 Task: Look for space in La Victoria, Venezuela from 8th August, 2023 to 15th August, 2023 for 9 adults in price range Rs.10000 to Rs.14000. Place can be shared room with 5 bedrooms having 9 beds and 5 bathrooms. Property type can be house, flat, guest house. Amenities needed are: wifi, TV, free parkinig on premises, gym, breakfast. Booking option can be shelf check-in. Required host language is English.
Action: Mouse moved to (612, 157)
Screenshot: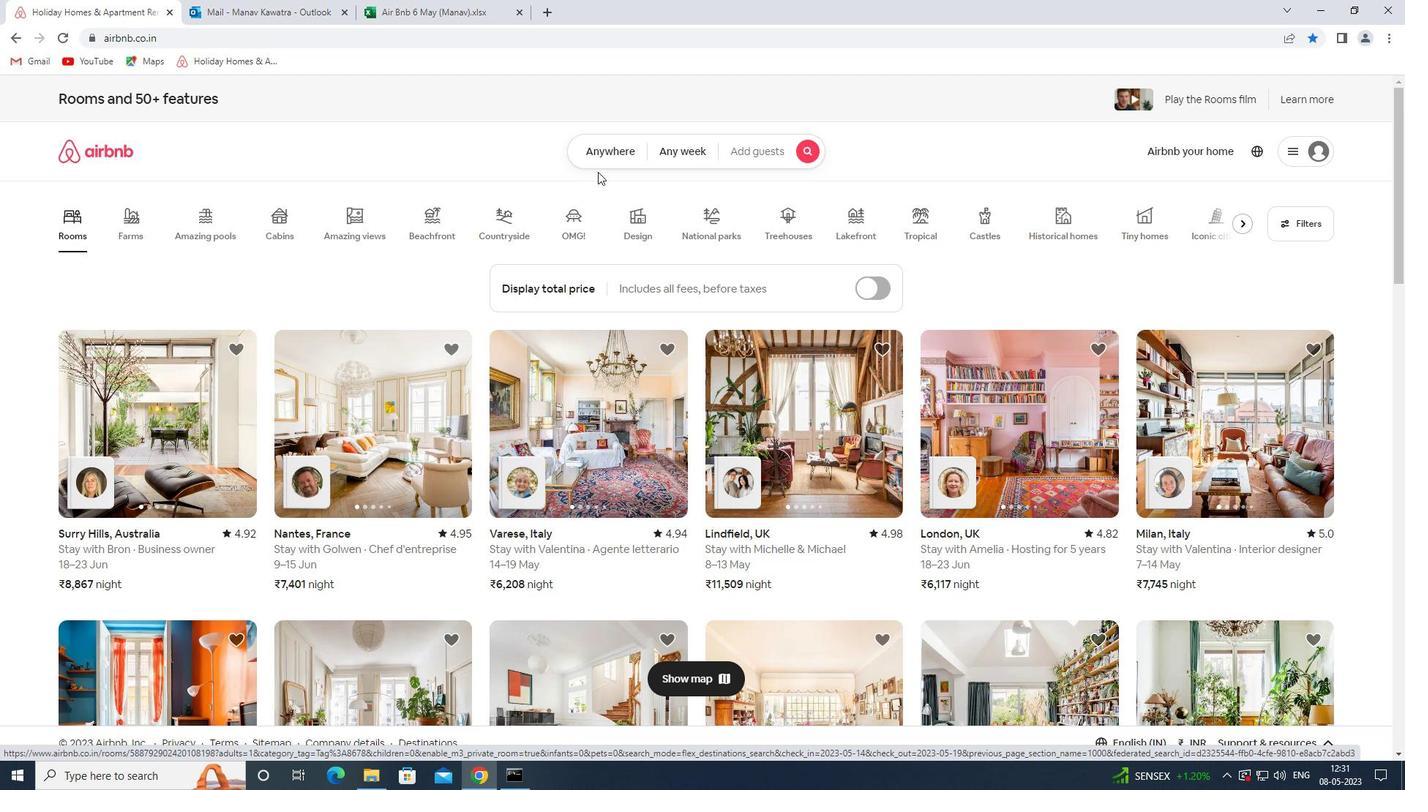 
Action: Mouse pressed left at (612, 157)
Screenshot: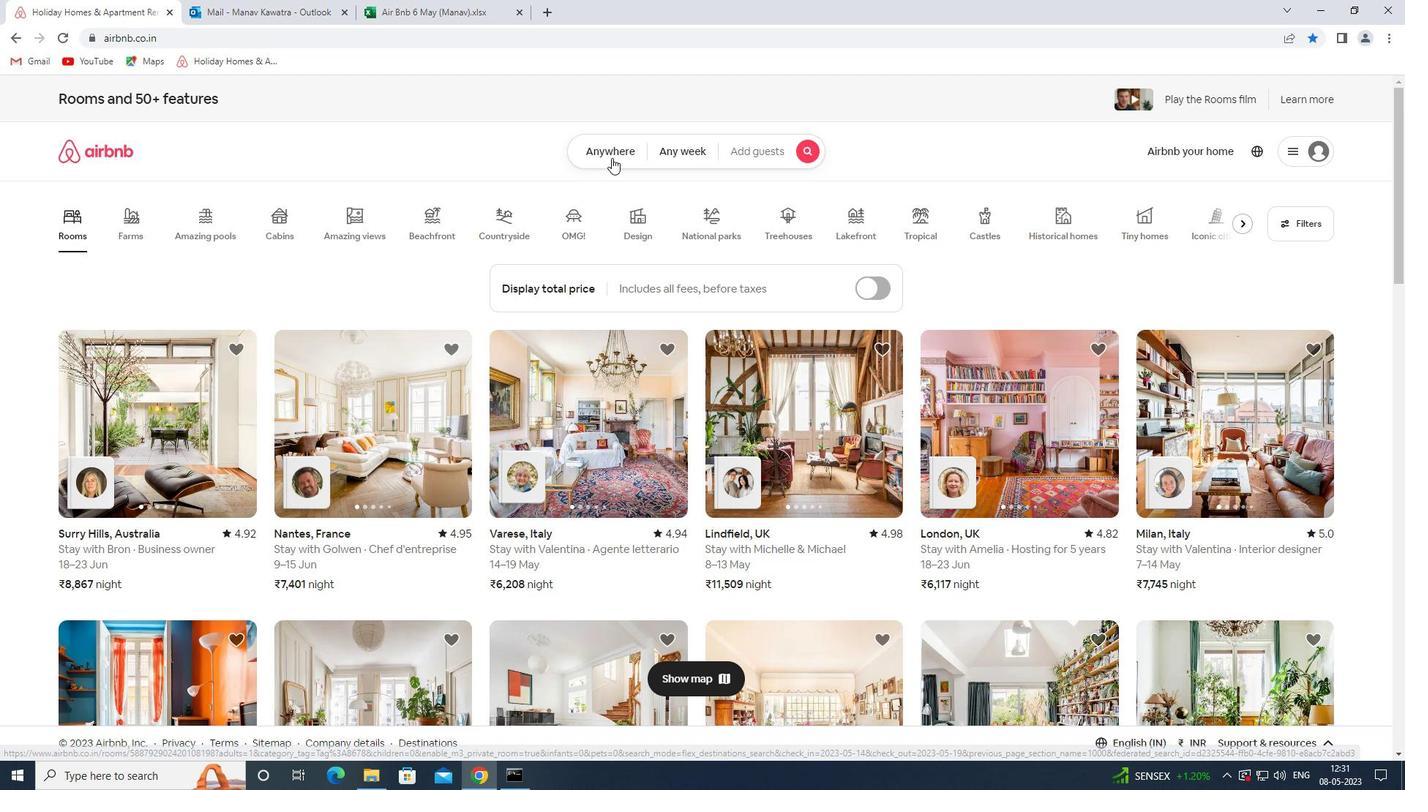 
Action: Mouse moved to (558, 210)
Screenshot: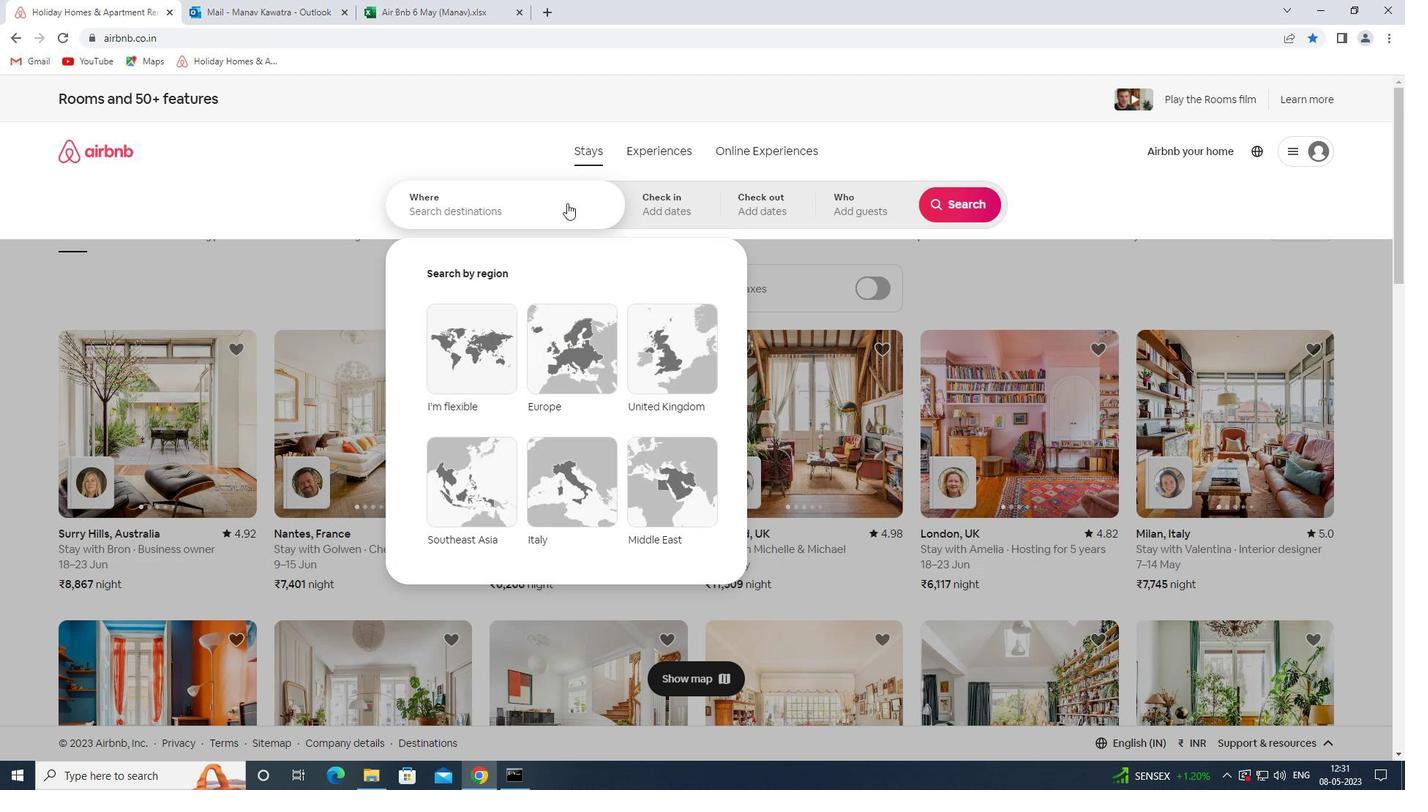 
Action: Mouse pressed left at (558, 210)
Screenshot: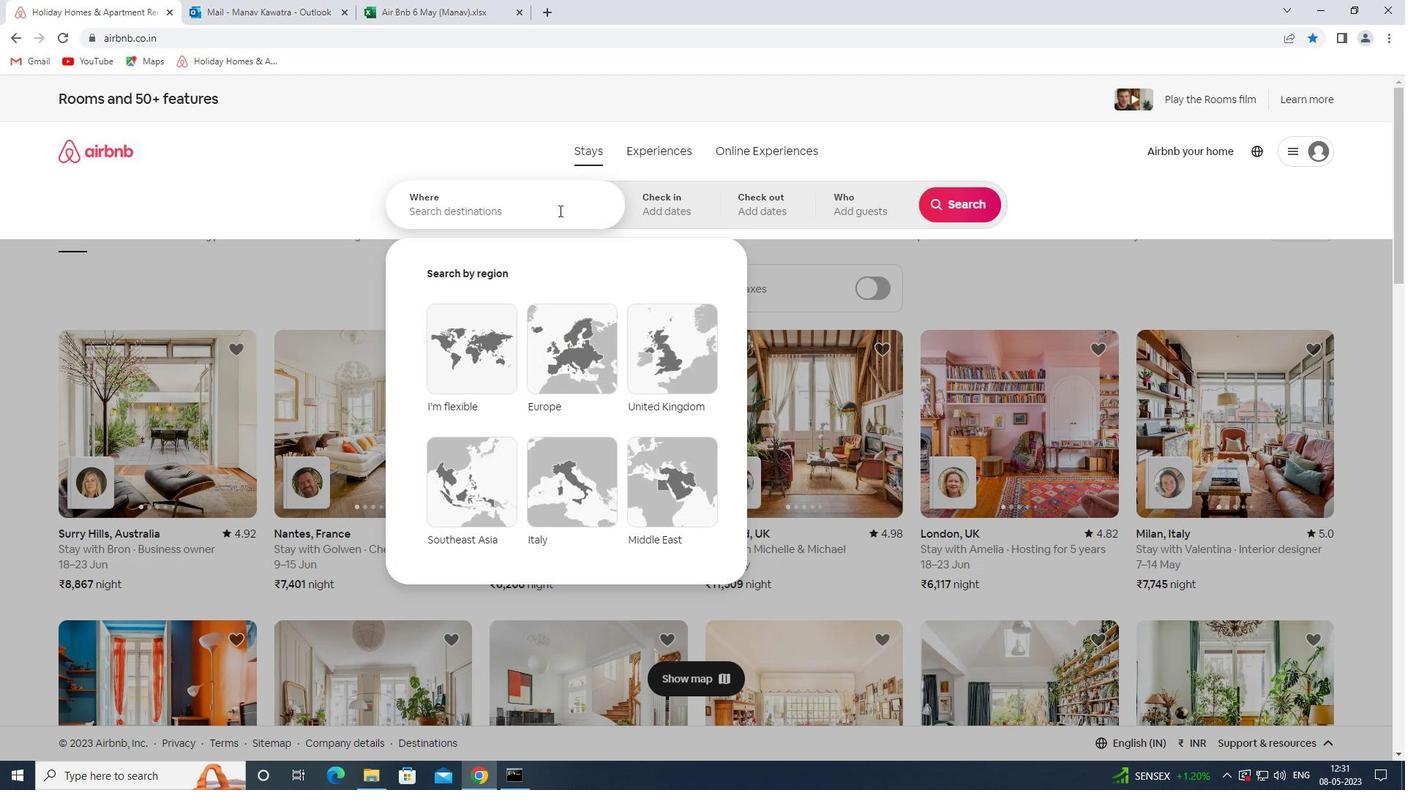
Action: Key pressed <Key.shift>LAS<Key.backspace><Key.space><Key.shift><Key.shift><Key.shift><Key.shift>VICTORIA<Key.space><Key.shift>VENEZUELA<Key.space><Key.enter>
Screenshot: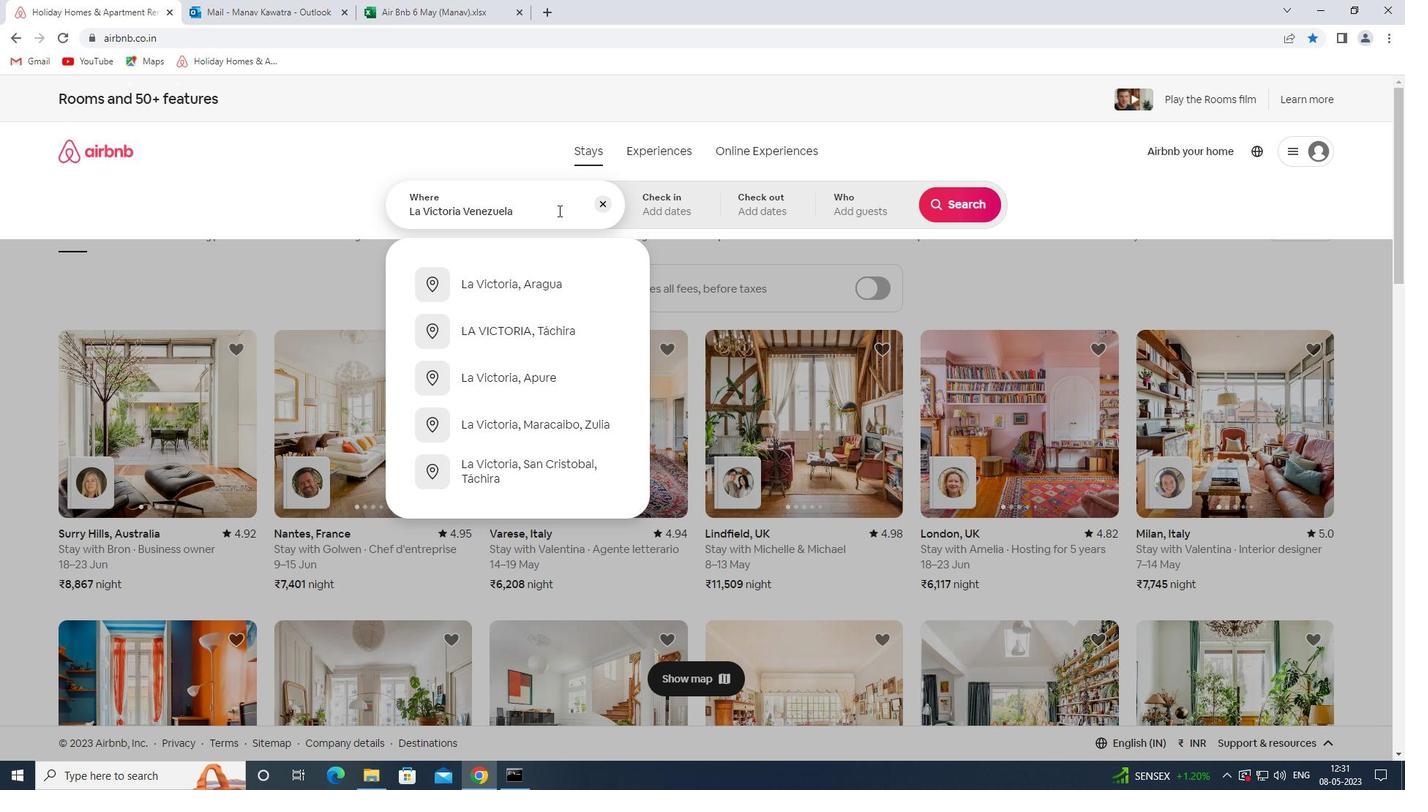 
Action: Mouse moved to (955, 319)
Screenshot: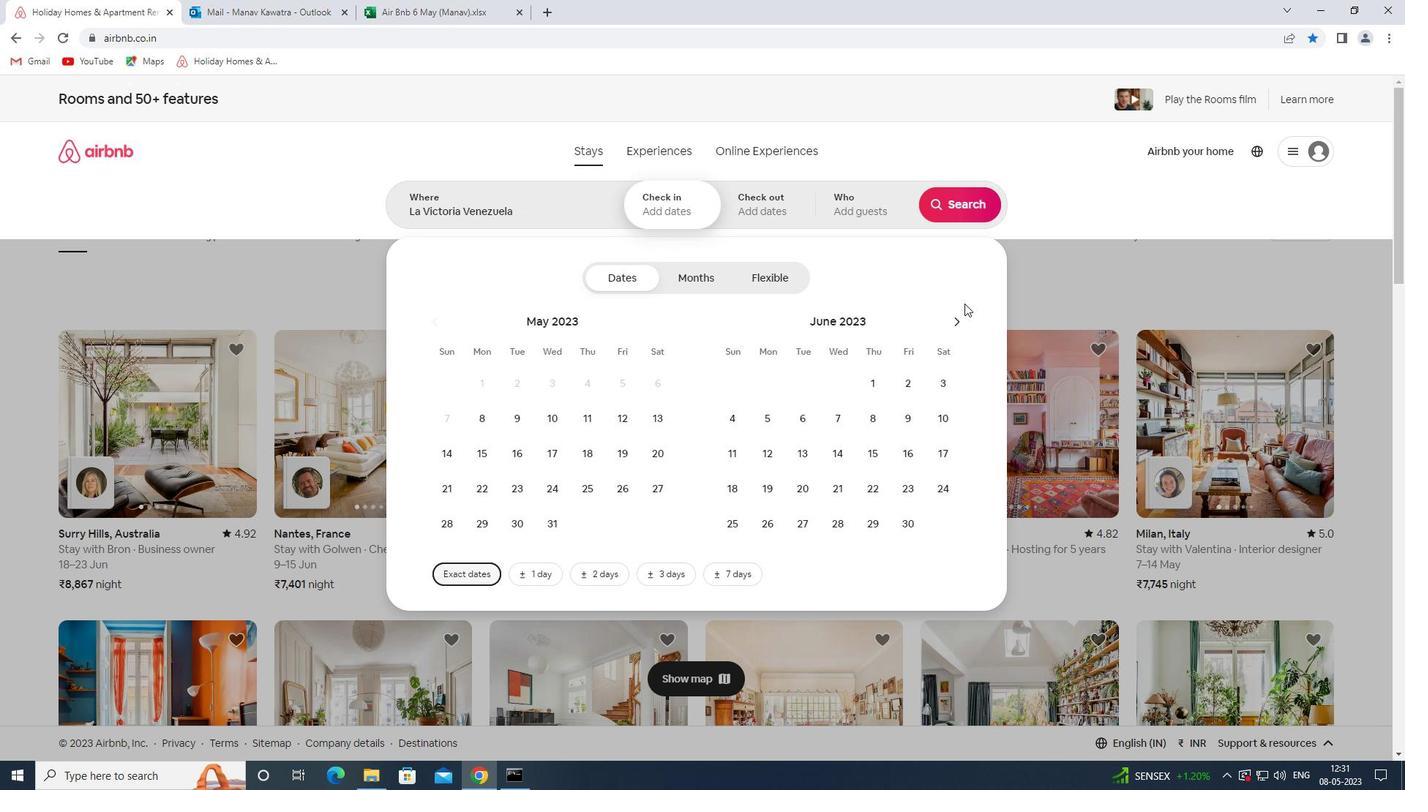 
Action: Mouse pressed left at (955, 319)
Screenshot: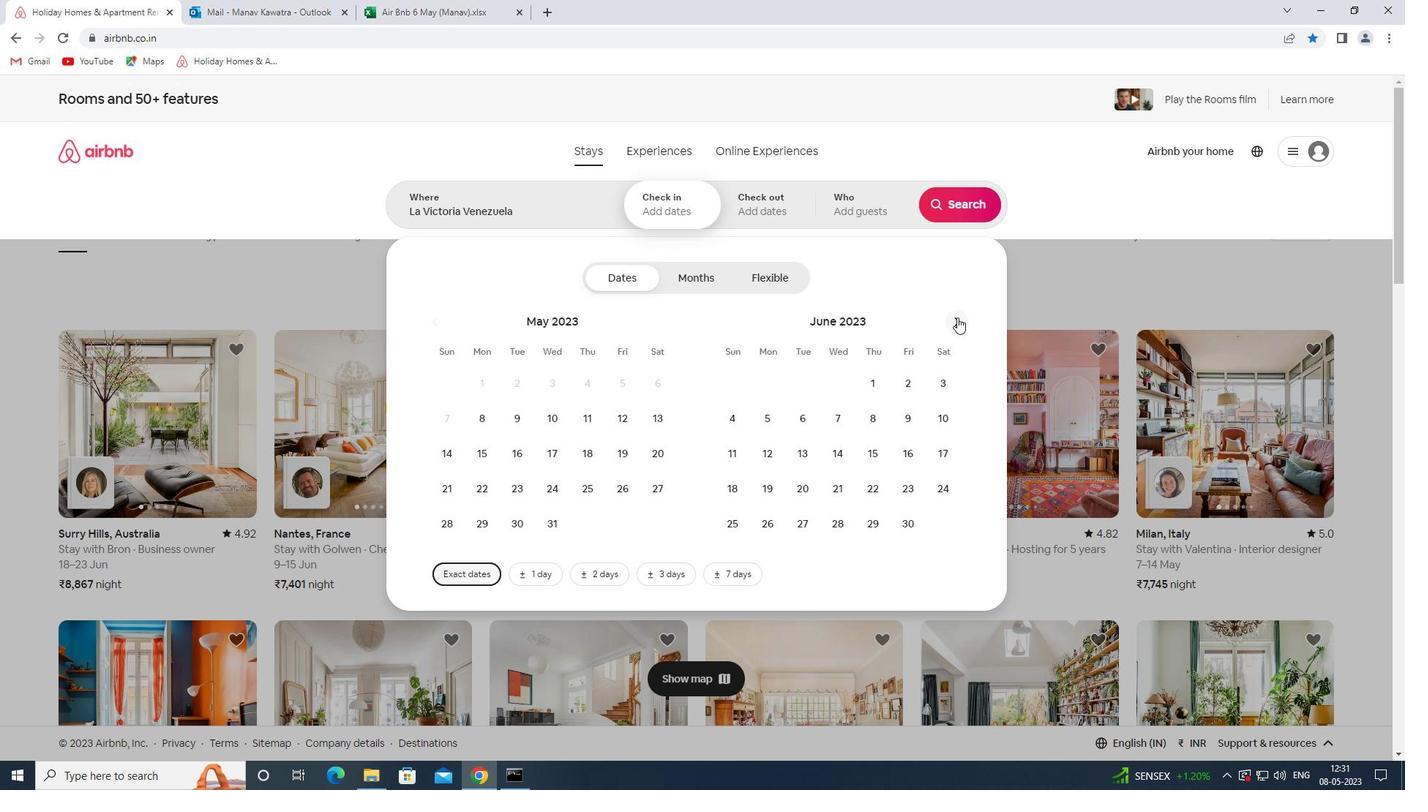 
Action: Mouse pressed left at (955, 319)
Screenshot: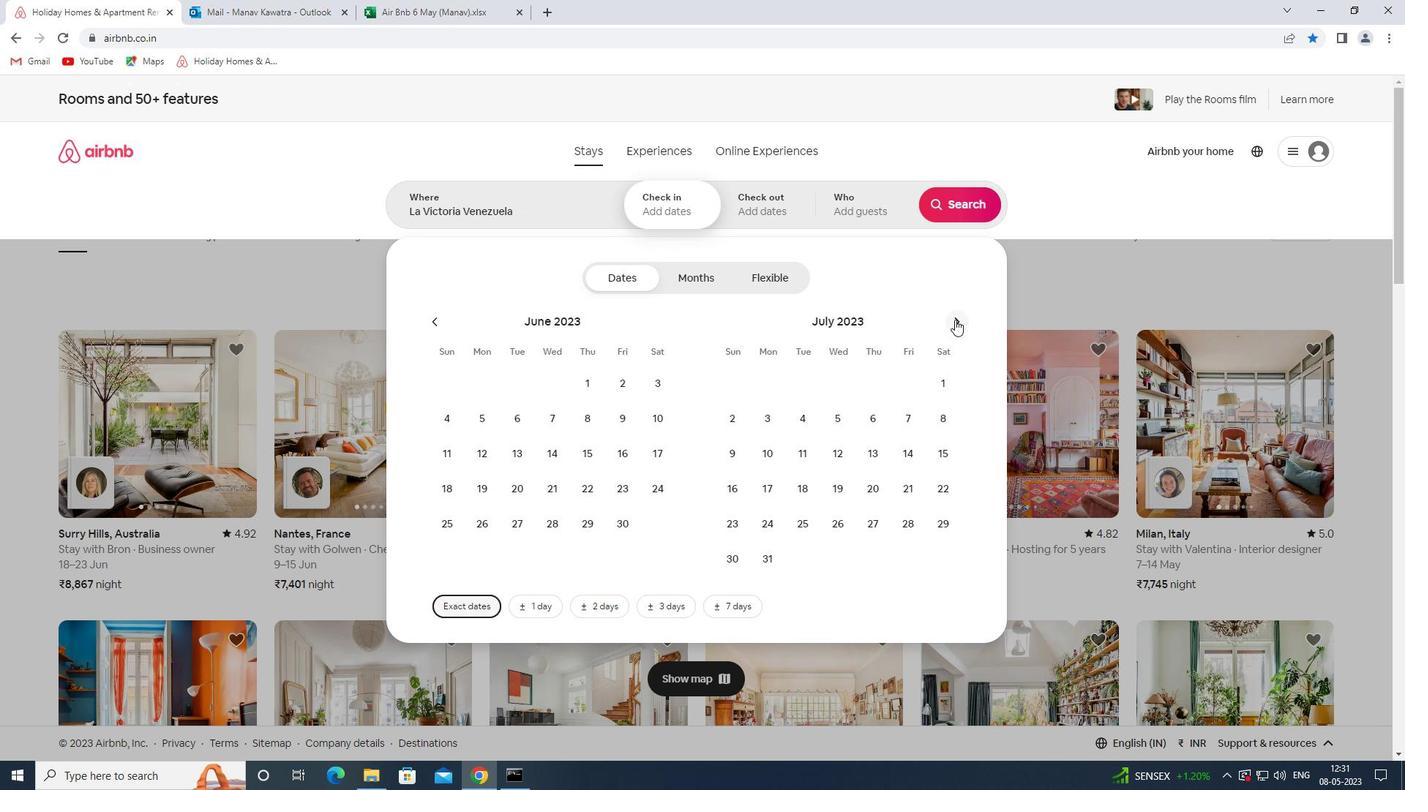 
Action: Mouse moved to (811, 419)
Screenshot: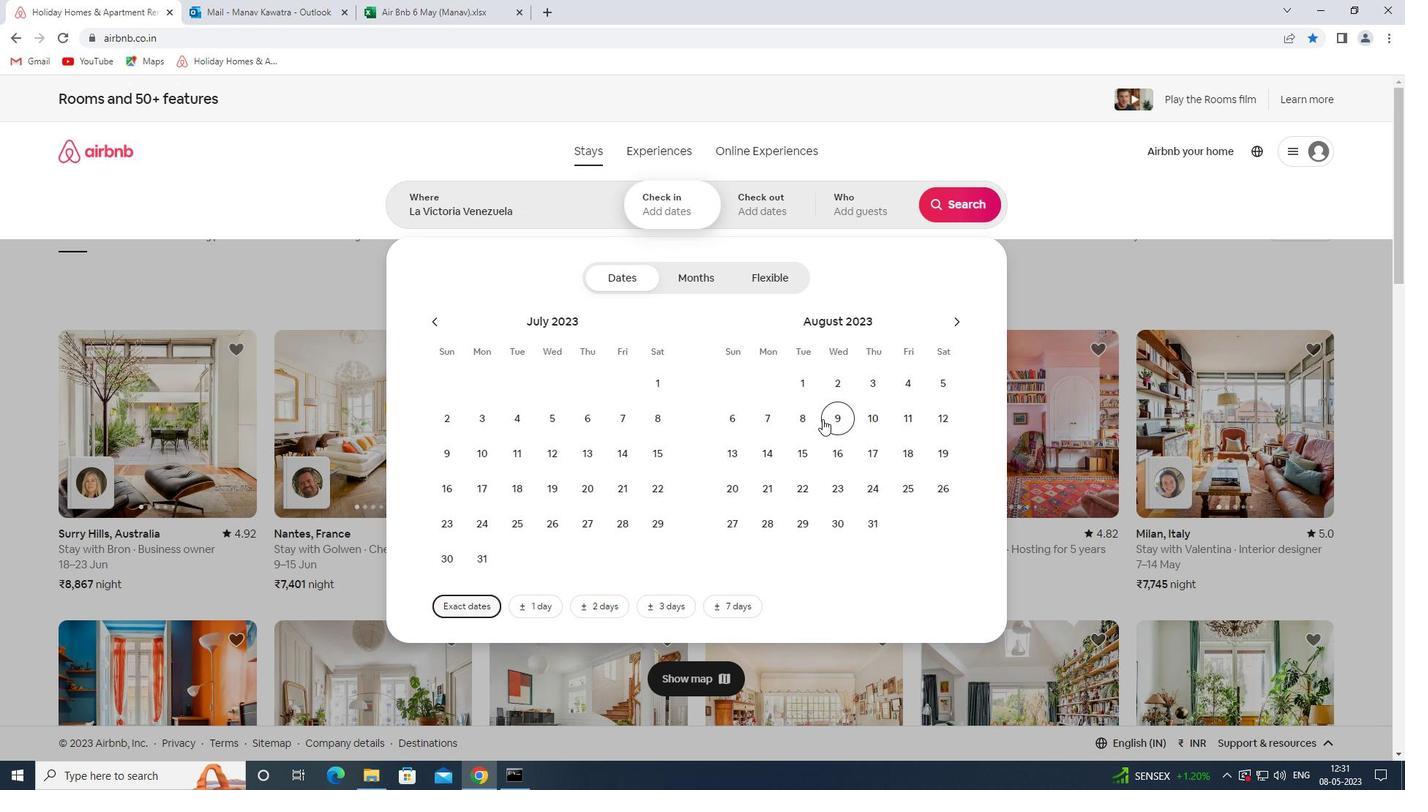 
Action: Mouse pressed left at (811, 419)
Screenshot: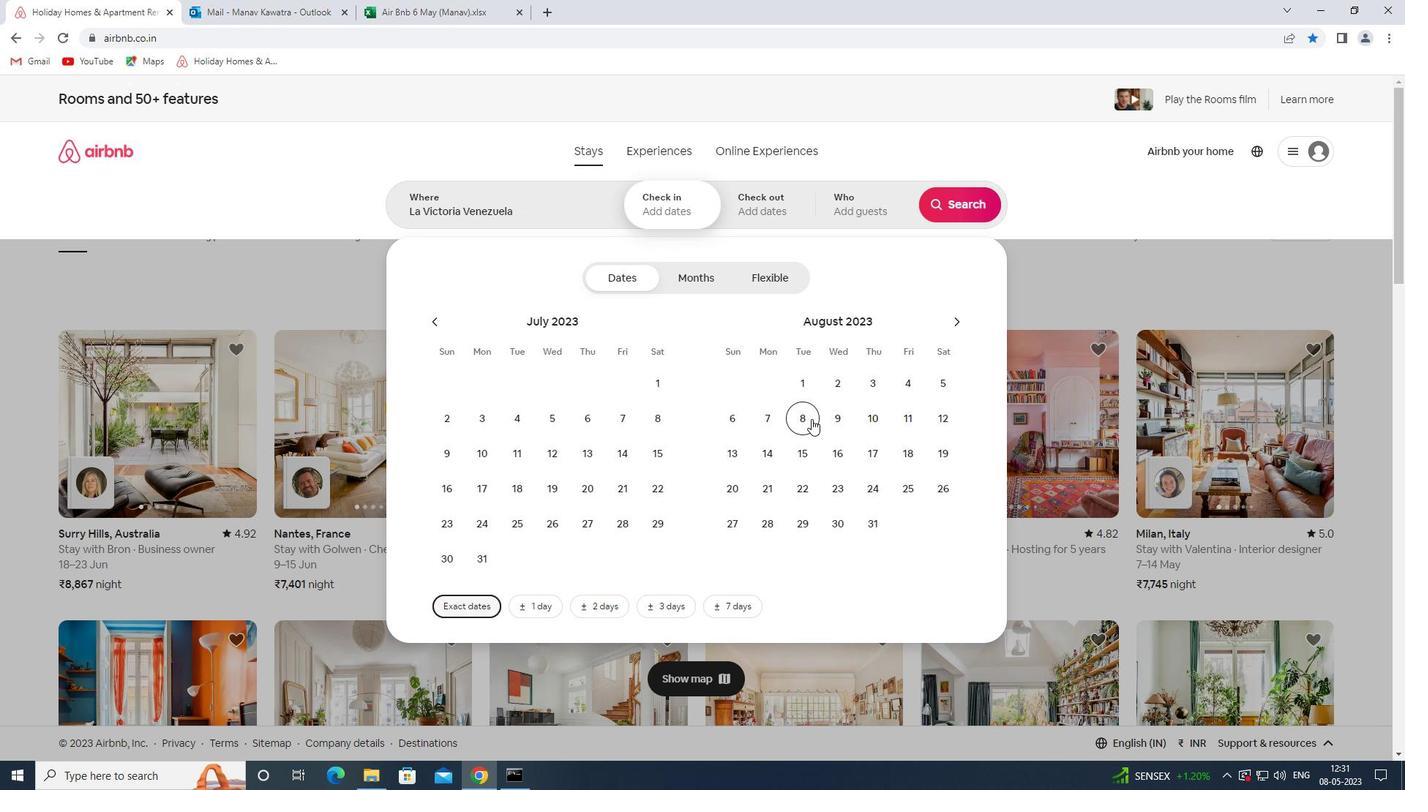 
Action: Mouse moved to (813, 456)
Screenshot: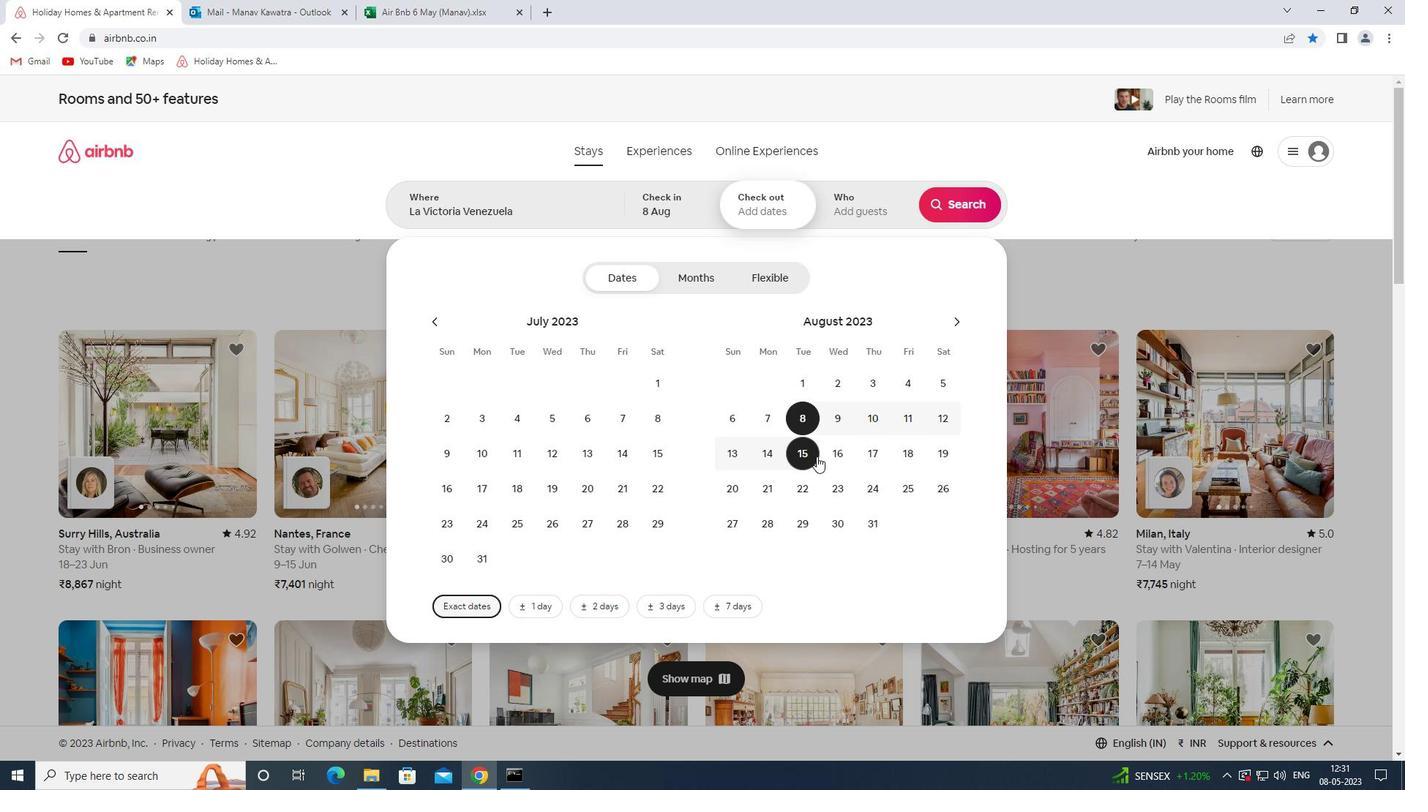 
Action: Mouse pressed left at (813, 456)
Screenshot: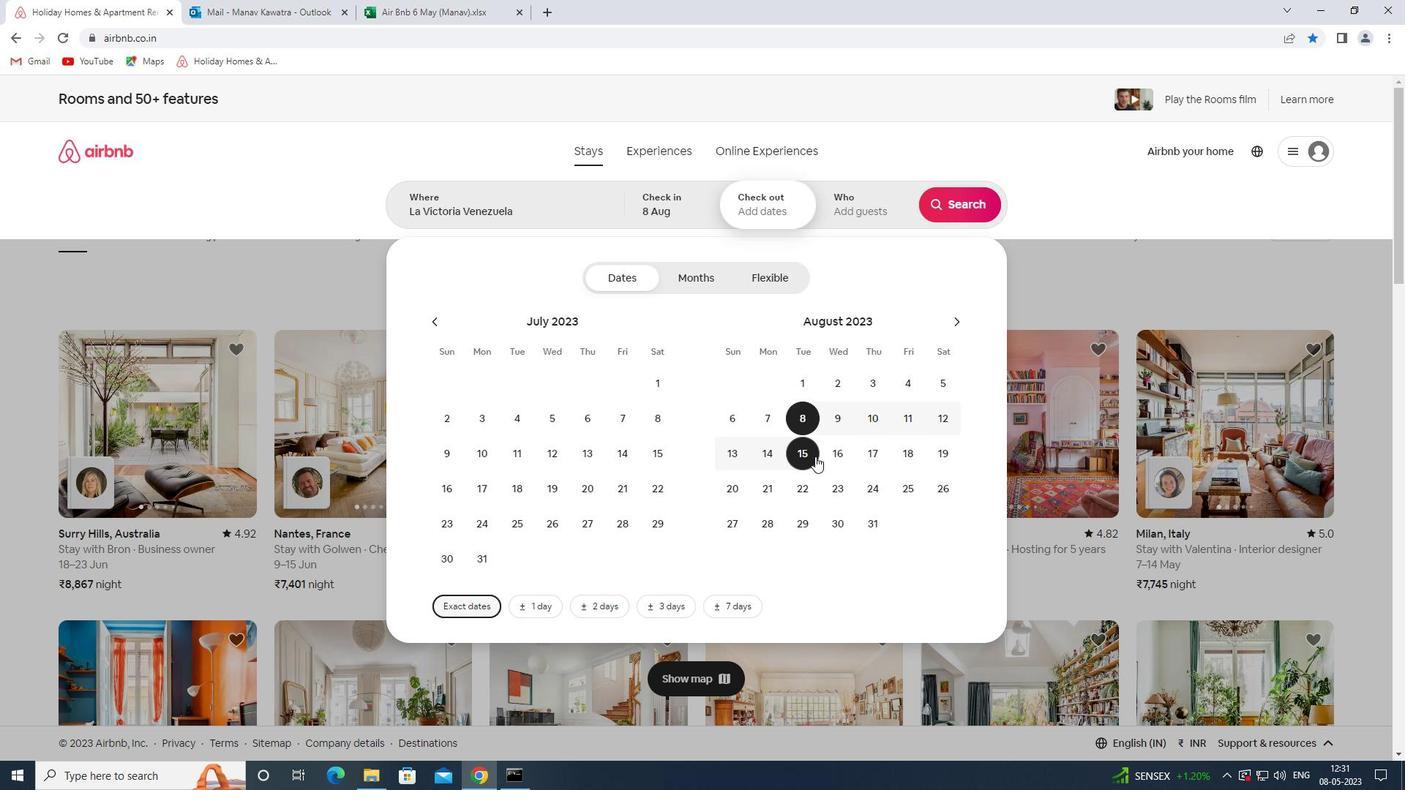 
Action: Mouse moved to (862, 199)
Screenshot: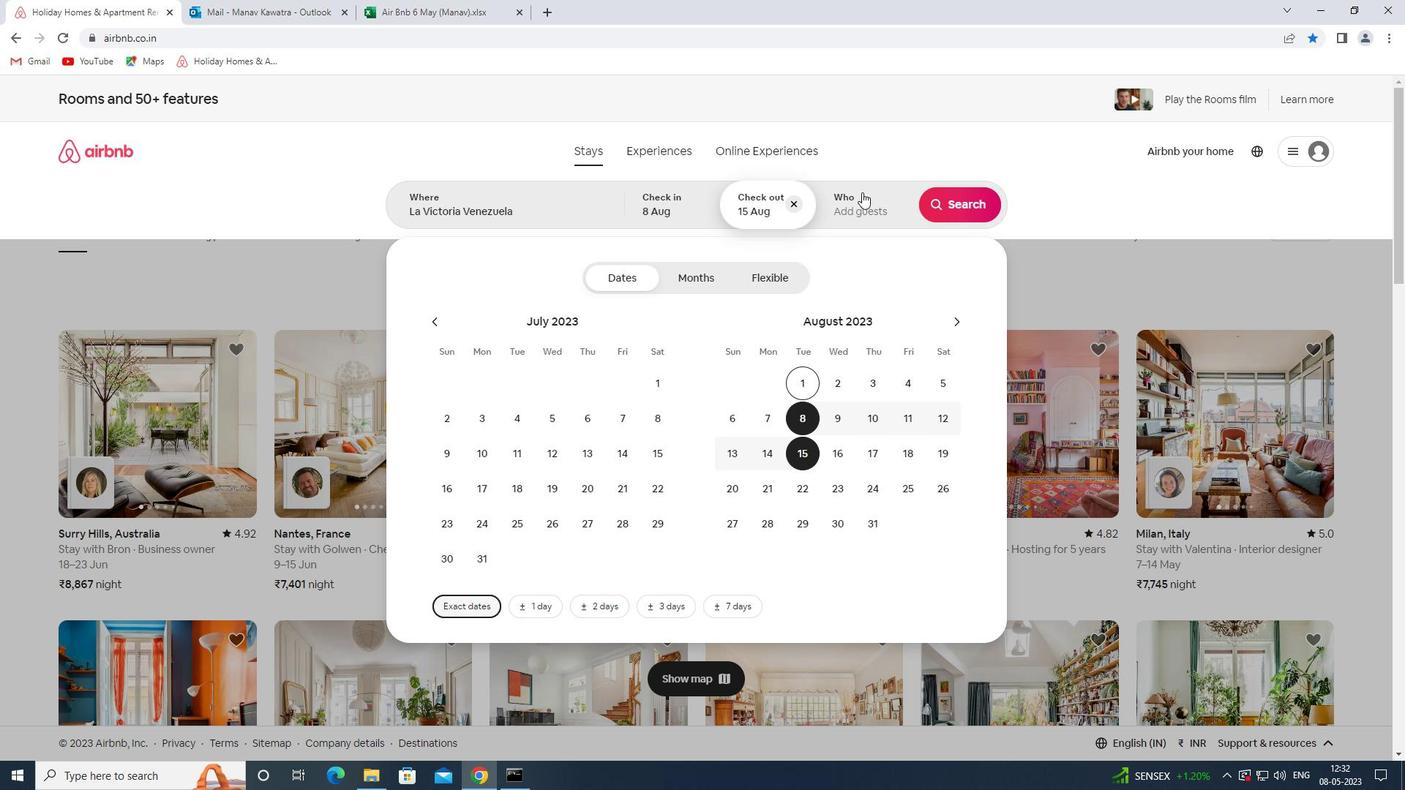 
Action: Mouse pressed left at (862, 199)
Screenshot: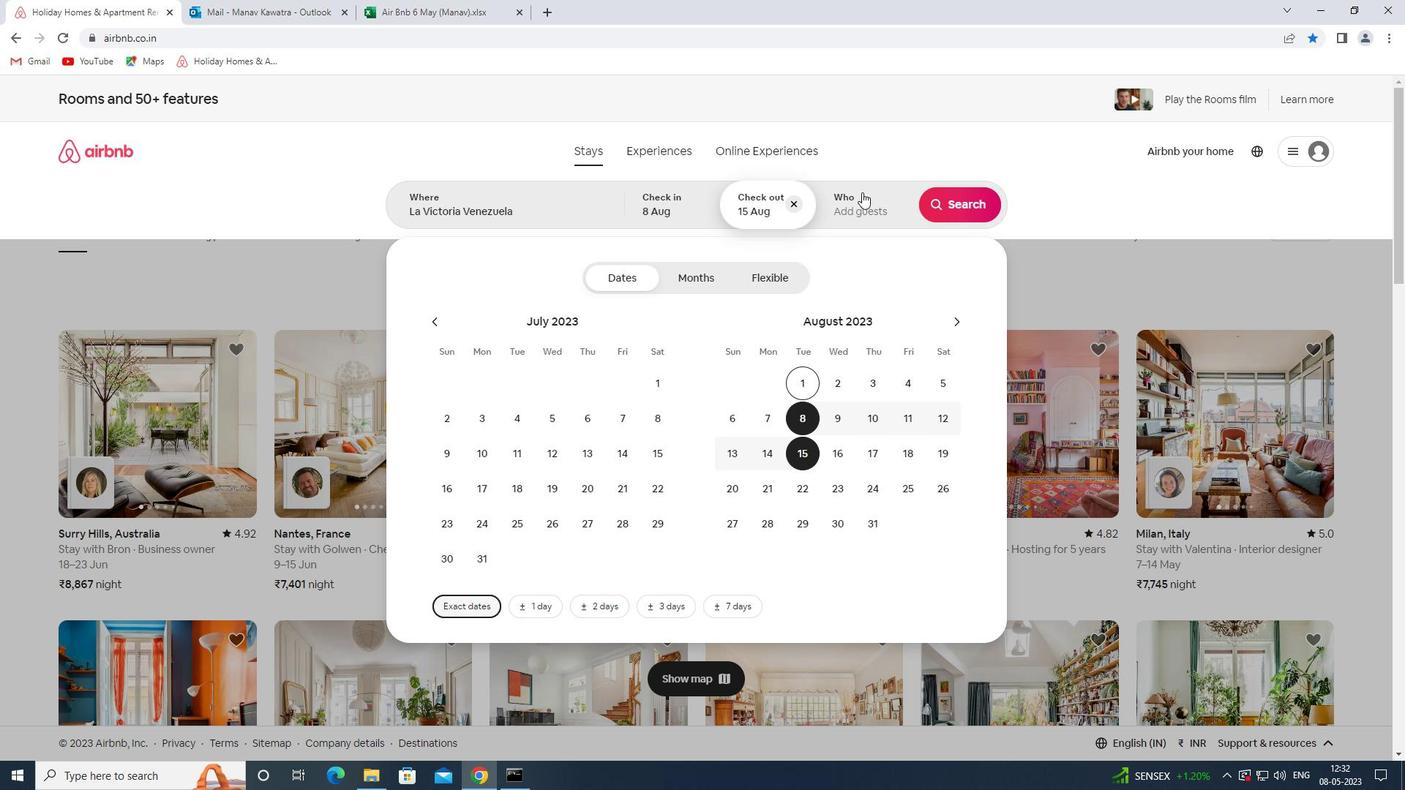 
Action: Mouse moved to (873, 212)
Screenshot: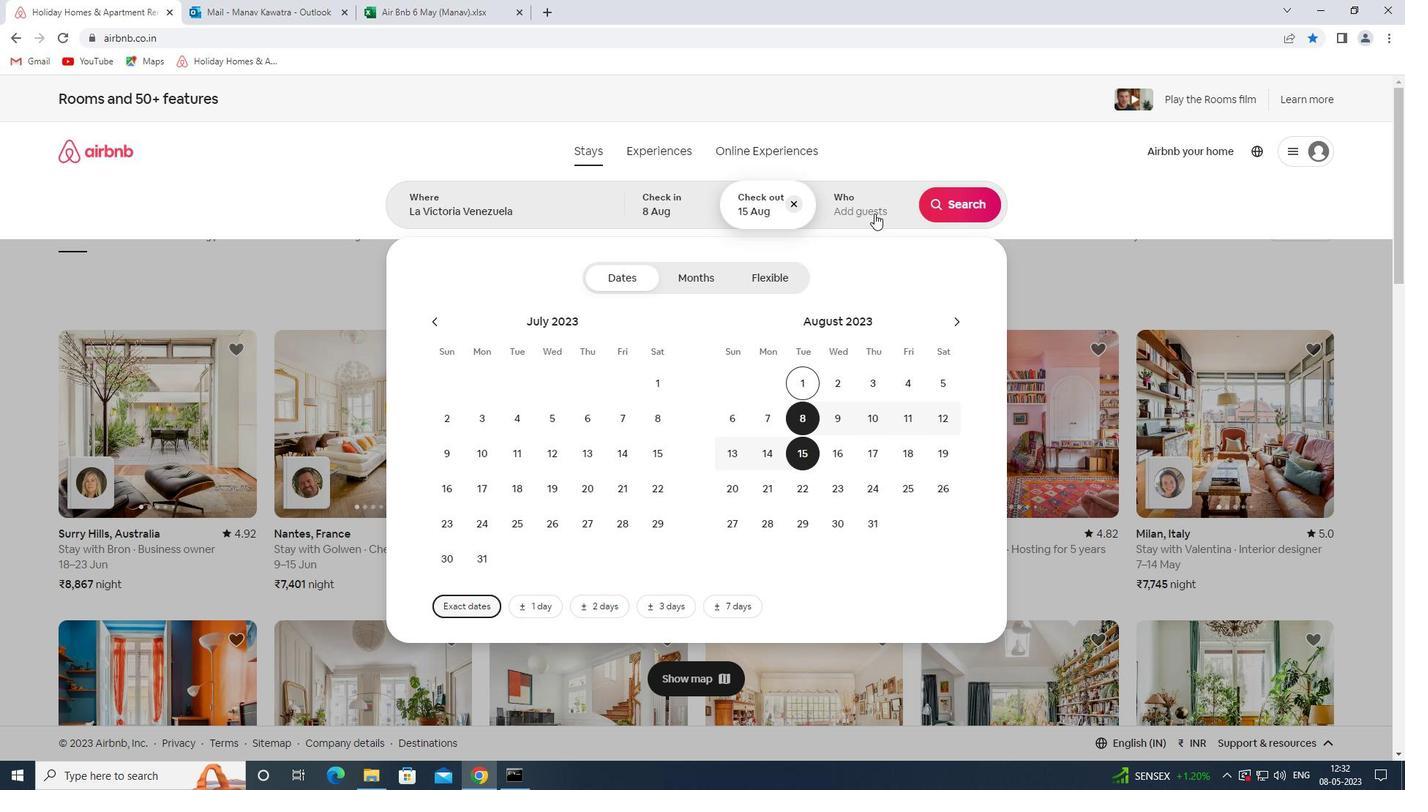
Action: Mouse pressed left at (873, 212)
Screenshot: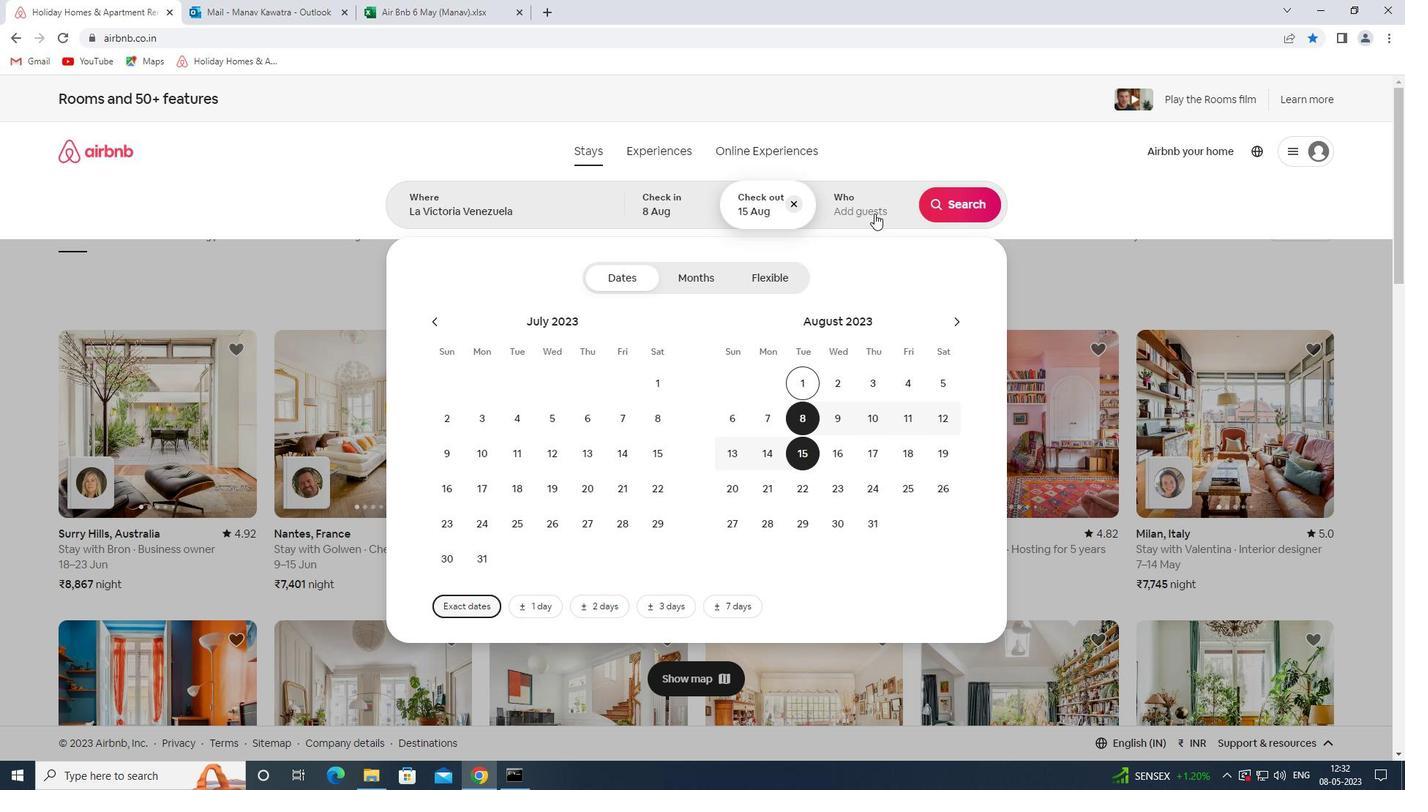 
Action: Mouse moved to (843, 186)
Screenshot: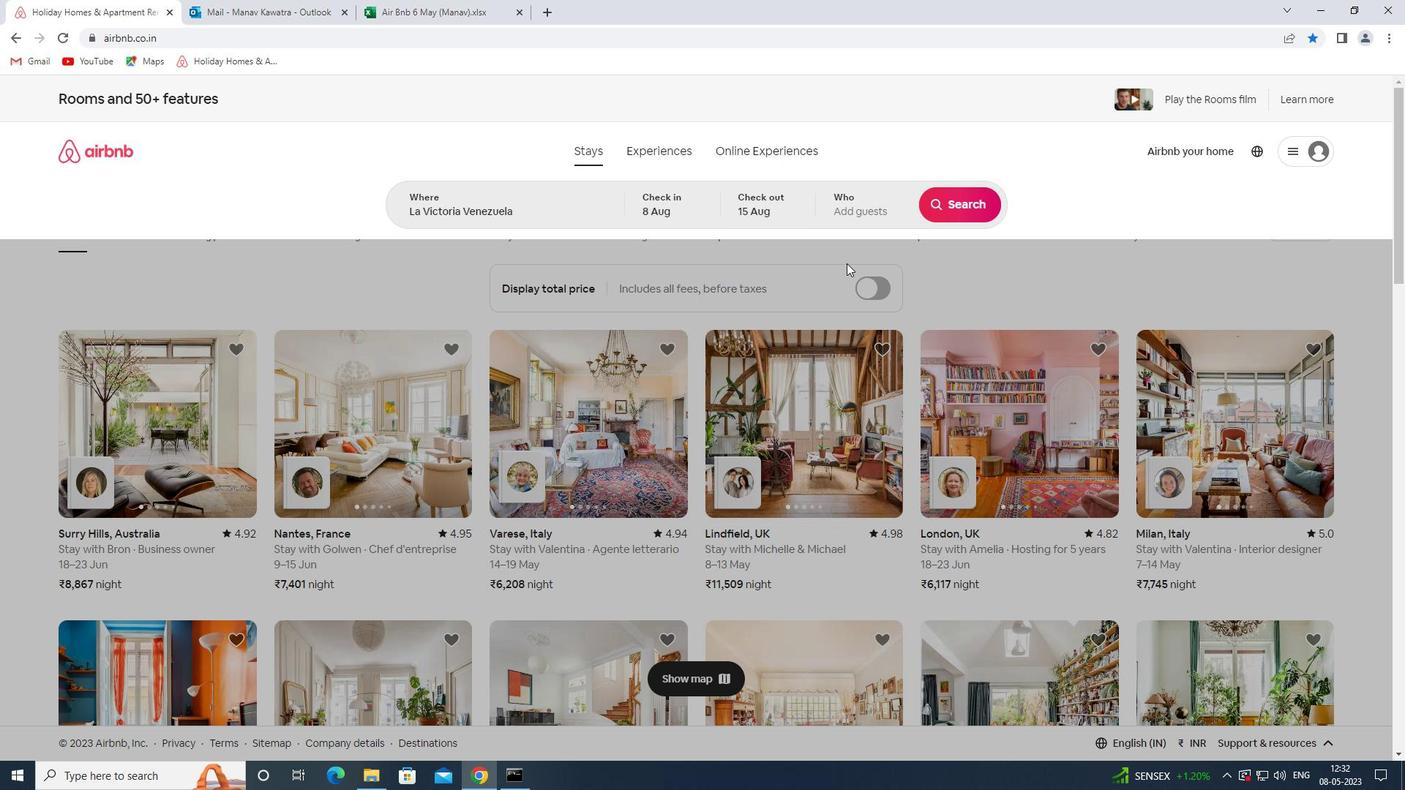 
Action: Mouse pressed left at (843, 186)
Screenshot: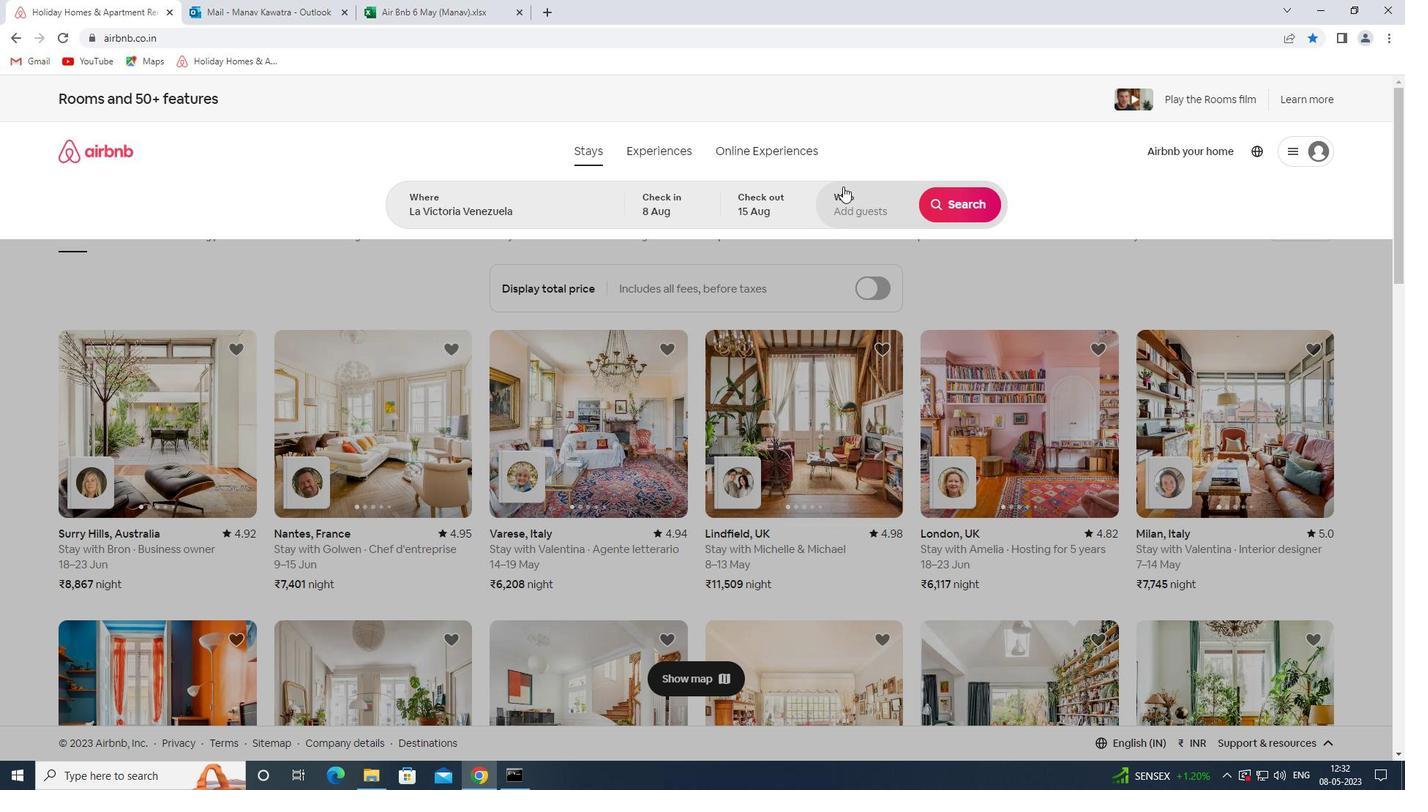 
Action: Mouse moved to (967, 274)
Screenshot: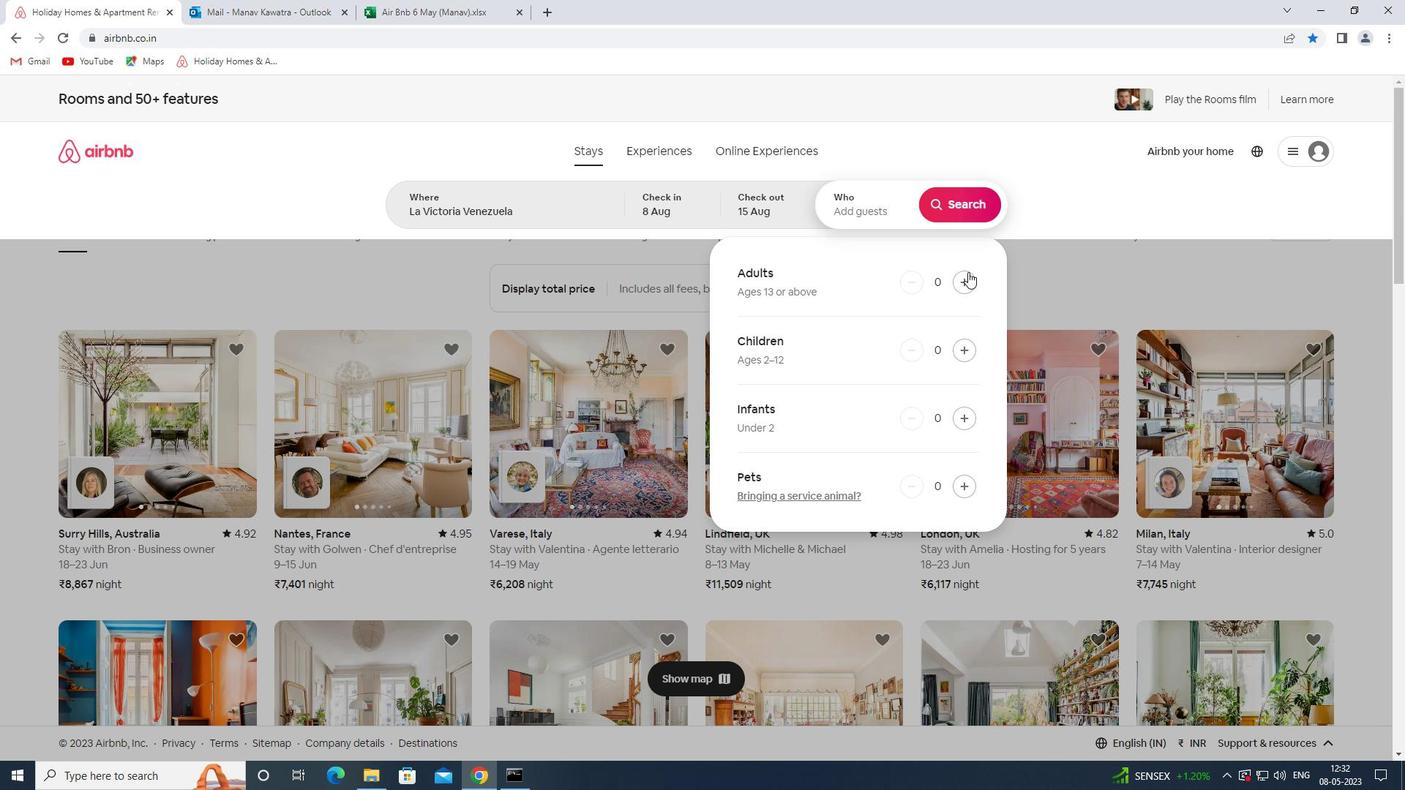 
Action: Mouse pressed left at (967, 274)
Screenshot: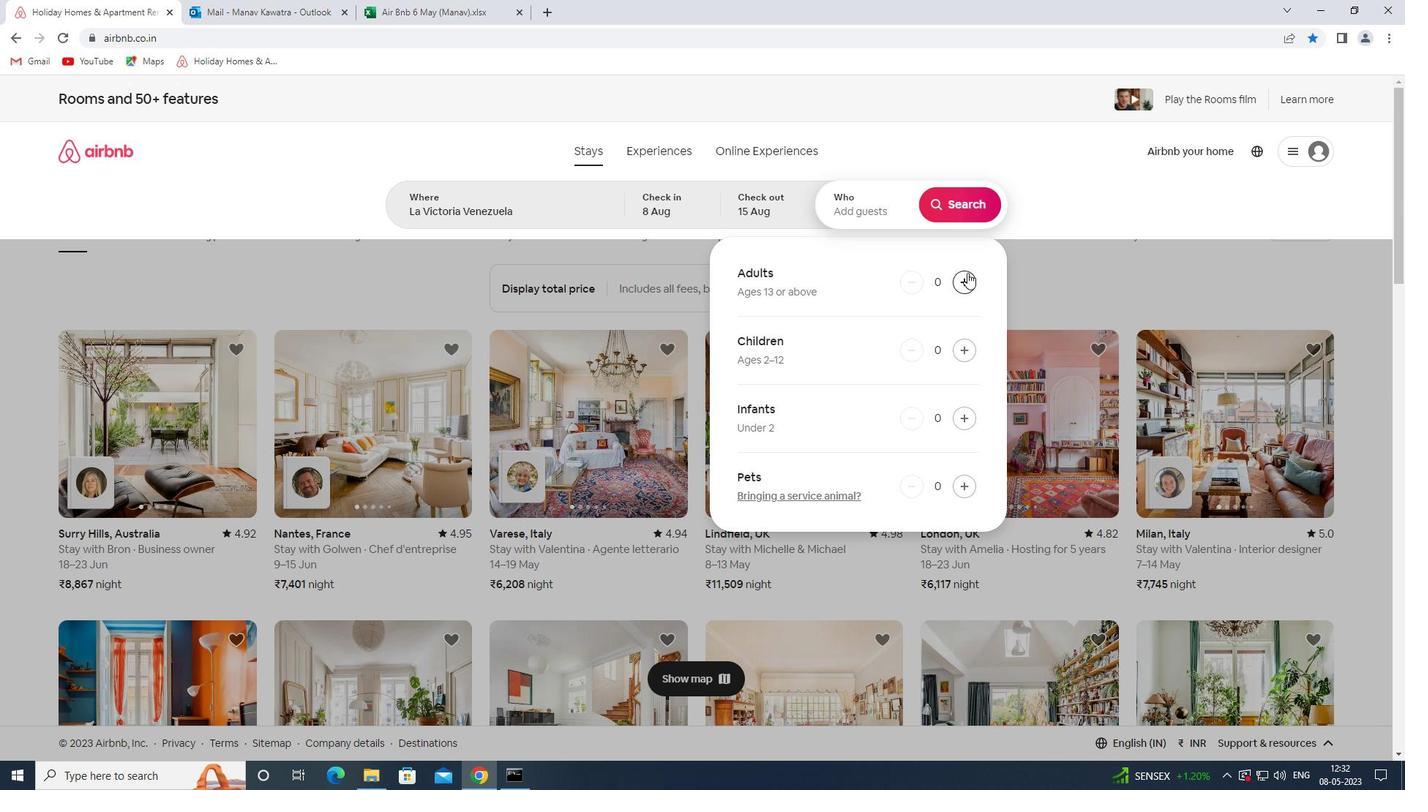 
Action: Mouse pressed left at (967, 274)
Screenshot: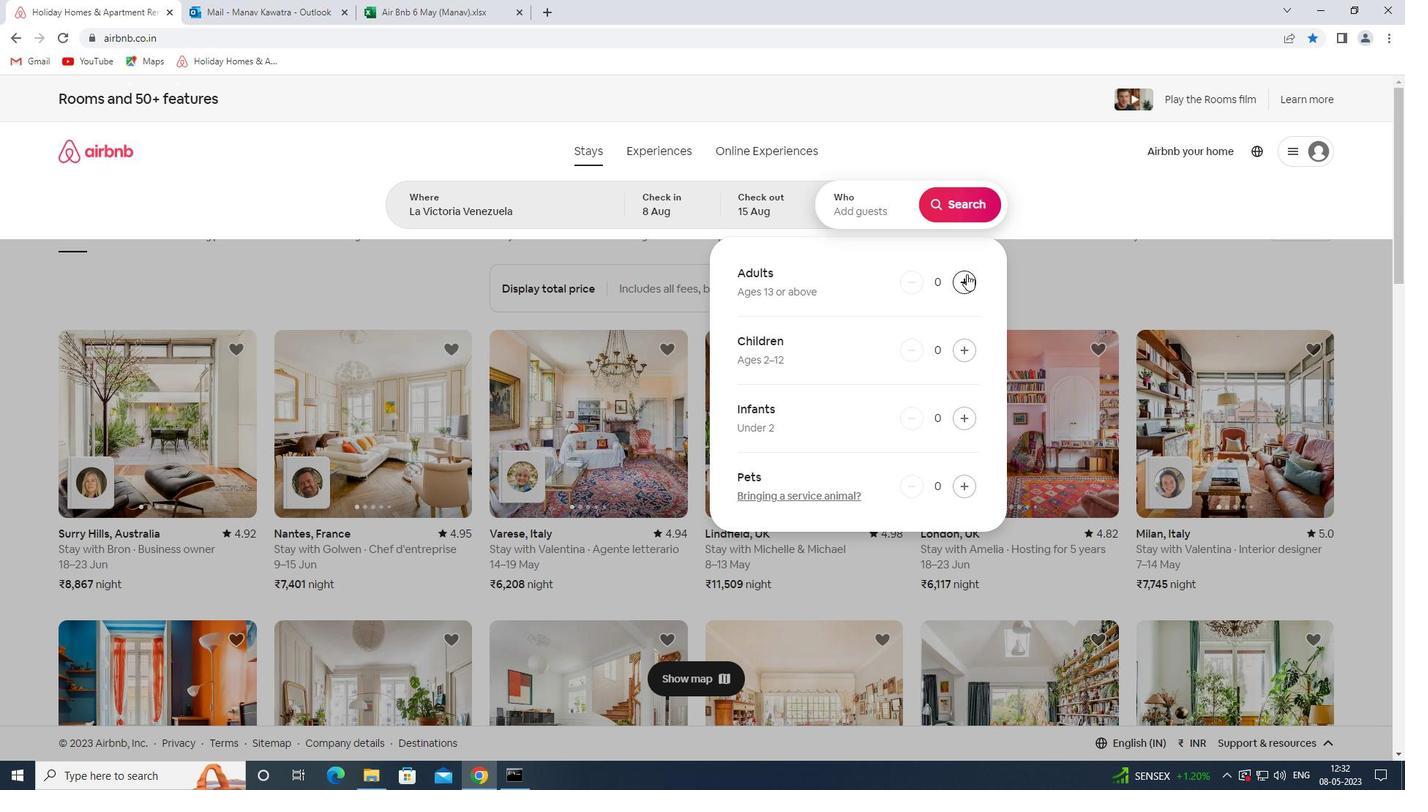 
Action: Mouse pressed left at (967, 274)
Screenshot: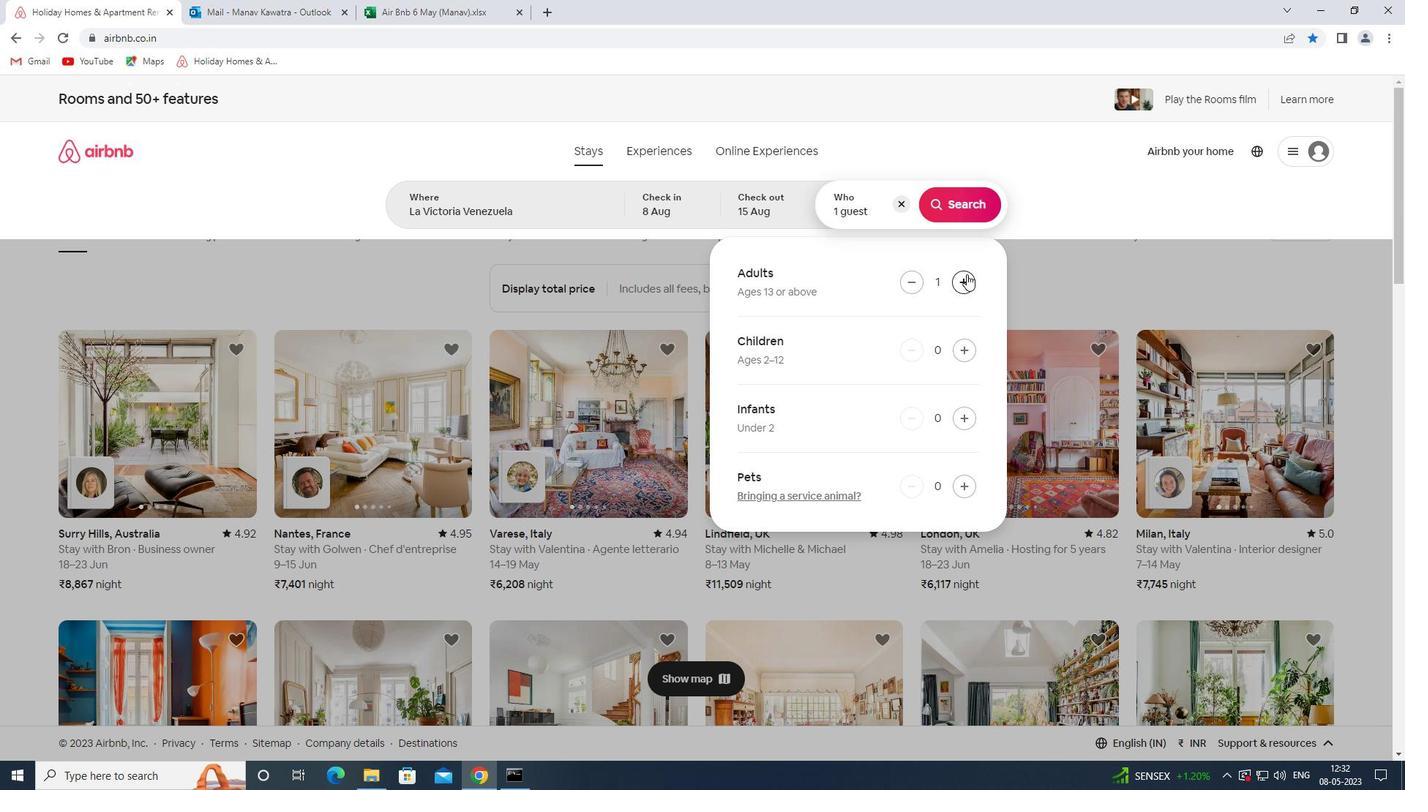 
Action: Mouse moved to (967, 274)
Screenshot: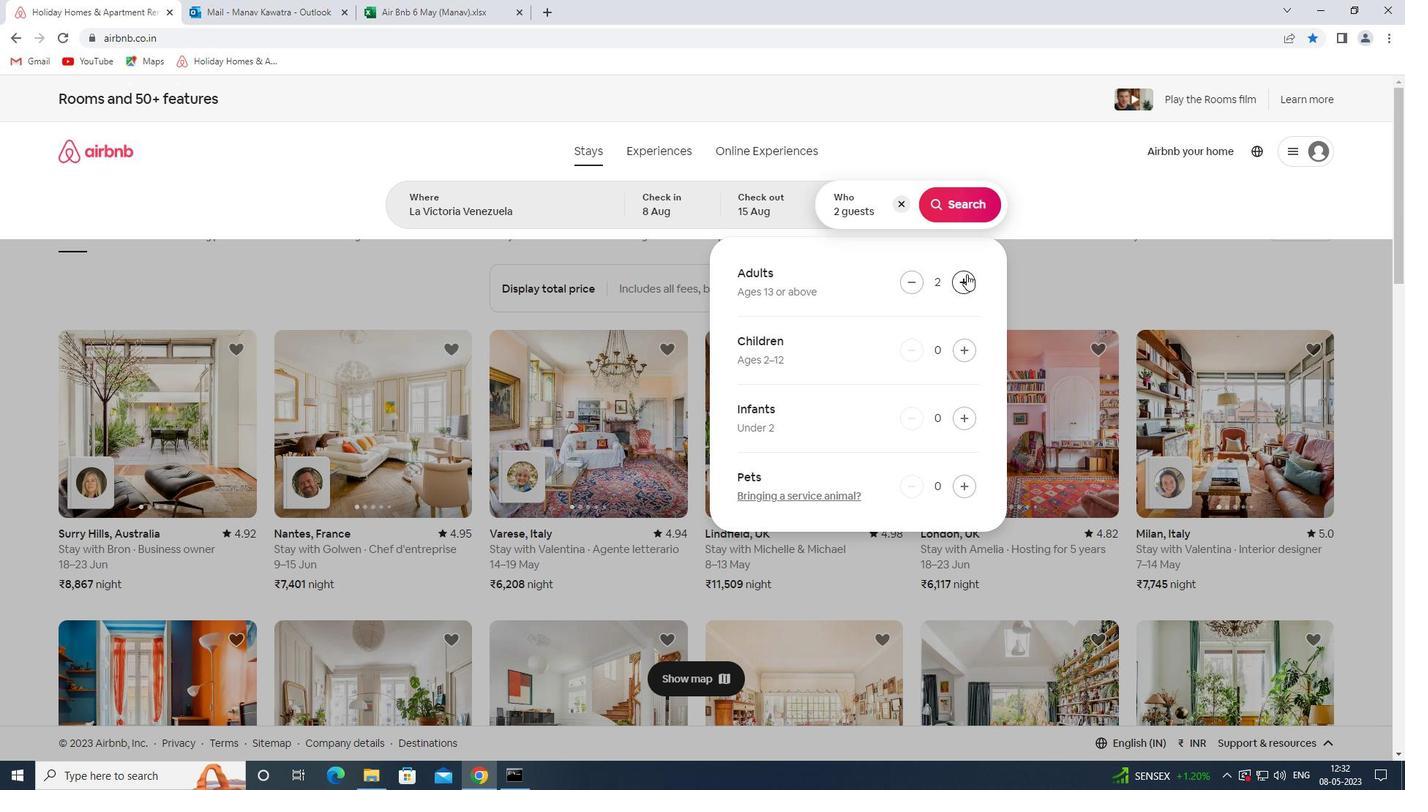 
Action: Mouse pressed left at (967, 274)
Screenshot: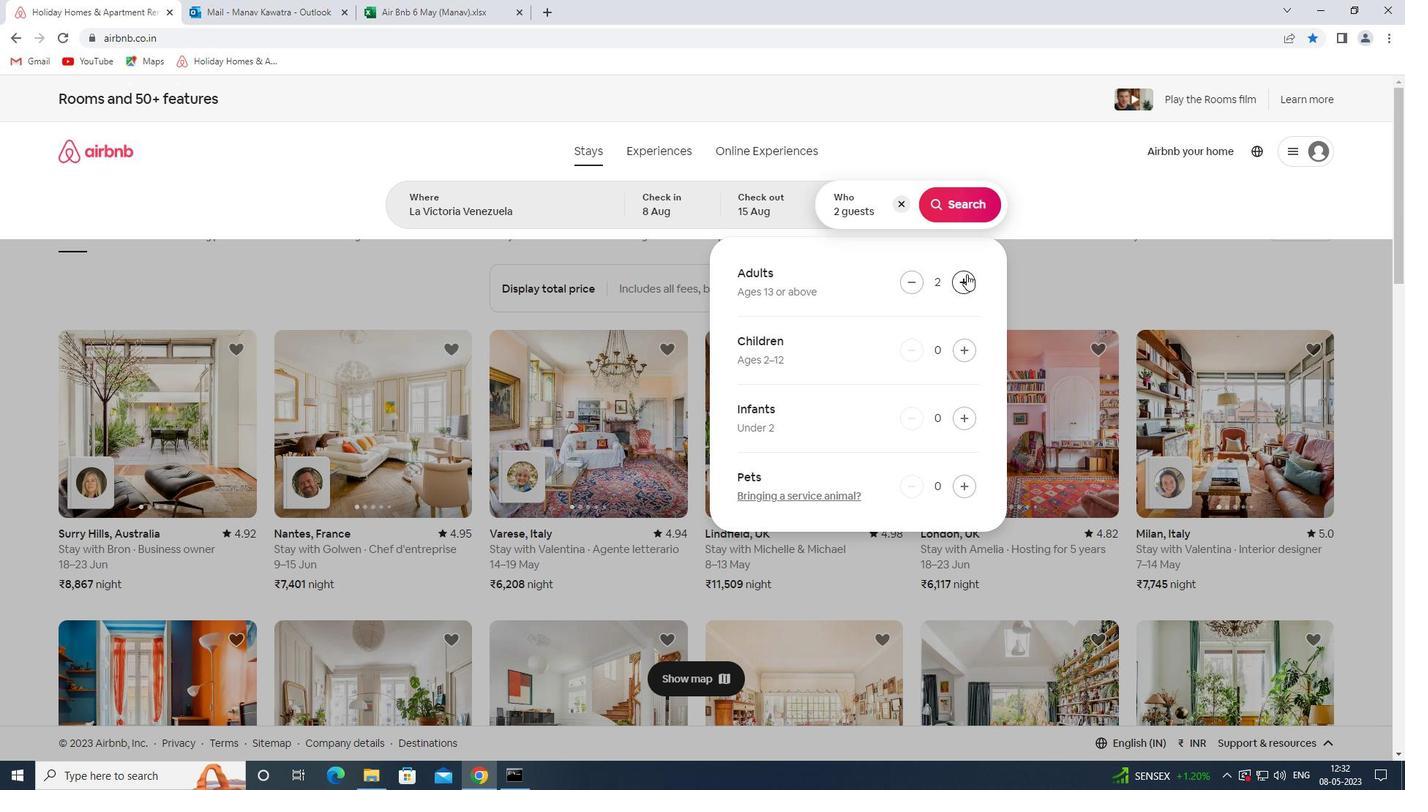 
Action: Mouse pressed left at (967, 274)
Screenshot: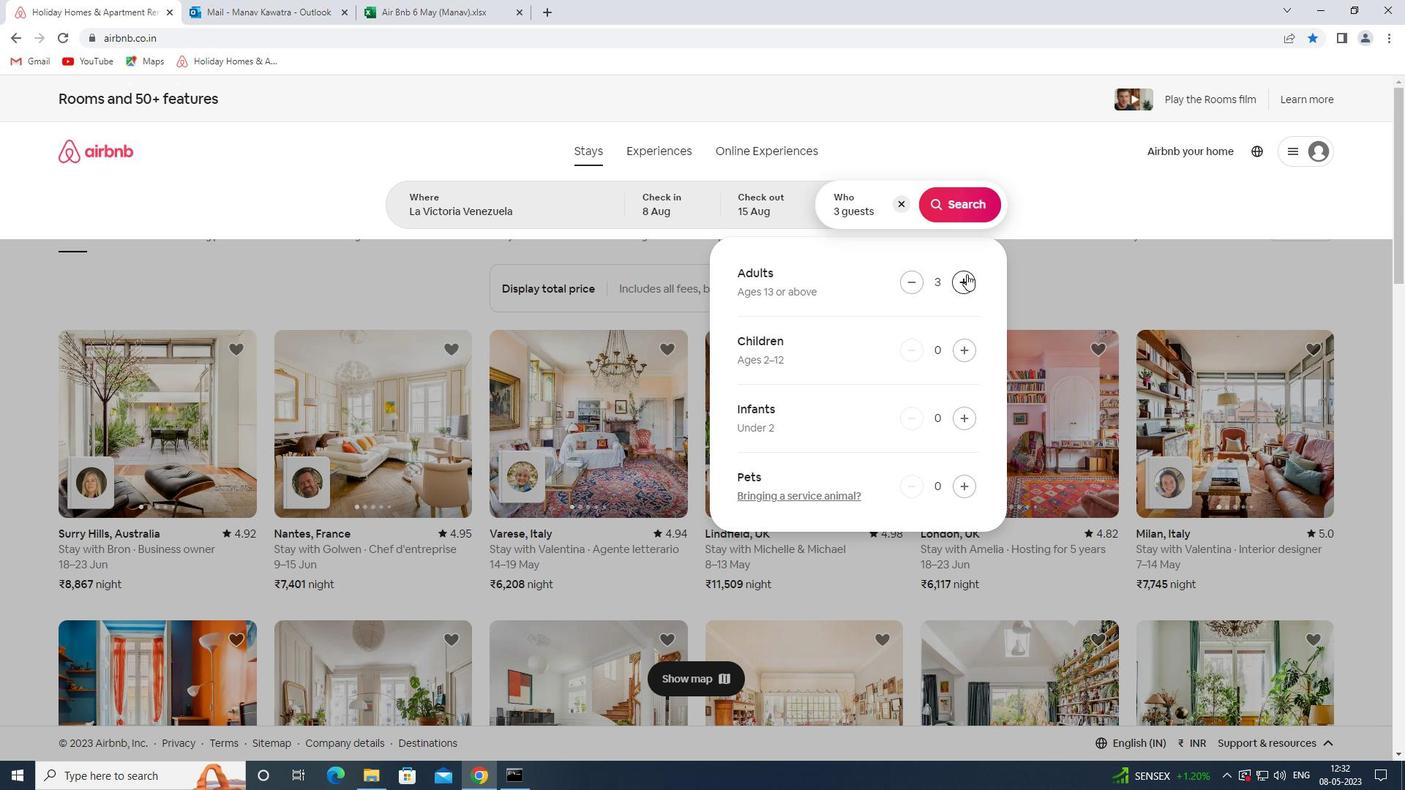 
Action: Mouse pressed left at (967, 274)
Screenshot: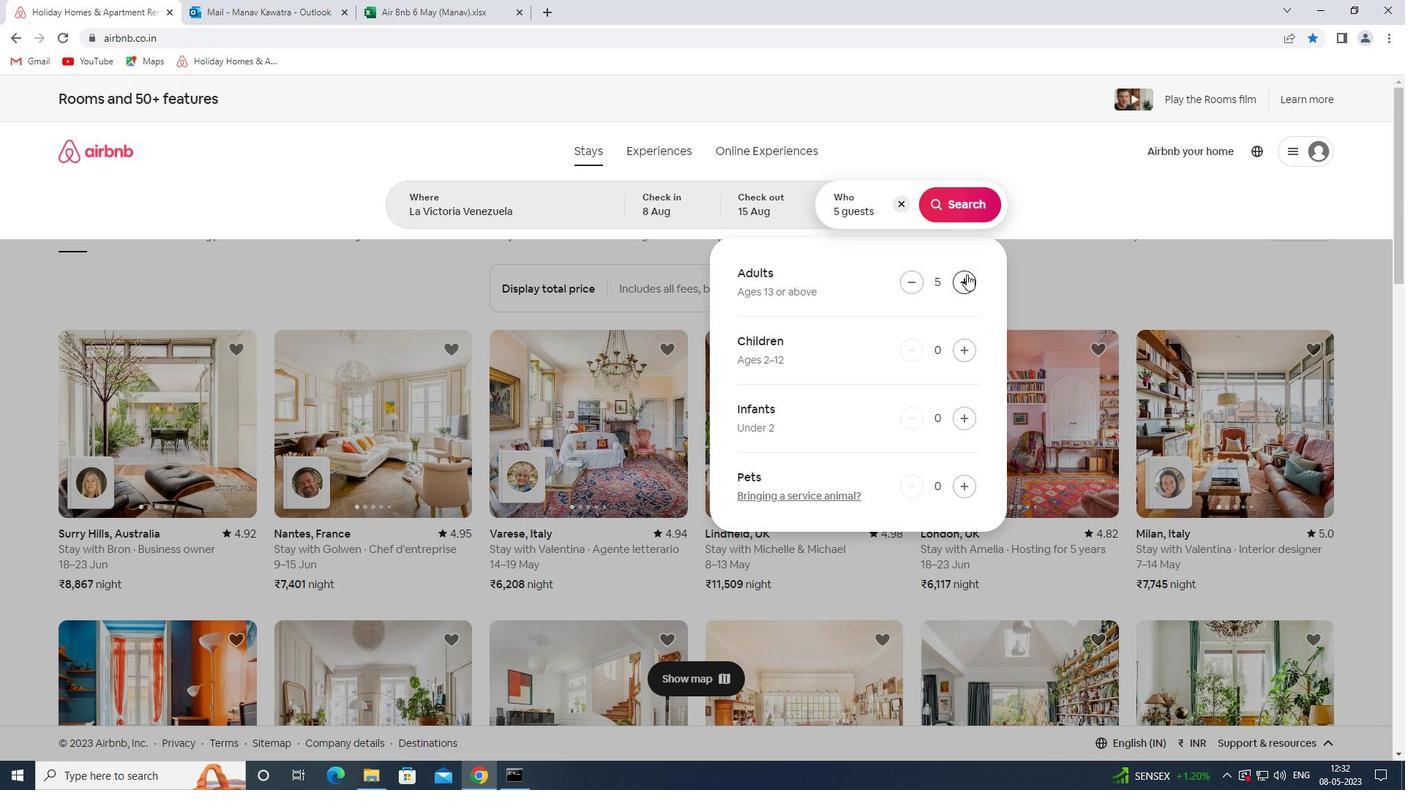 
Action: Mouse pressed left at (967, 274)
Screenshot: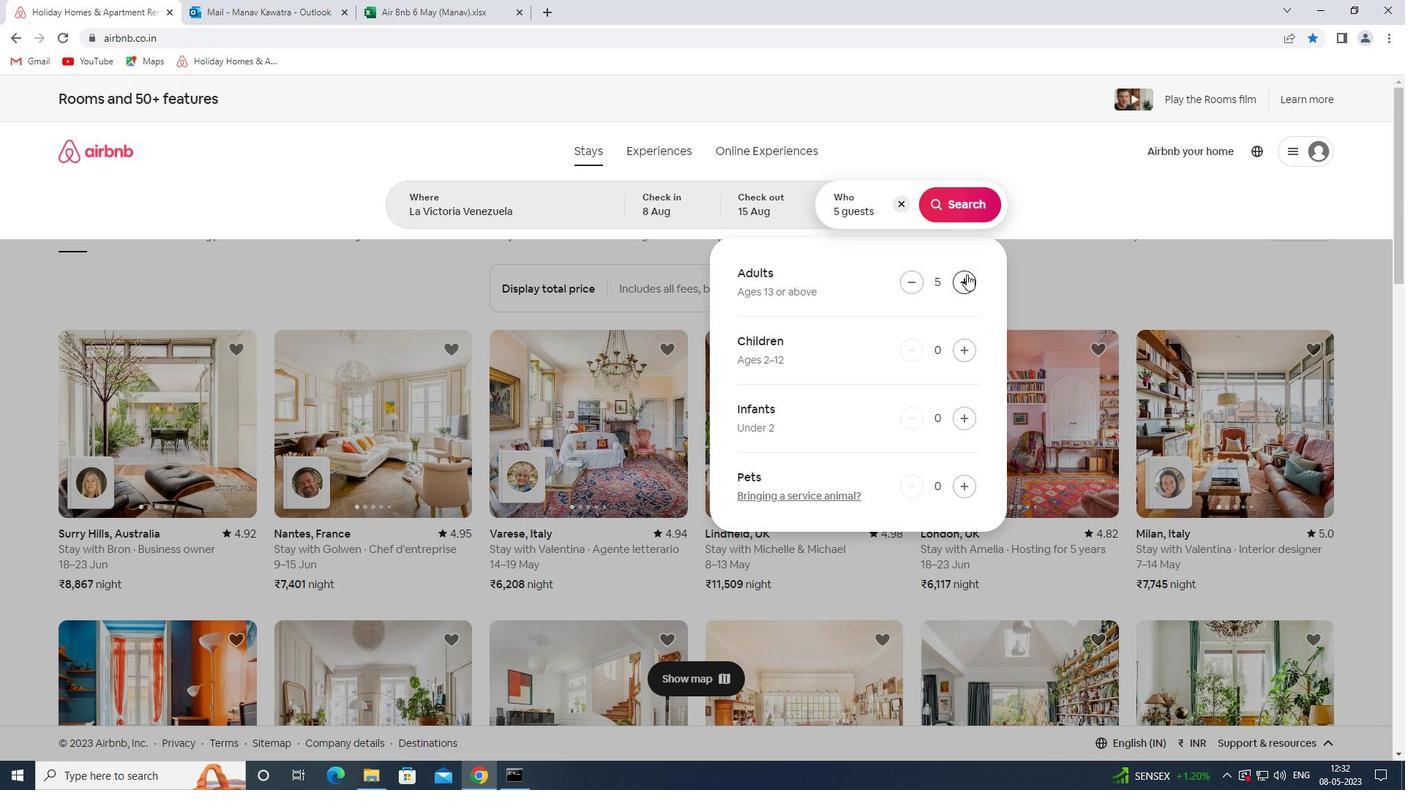 
Action: Mouse pressed left at (967, 274)
Screenshot: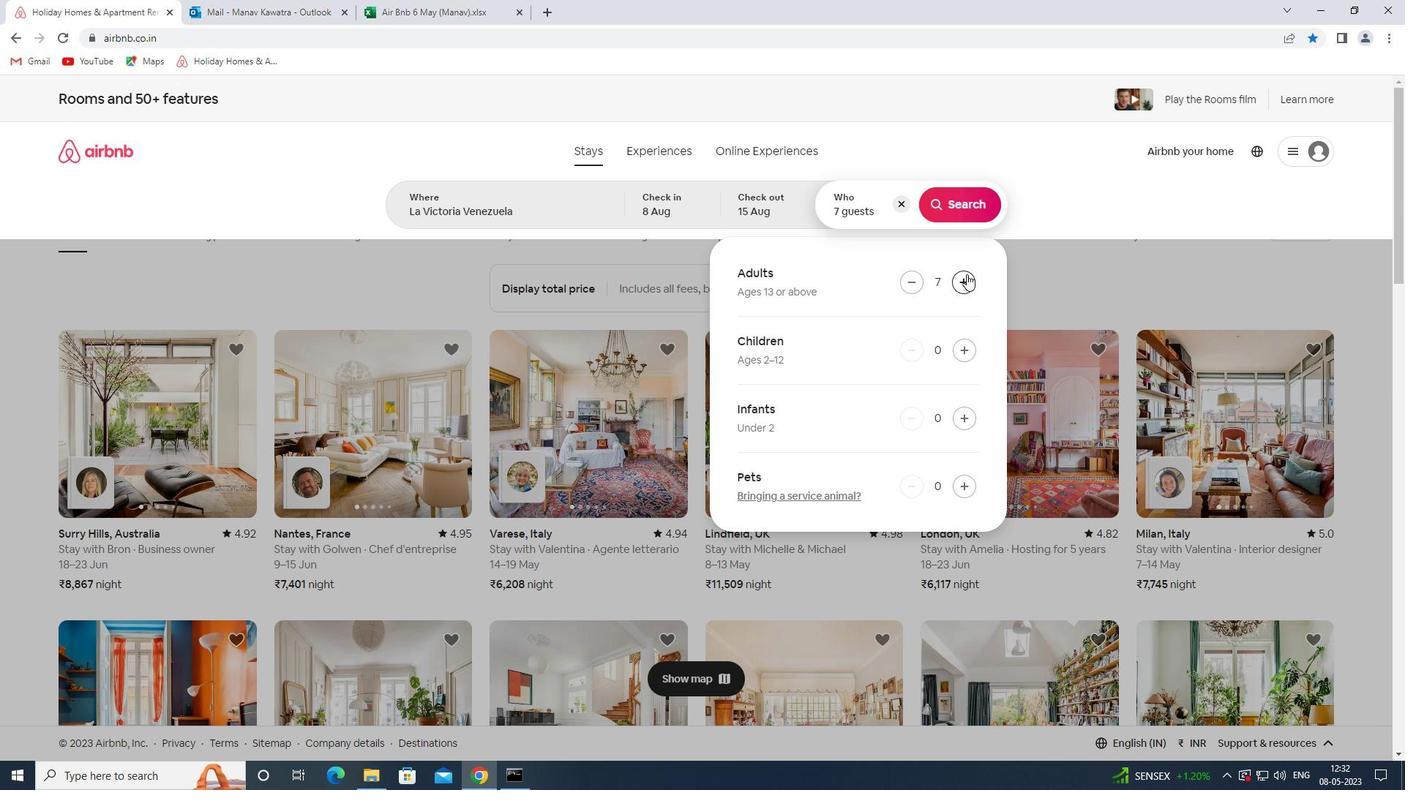 
Action: Mouse pressed left at (967, 274)
Screenshot: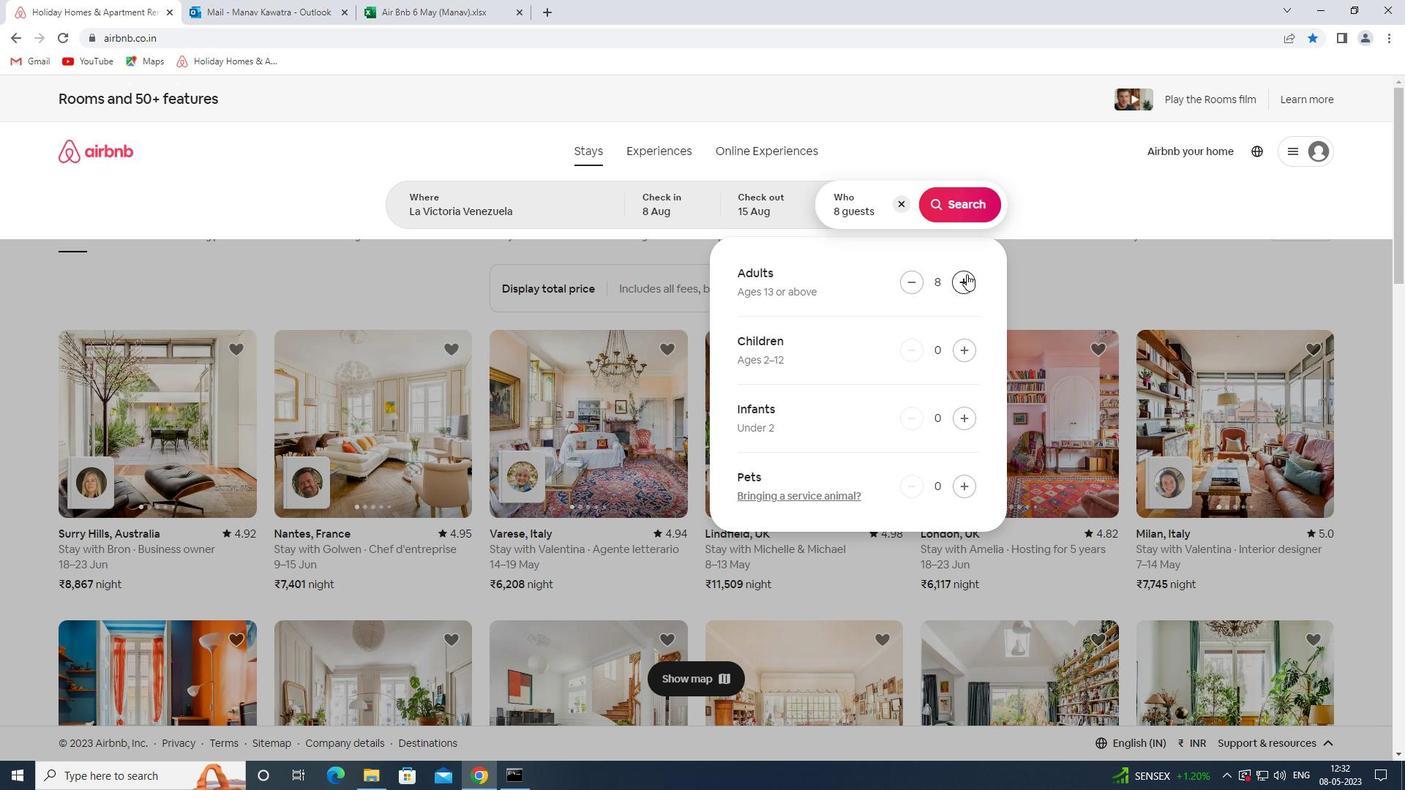 
Action: Mouse moved to (973, 196)
Screenshot: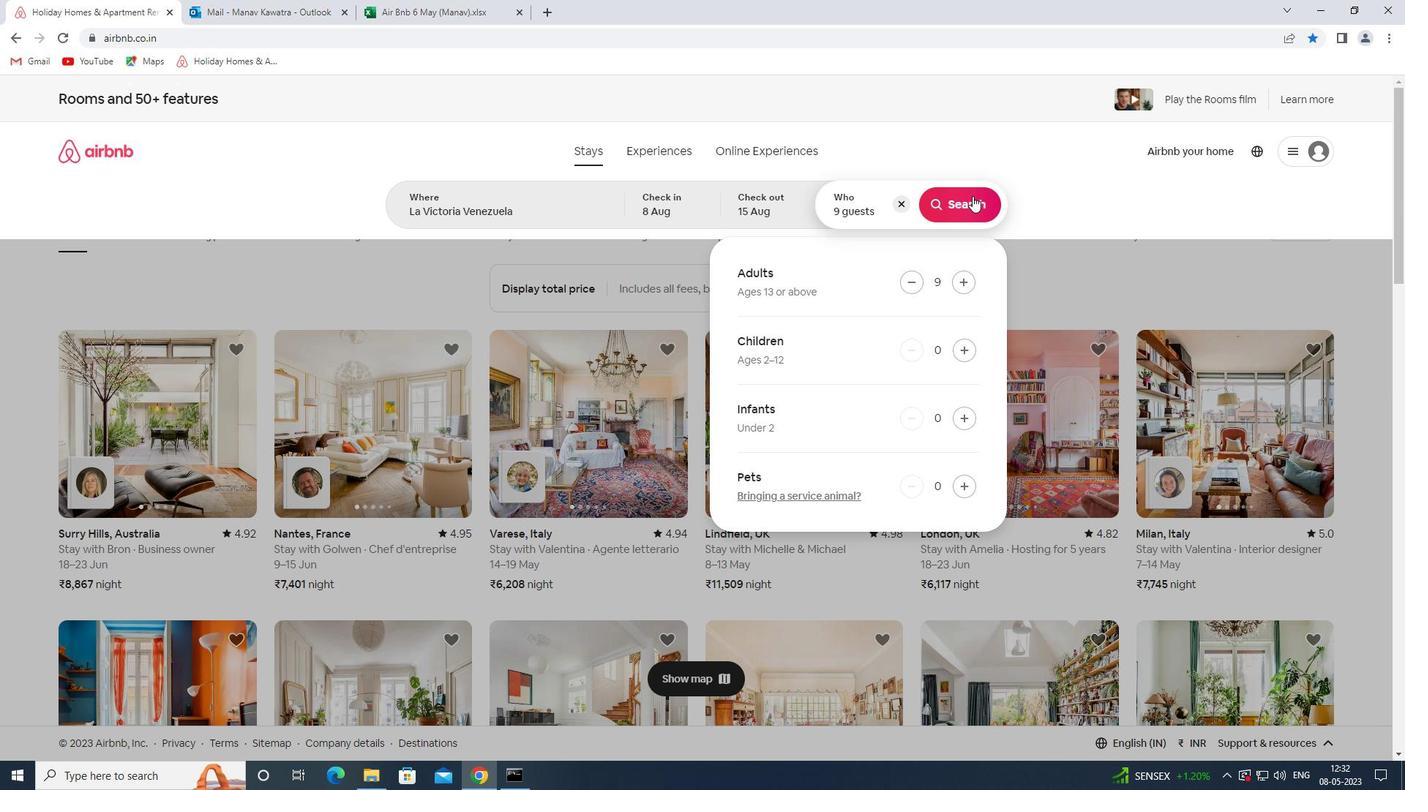 
Action: Mouse pressed left at (973, 196)
Screenshot: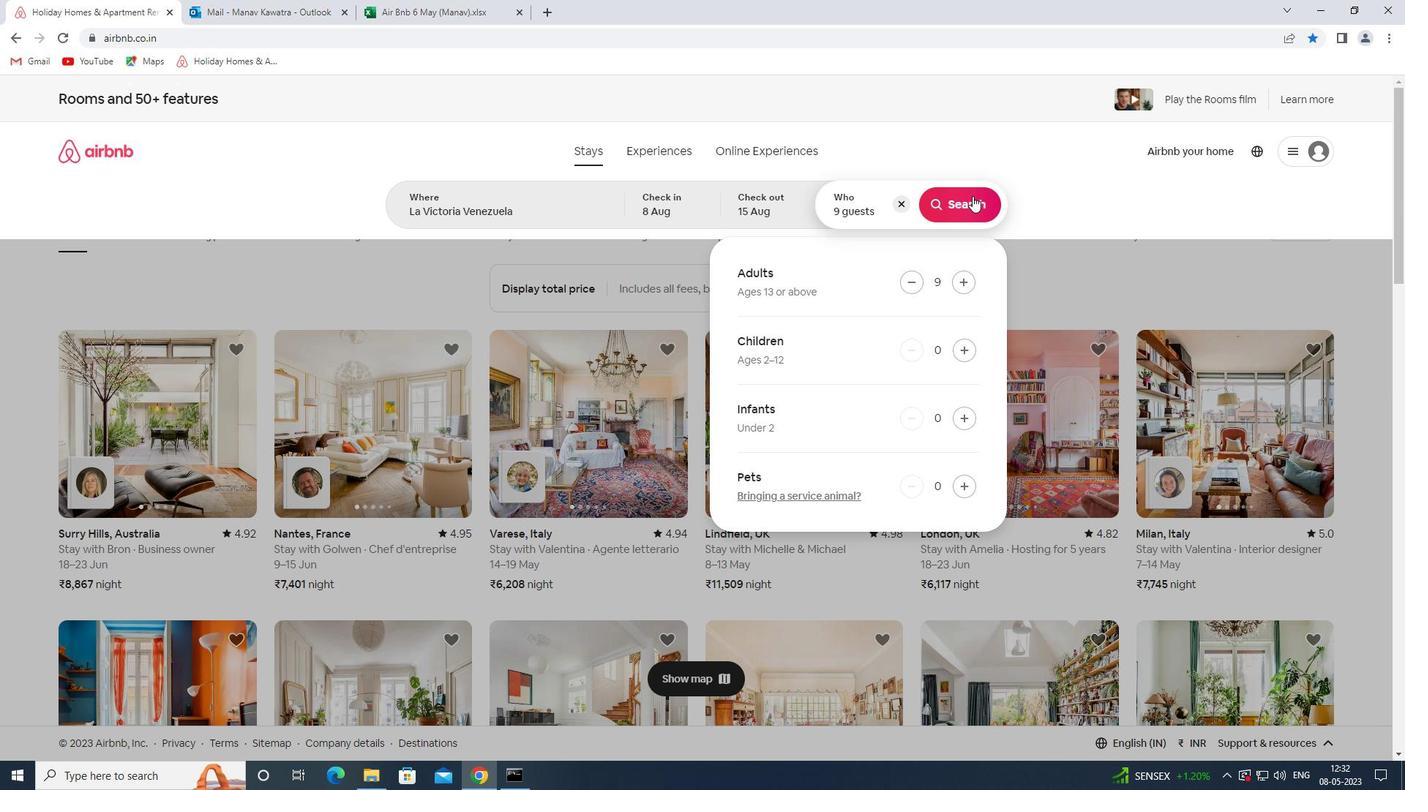 
Action: Mouse moved to (1329, 150)
Screenshot: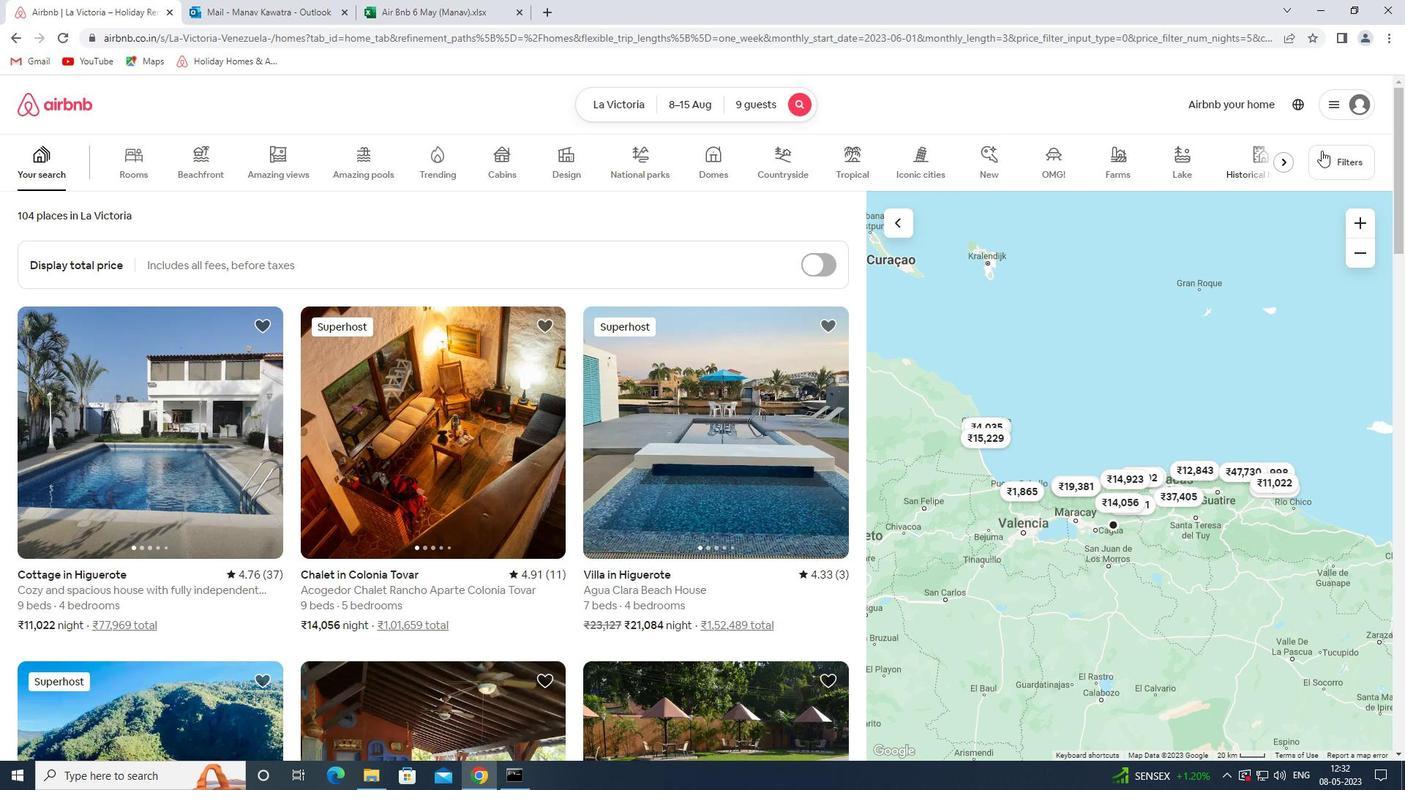 
Action: Mouse pressed left at (1329, 150)
Screenshot: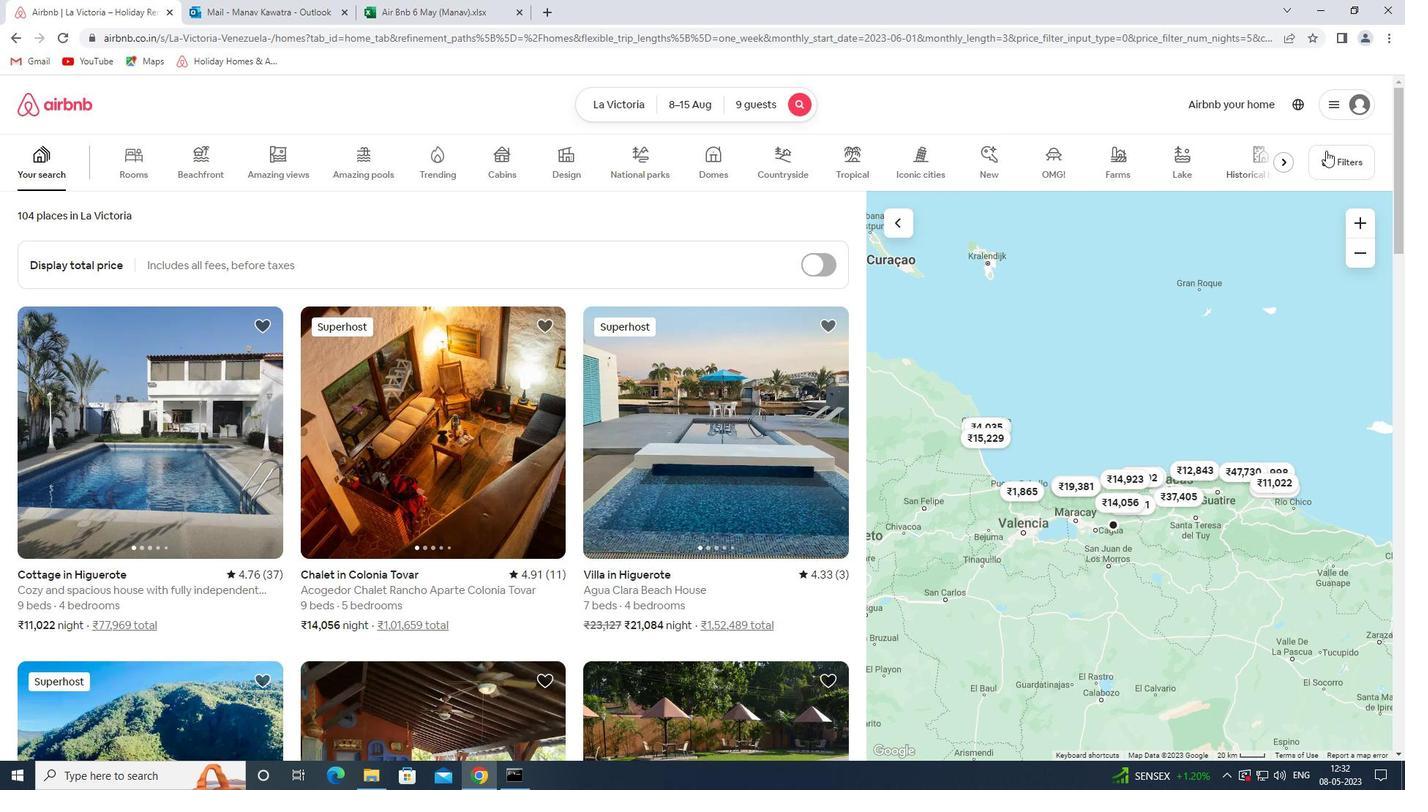
Action: Mouse moved to (598, 530)
Screenshot: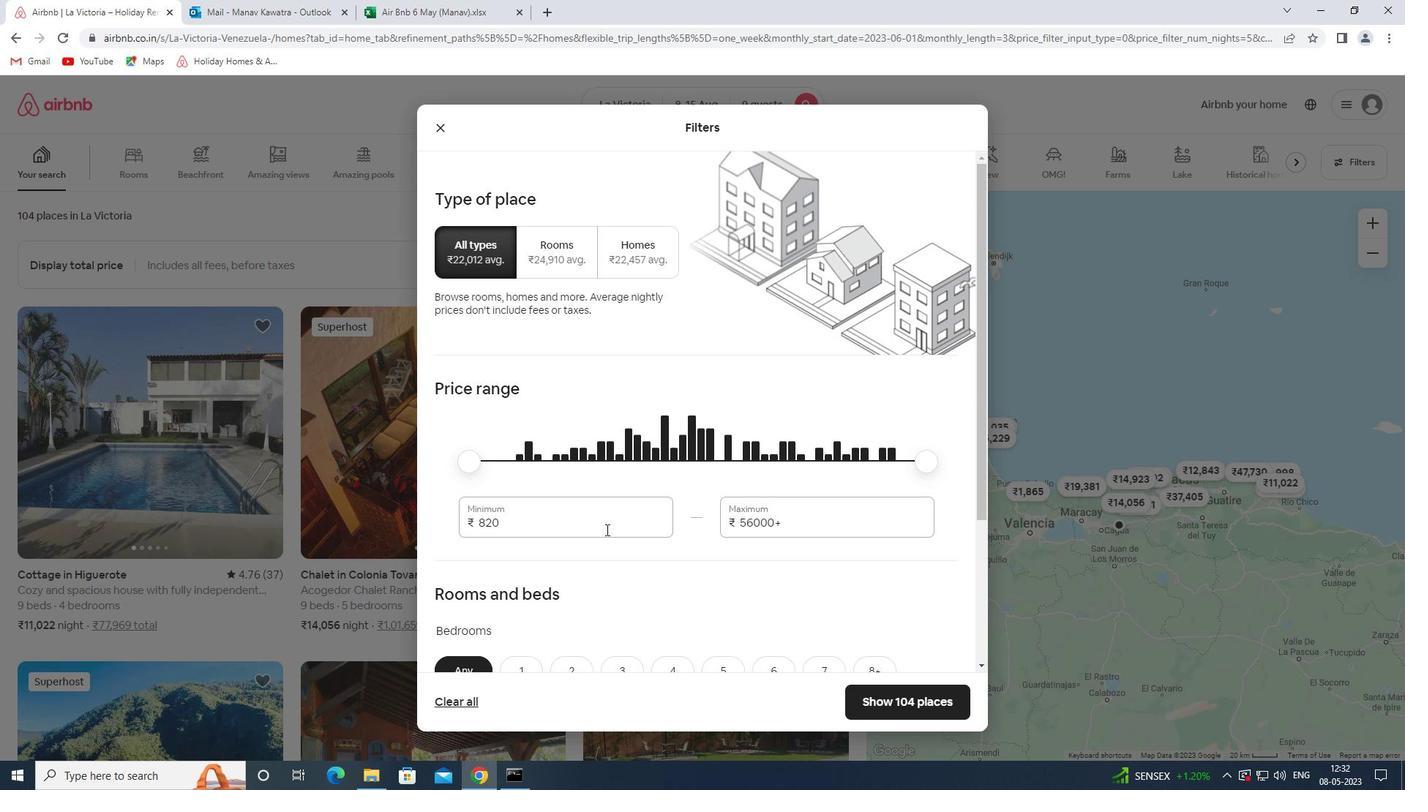 
Action: Mouse pressed left at (598, 530)
Screenshot: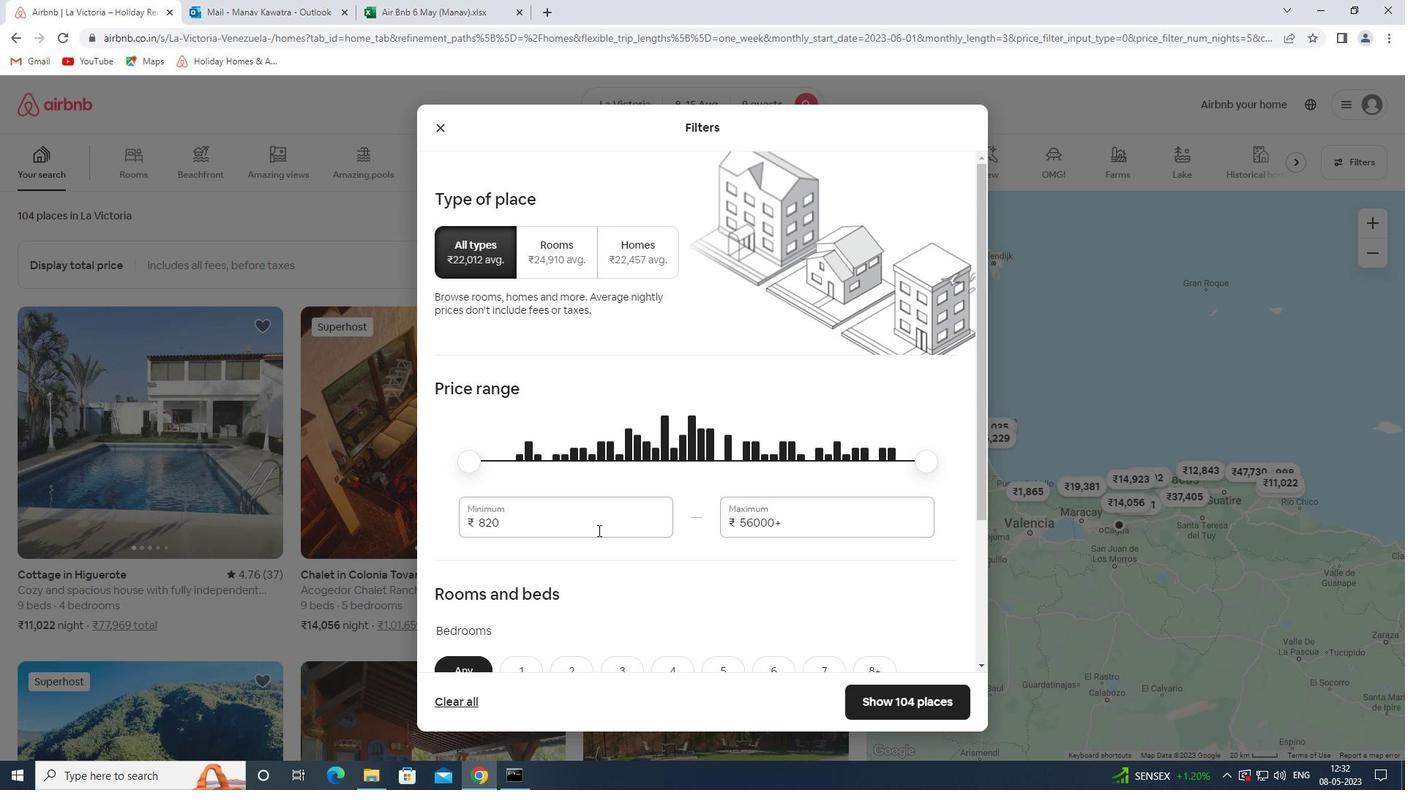 
Action: Mouse pressed left at (598, 530)
Screenshot: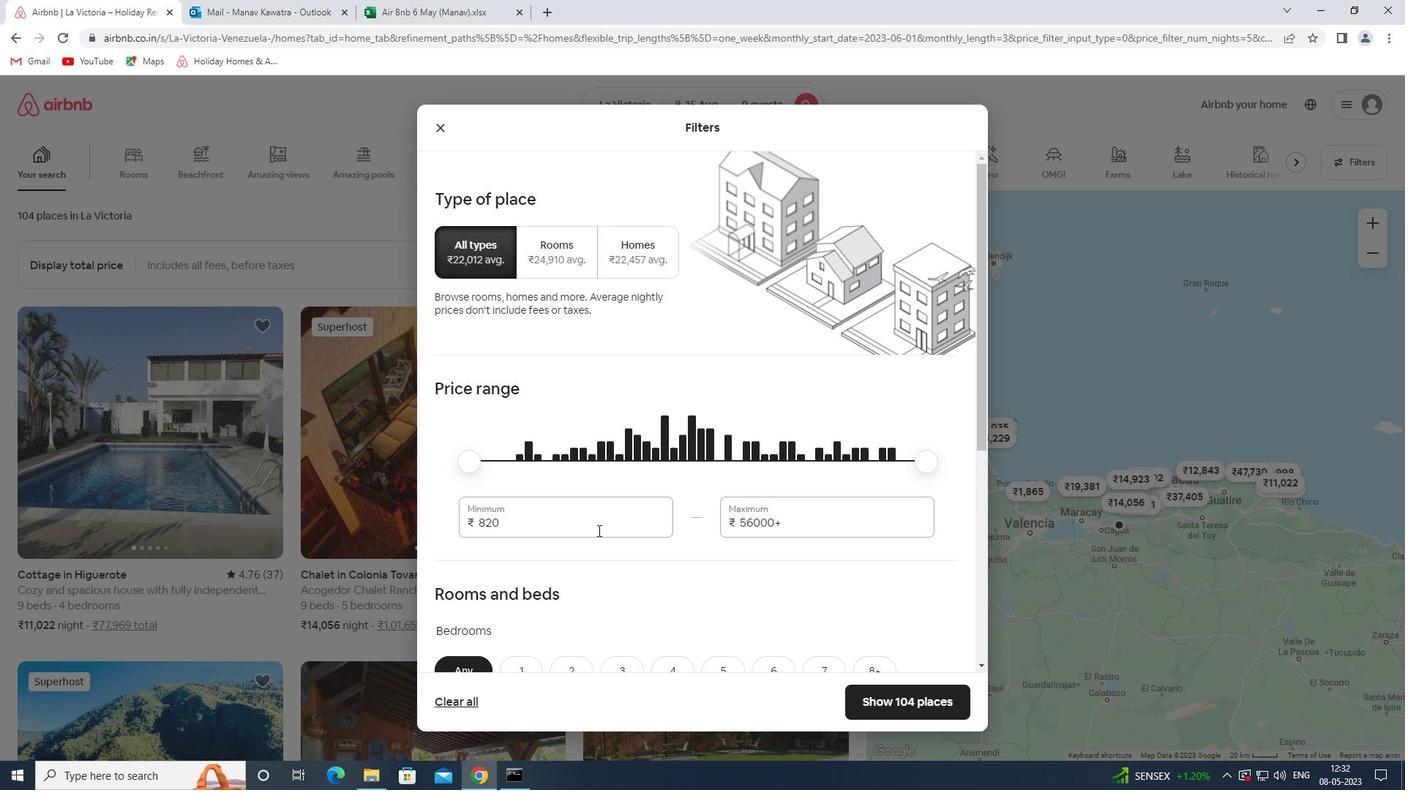 
Action: Key pressed 10000<Key.tab>15
Screenshot: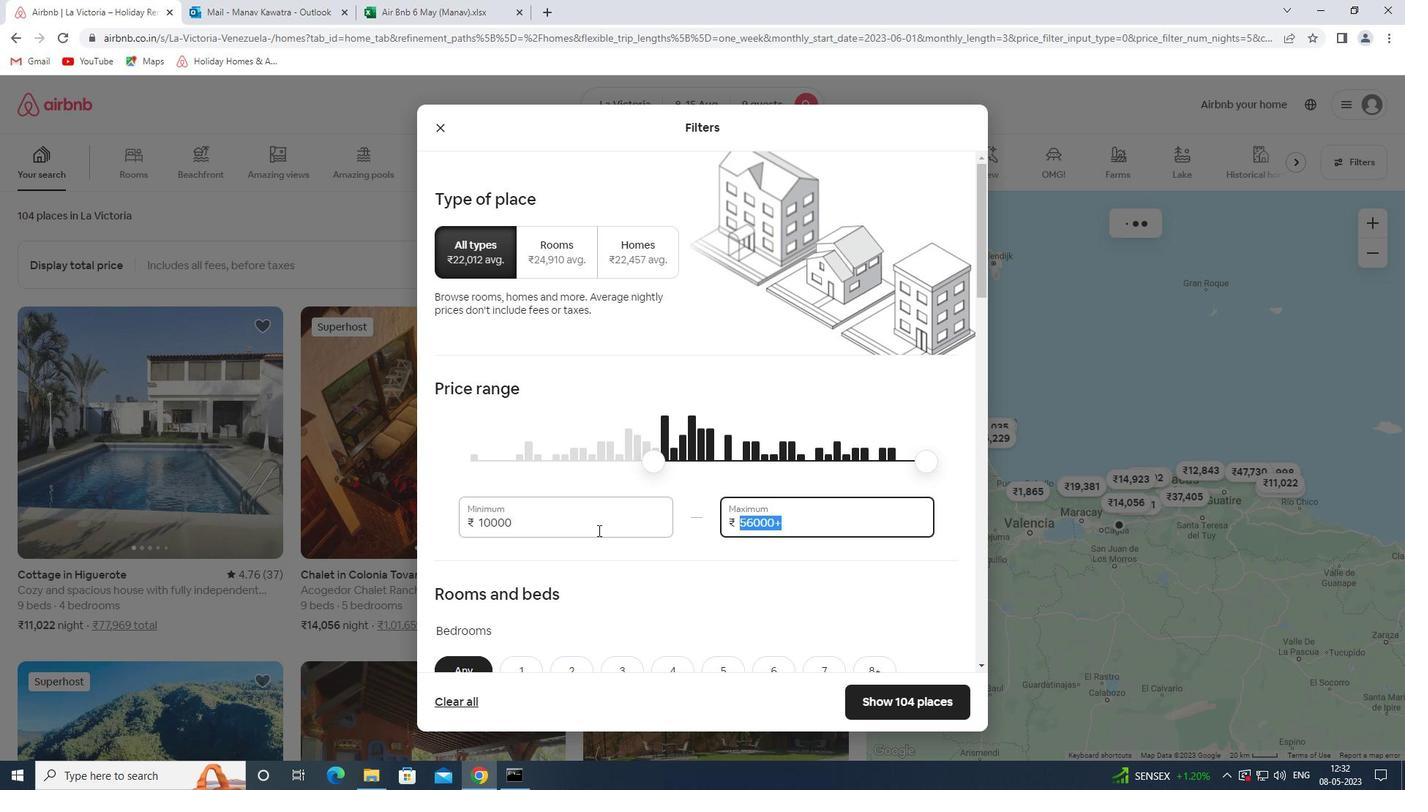 
Action: Mouse moved to (601, 530)
Screenshot: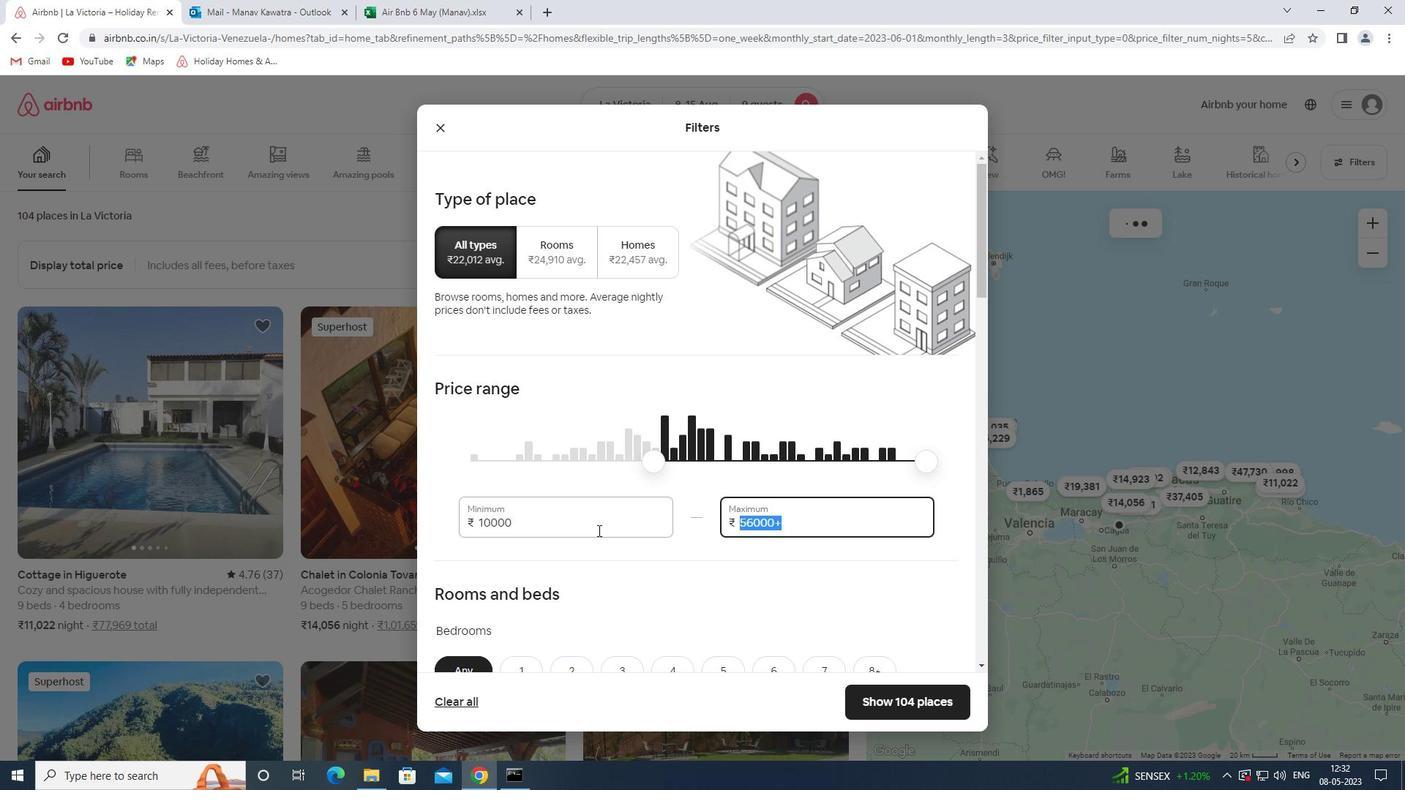 
Action: Key pressed 0
Screenshot: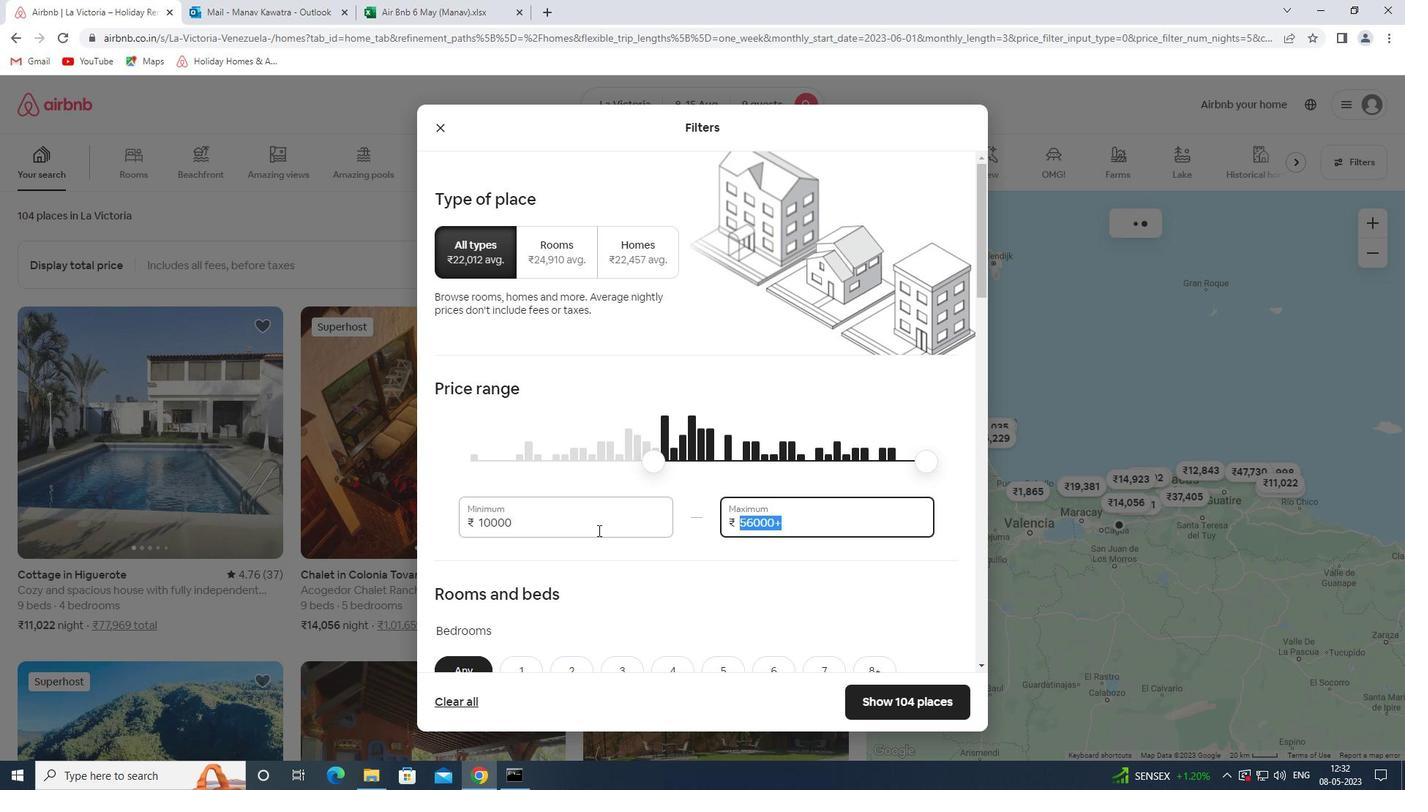 
Action: Mouse moved to (602, 530)
Screenshot: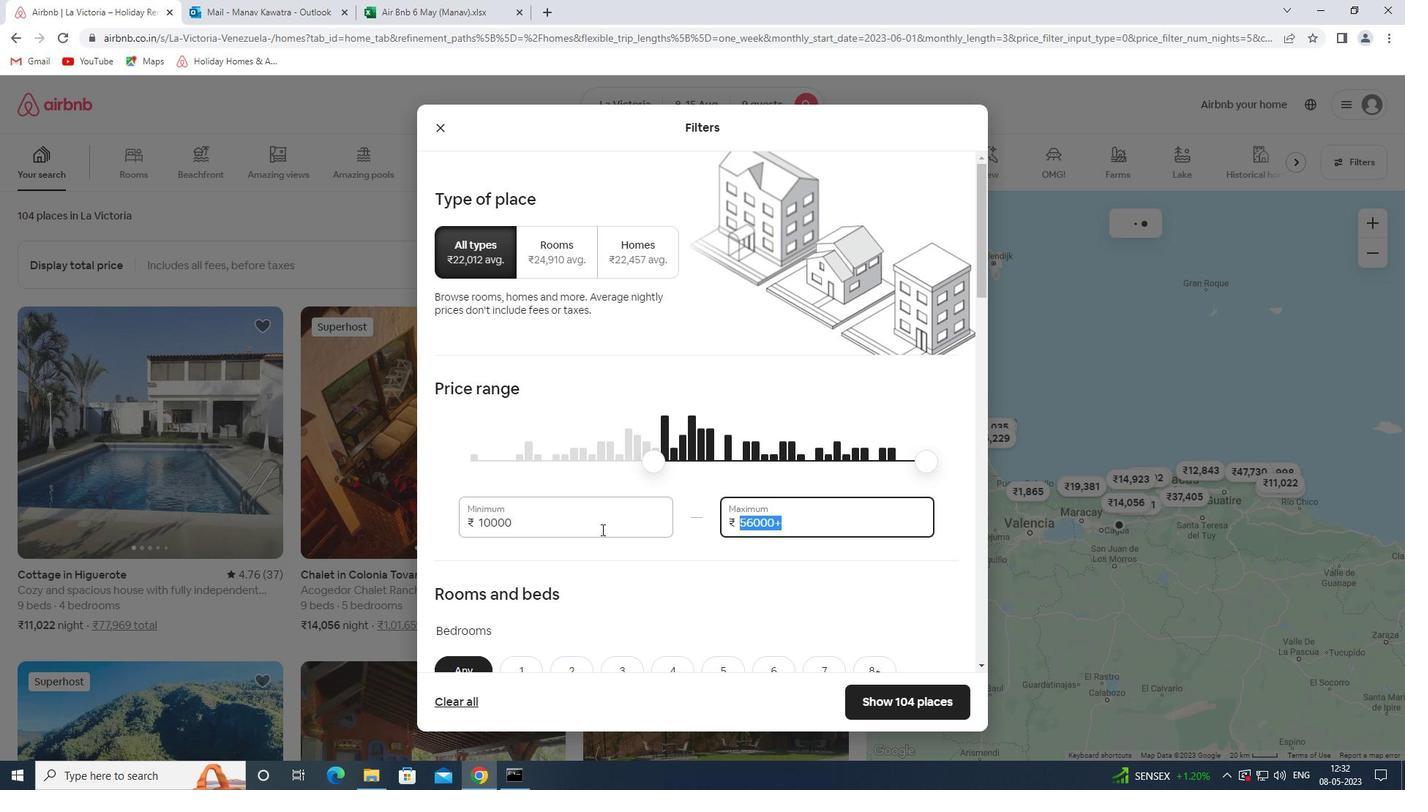 
Action: Key pressed 00
Screenshot: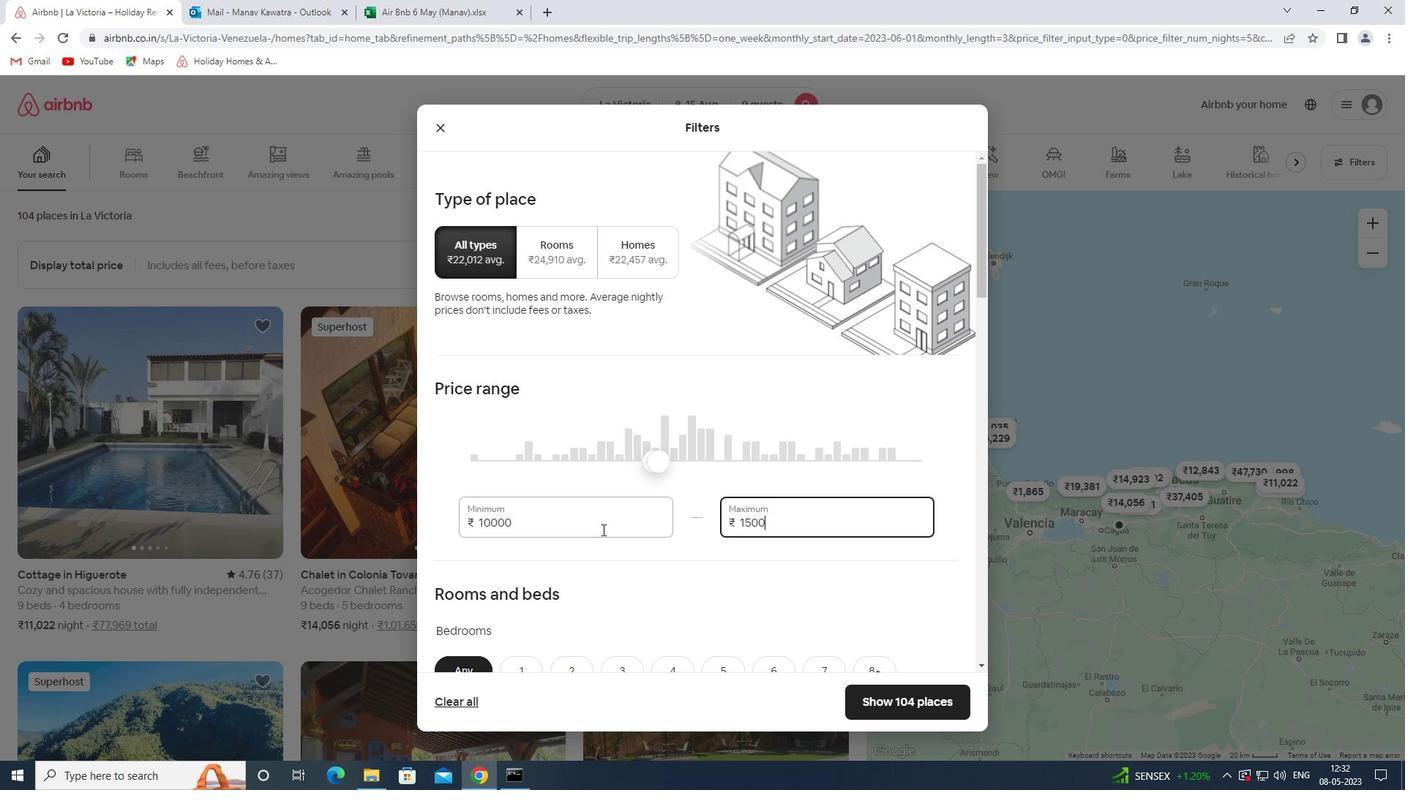 
Action: Mouse moved to (619, 525)
Screenshot: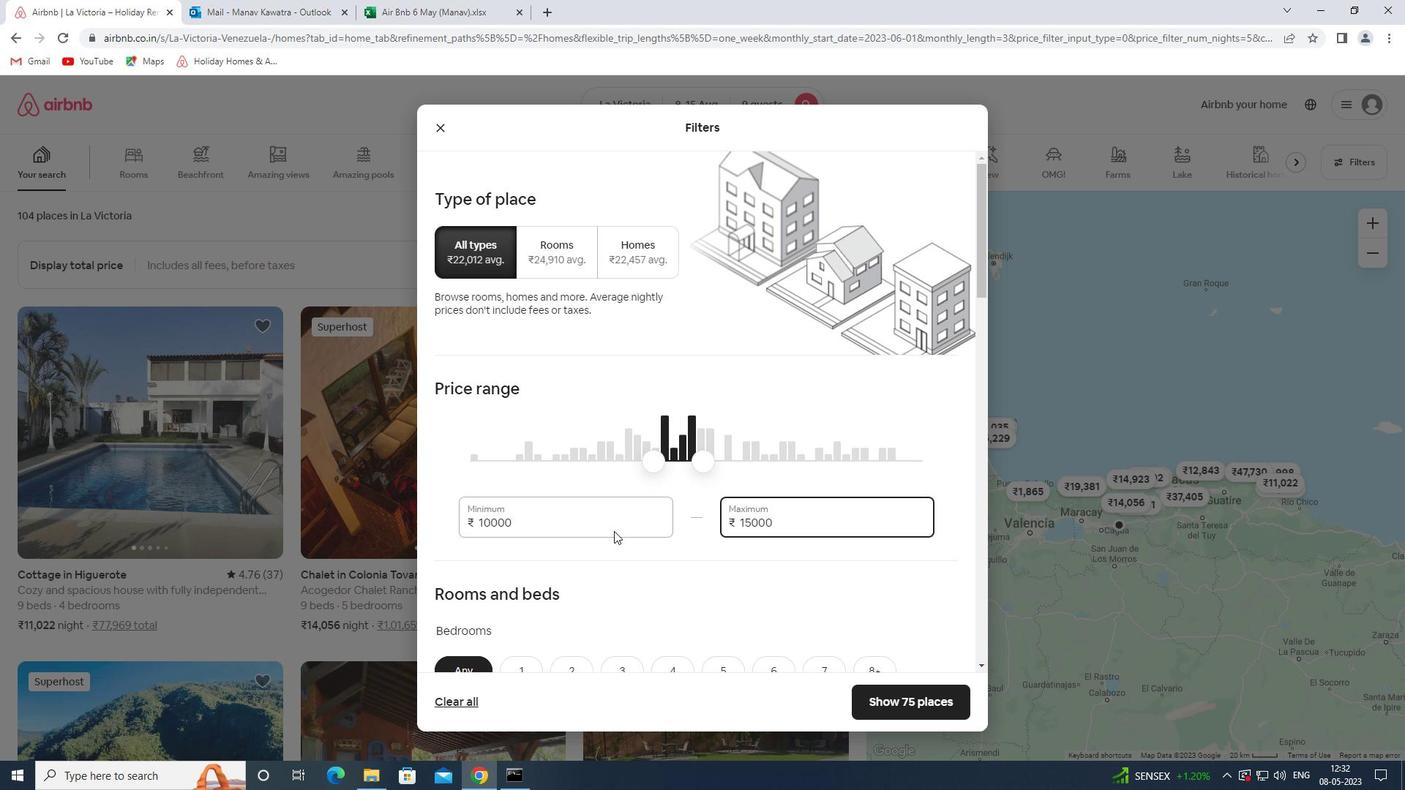 
Action: Key pressed <Key.backspace><Key.backspace><Key.backspace><Key.backspace>2<Key.backspace>4000
Screenshot: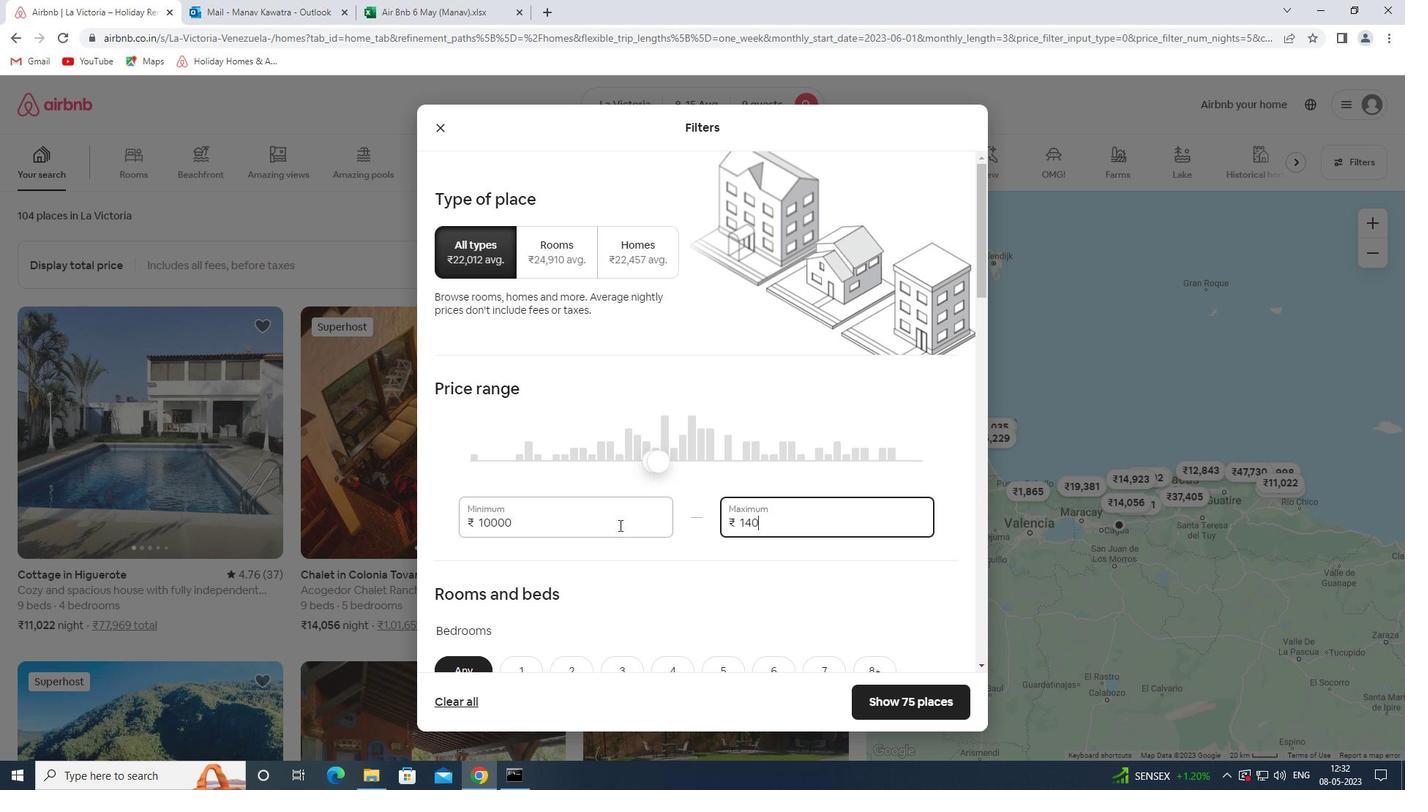 
Action: Mouse moved to (548, 483)
Screenshot: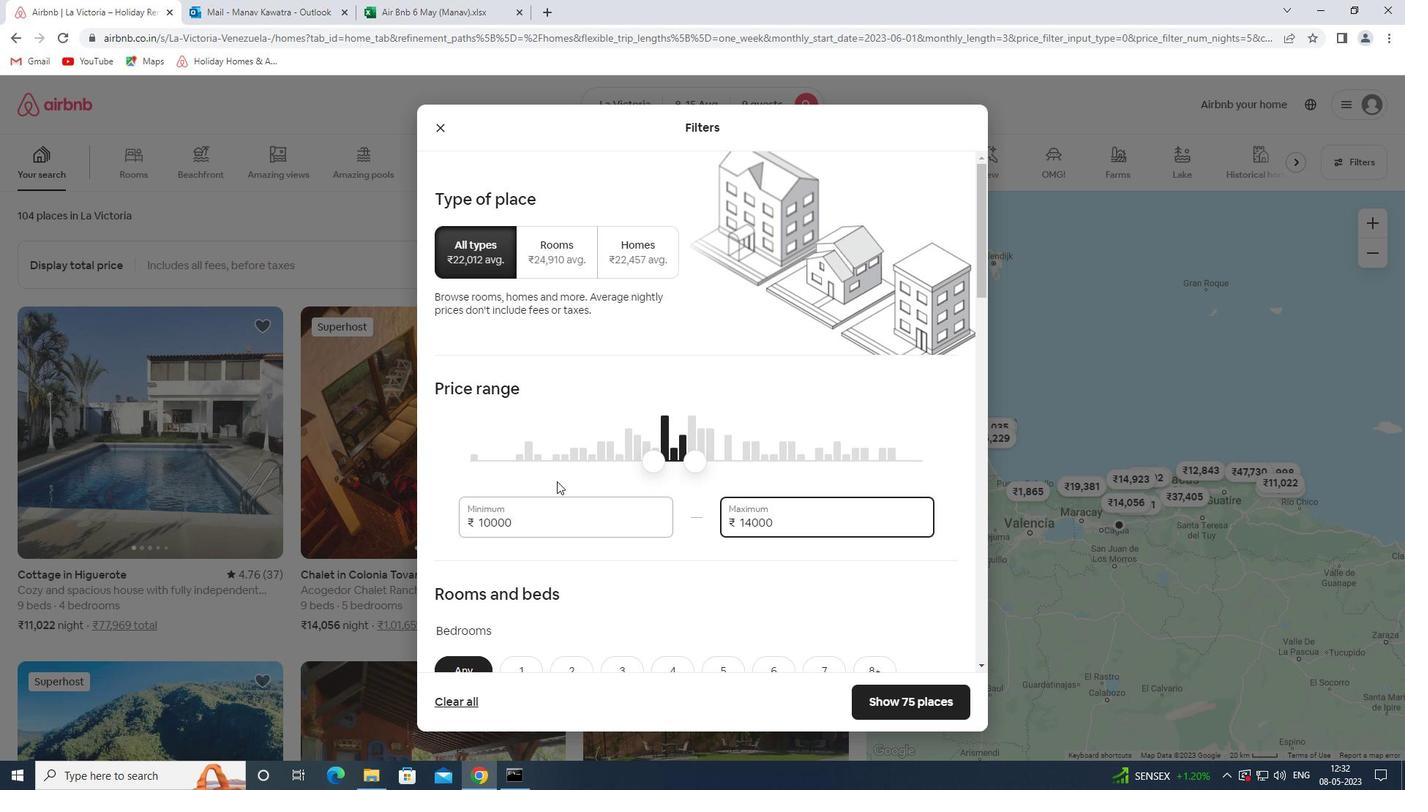 
Action: Mouse scrolled (548, 482) with delta (0, 0)
Screenshot: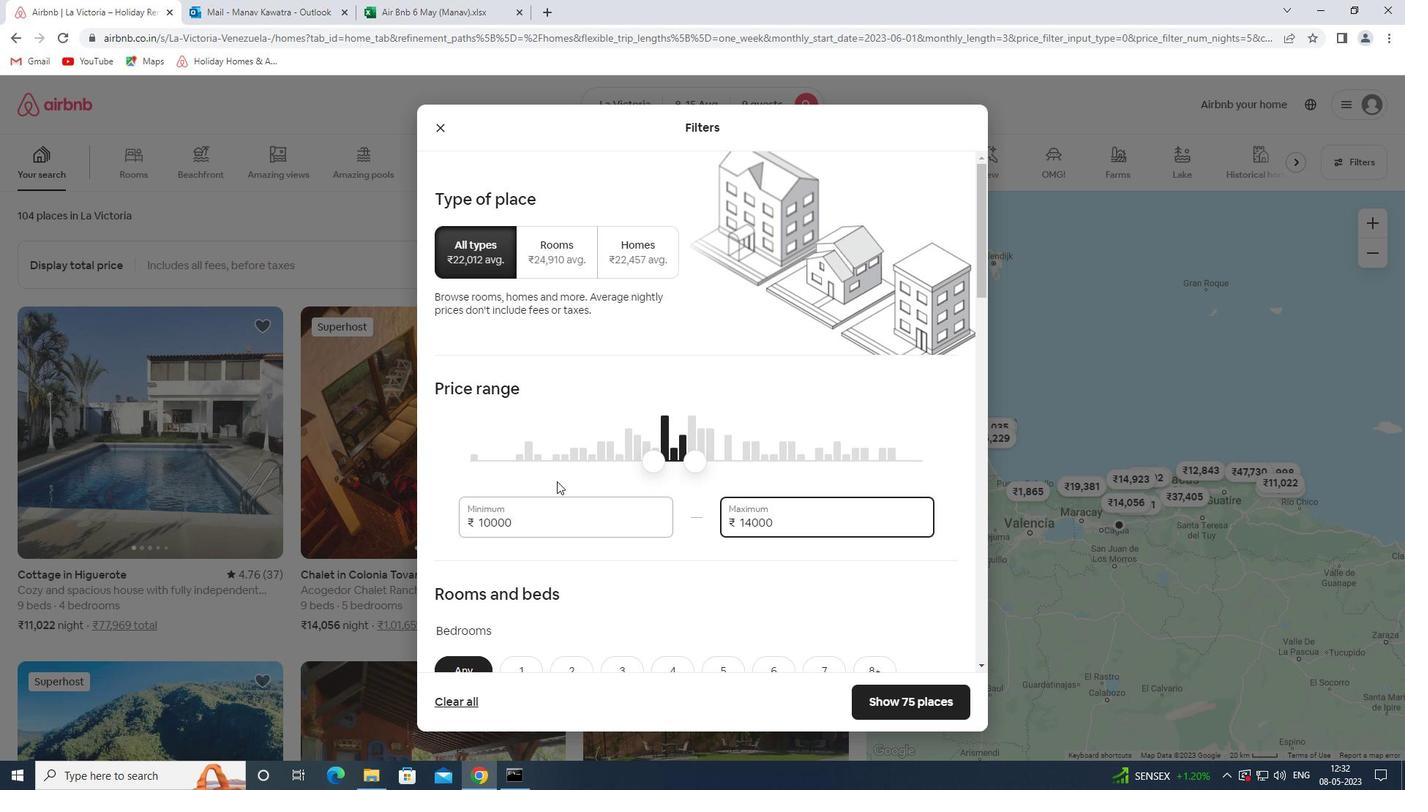 
Action: Mouse moved to (547, 483)
Screenshot: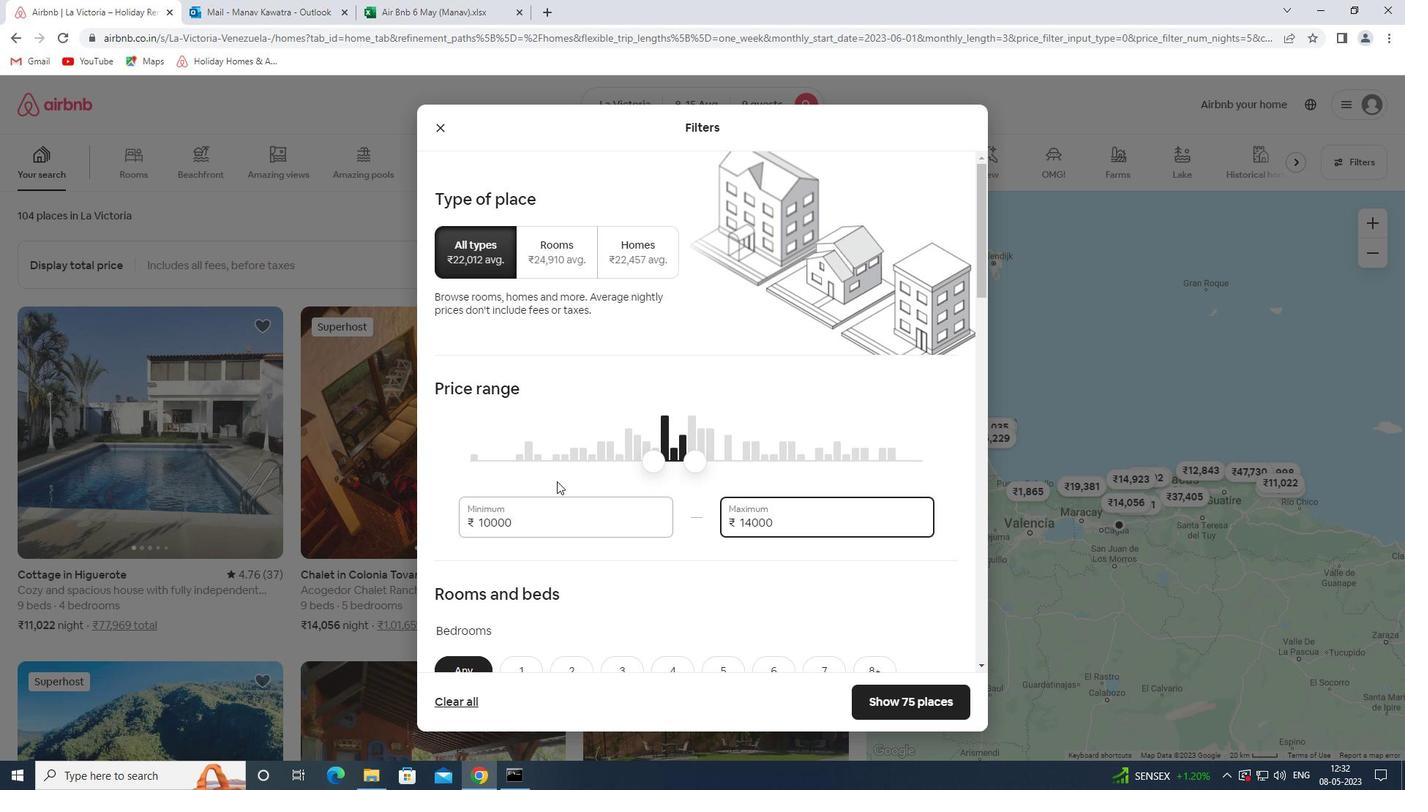 
Action: Mouse scrolled (547, 483) with delta (0, 0)
Screenshot: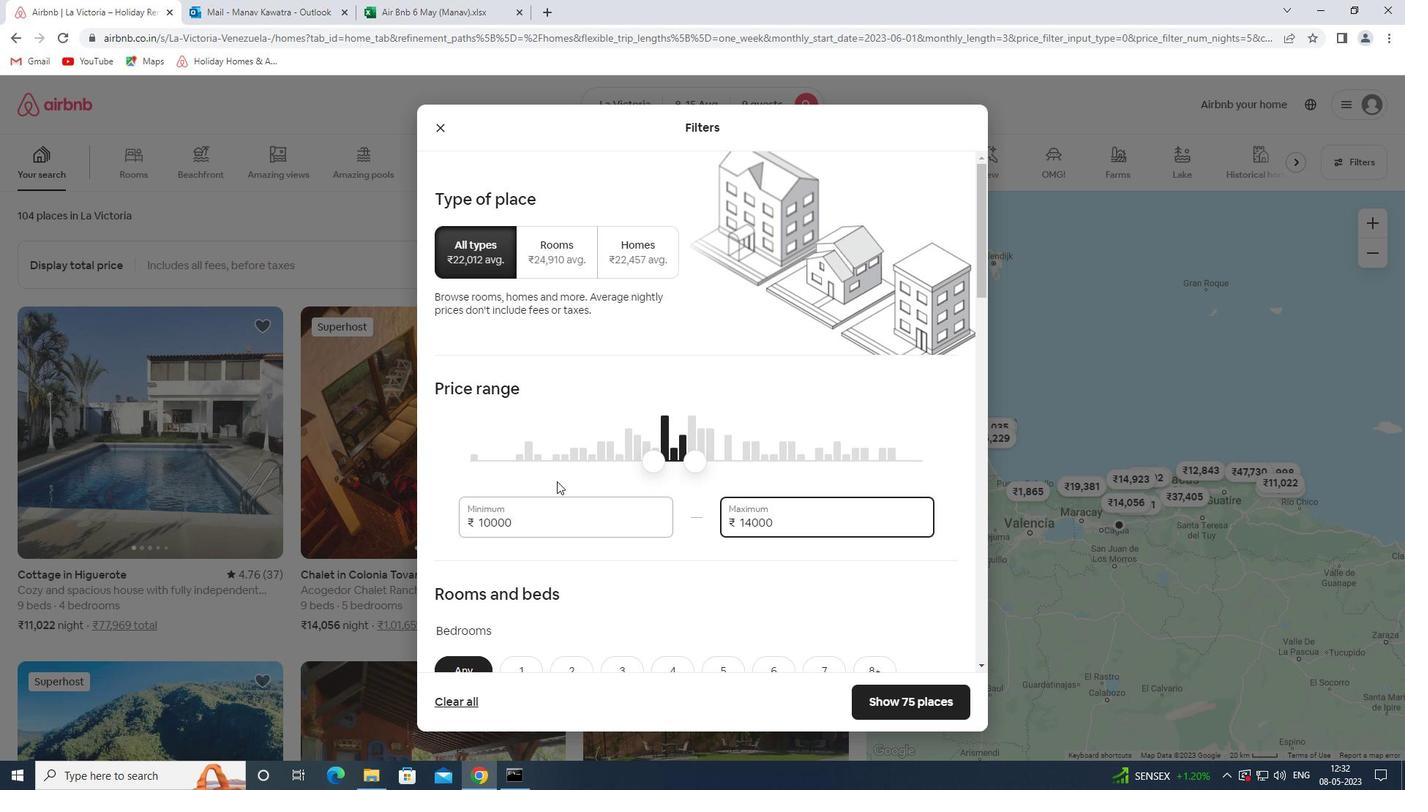 
Action: Mouse scrolled (547, 483) with delta (0, 0)
Screenshot: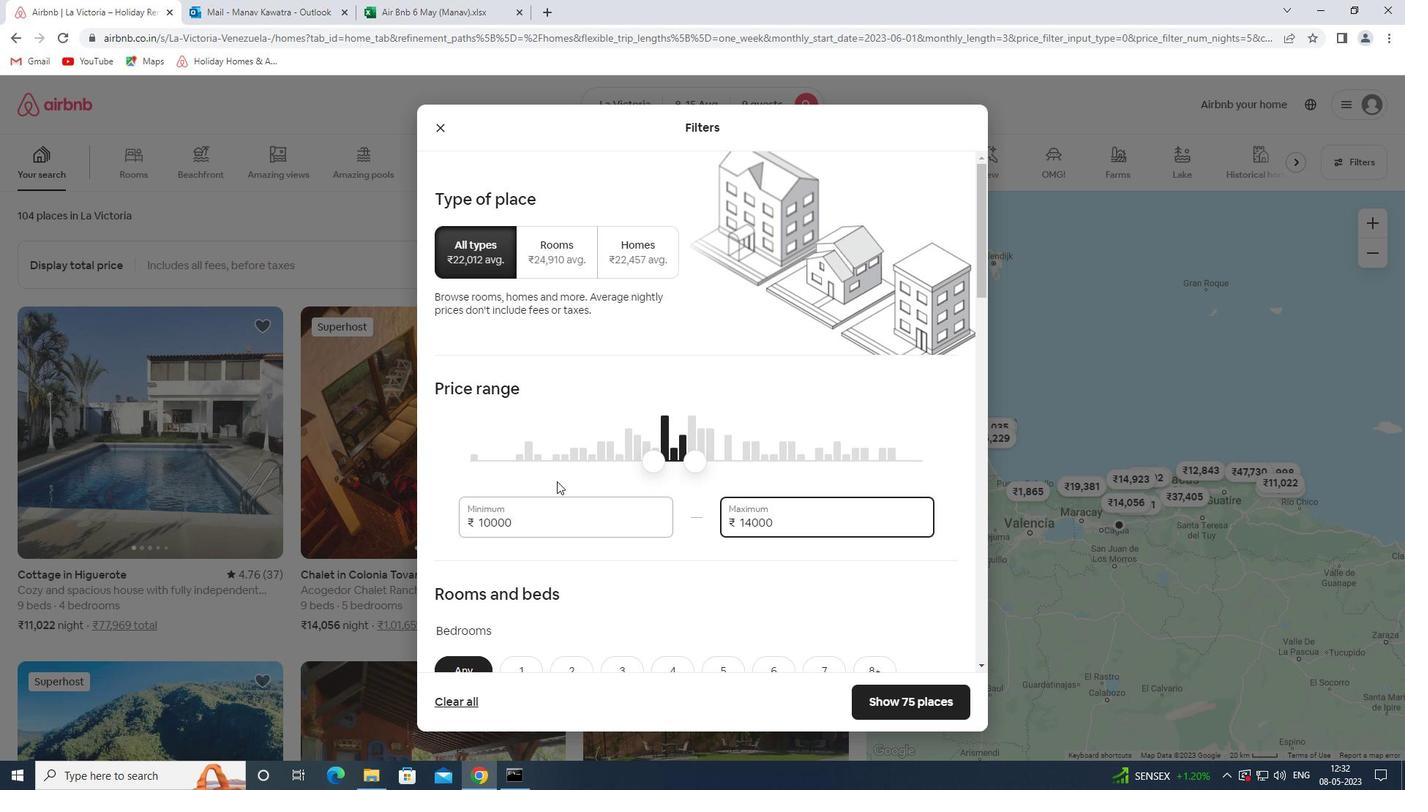 
Action: Mouse scrolled (547, 483) with delta (0, 0)
Screenshot: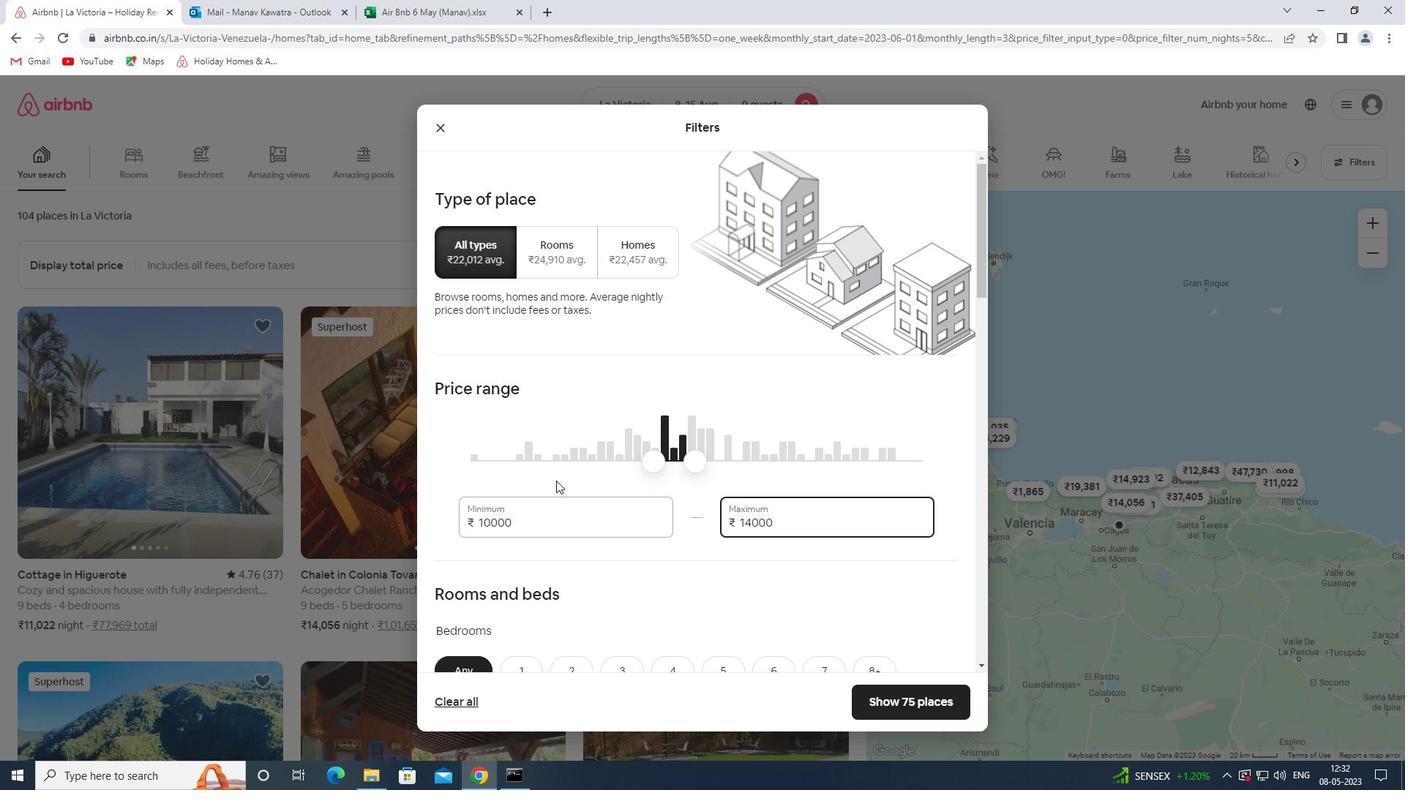 
Action: Mouse moved to (718, 381)
Screenshot: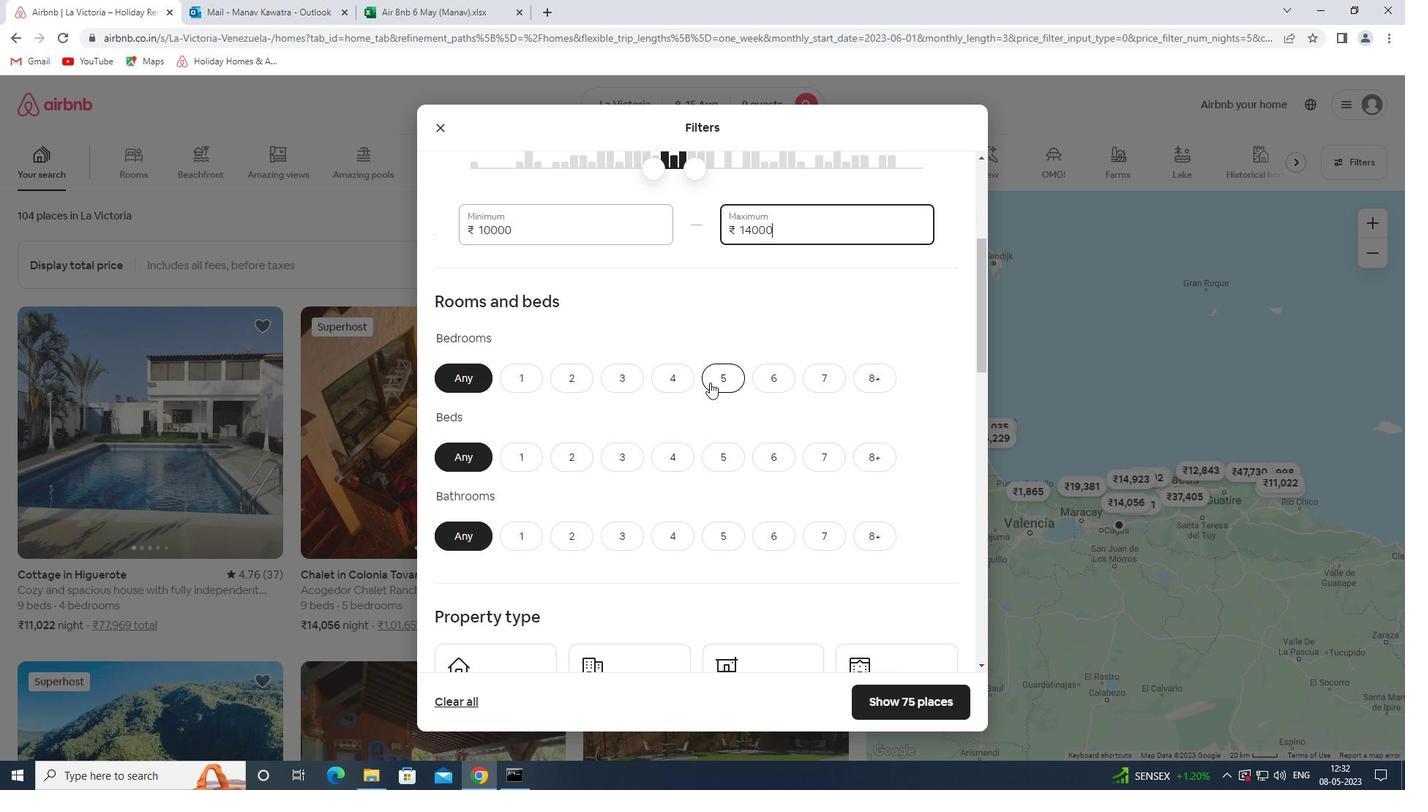 
Action: Mouse pressed left at (718, 381)
Screenshot: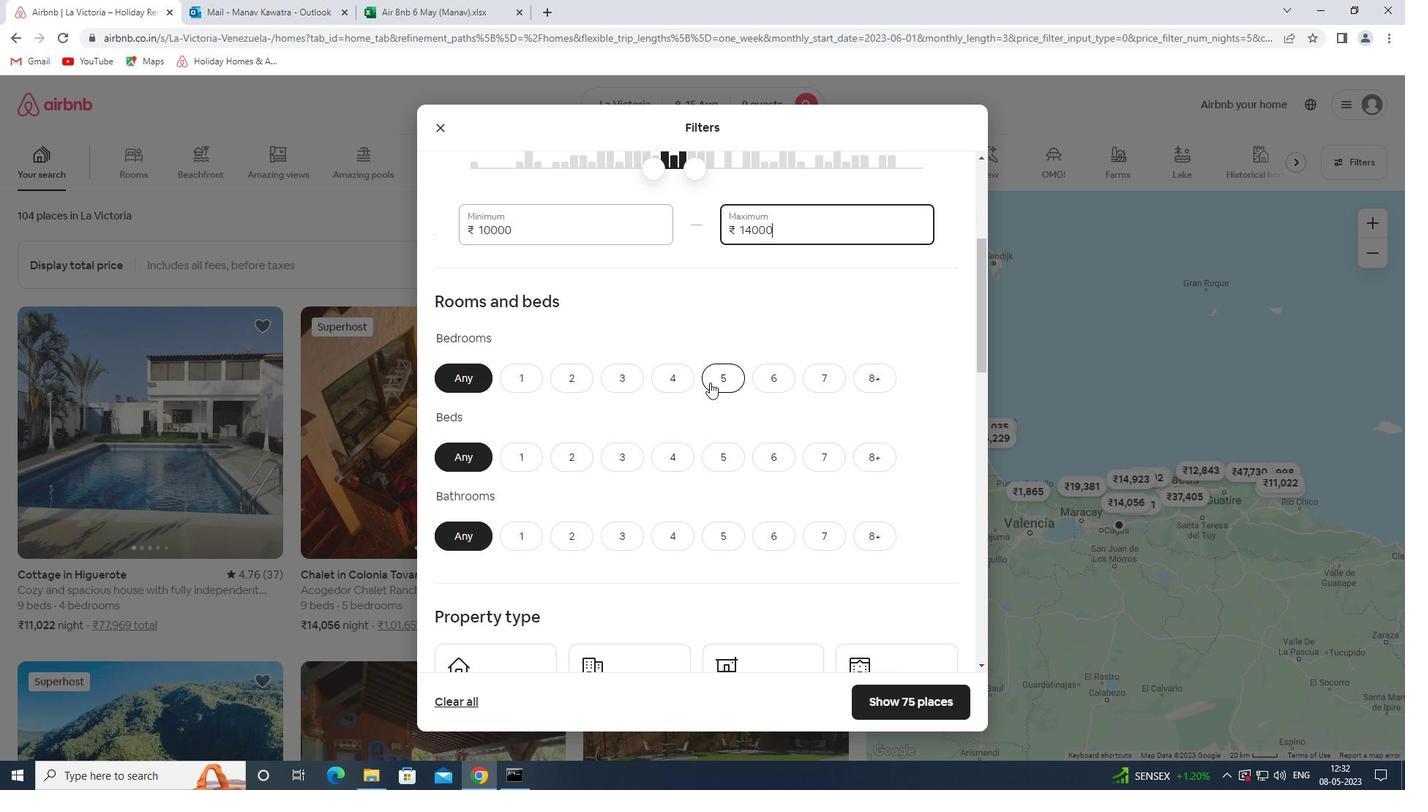 
Action: Mouse moved to (885, 459)
Screenshot: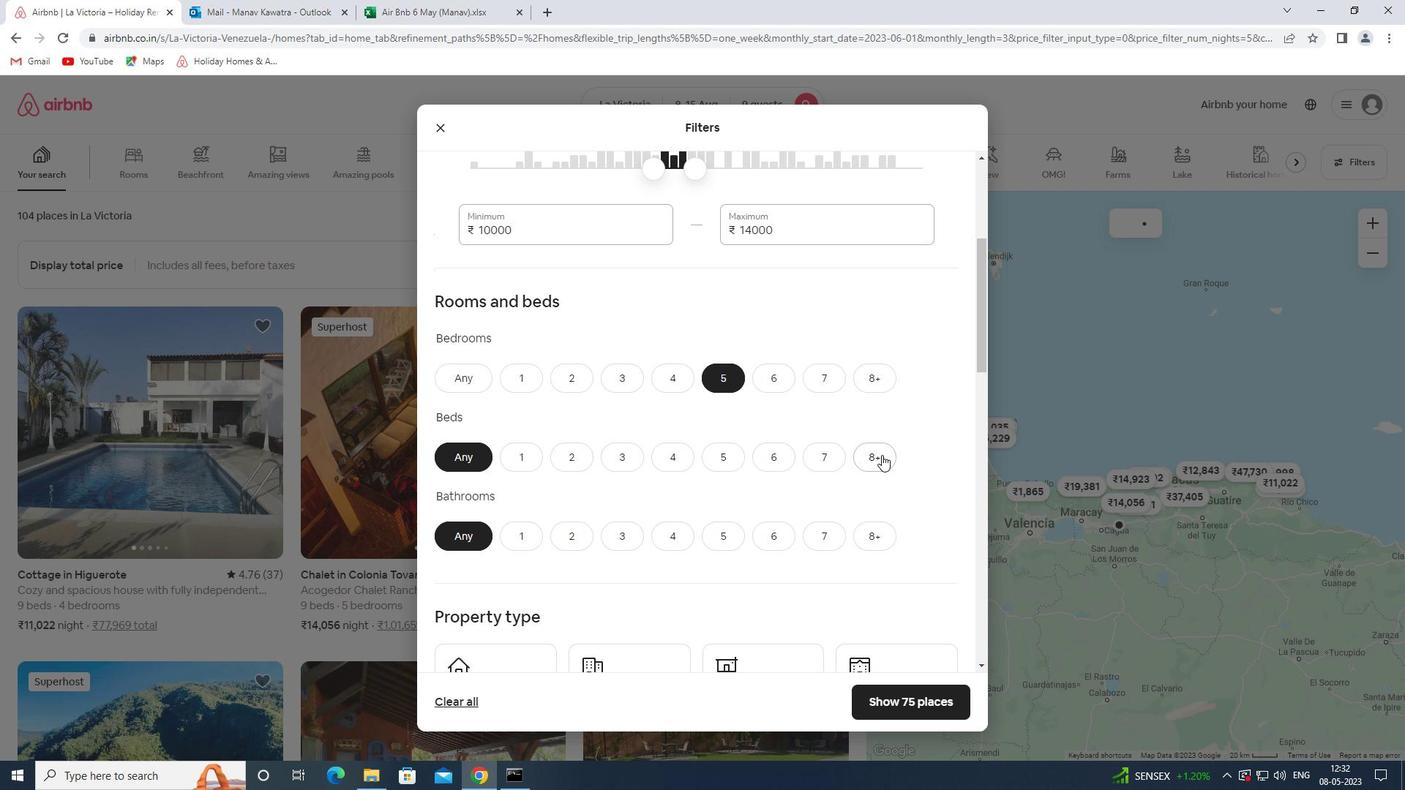 
Action: Mouse pressed left at (885, 459)
Screenshot: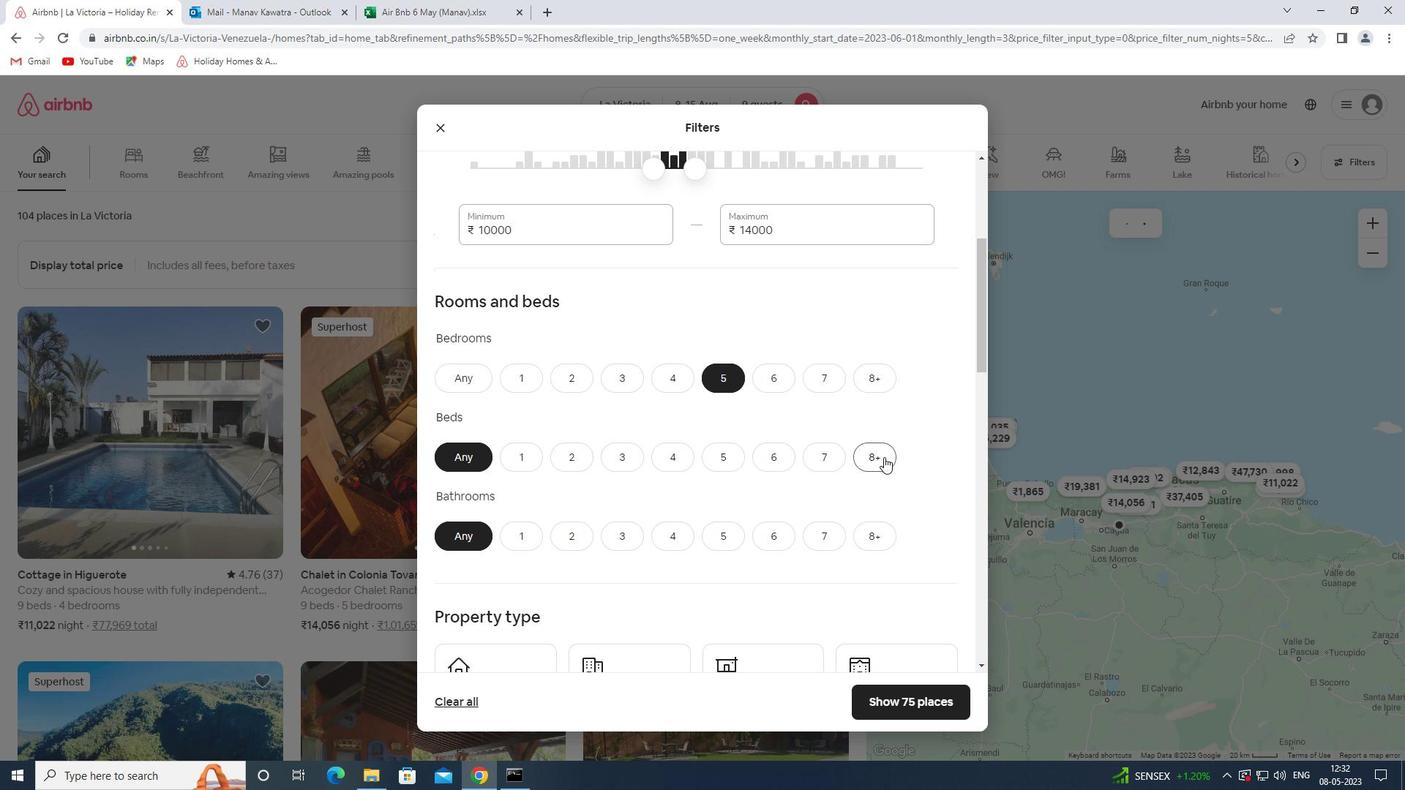
Action: Mouse moved to (720, 545)
Screenshot: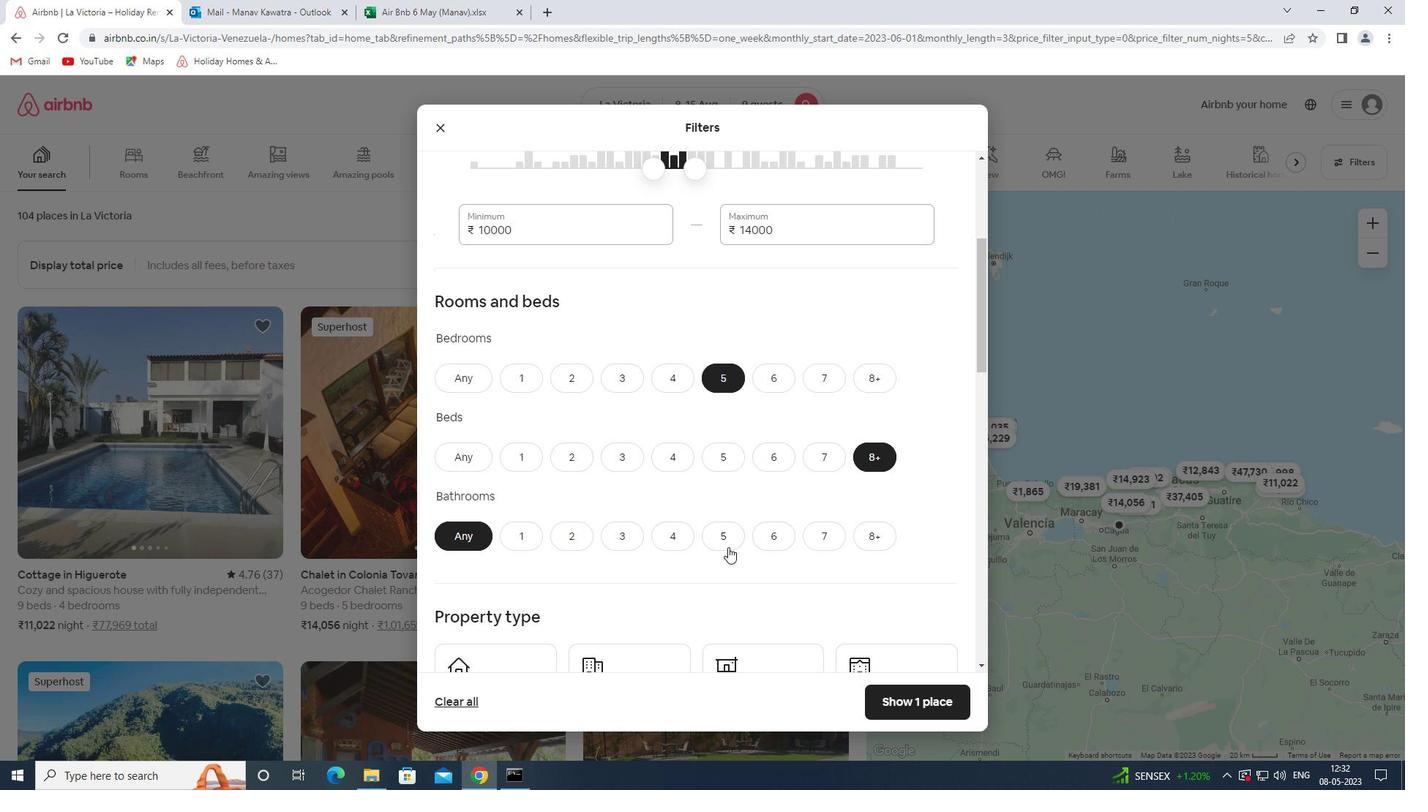 
Action: Mouse pressed left at (720, 545)
Screenshot: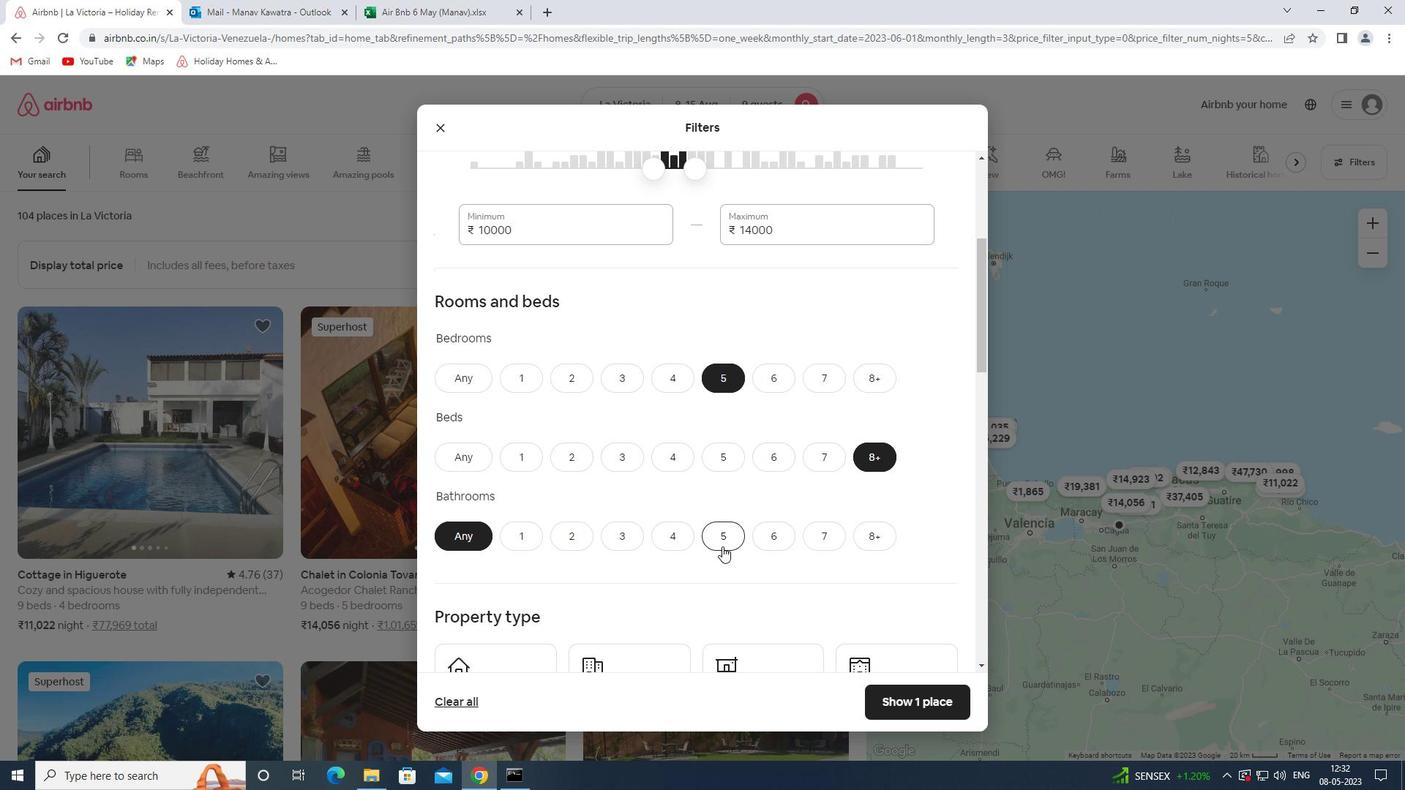 
Action: Mouse moved to (745, 524)
Screenshot: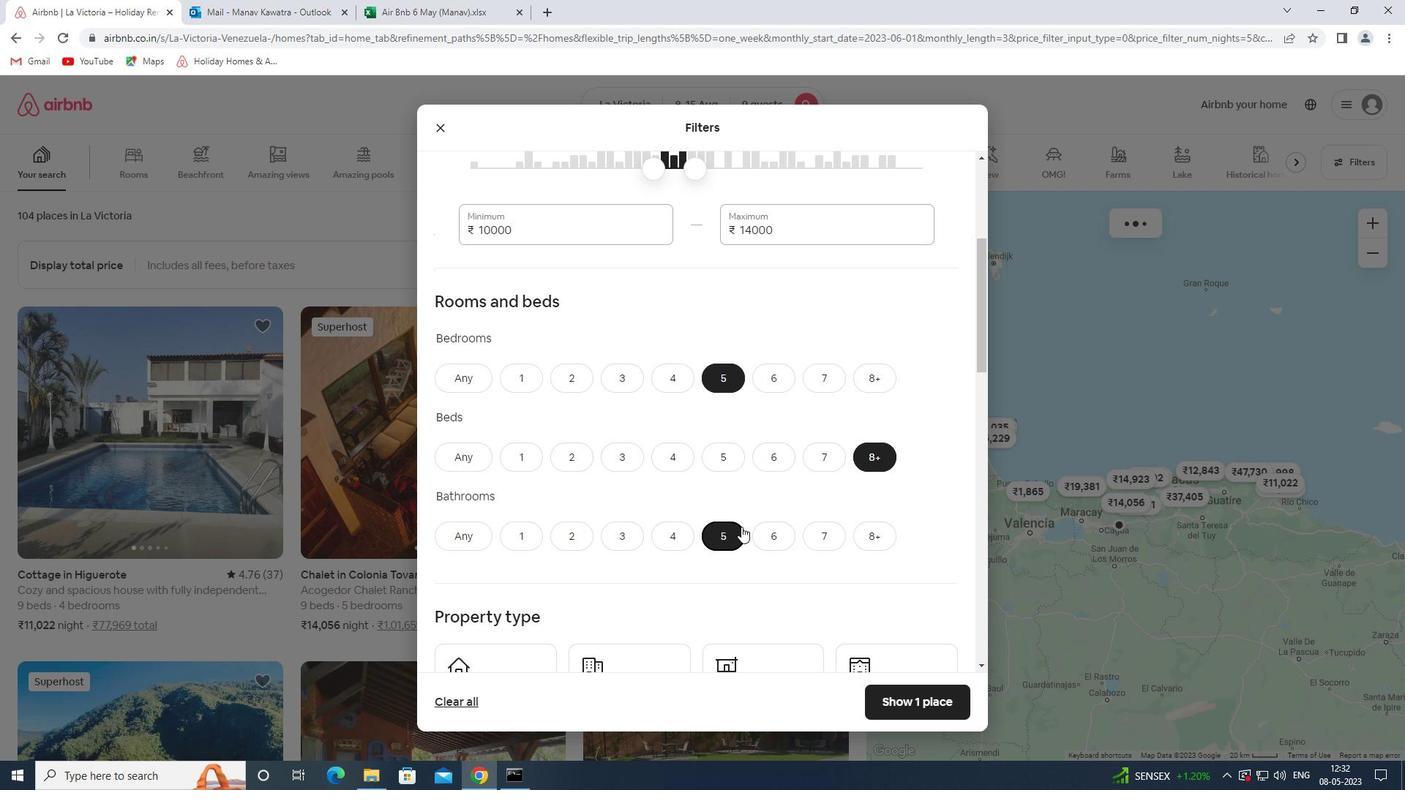 
Action: Mouse scrolled (745, 523) with delta (0, 0)
Screenshot: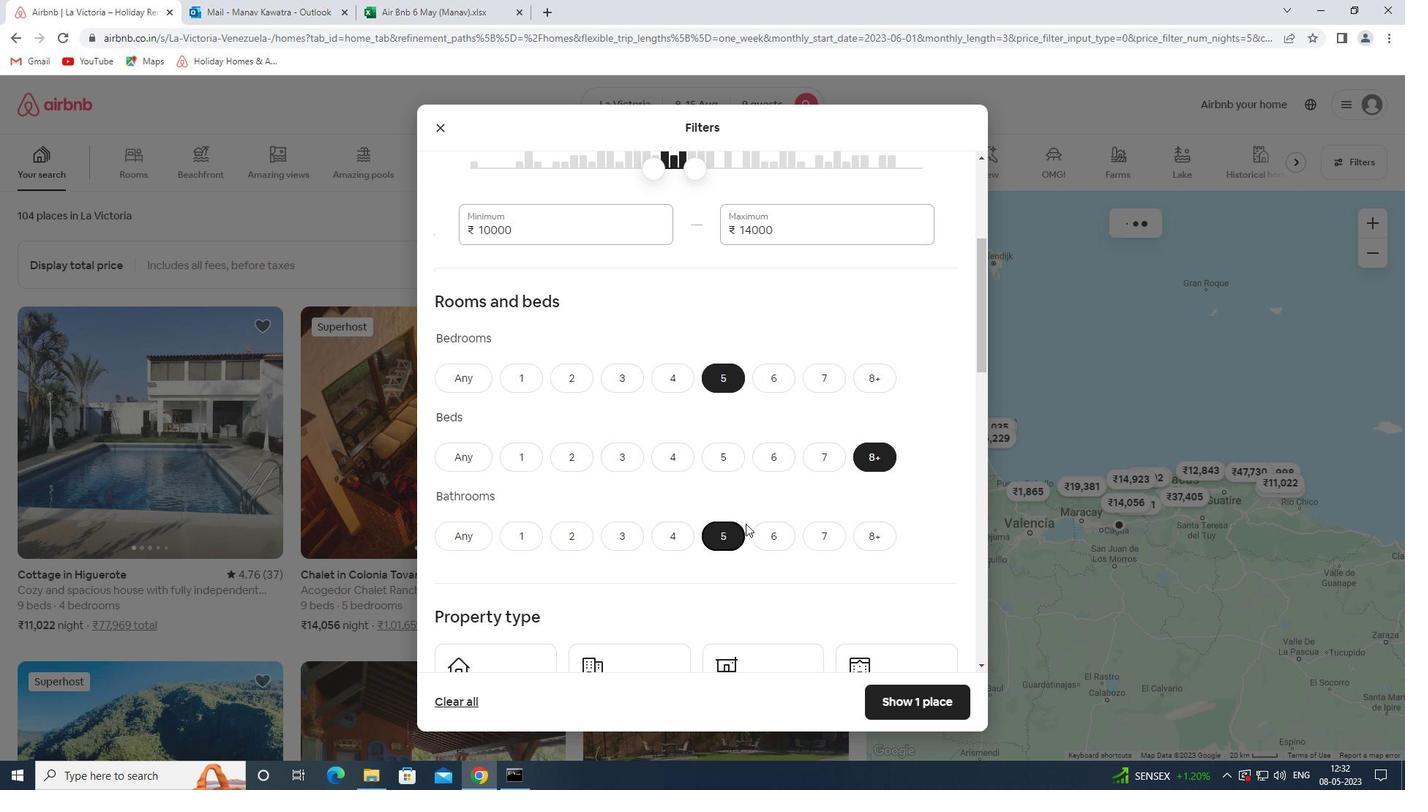 
Action: Mouse scrolled (745, 523) with delta (0, 0)
Screenshot: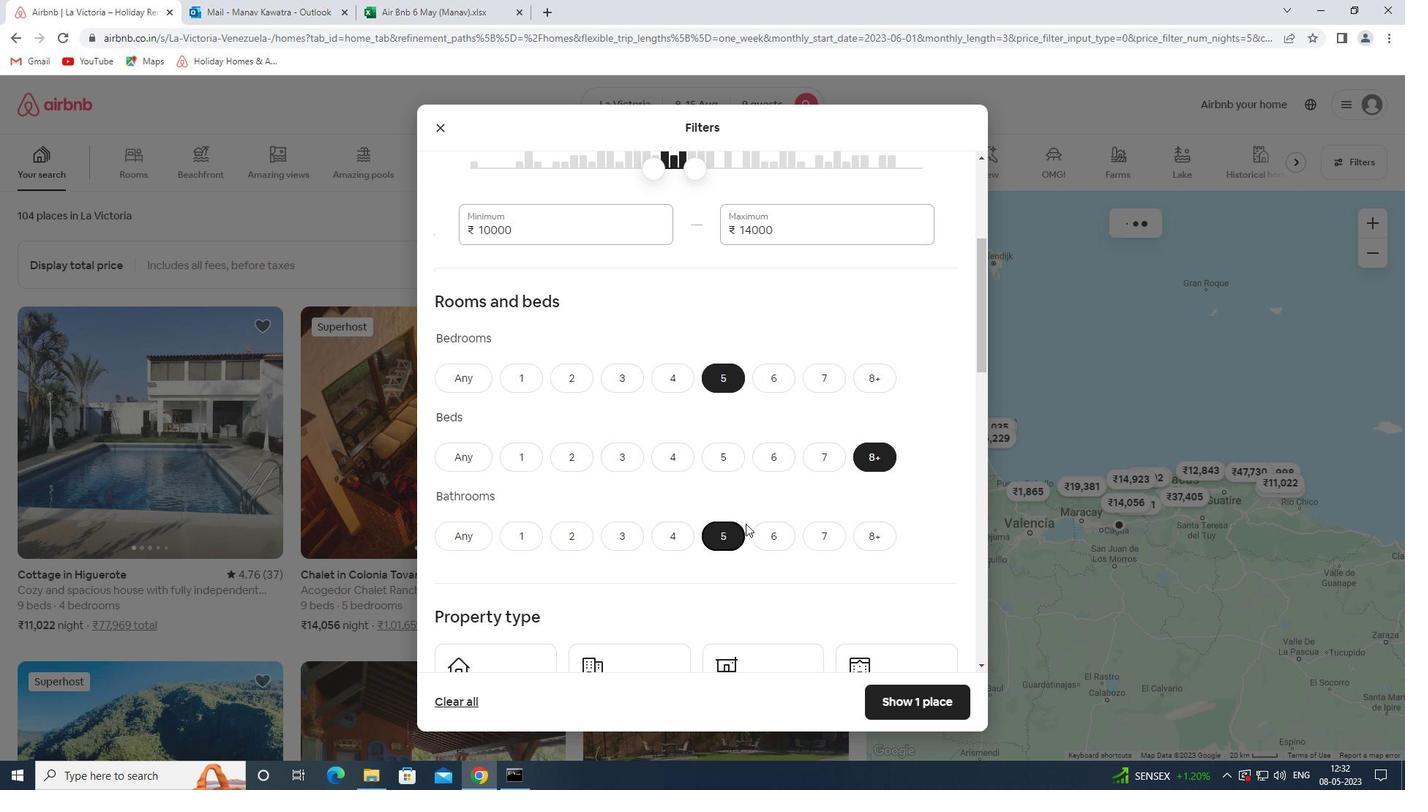 
Action: Mouse moved to (718, 537)
Screenshot: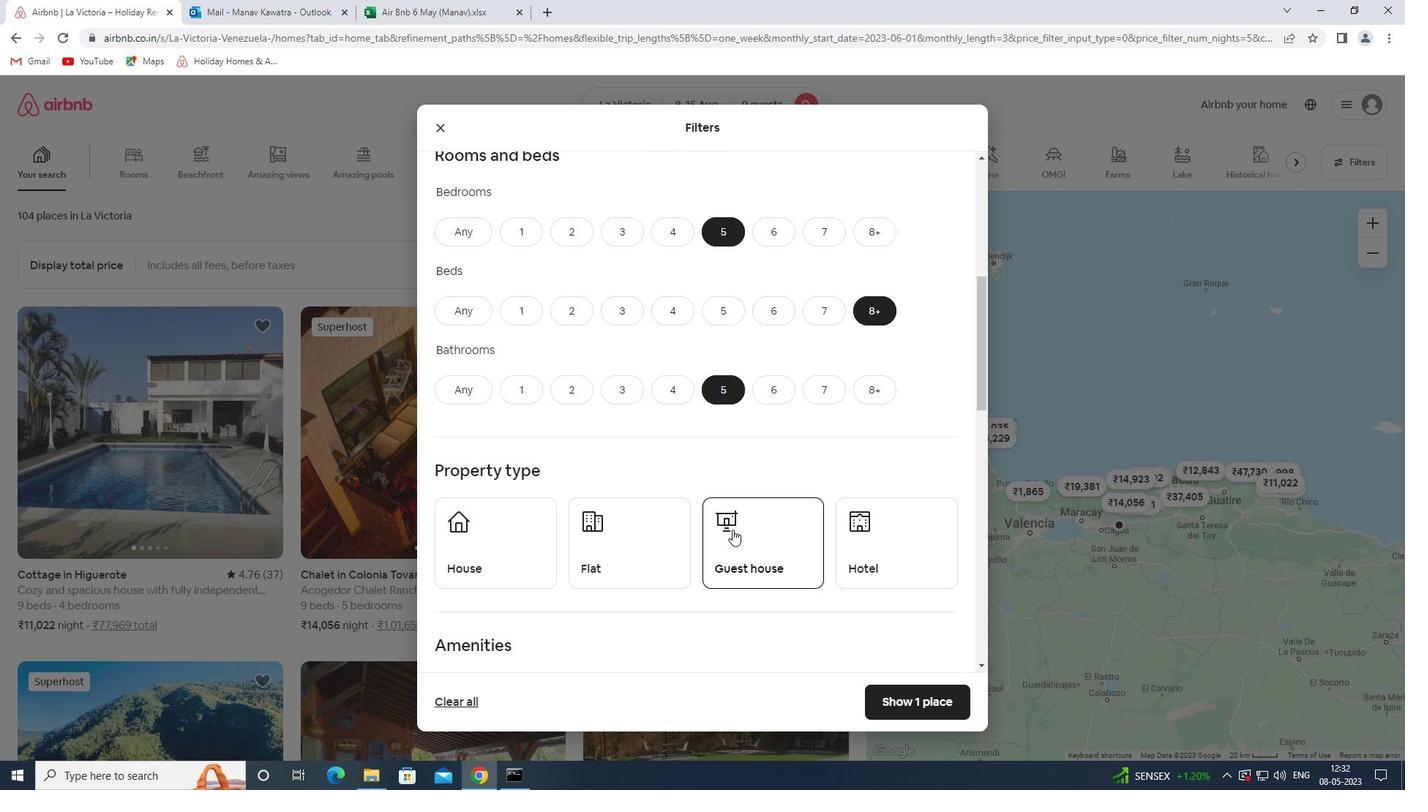 
Action: Mouse scrolled (718, 536) with delta (0, 0)
Screenshot: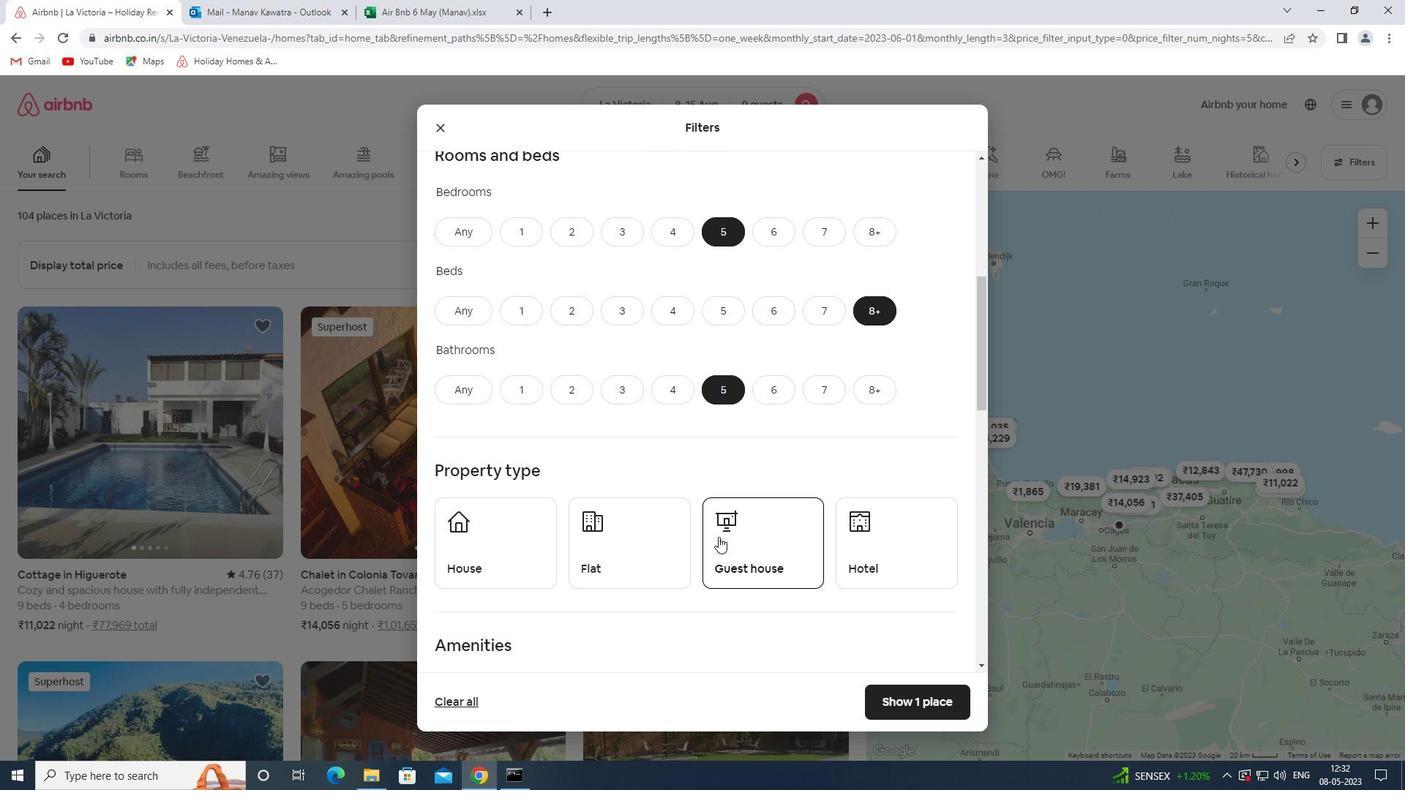 
Action: Mouse moved to (432, 471)
Screenshot: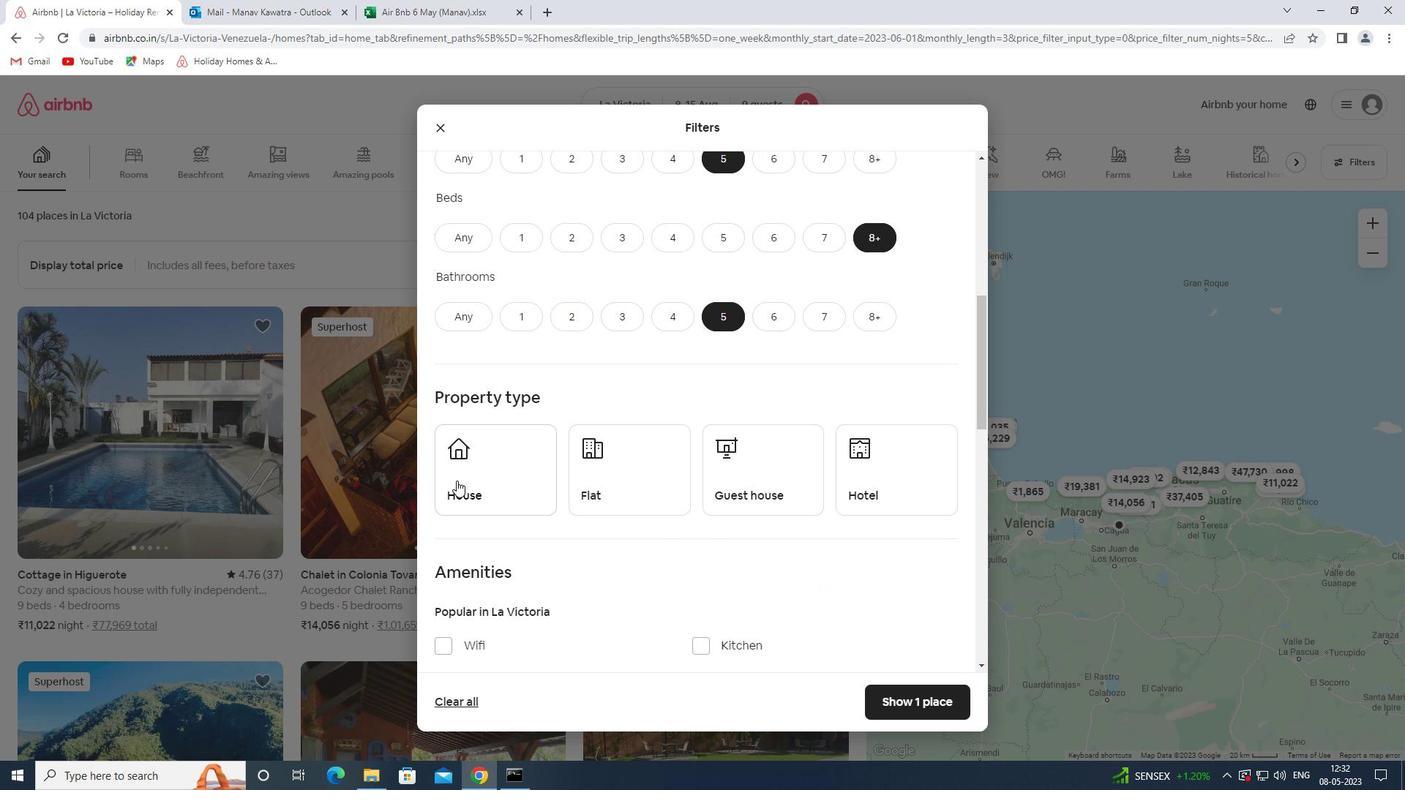 
Action: Mouse pressed left at (432, 471)
Screenshot: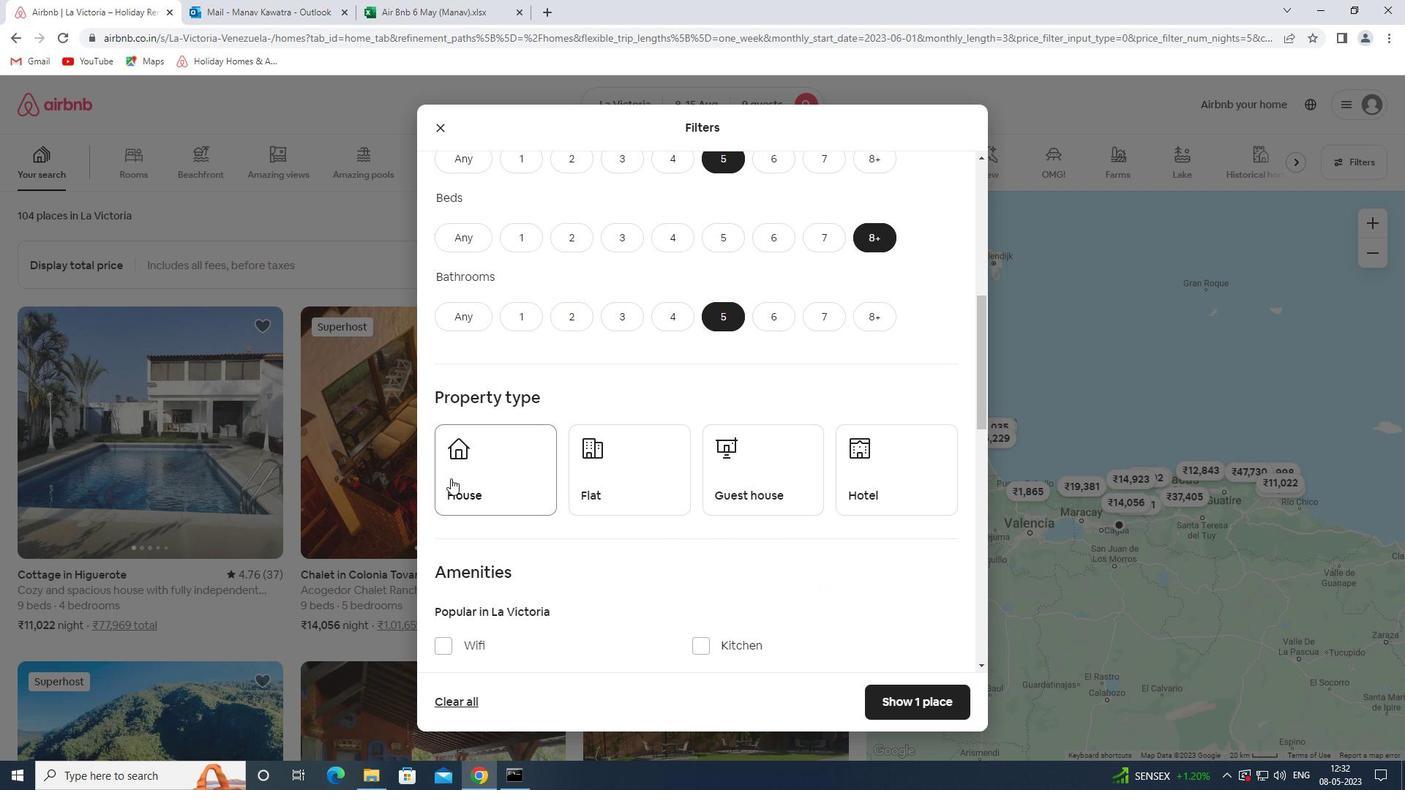 
Action: Mouse moved to (528, 477)
Screenshot: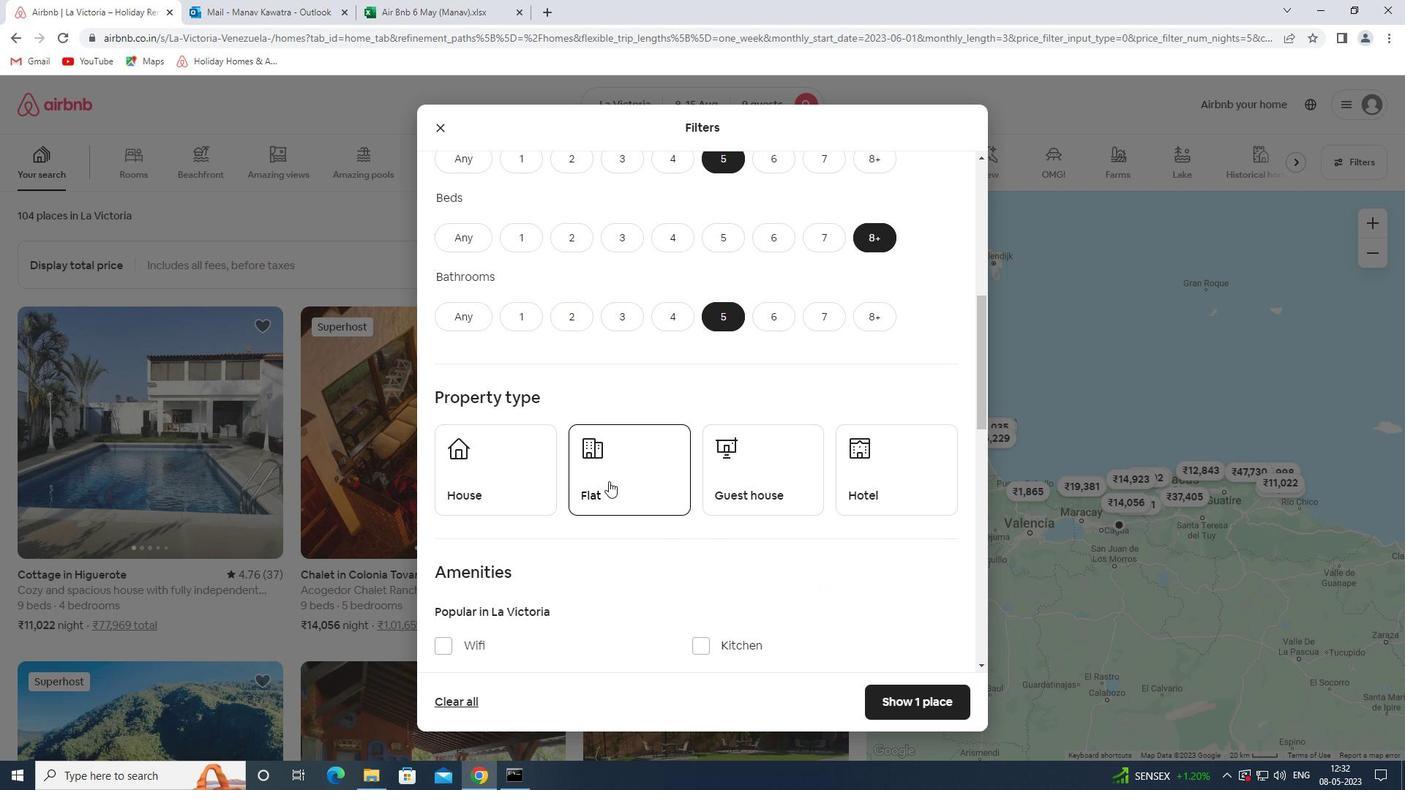 
Action: Mouse pressed left at (528, 477)
Screenshot: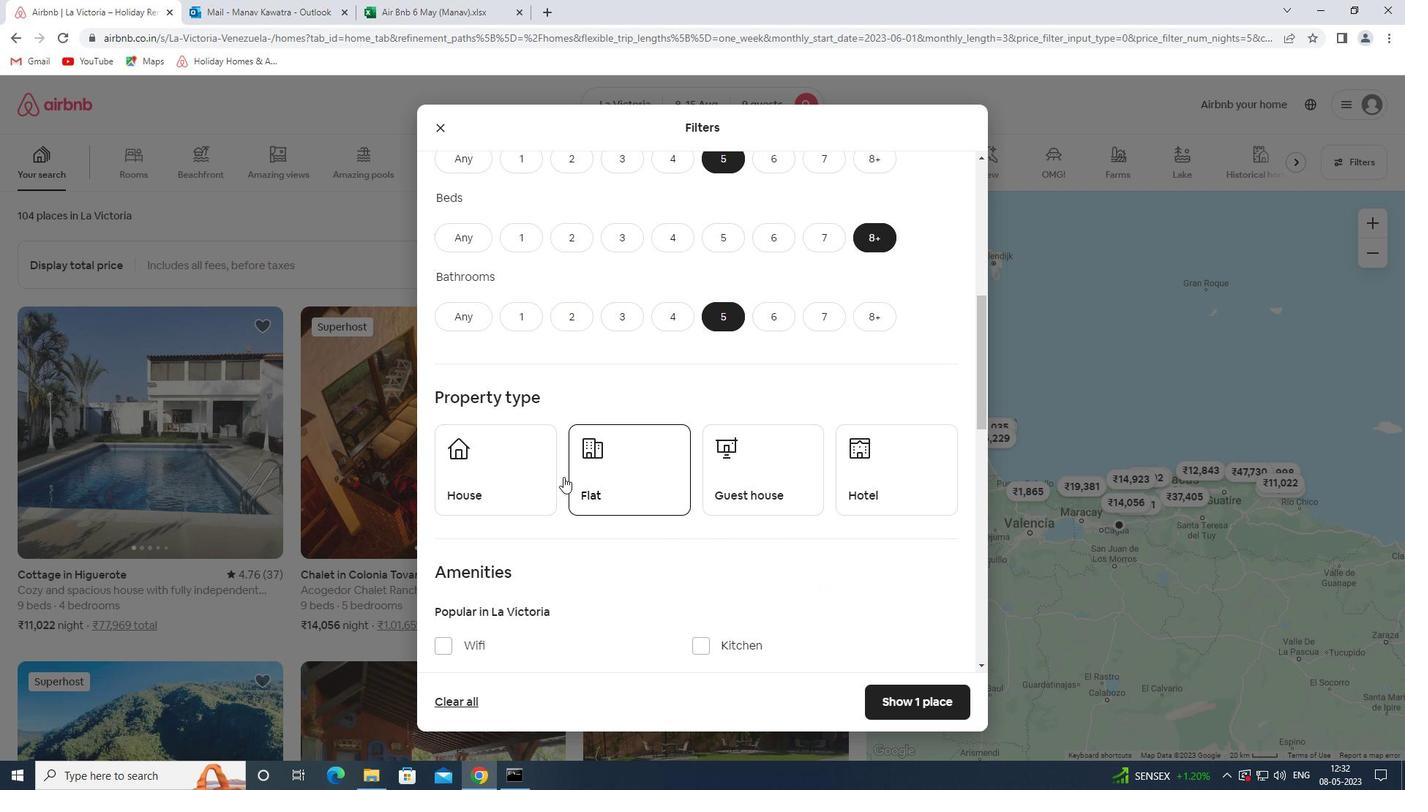 
Action: Mouse moved to (648, 486)
Screenshot: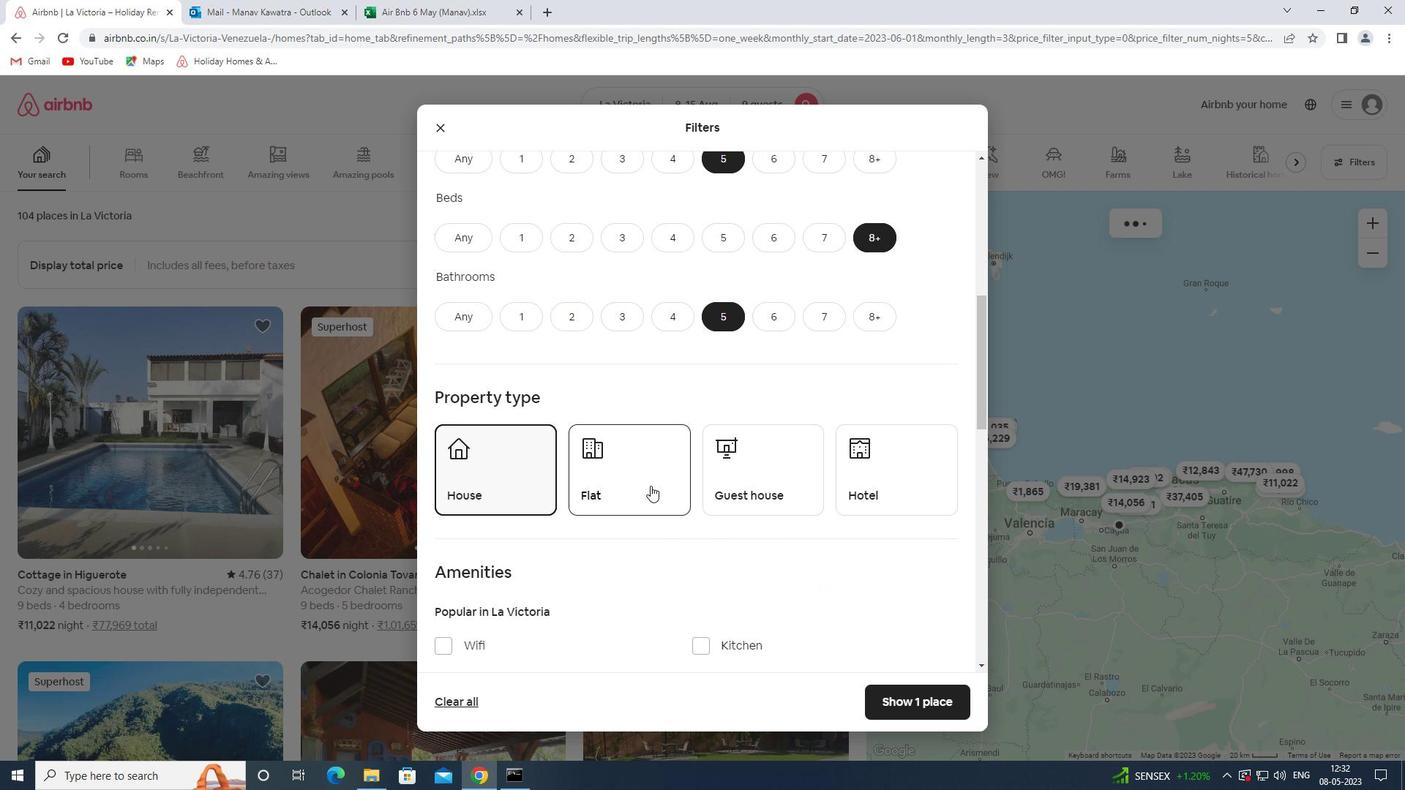
Action: Mouse pressed left at (648, 486)
Screenshot: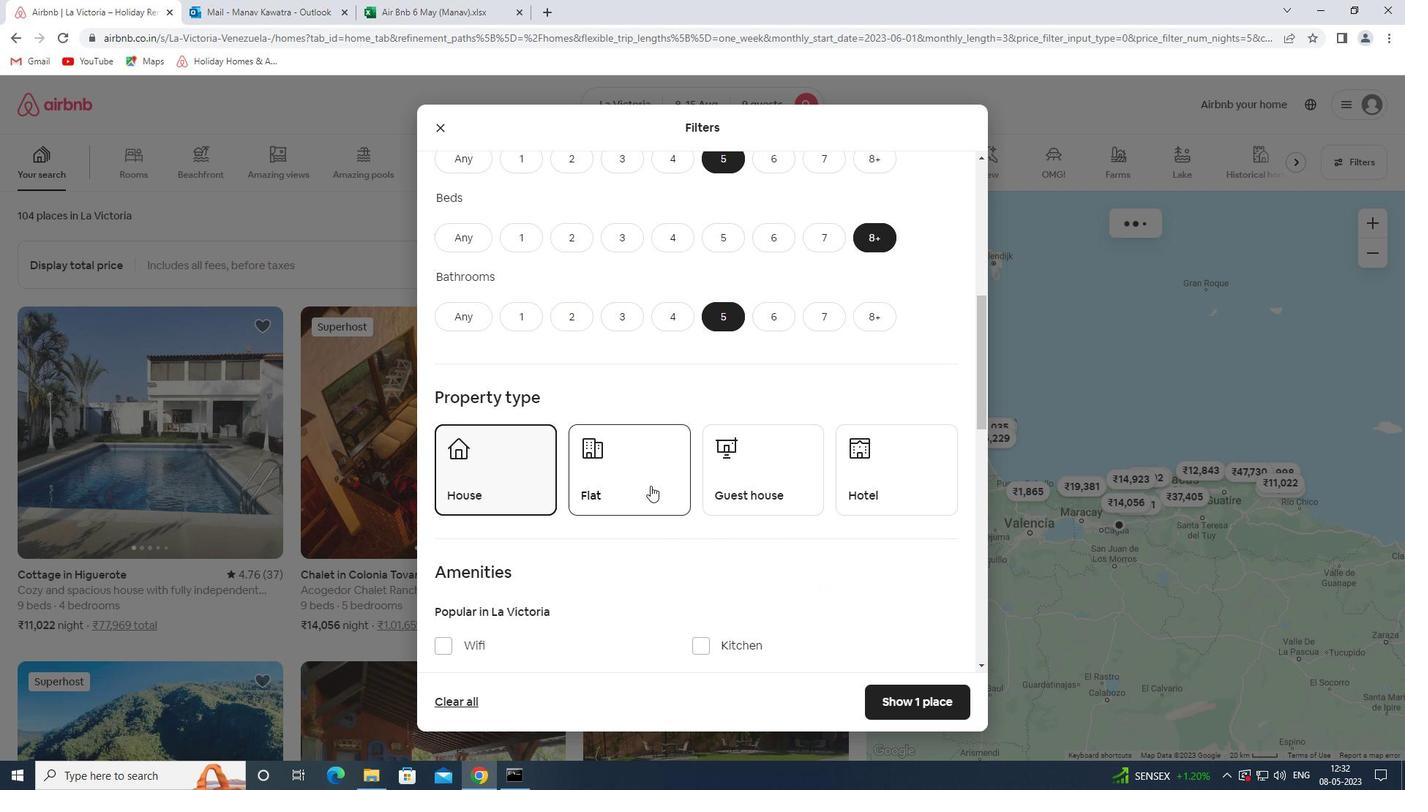 
Action: Mouse moved to (784, 475)
Screenshot: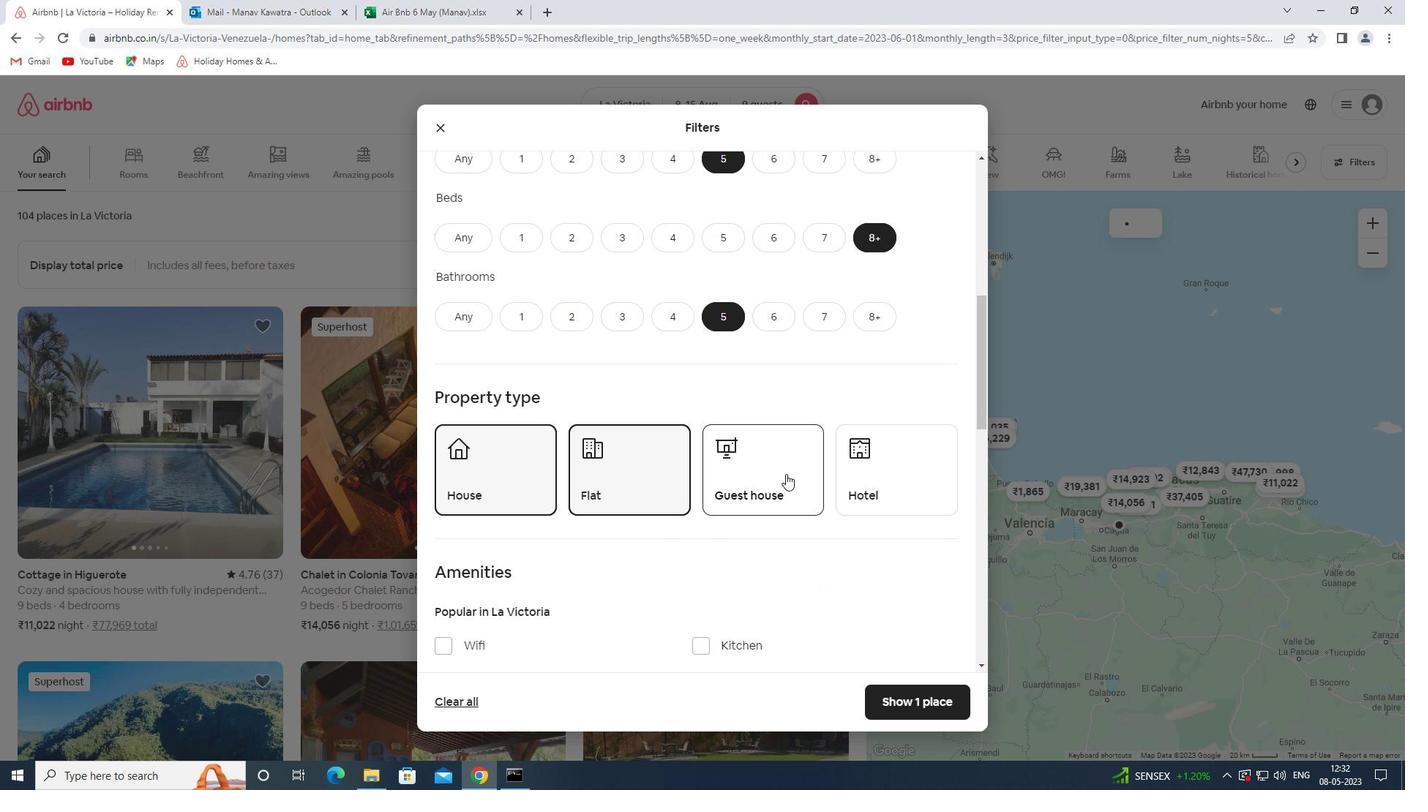 
Action: Mouse pressed left at (784, 475)
Screenshot: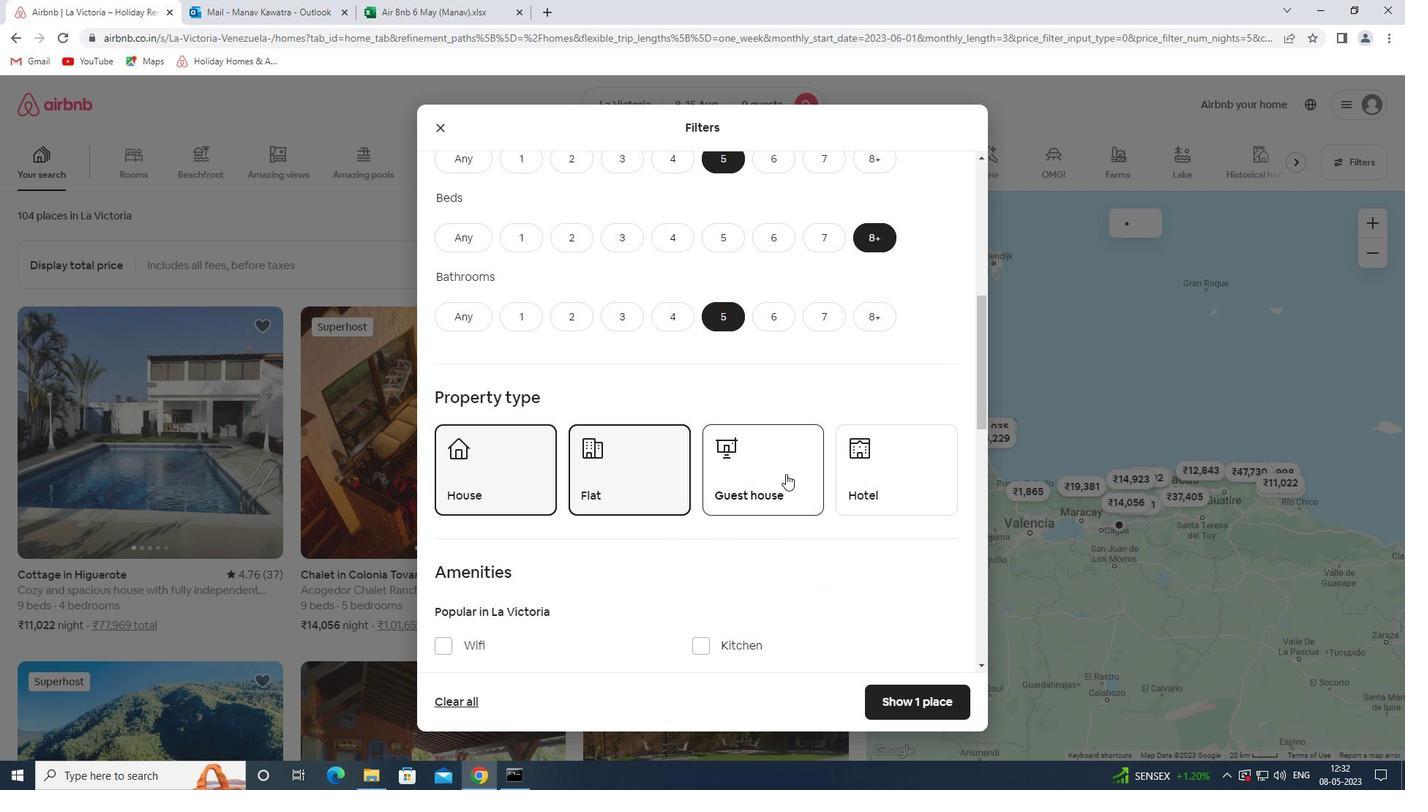 
Action: Mouse moved to (743, 519)
Screenshot: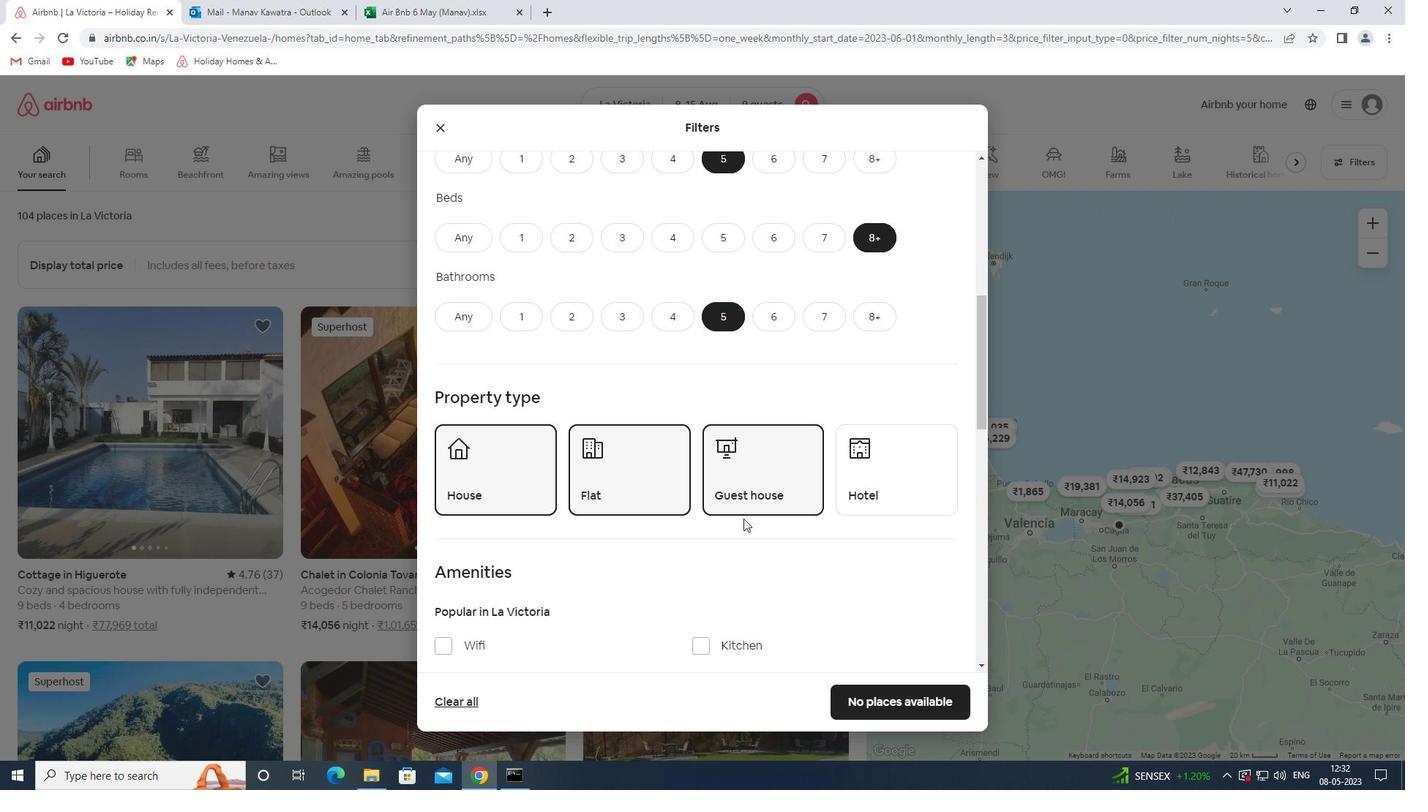 
Action: Mouse scrolled (743, 518) with delta (0, 0)
Screenshot: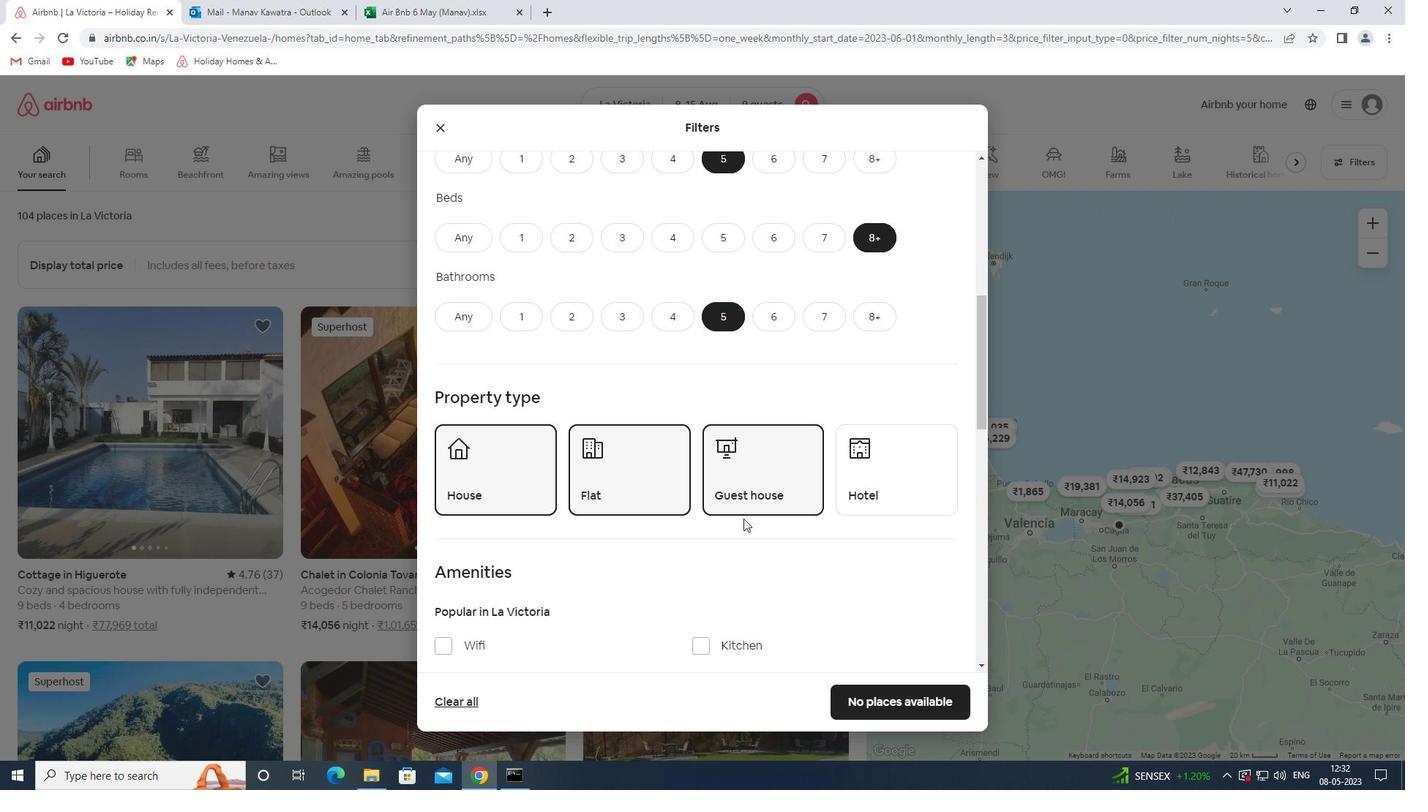 
Action: Mouse moved to (469, 572)
Screenshot: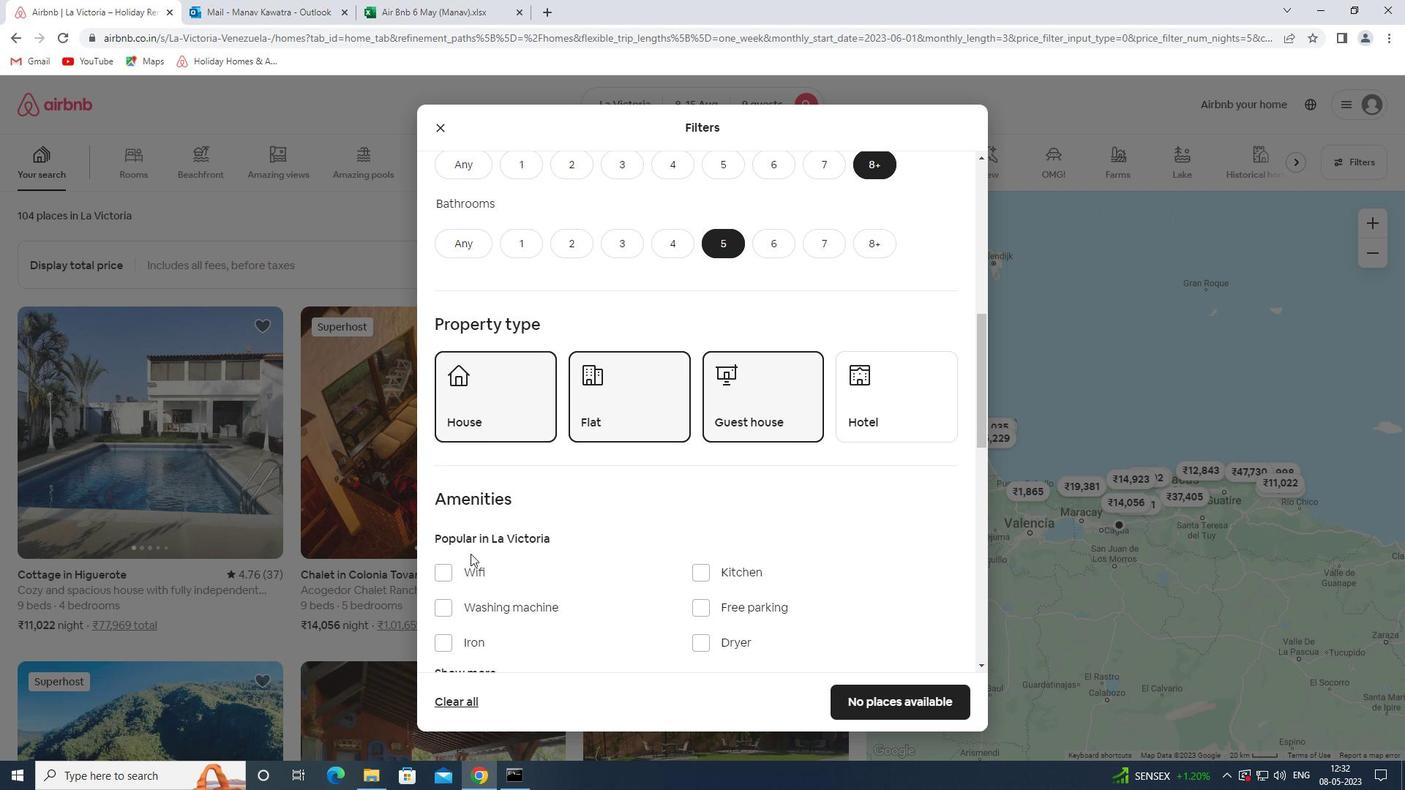 
Action: Mouse pressed left at (469, 572)
Screenshot: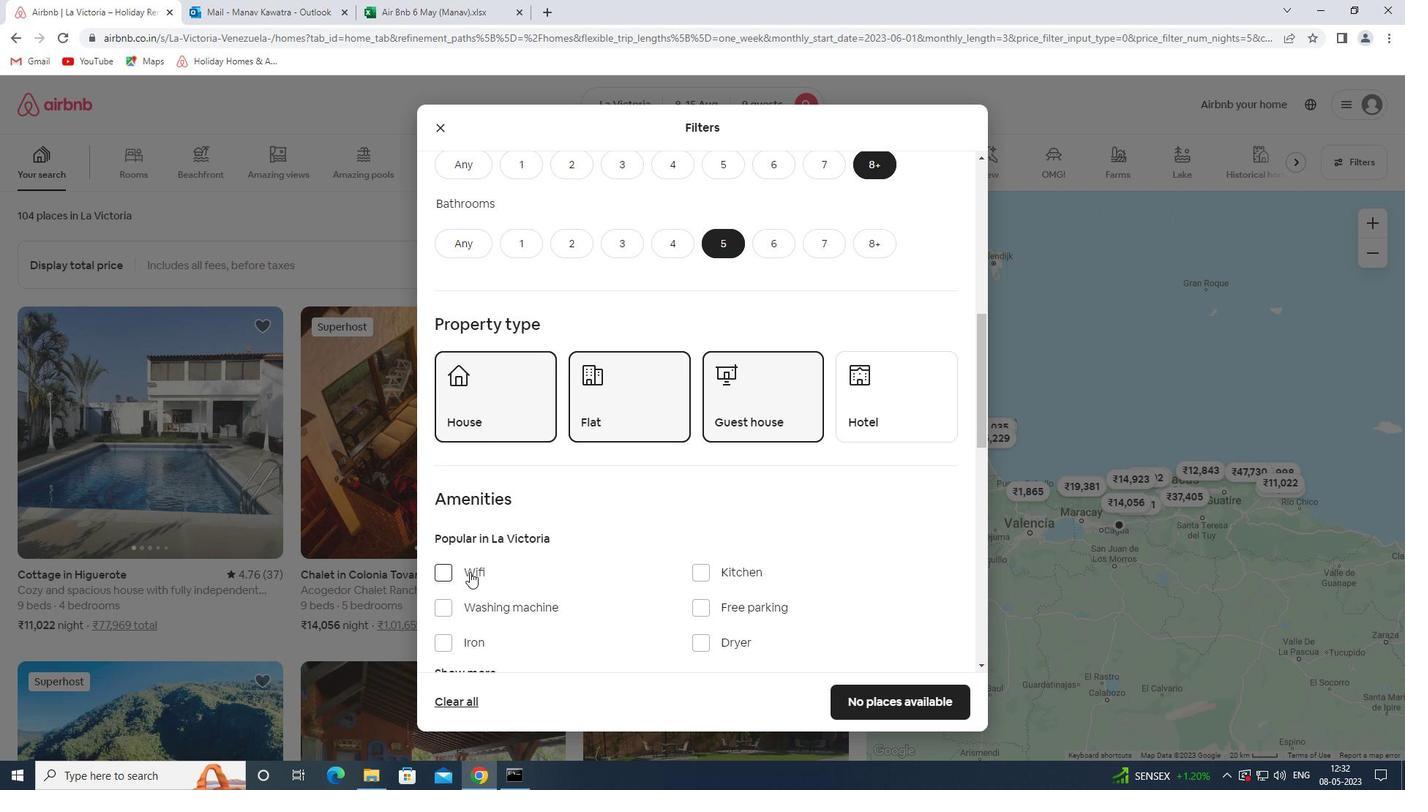 
Action: Mouse moved to (598, 565)
Screenshot: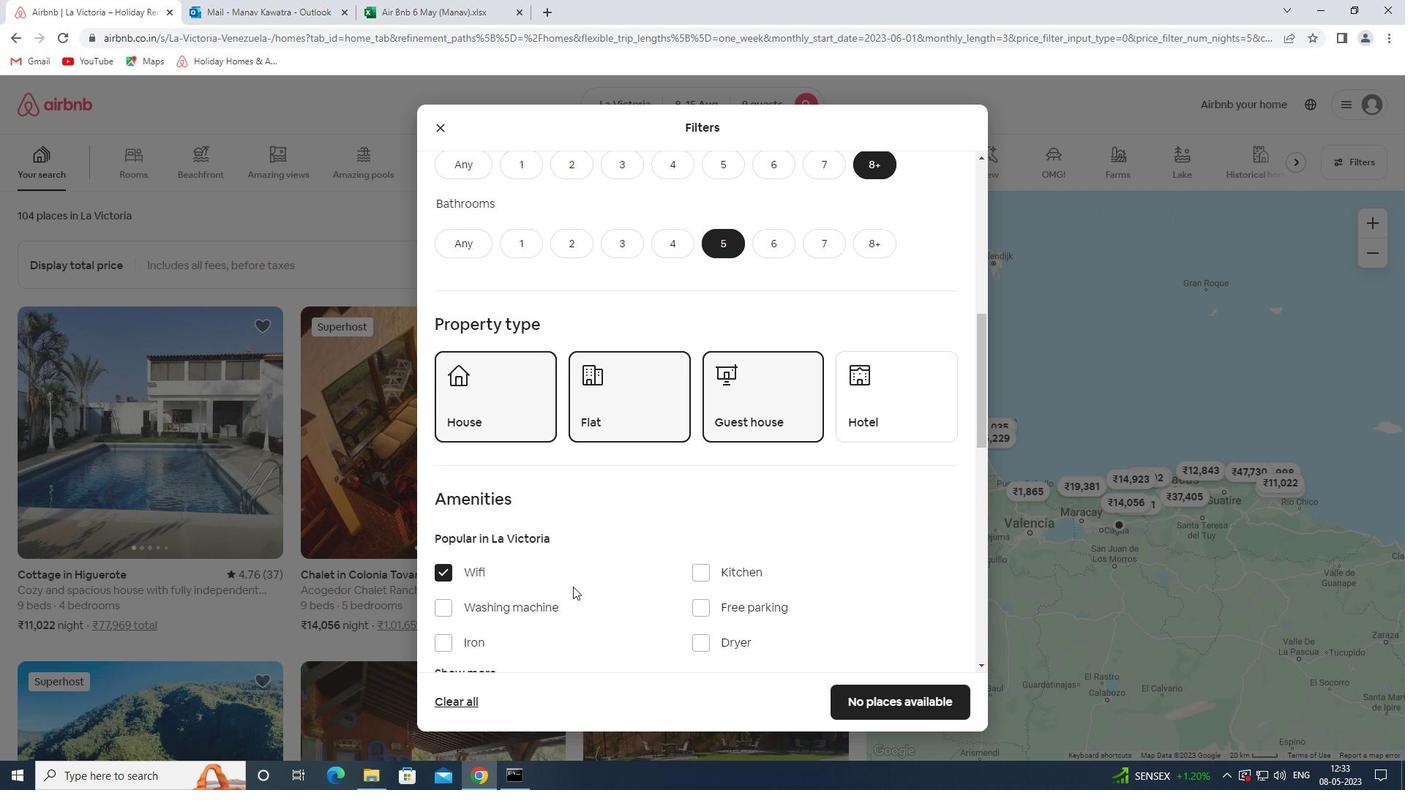 
Action: Mouse scrolled (598, 564) with delta (0, 0)
Screenshot: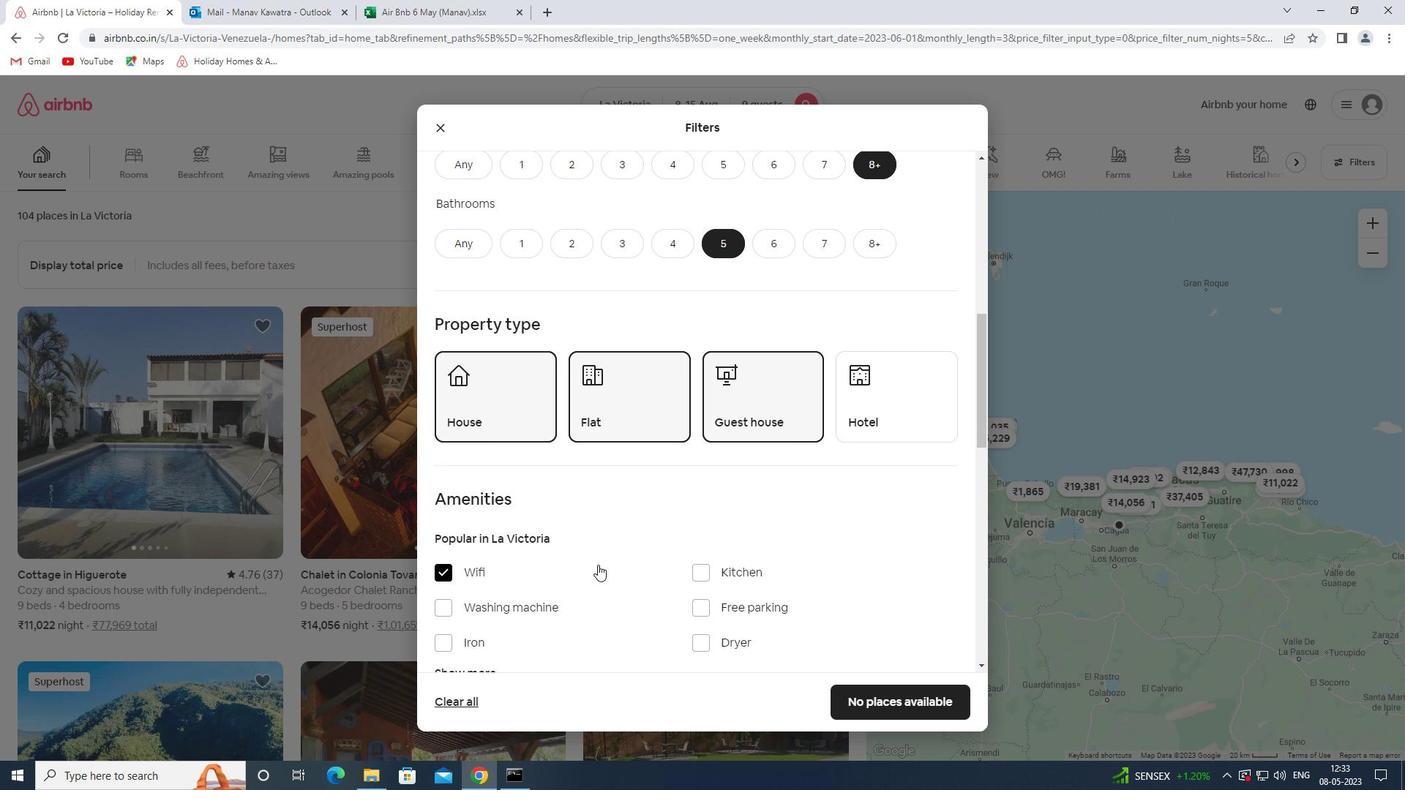 
Action: Mouse scrolled (598, 564) with delta (0, 0)
Screenshot: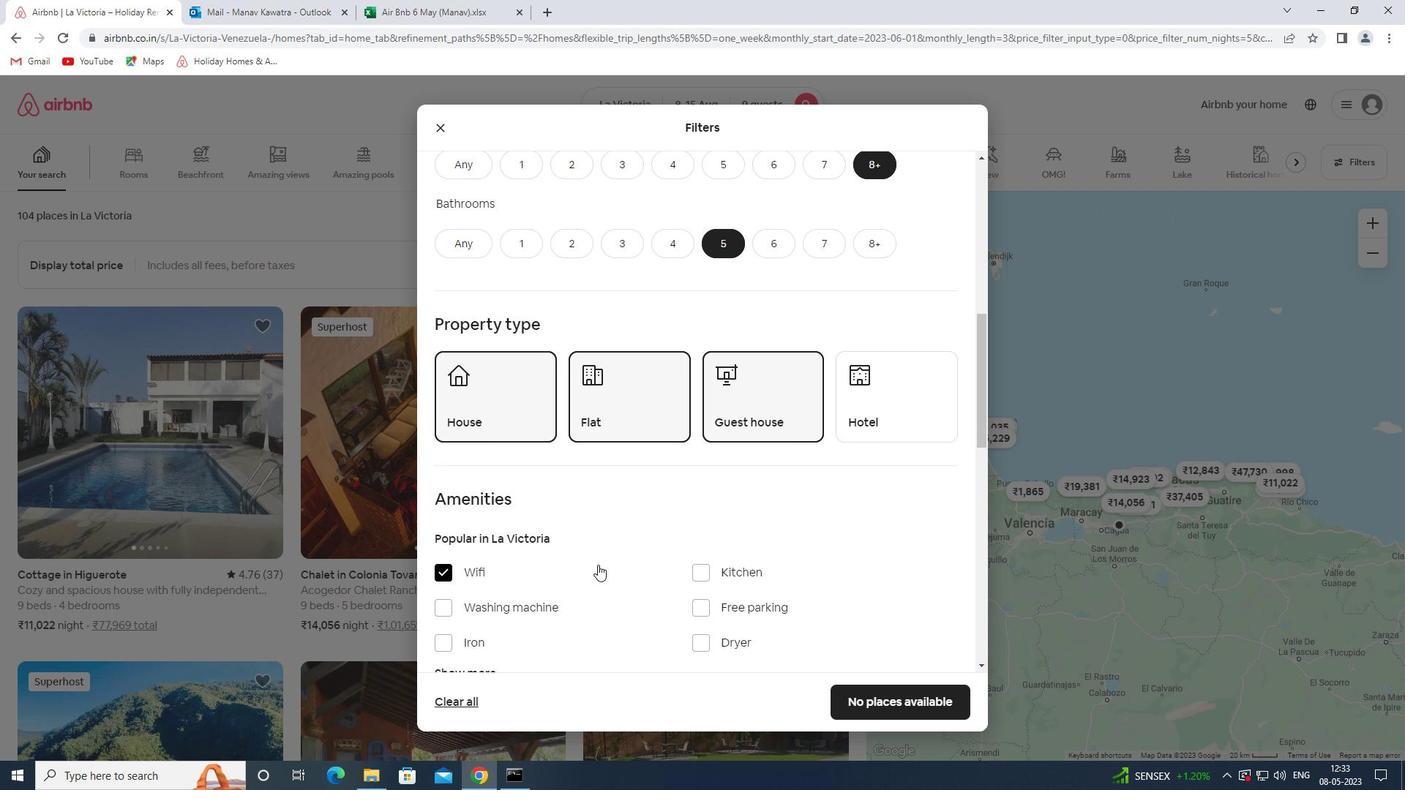 
Action: Mouse moved to (721, 465)
Screenshot: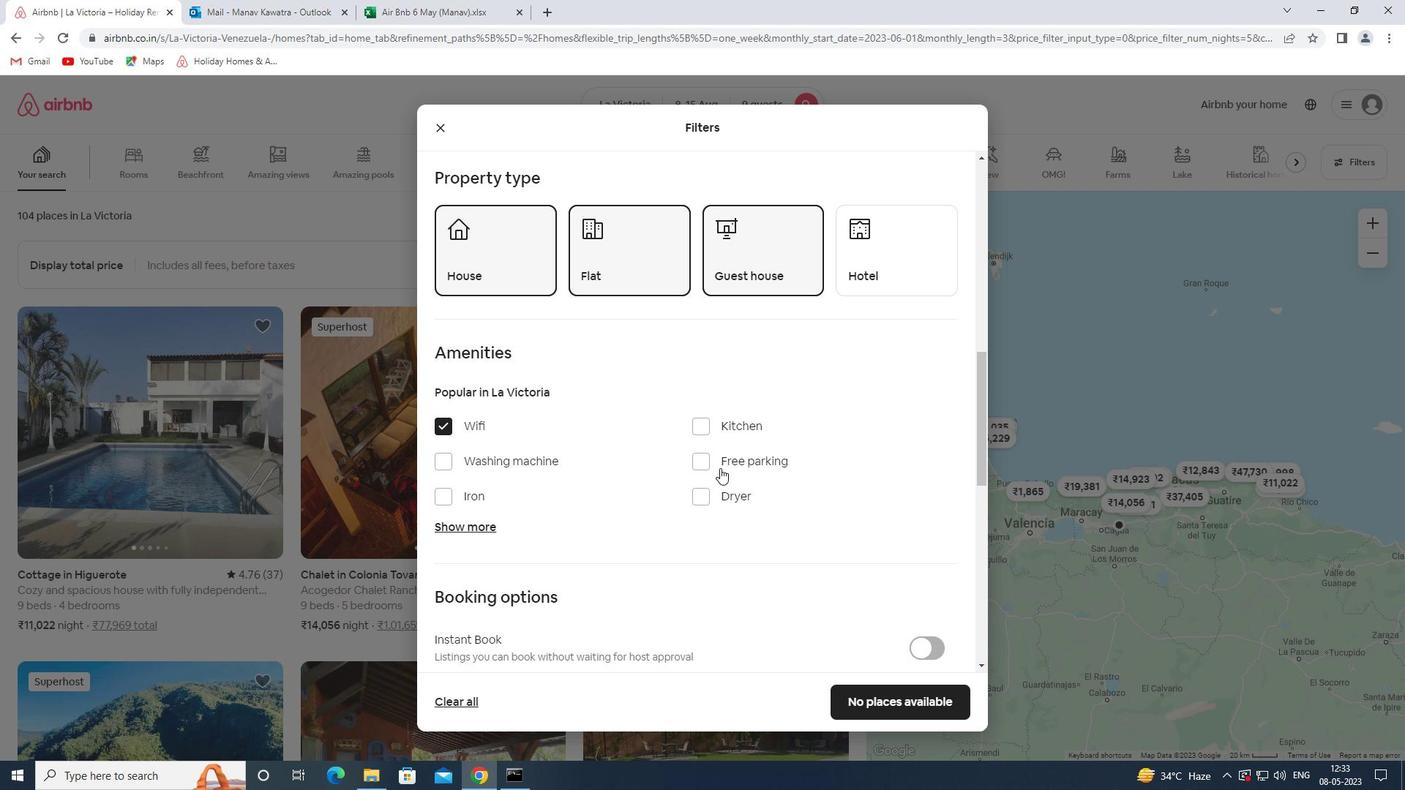 
Action: Mouse pressed left at (721, 465)
Screenshot: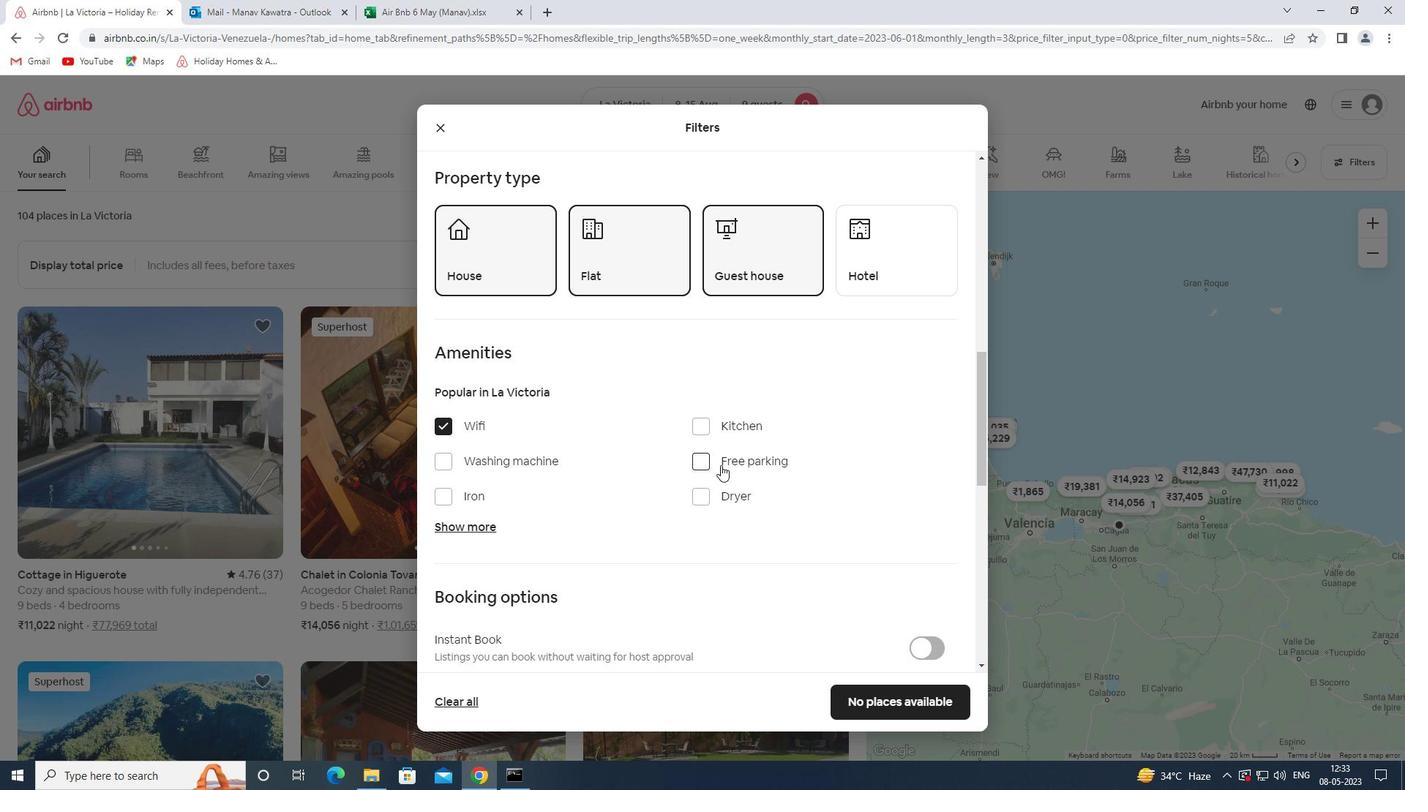 
Action: Mouse moved to (667, 483)
Screenshot: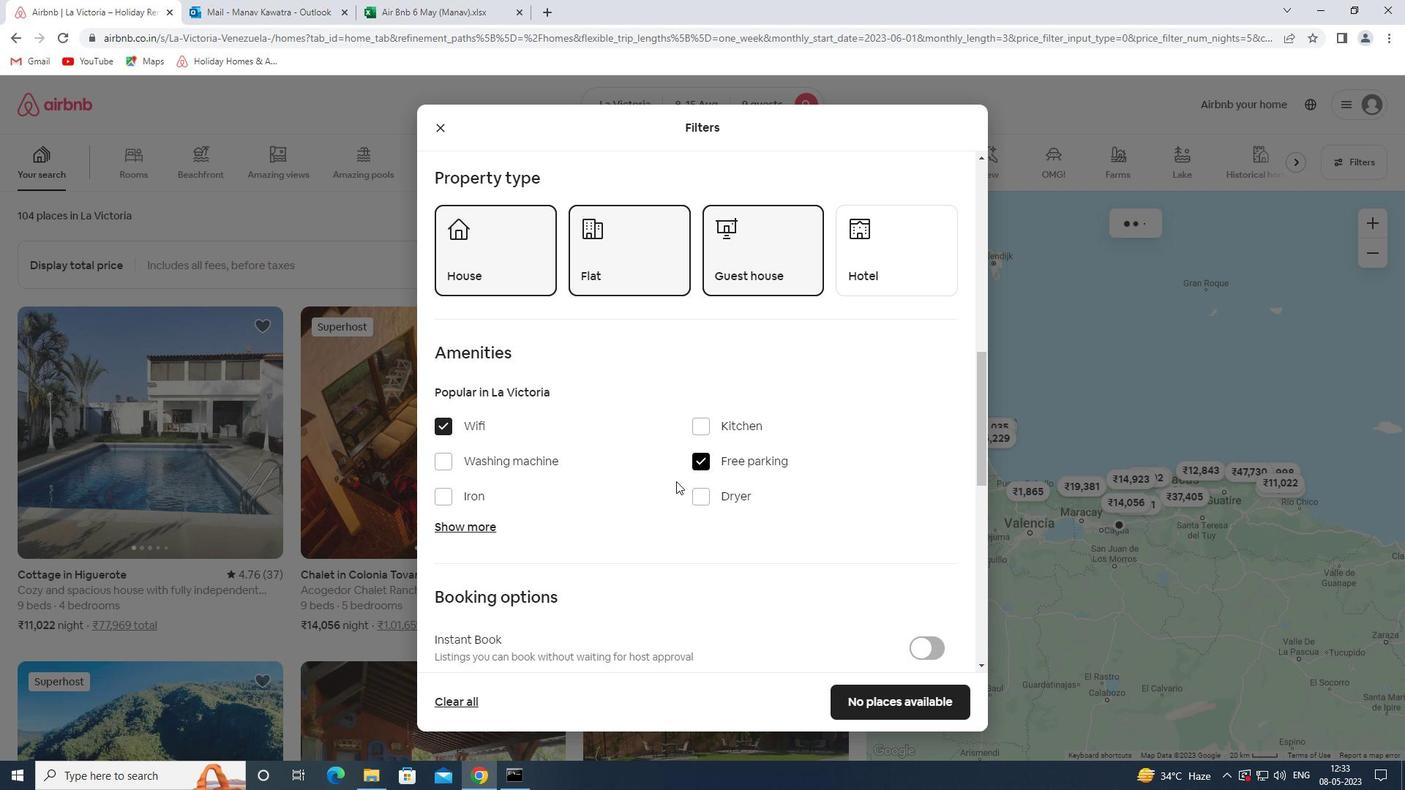 
Action: Mouse scrolled (667, 482) with delta (0, 0)
Screenshot: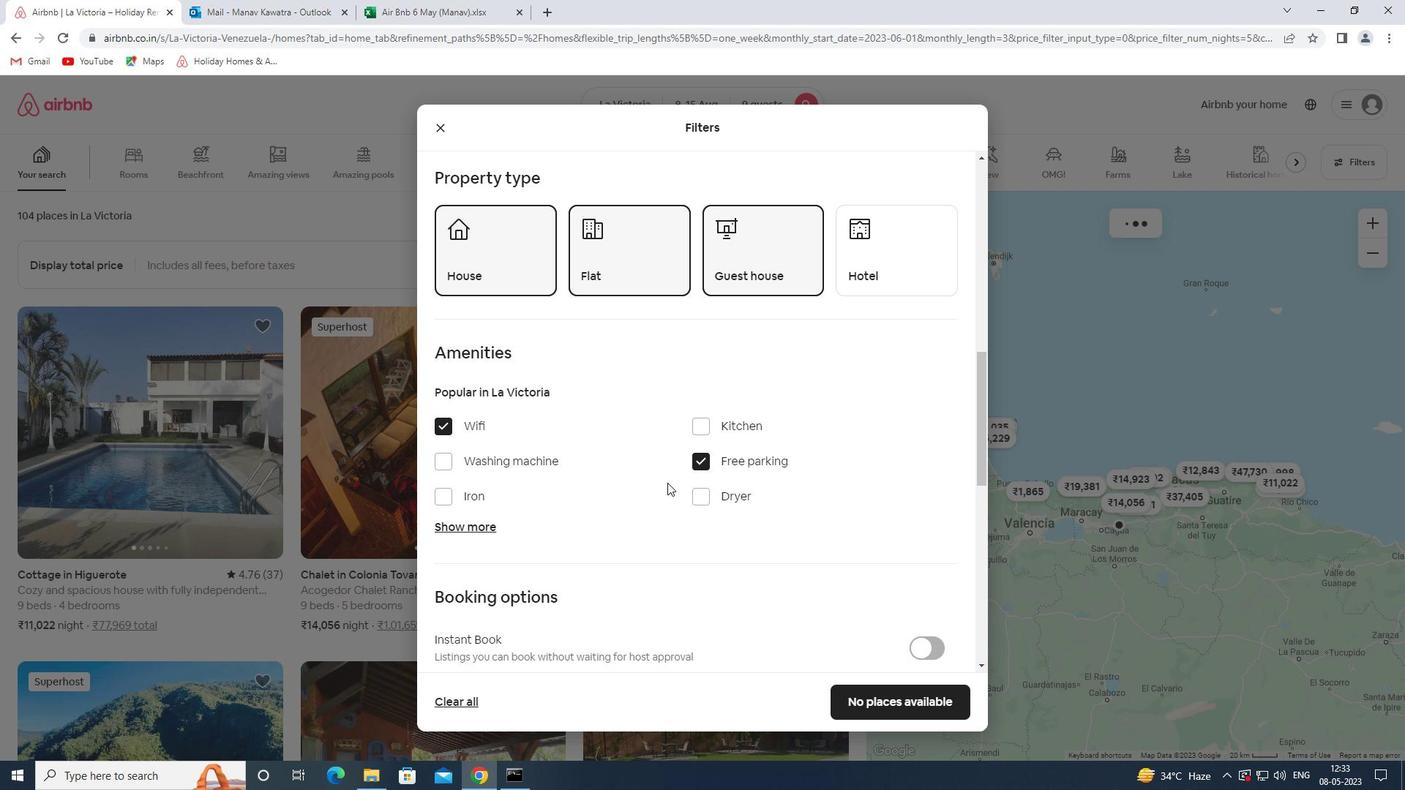 
Action: Mouse scrolled (667, 482) with delta (0, 0)
Screenshot: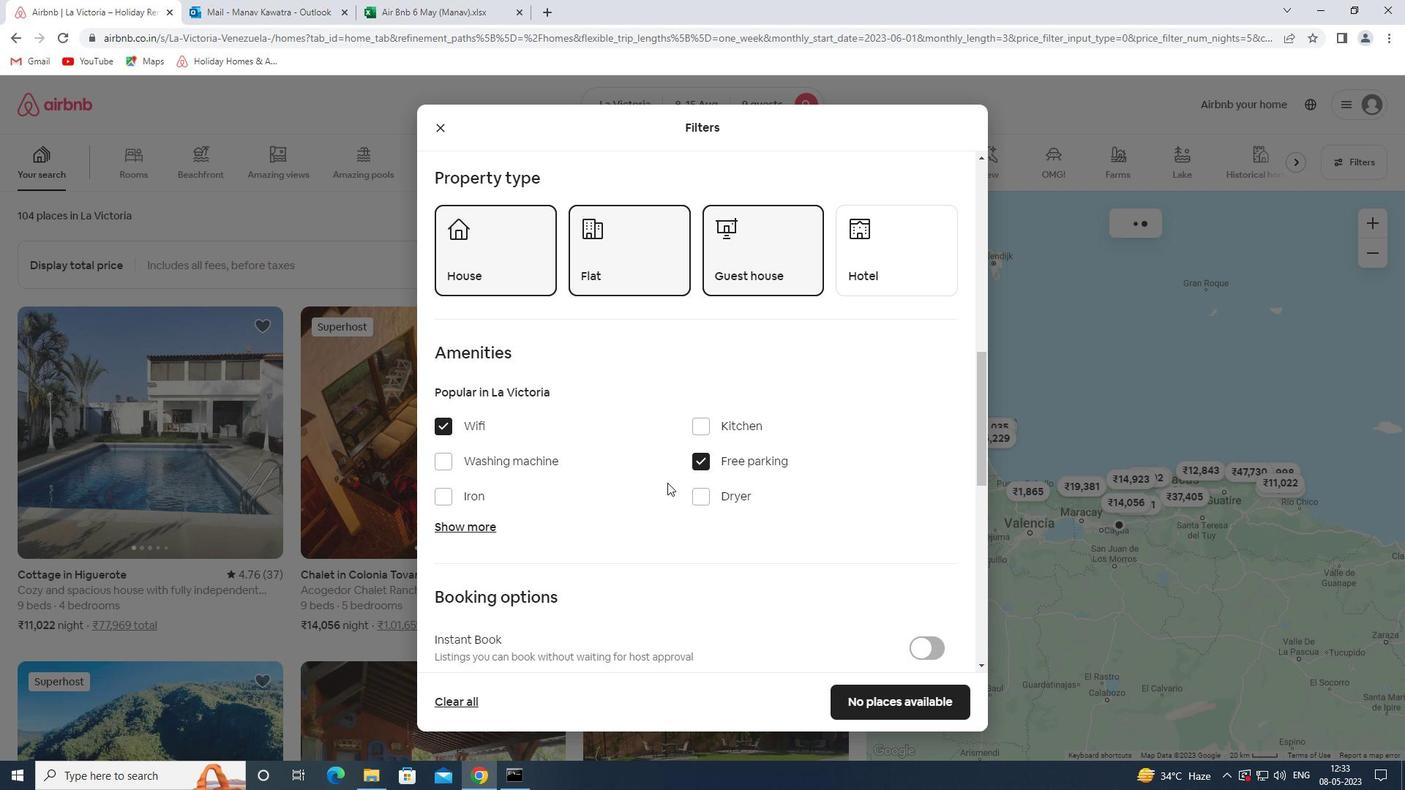 
Action: Mouse scrolled (667, 482) with delta (0, 0)
Screenshot: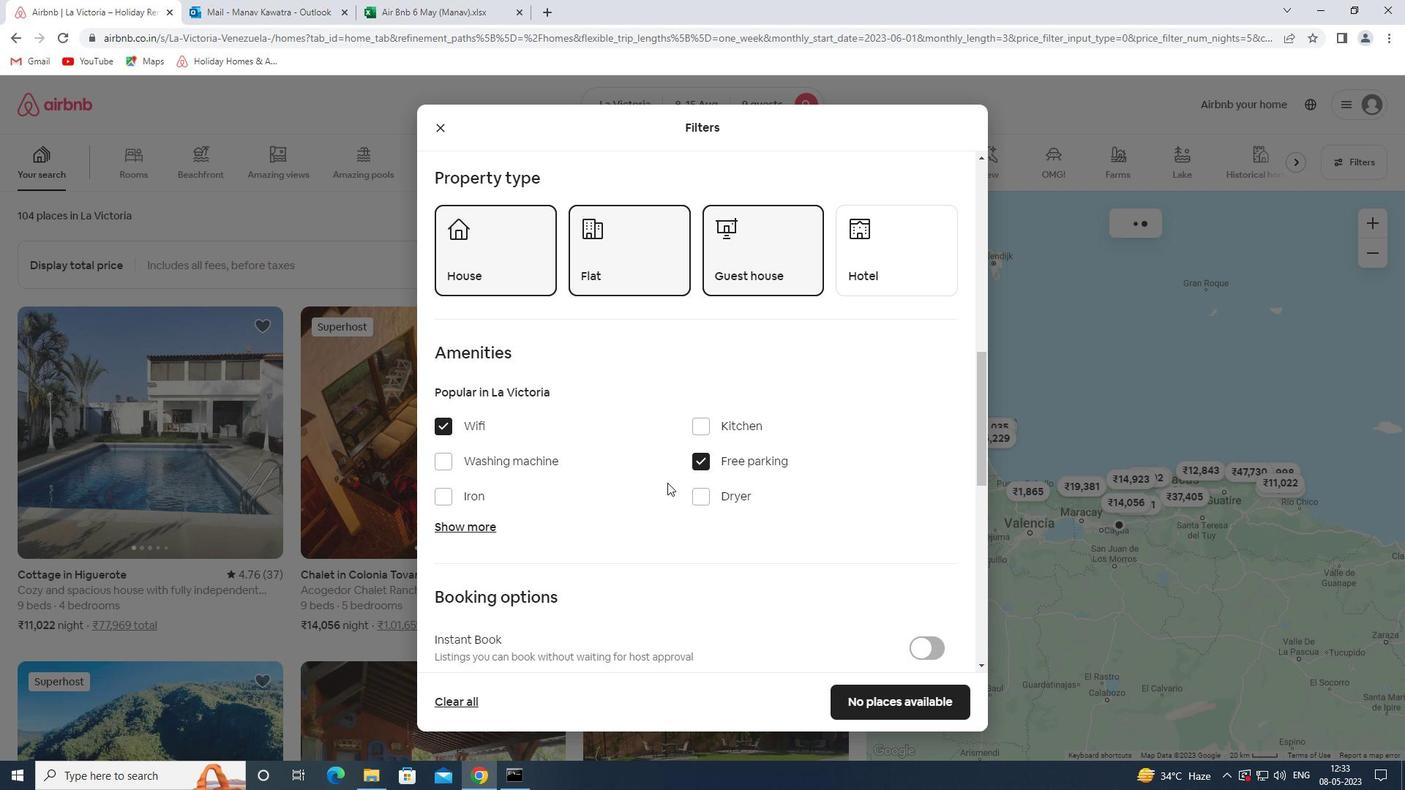 
Action: Mouse moved to (933, 478)
Screenshot: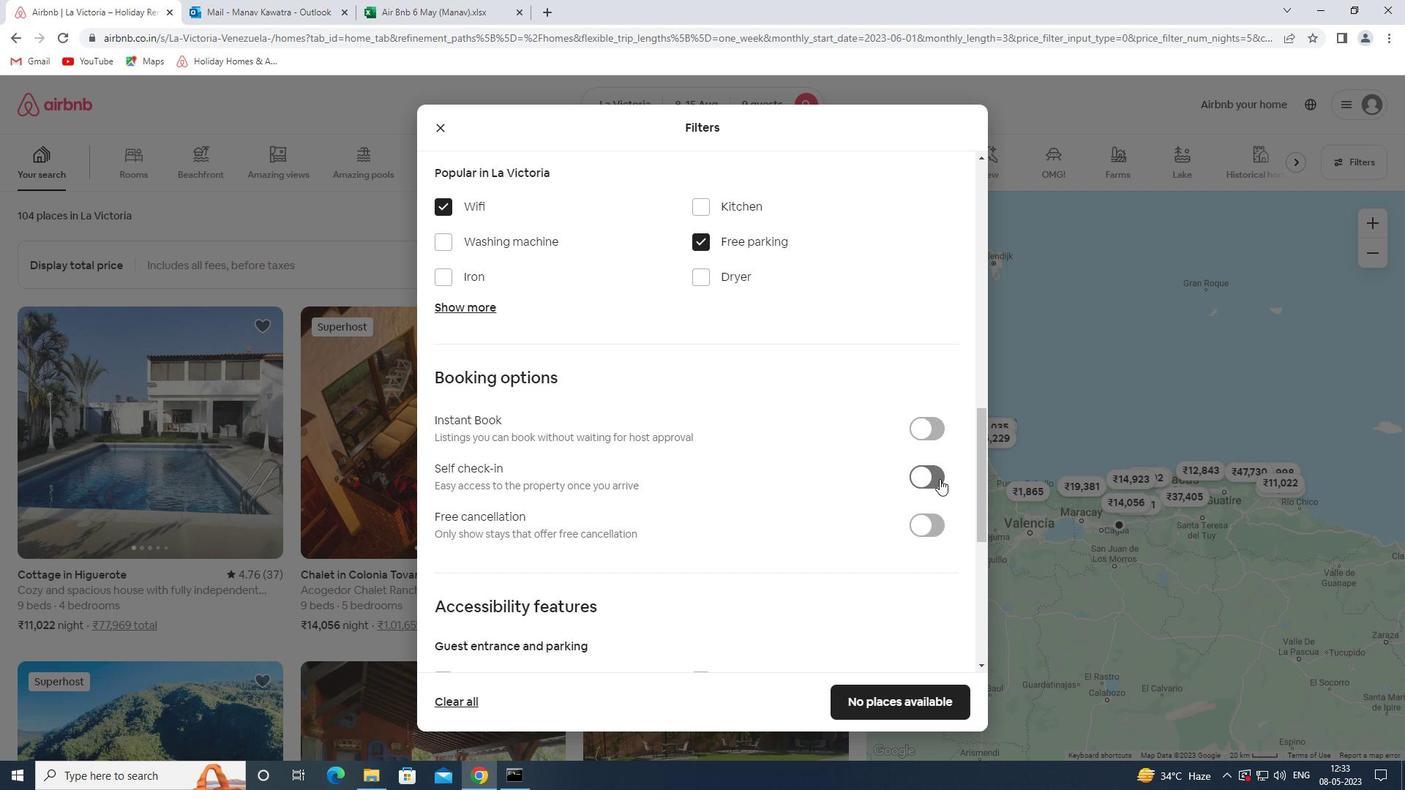 
Action: Mouse pressed left at (933, 478)
Screenshot: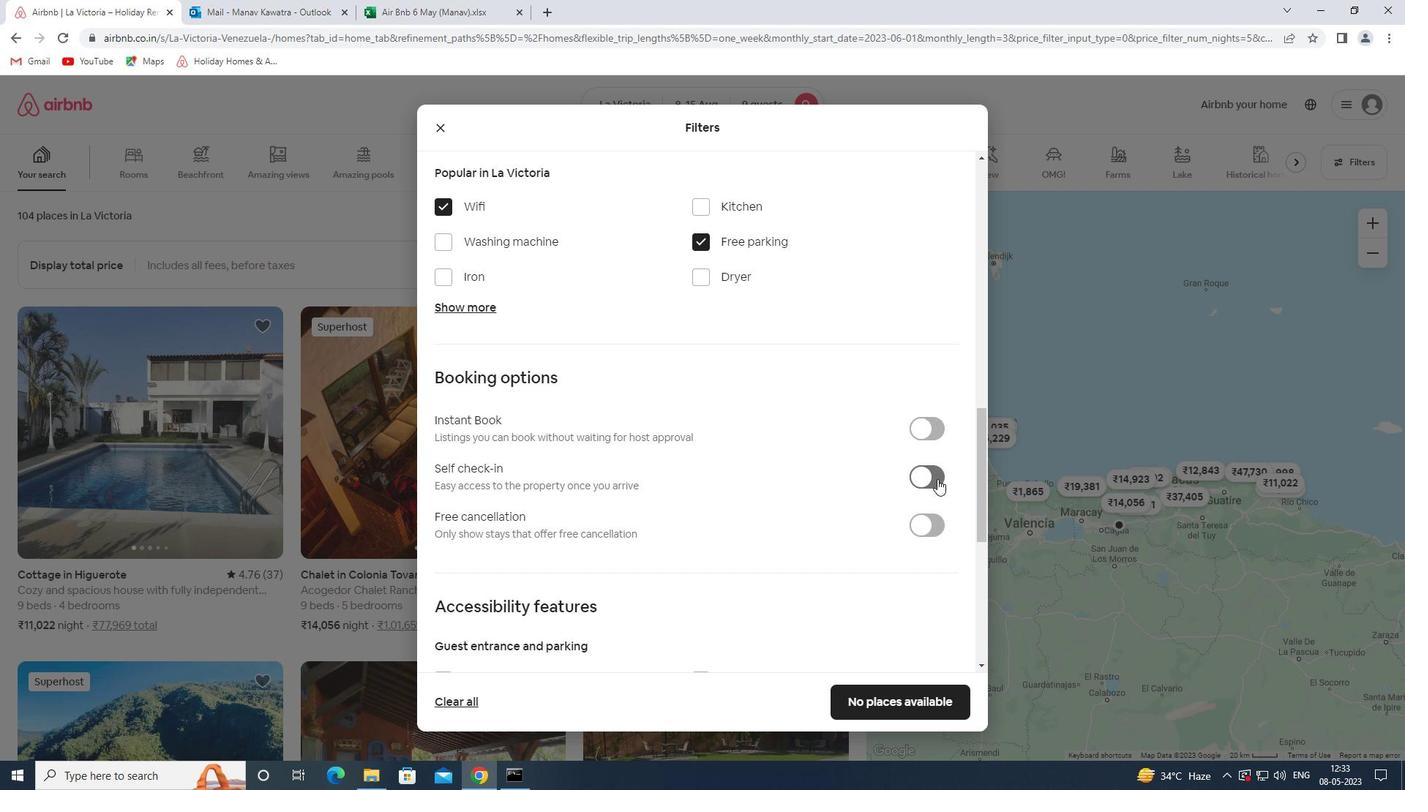 
Action: Mouse moved to (470, 306)
Screenshot: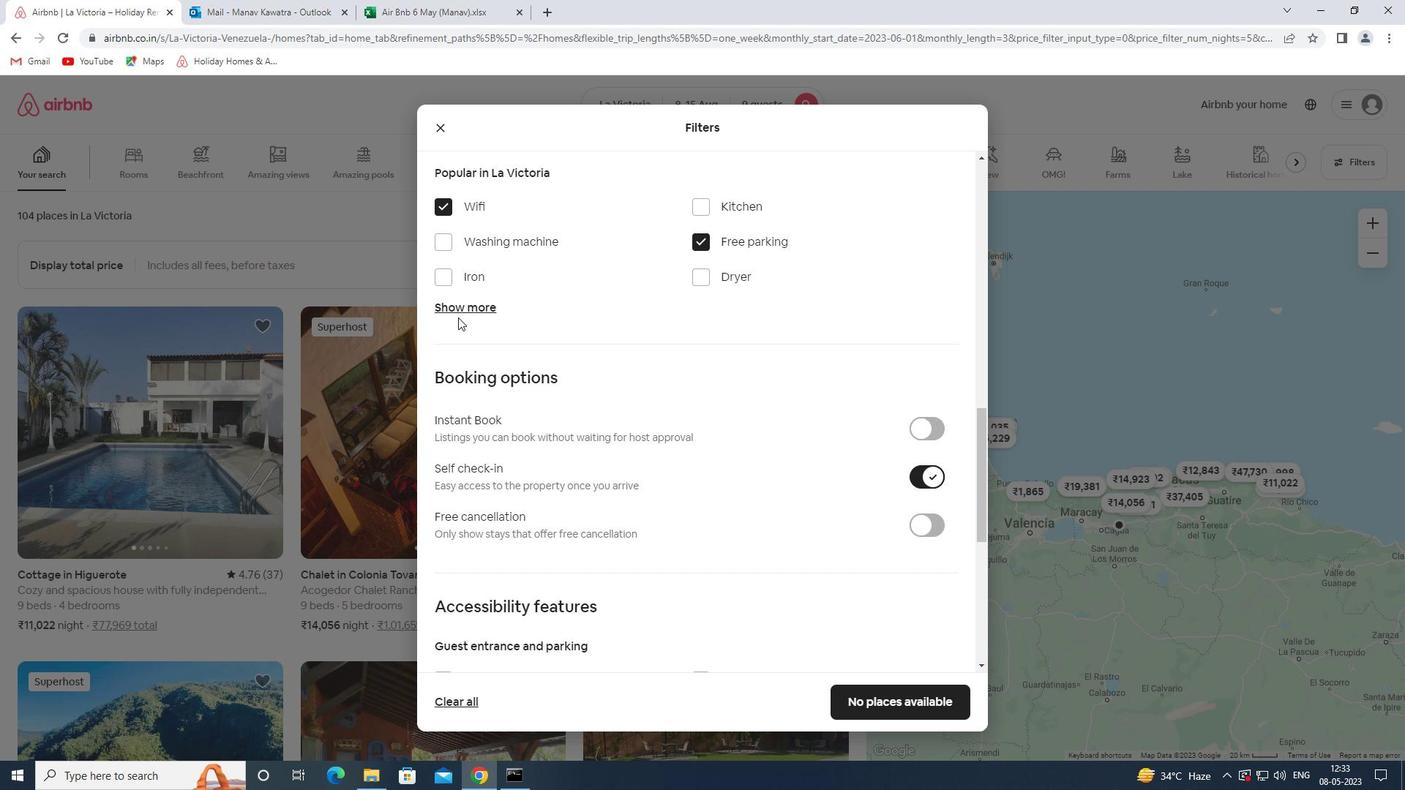 
Action: Mouse pressed left at (470, 306)
Screenshot: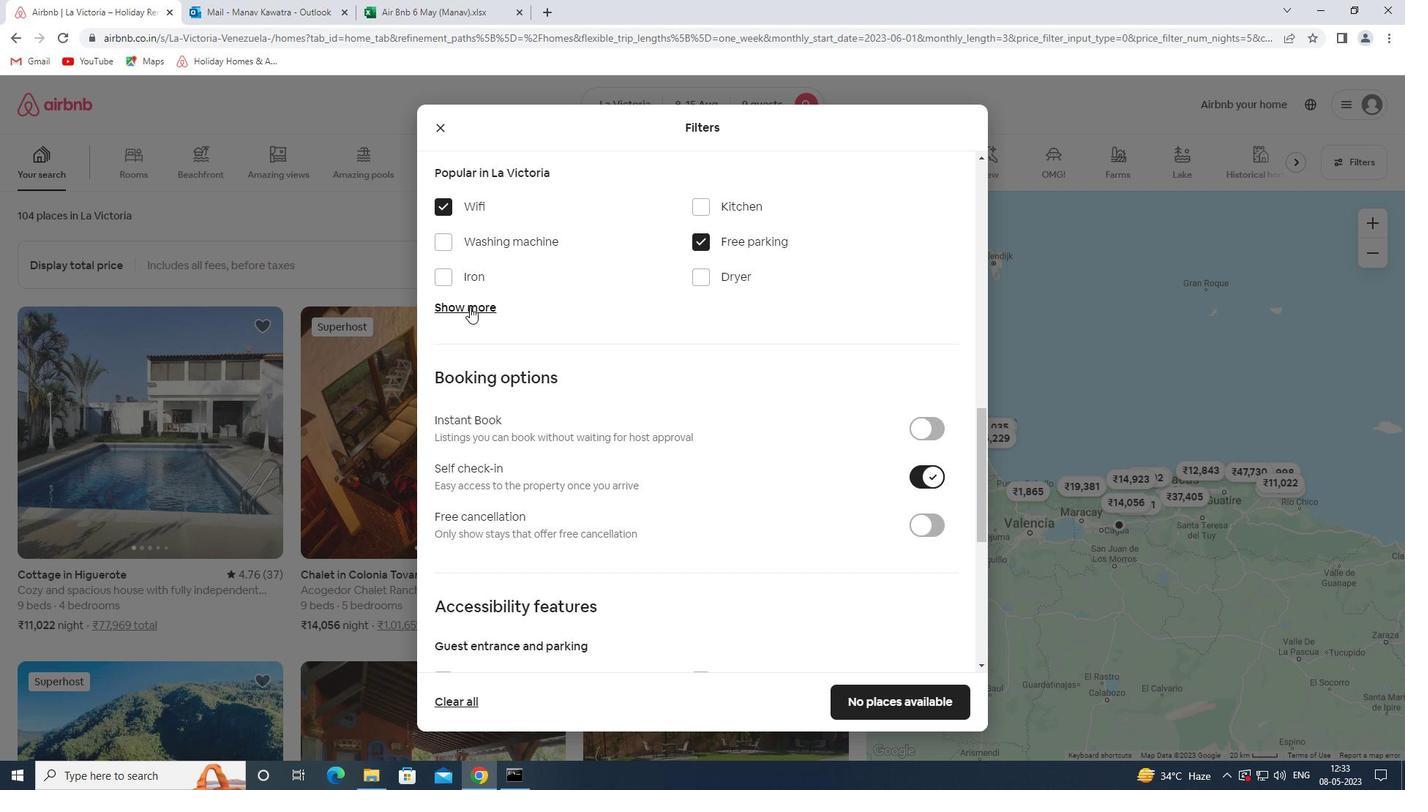 
Action: Mouse moved to (713, 396)
Screenshot: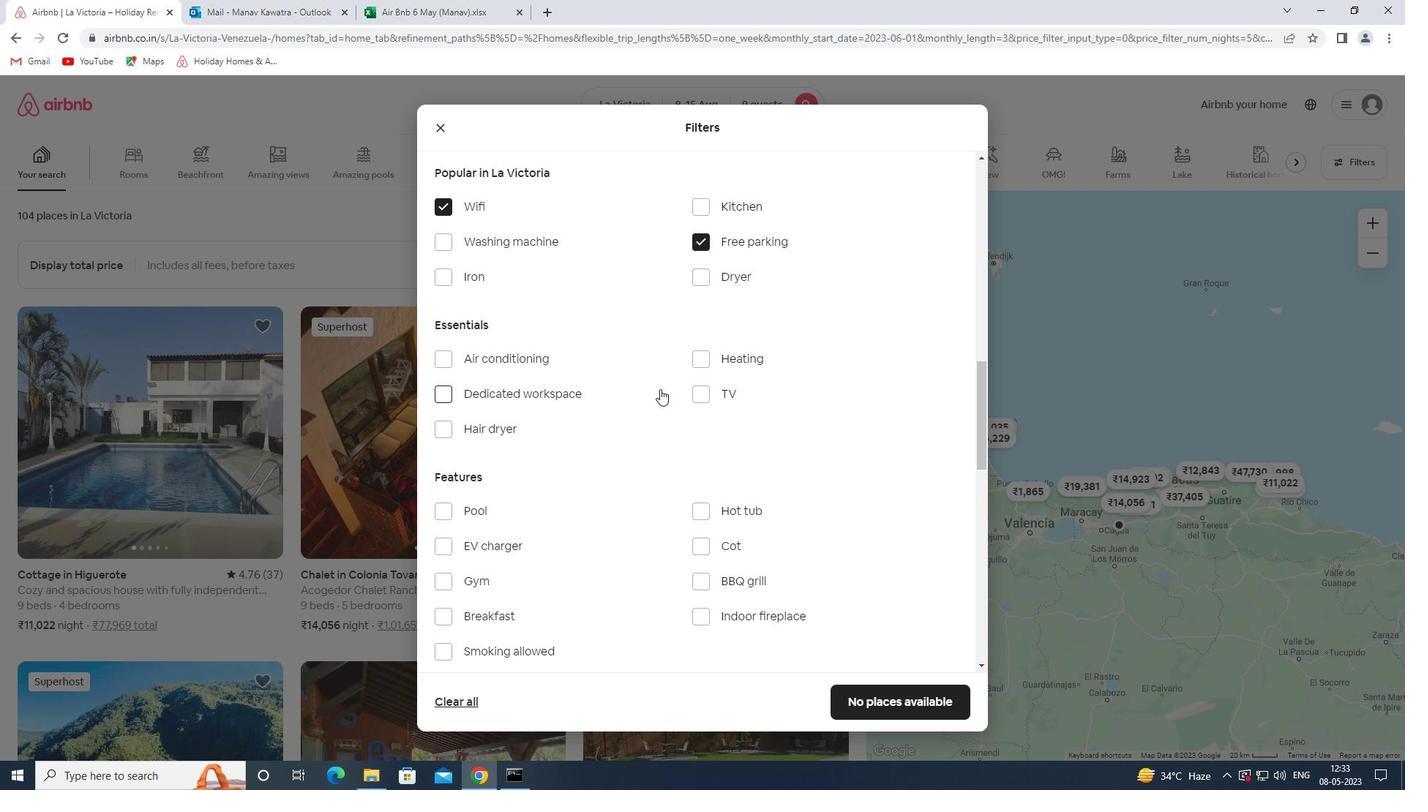 
Action: Mouse pressed left at (713, 396)
Screenshot: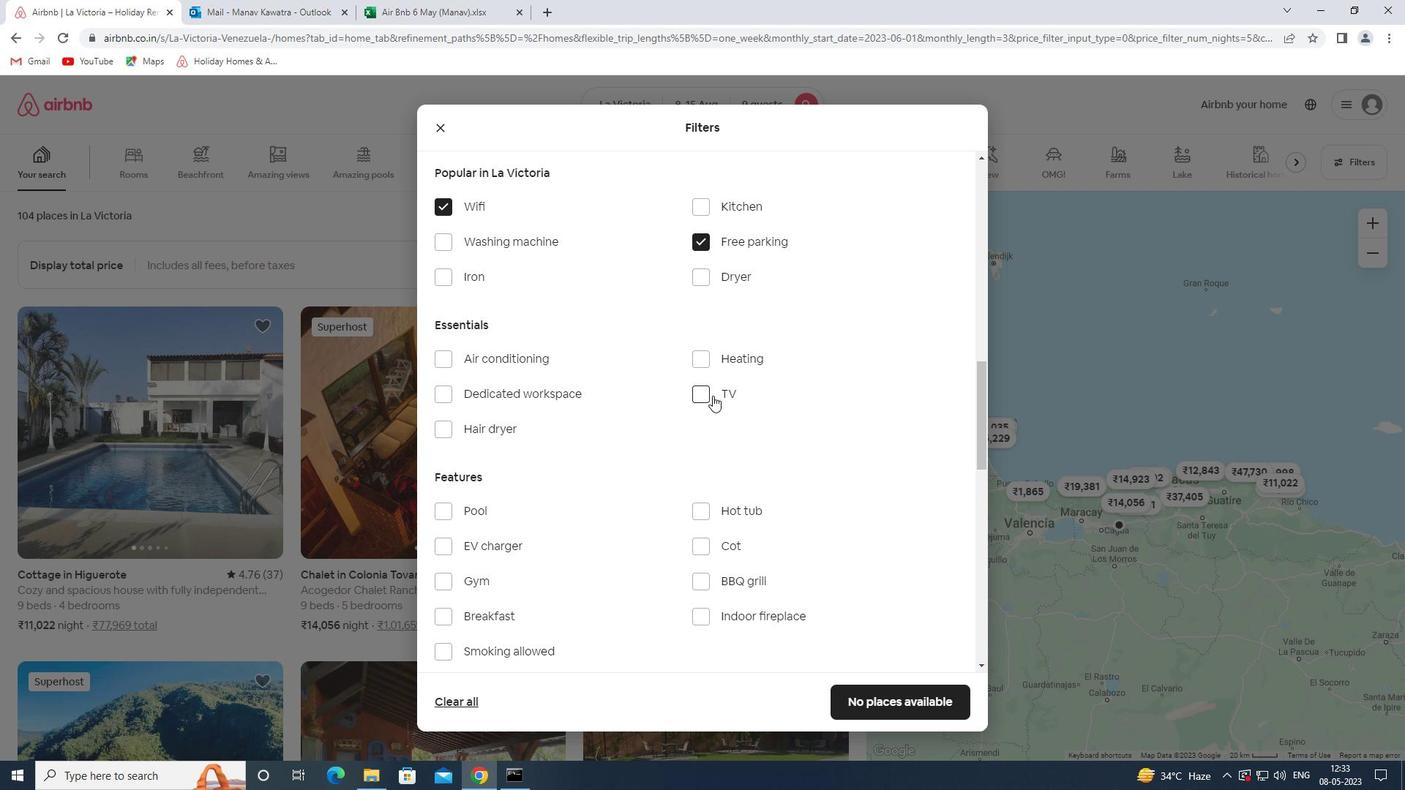 
Action: Mouse moved to (641, 457)
Screenshot: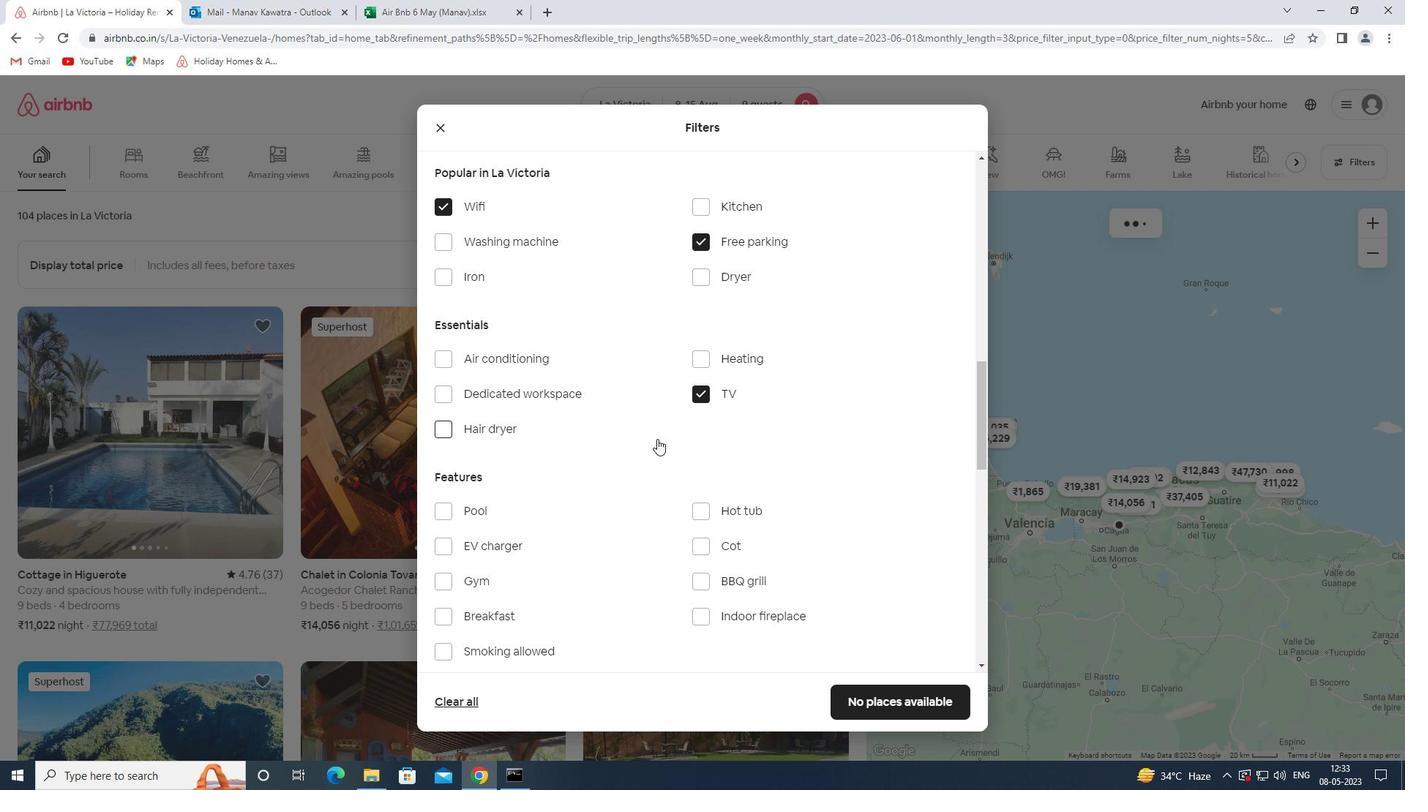 
Action: Mouse scrolled (641, 456) with delta (0, 0)
Screenshot: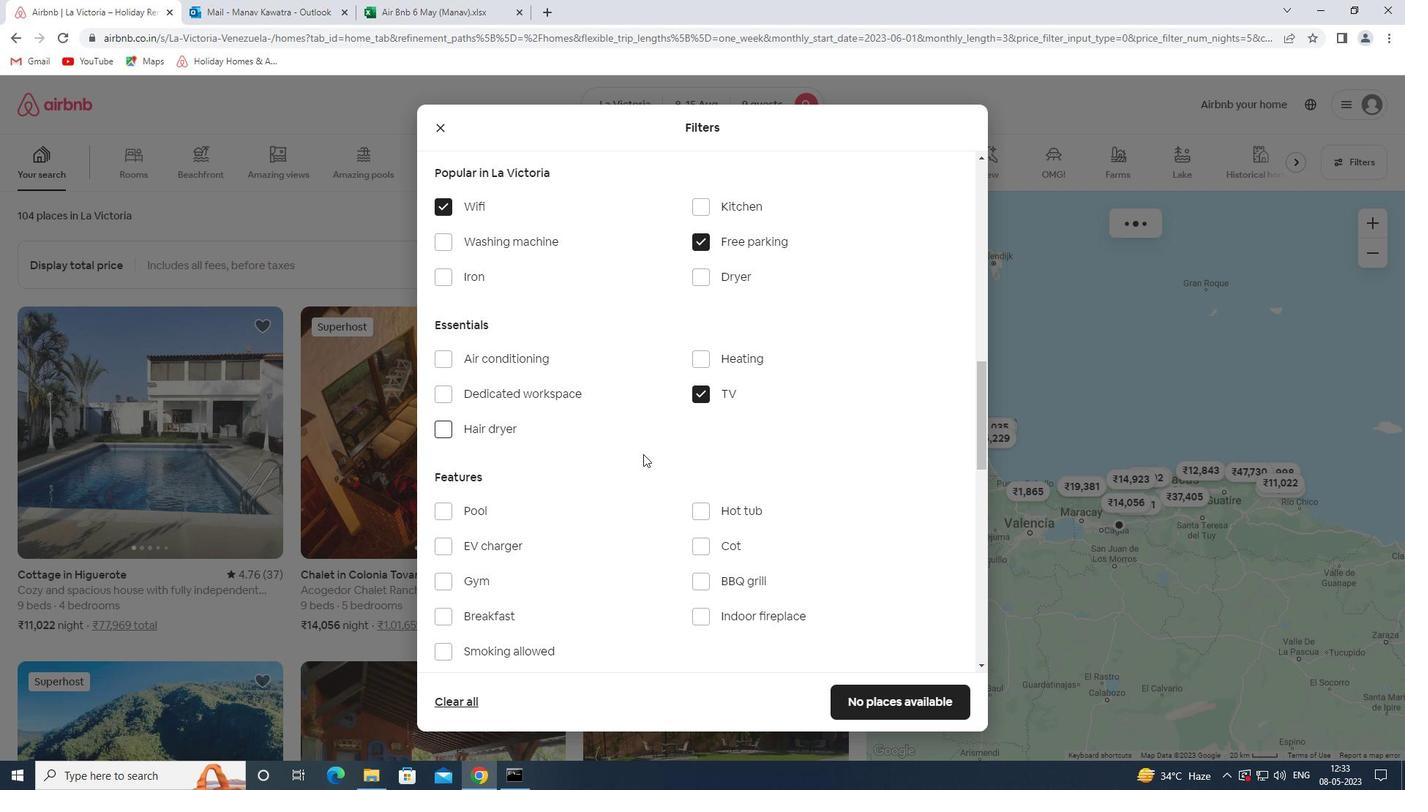 
Action: Mouse scrolled (641, 456) with delta (0, 0)
Screenshot: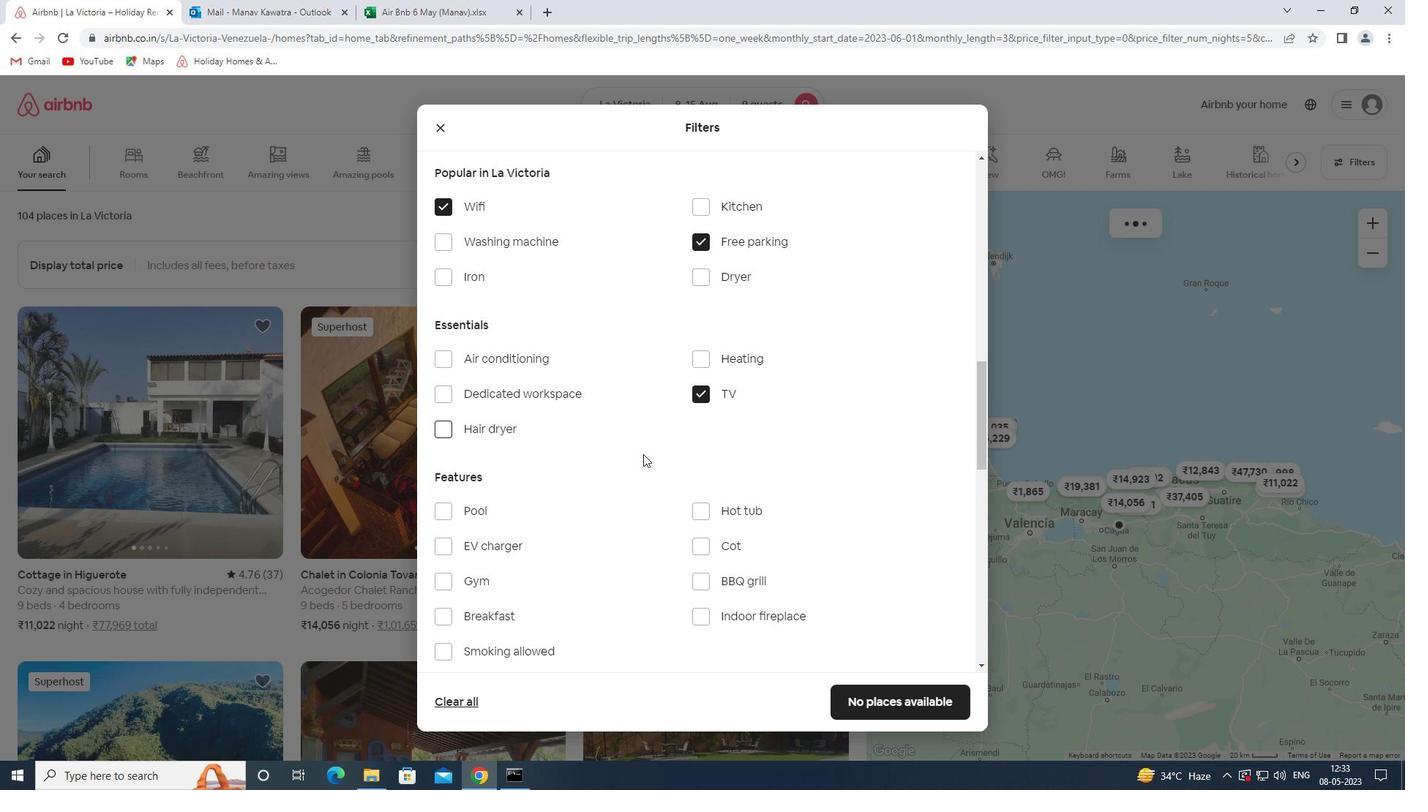
Action: Mouse scrolled (641, 456) with delta (0, 0)
Screenshot: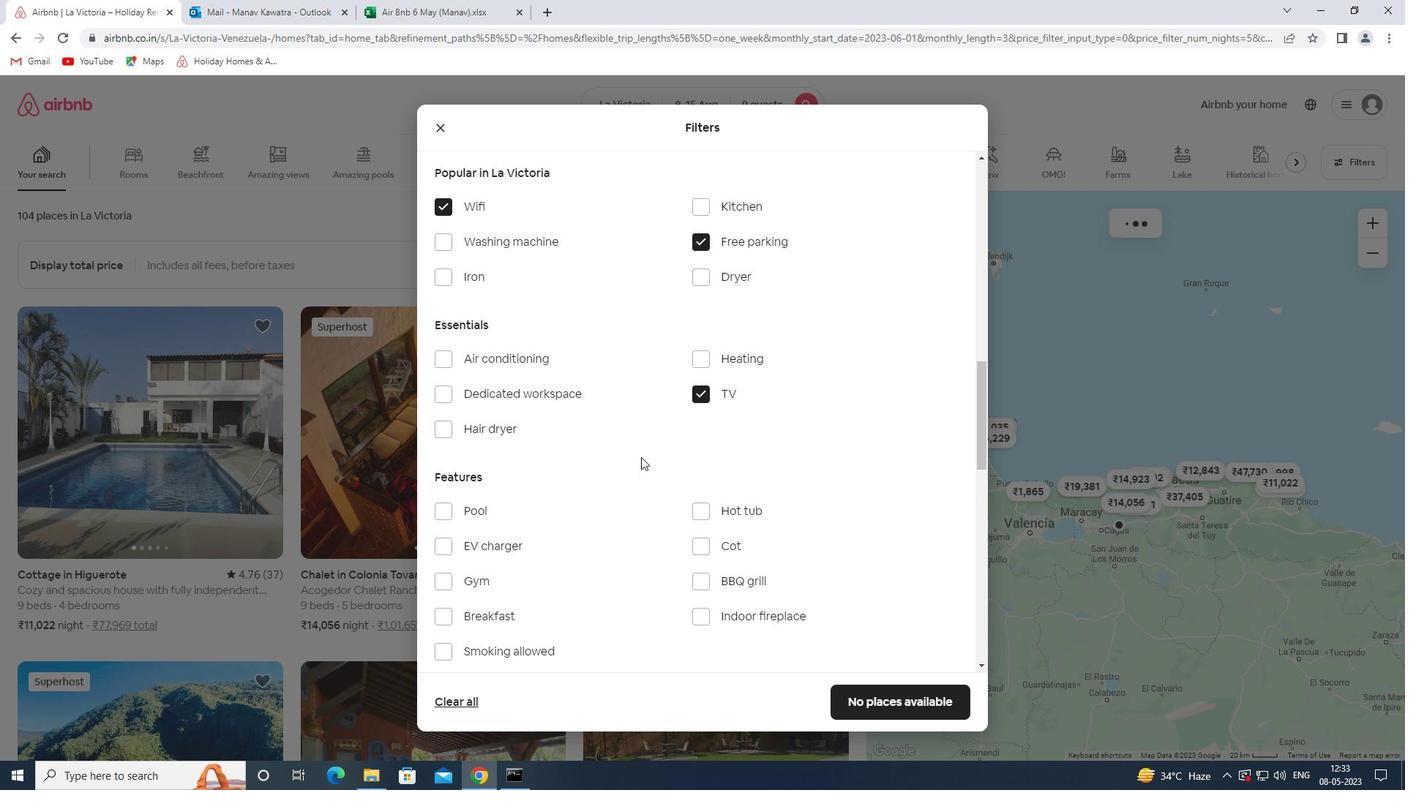 
Action: Mouse scrolled (641, 456) with delta (0, 0)
Screenshot: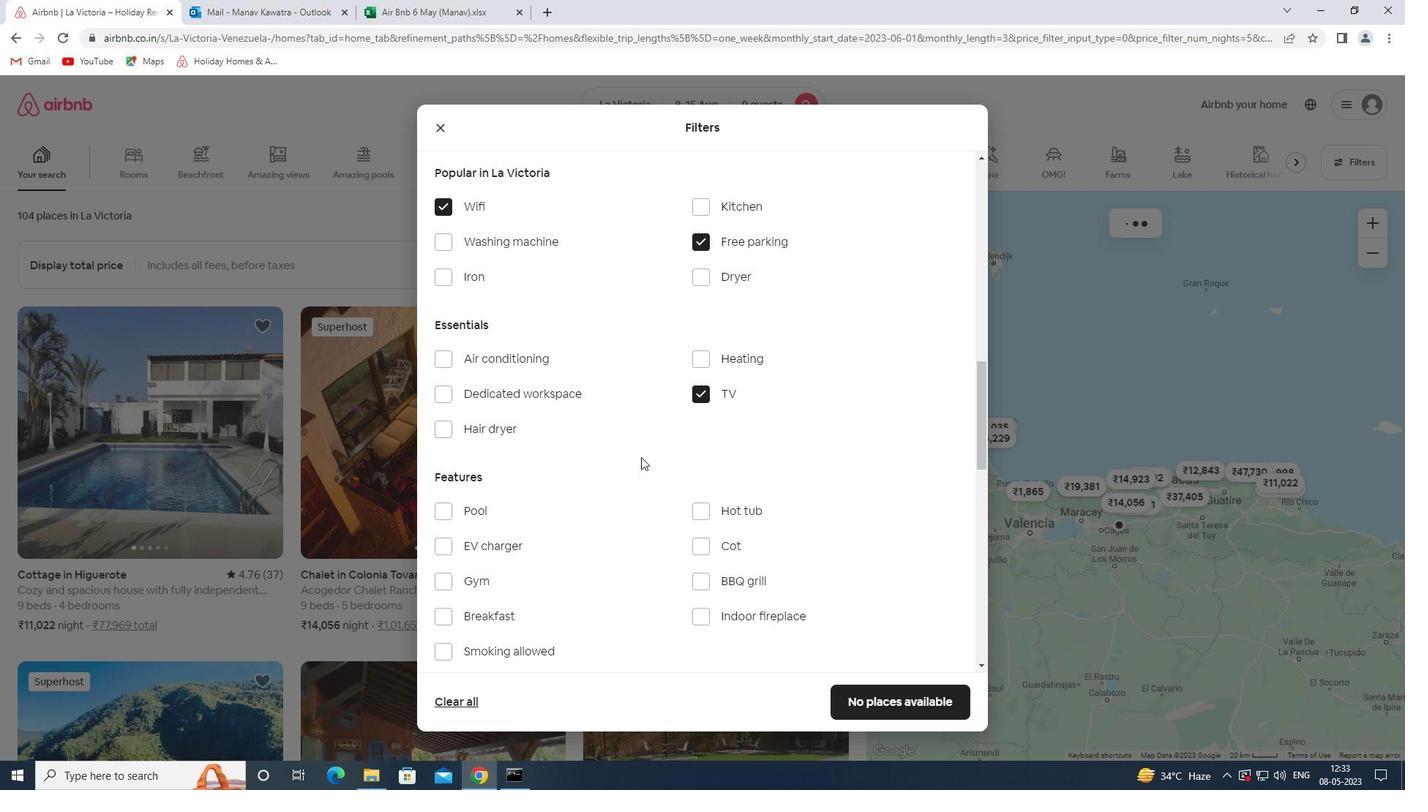 
Action: Mouse moved to (464, 289)
Screenshot: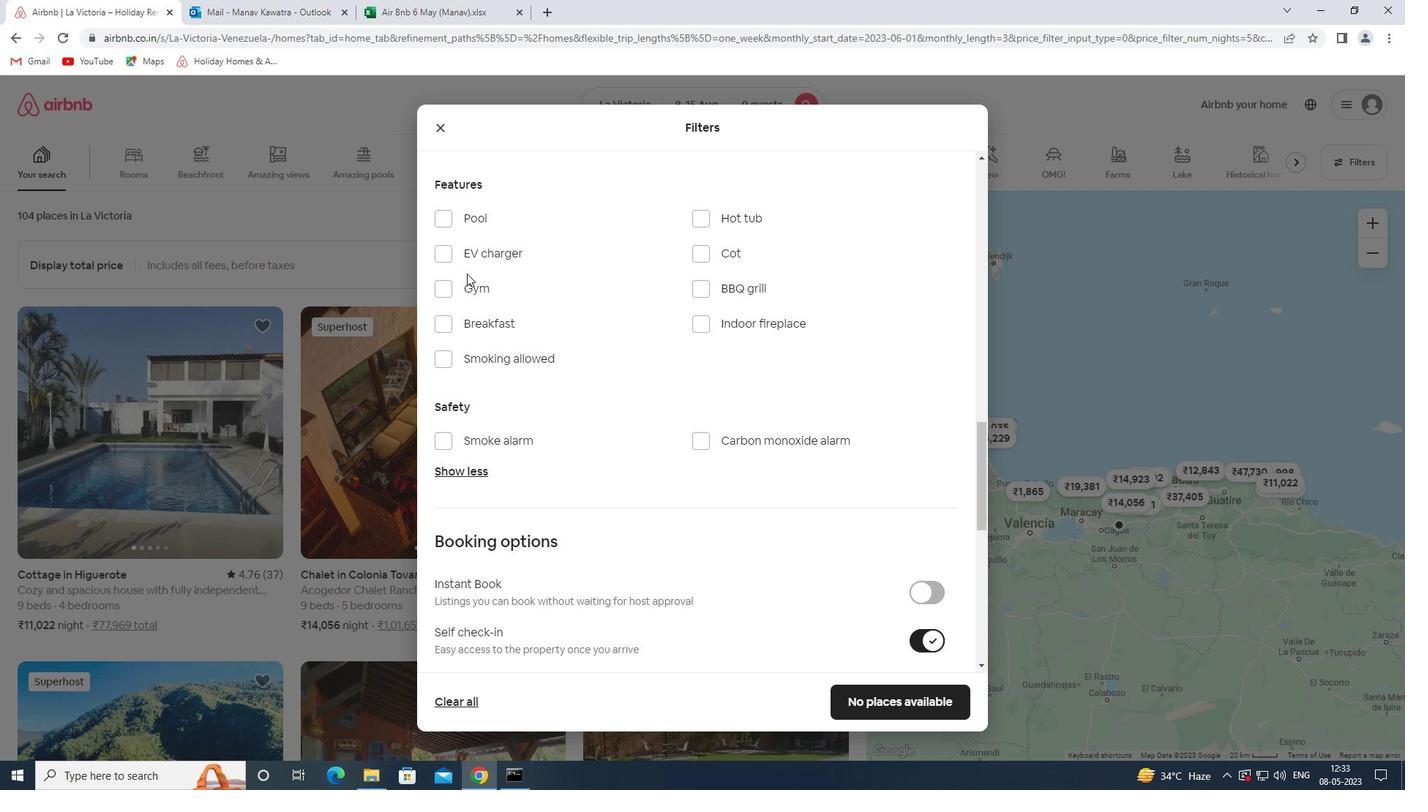 
Action: Mouse pressed left at (464, 289)
Screenshot: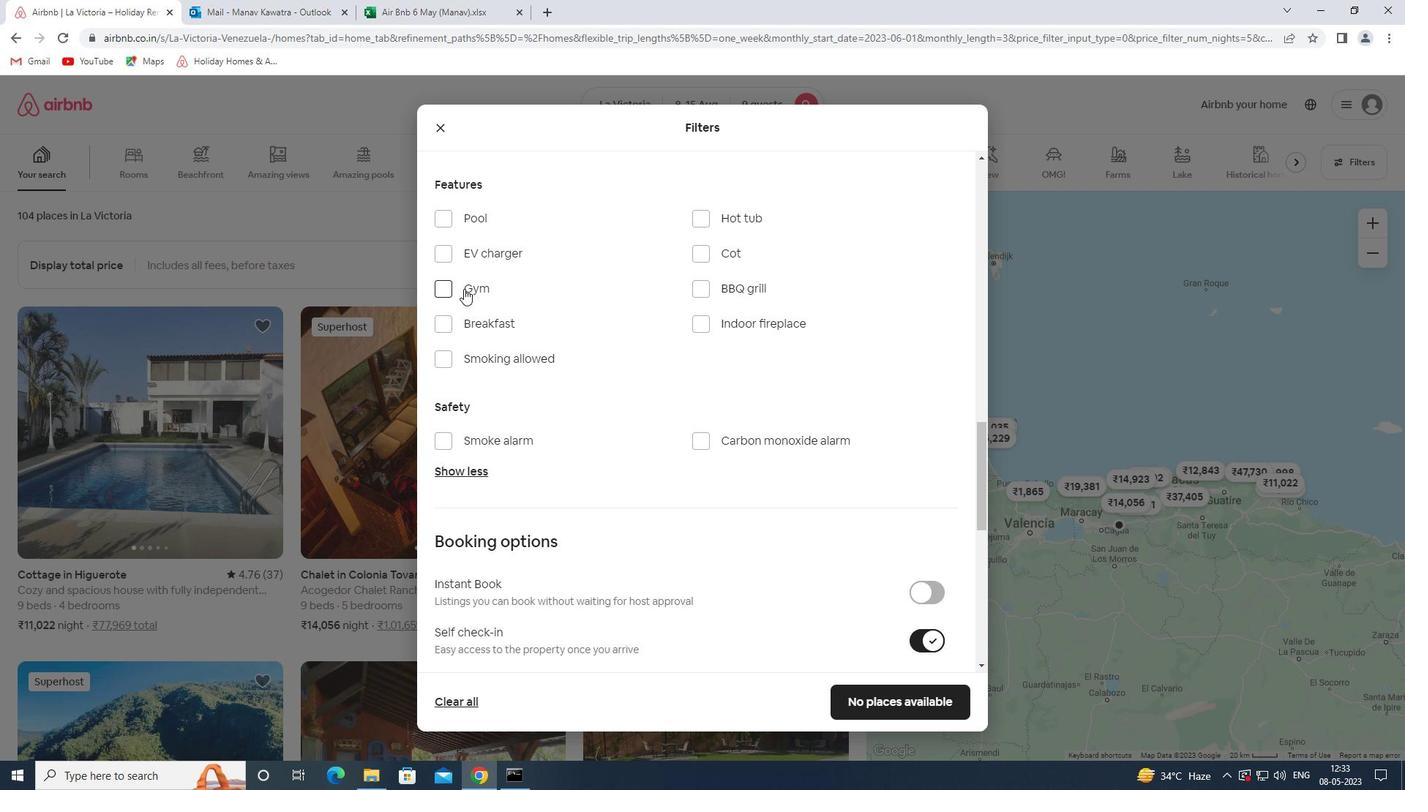 
Action: Mouse moved to (492, 319)
Screenshot: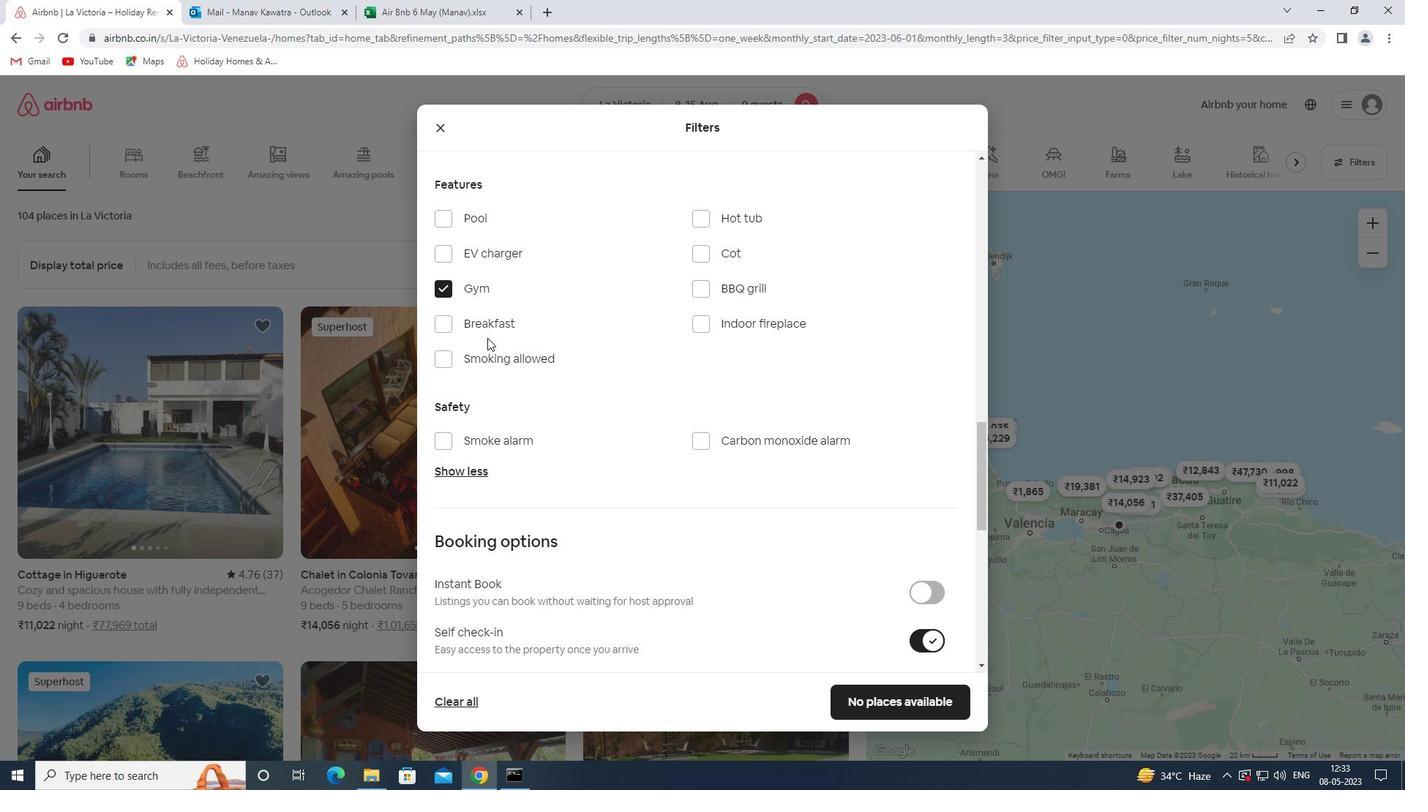 
Action: Mouse pressed left at (492, 319)
Screenshot: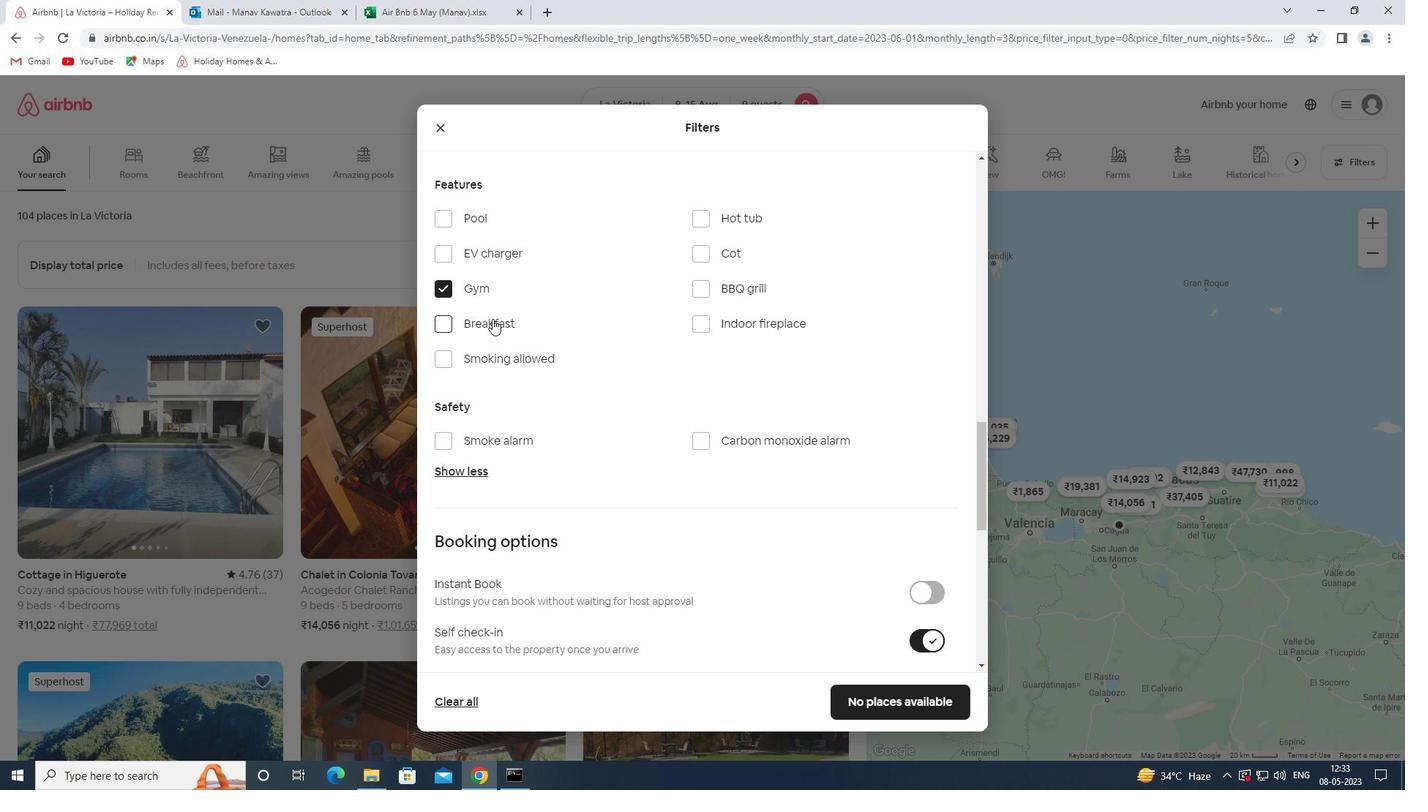 
Action: Mouse moved to (802, 538)
Screenshot: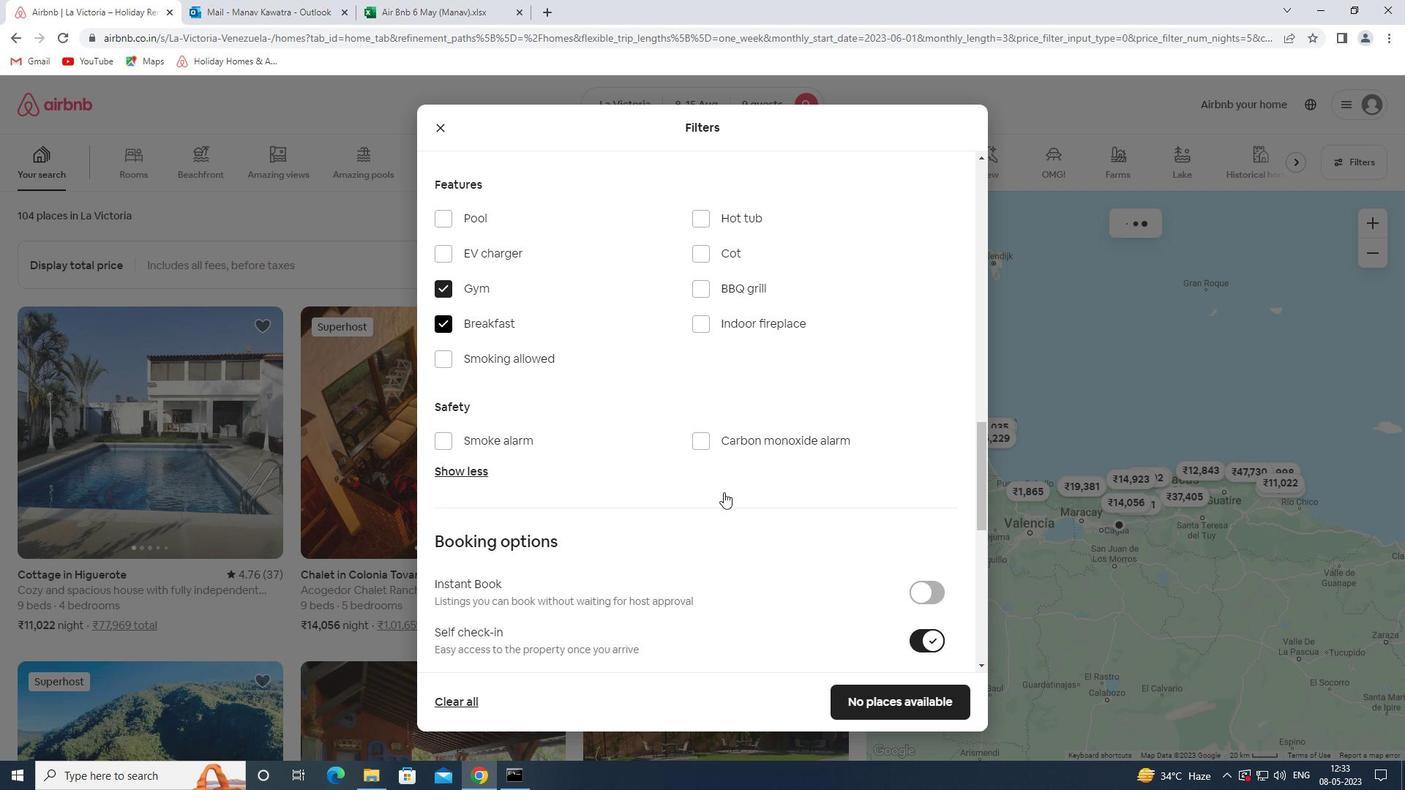 
Action: Mouse scrolled (802, 537) with delta (0, 0)
Screenshot: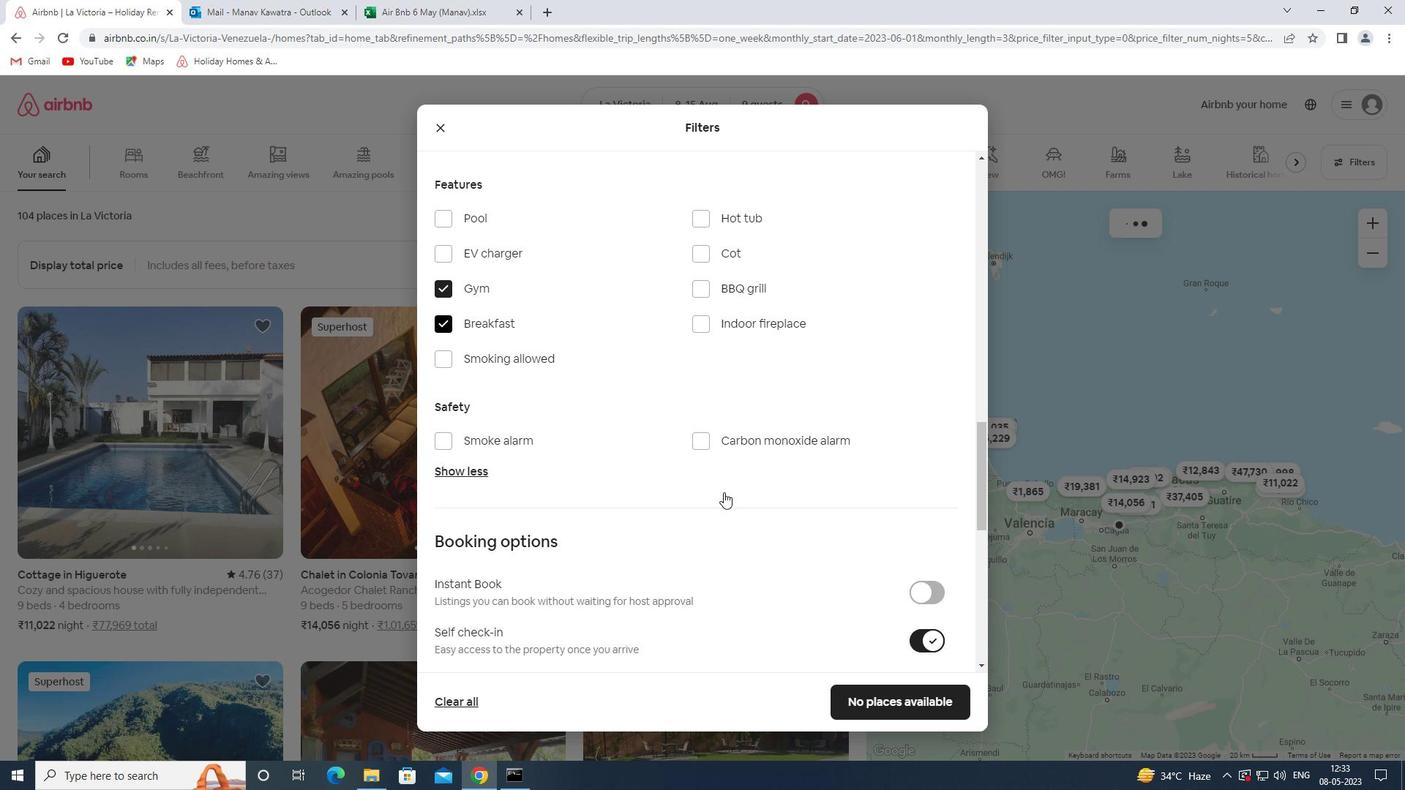 
Action: Mouse scrolled (802, 537) with delta (0, 0)
Screenshot: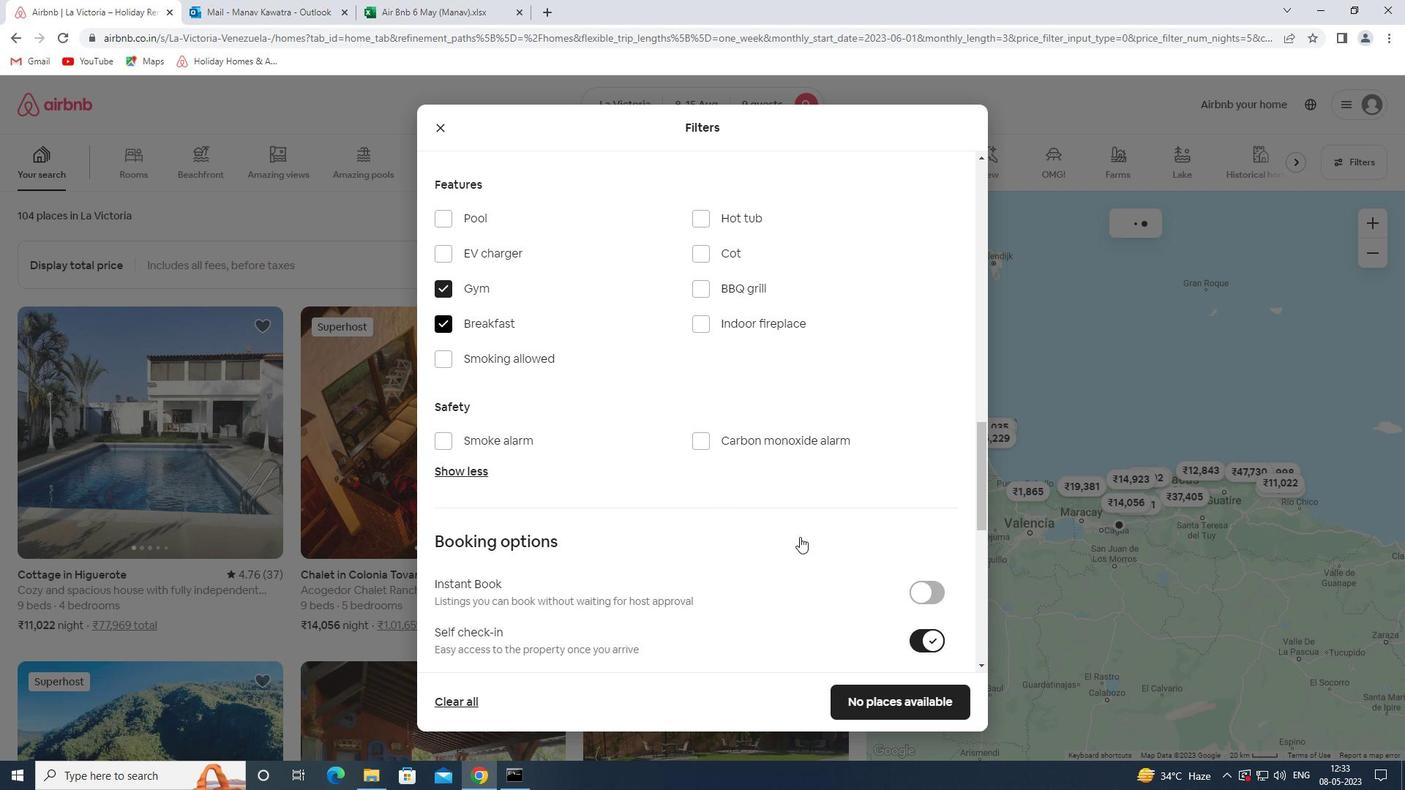 
Action: Mouse scrolled (802, 537) with delta (0, 0)
Screenshot: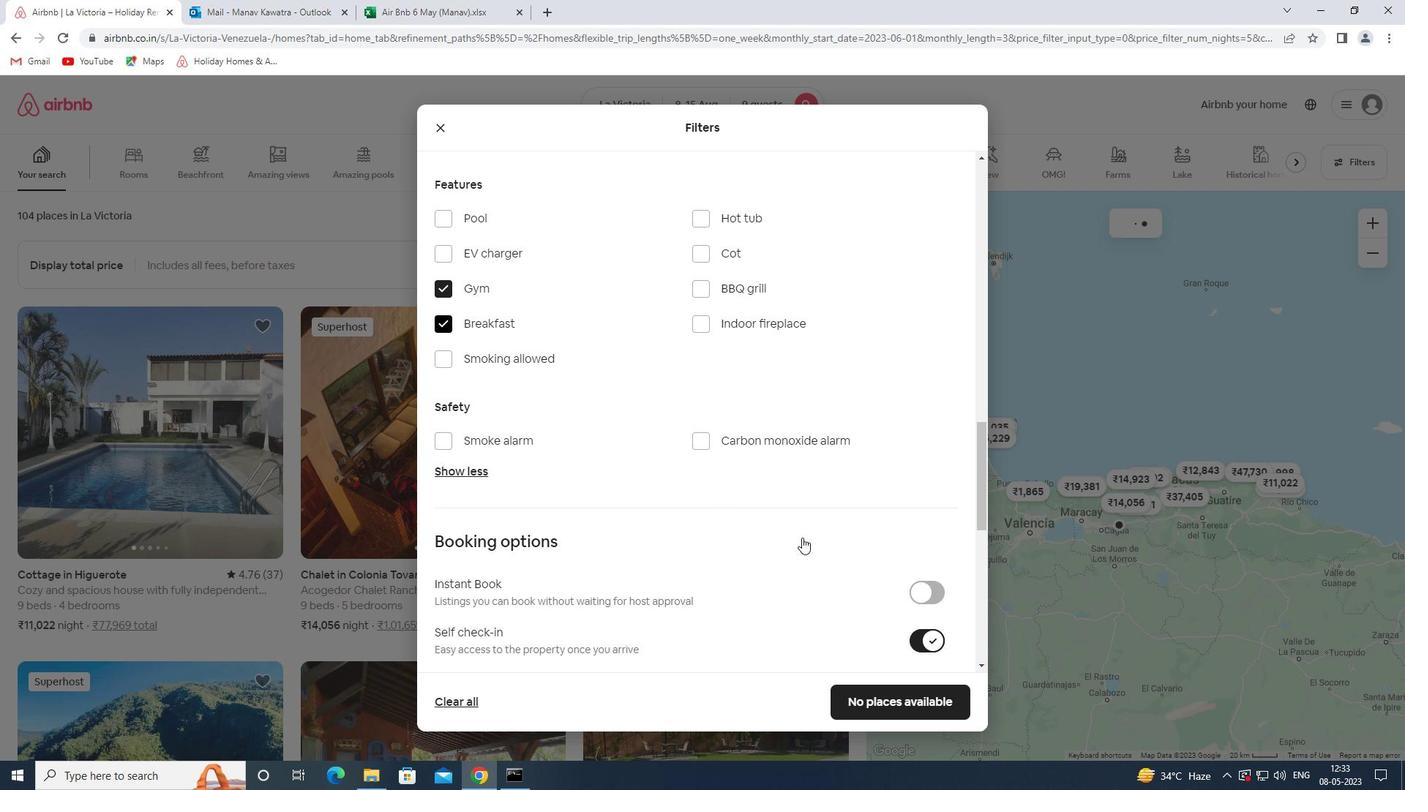 
Action: Mouse scrolled (802, 537) with delta (0, 0)
Screenshot: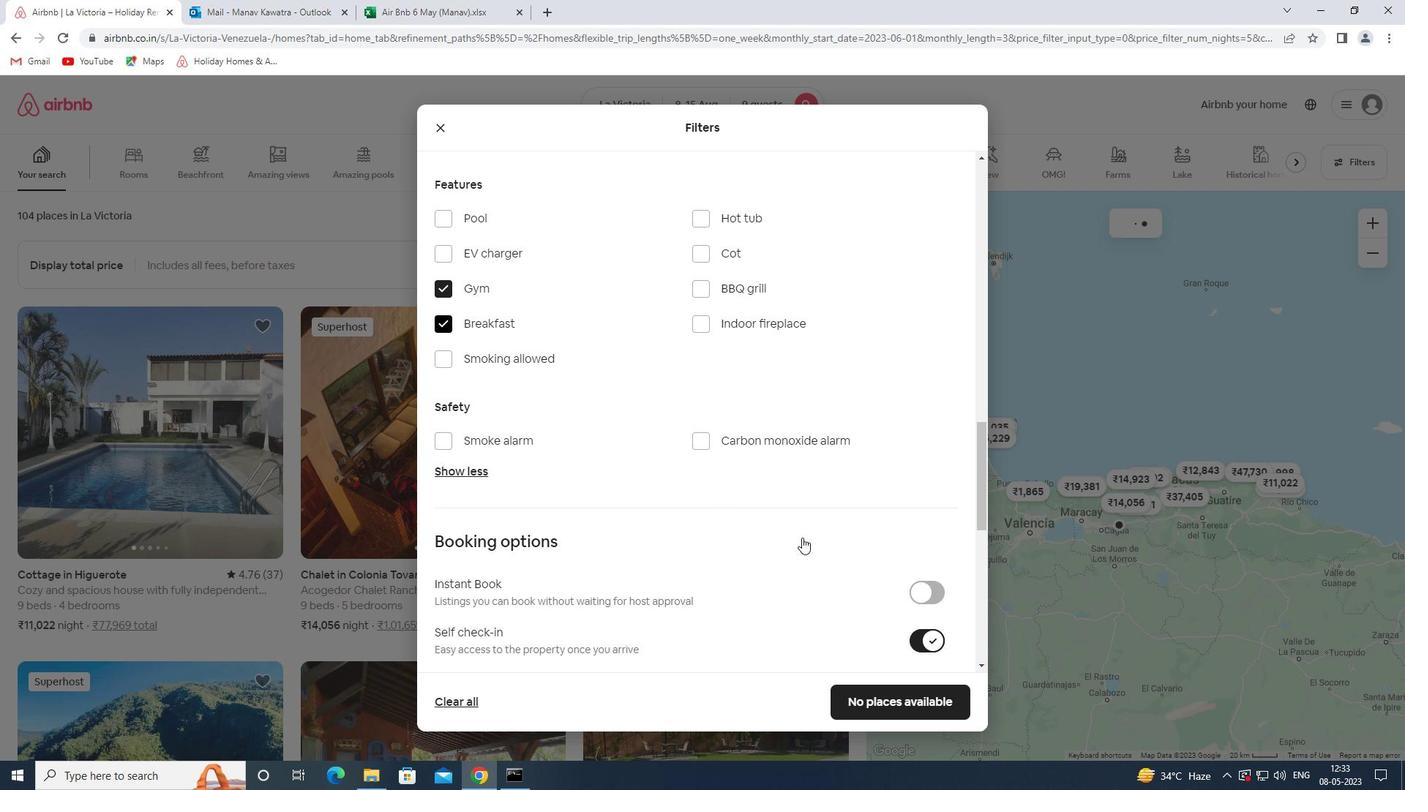 
Action: Mouse moved to (898, 527)
Screenshot: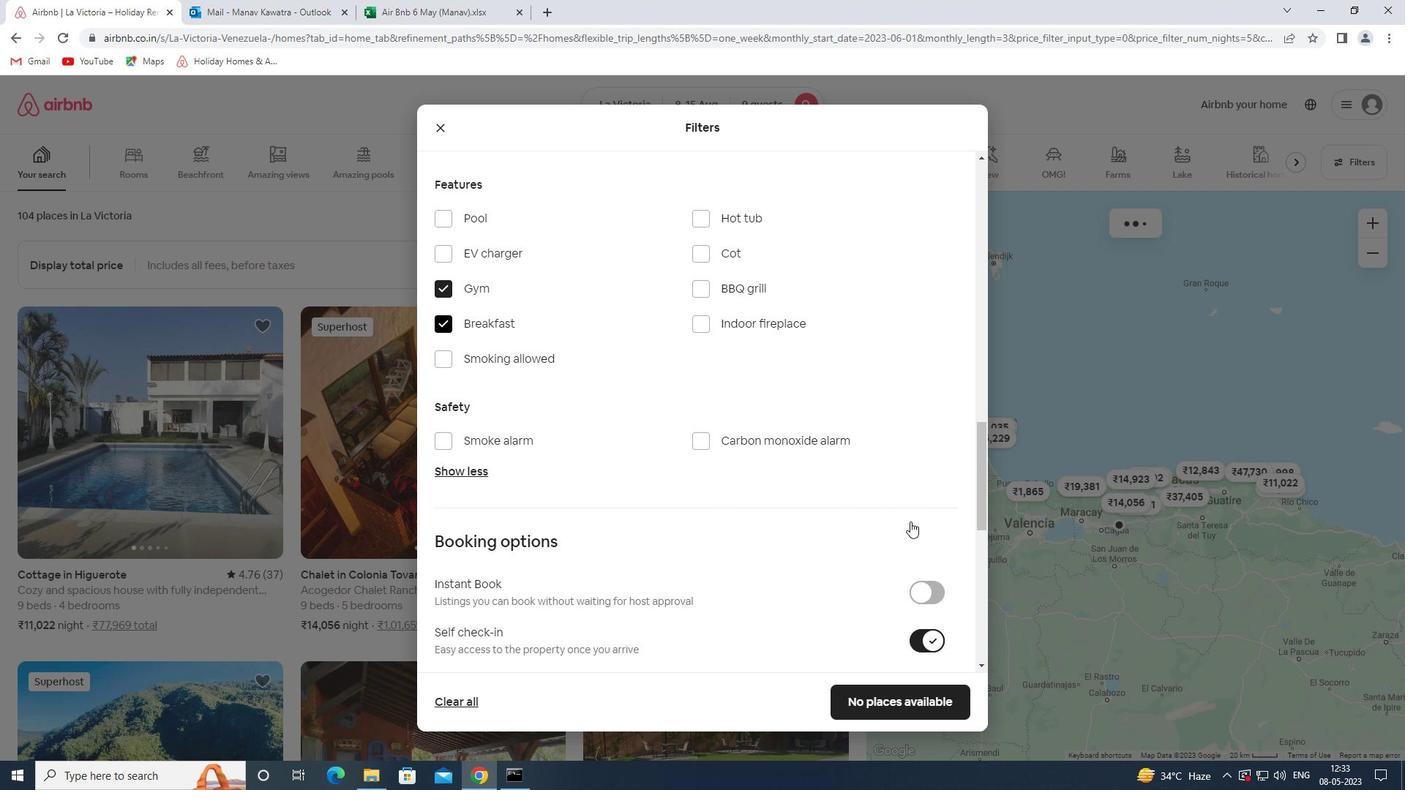 
Action: Mouse scrolled (898, 527) with delta (0, 0)
Screenshot: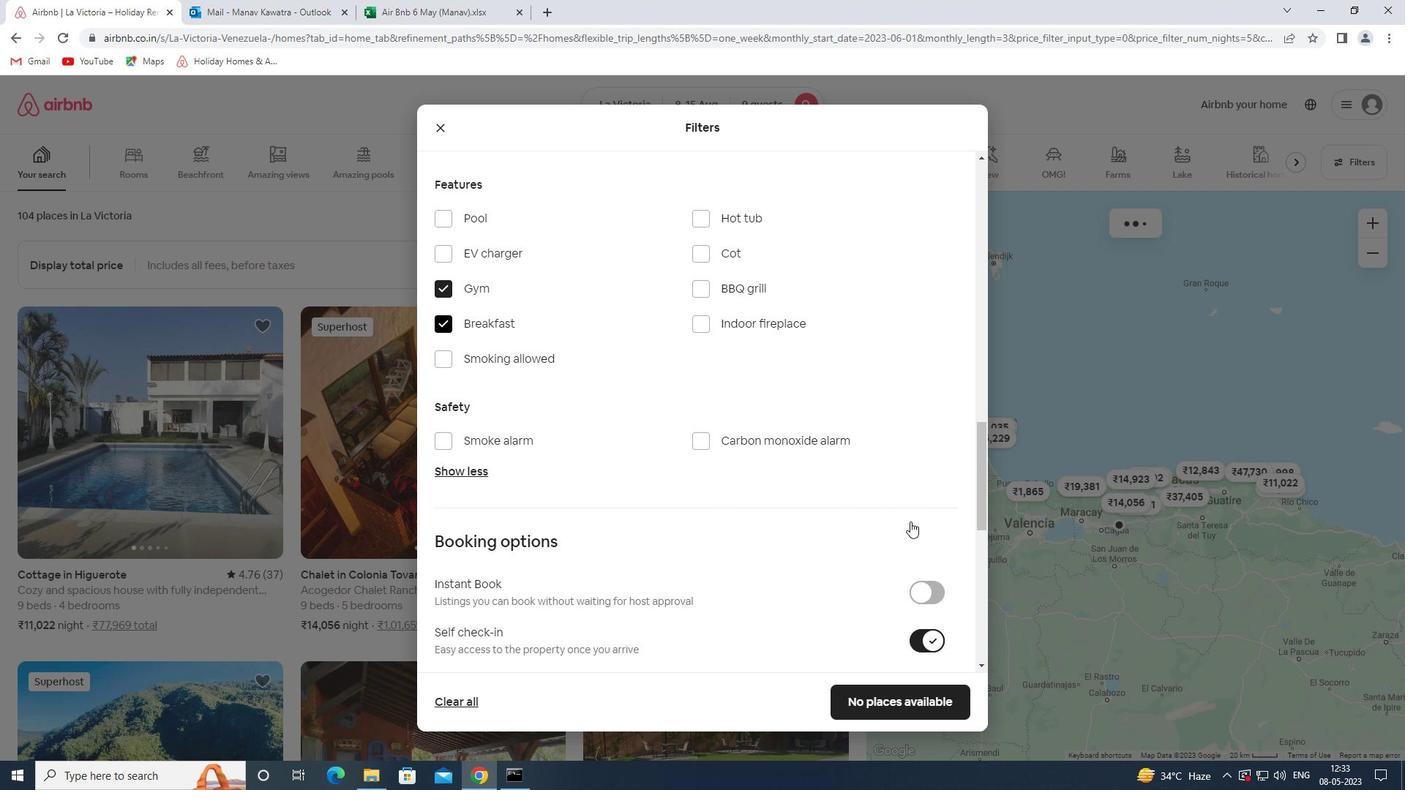 
Action: Mouse scrolled (898, 527) with delta (0, 0)
Screenshot: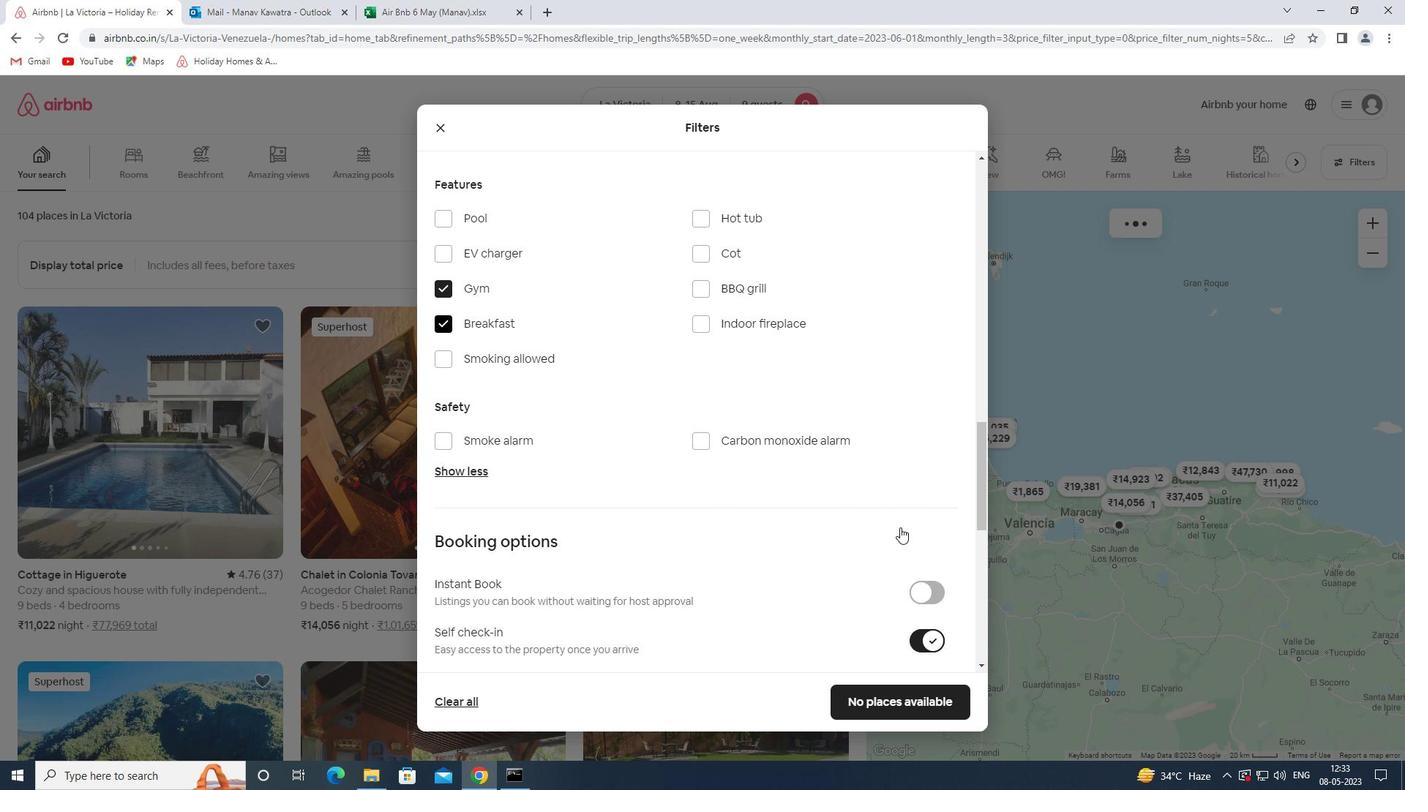 
Action: Mouse moved to (897, 527)
Screenshot: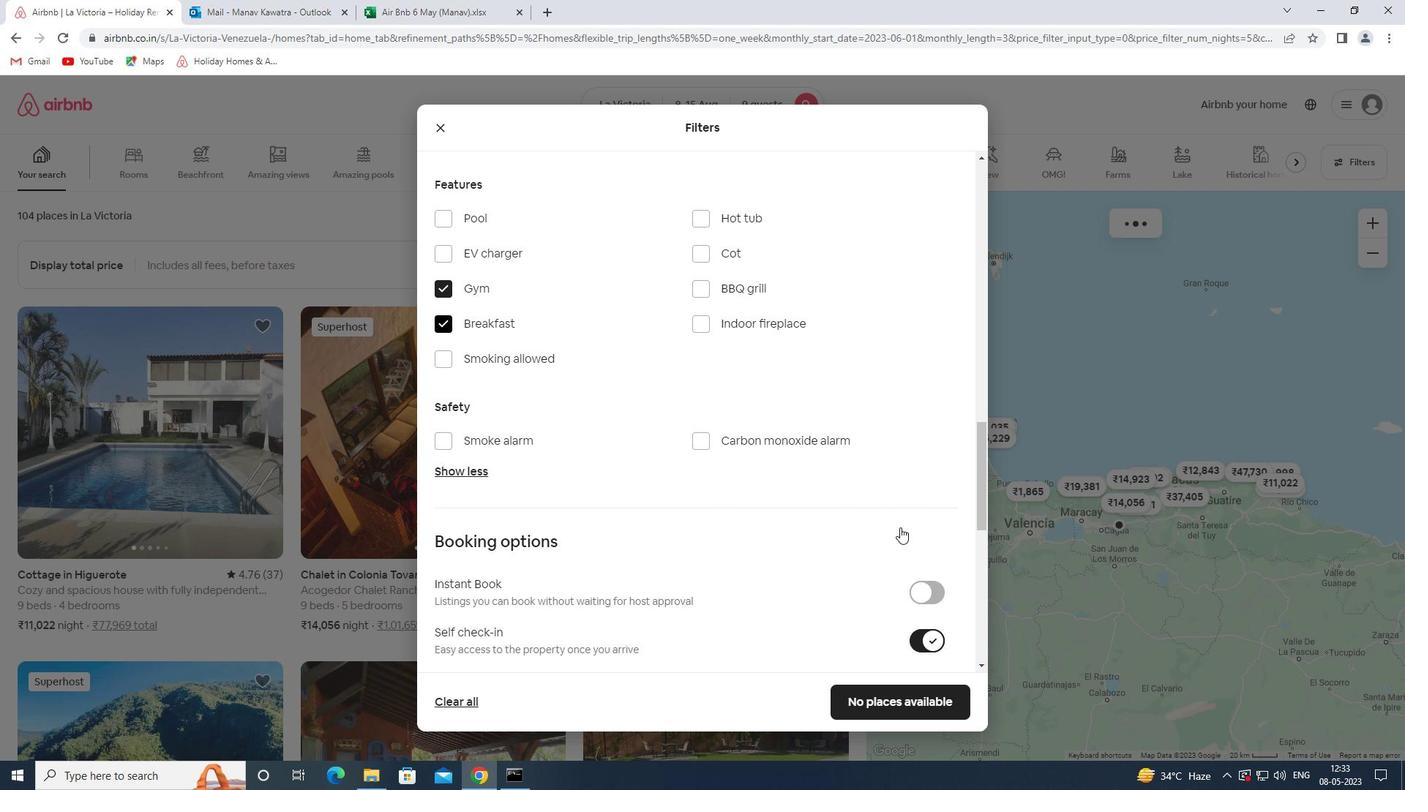 
Action: Mouse scrolled (897, 527) with delta (0, 0)
Screenshot: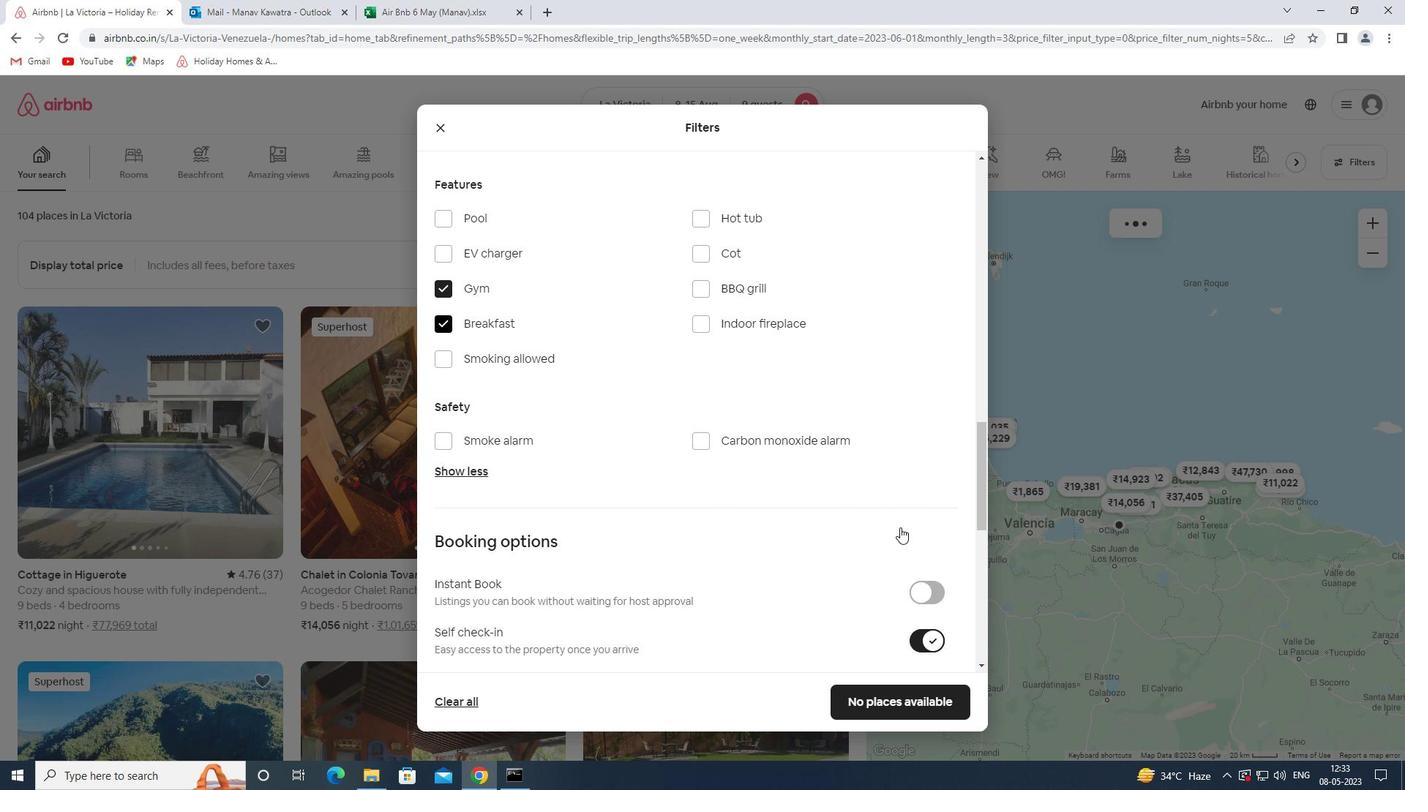 
Action: Mouse moved to (897, 527)
Screenshot: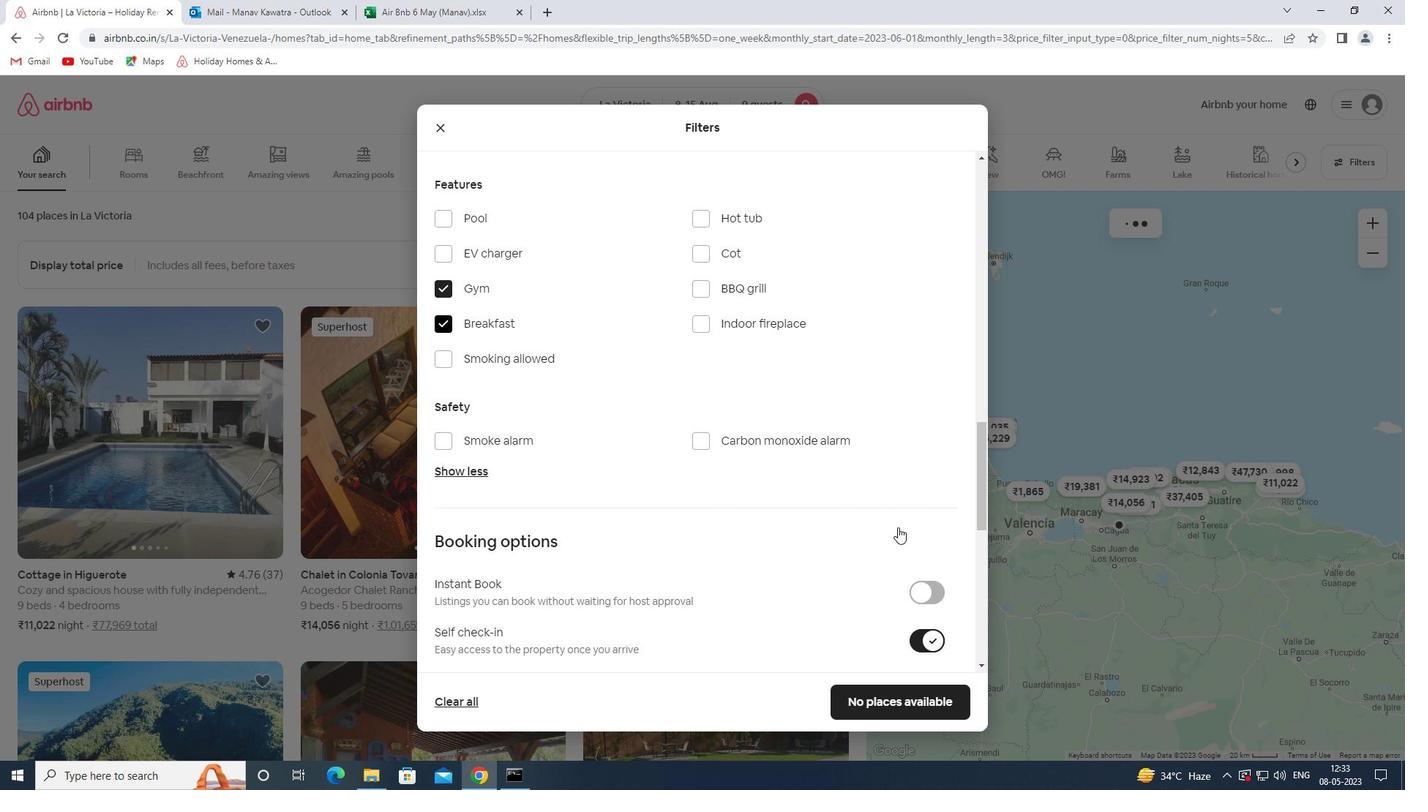 
Action: Mouse scrolled (897, 527) with delta (0, 0)
Screenshot: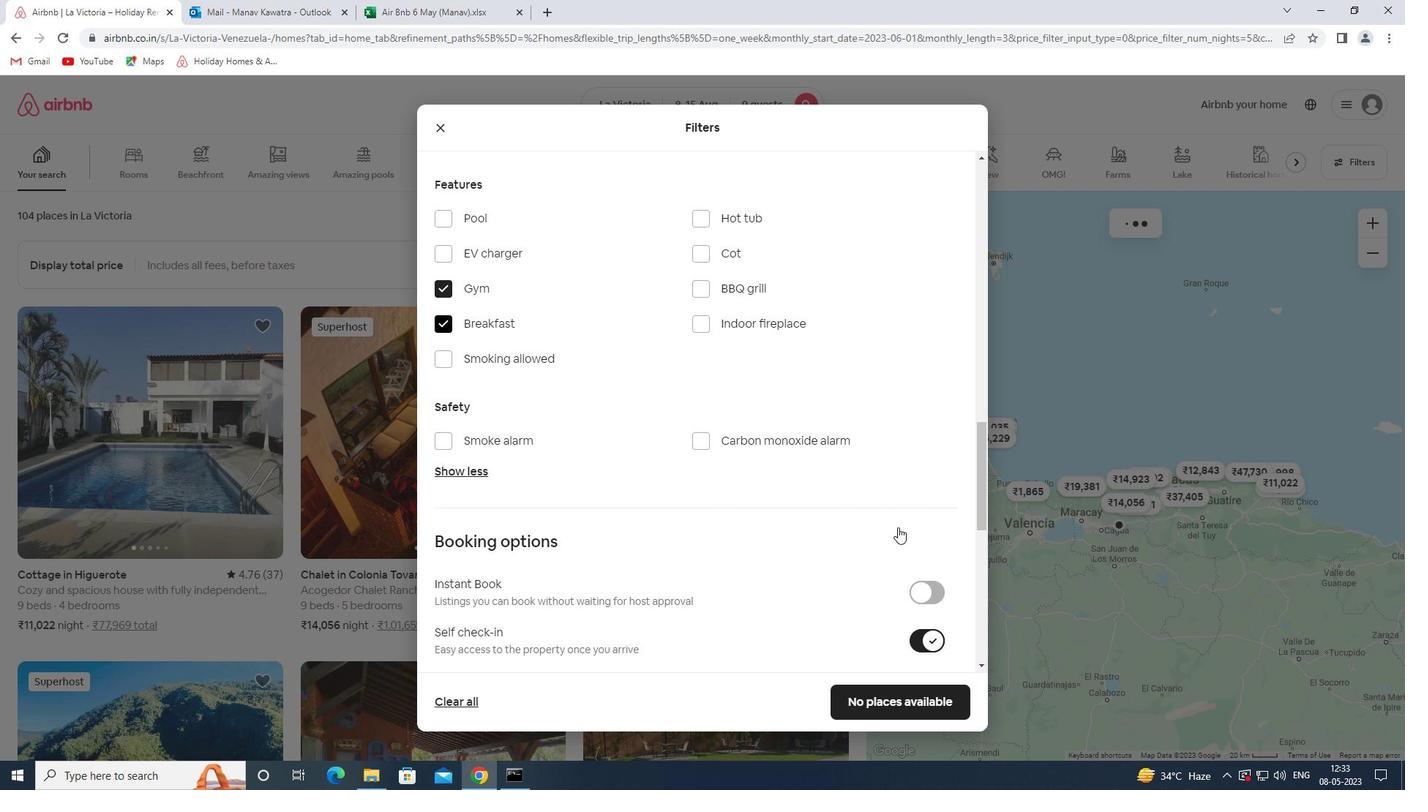 
Action: Mouse moved to (825, 533)
Screenshot: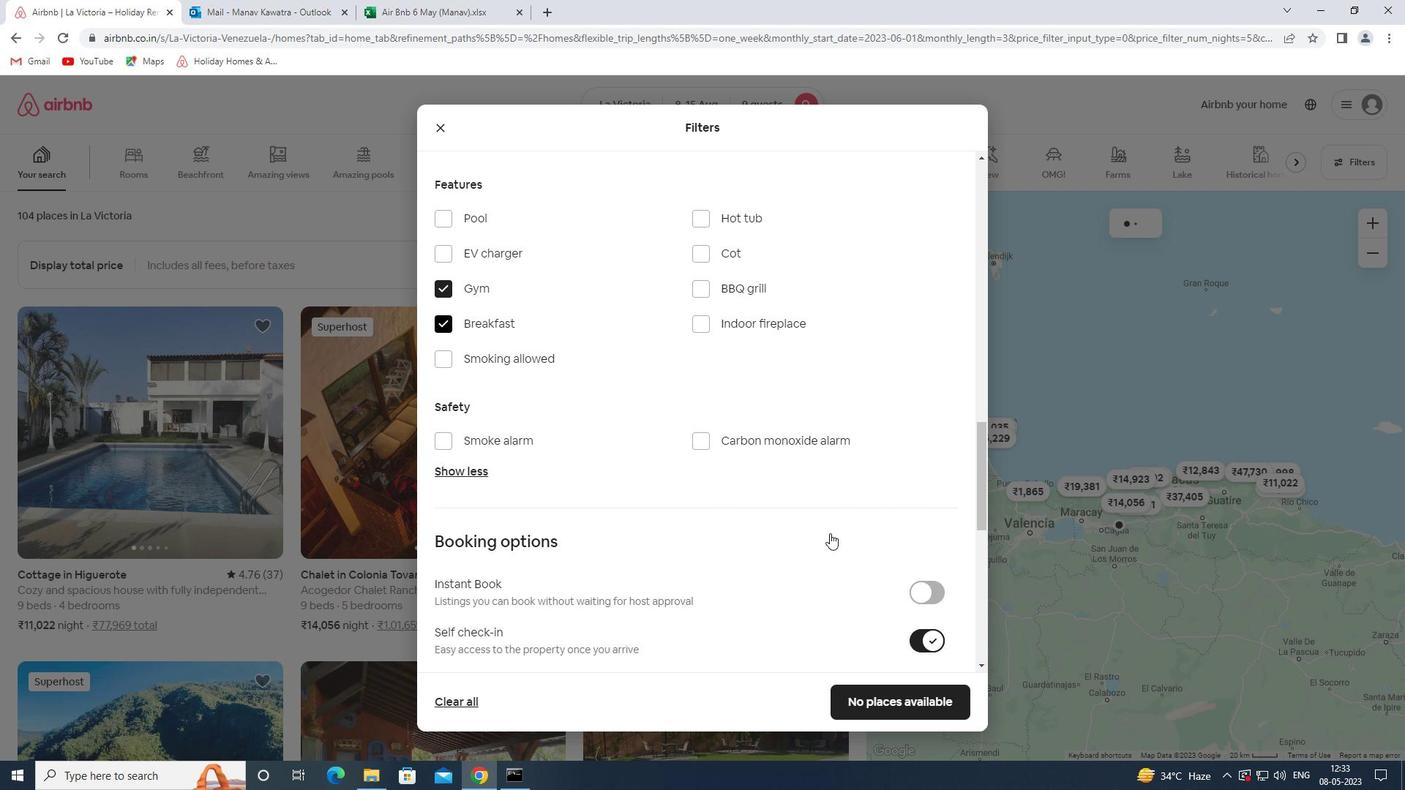 
Action: Mouse scrolled (825, 532) with delta (0, 0)
Screenshot: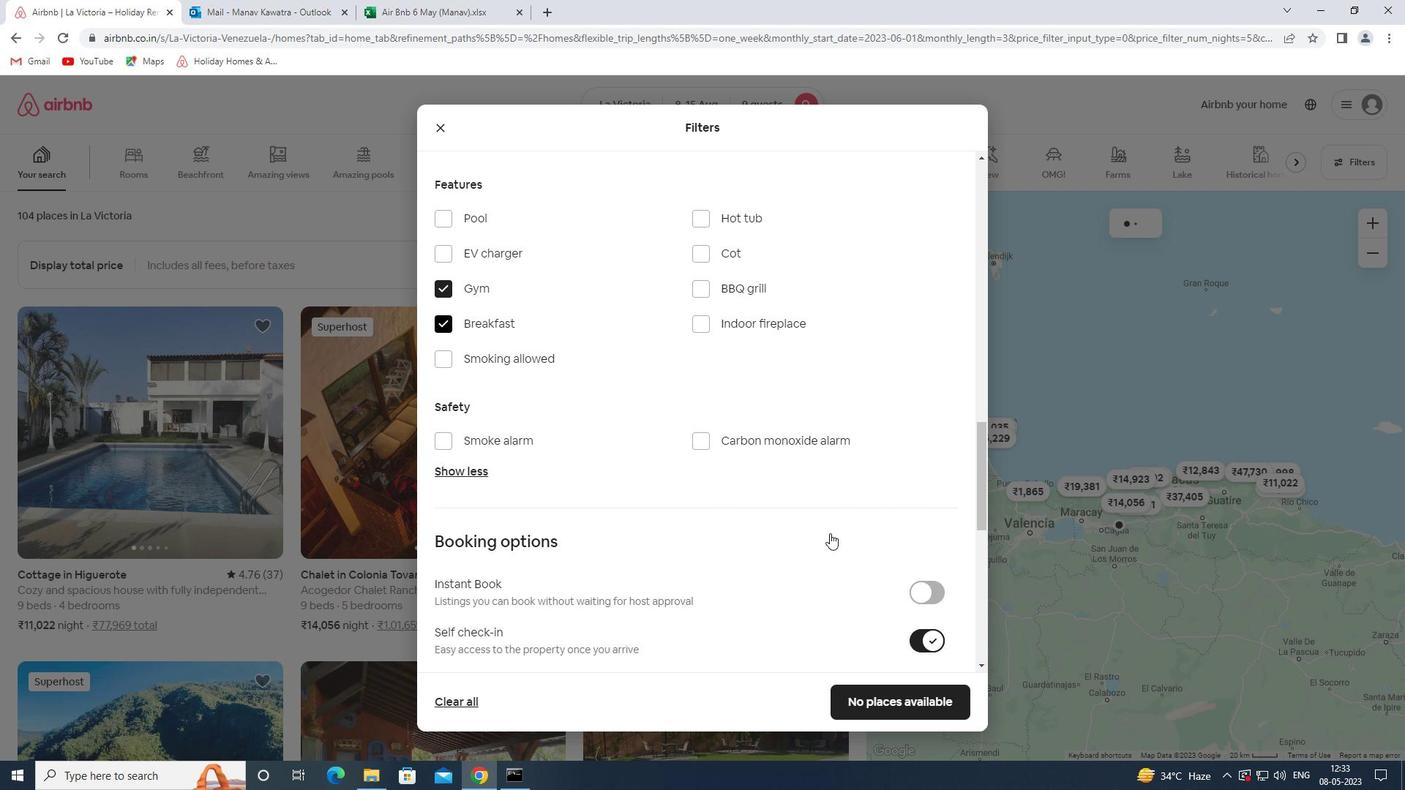 
Action: Mouse scrolled (825, 532) with delta (0, 0)
Screenshot: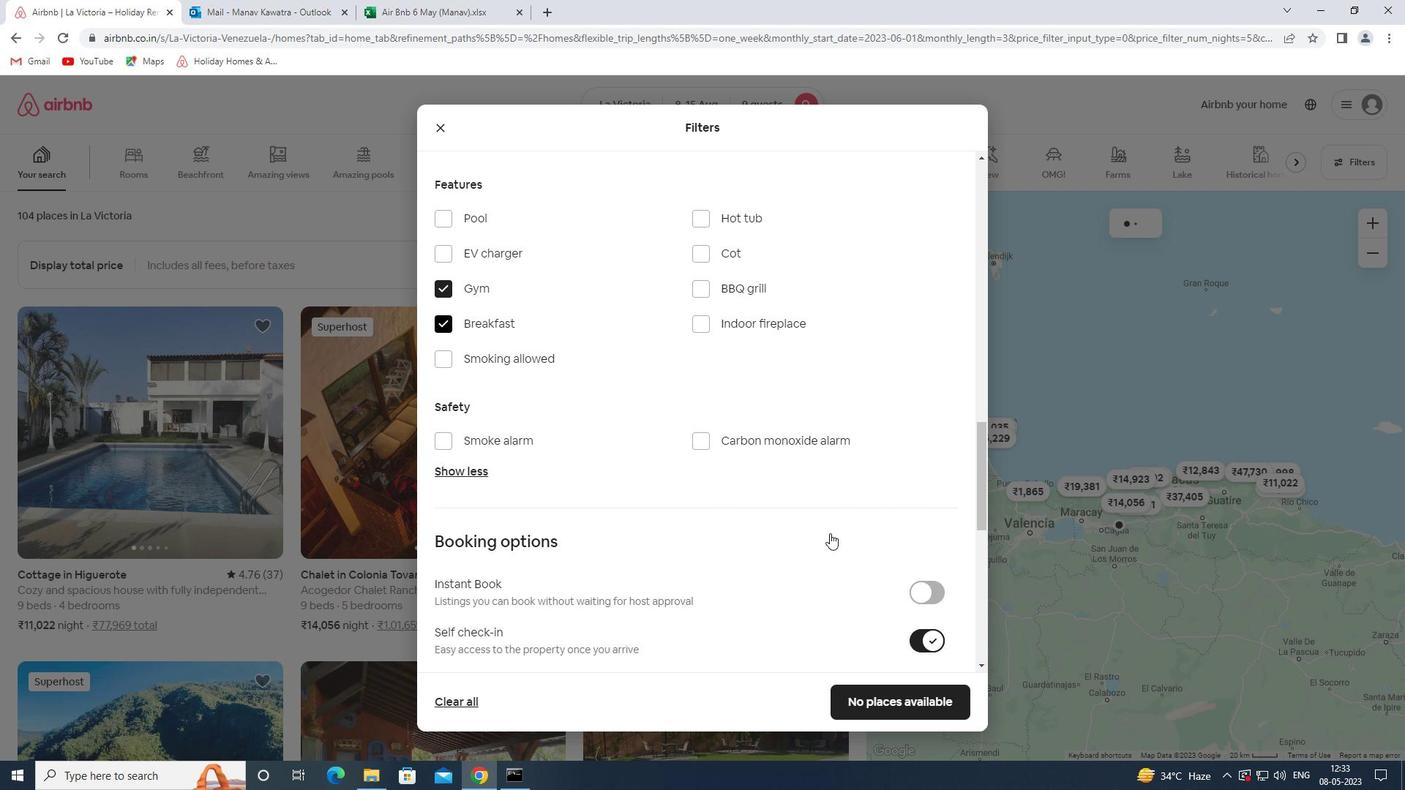 
Action: Mouse scrolled (825, 532) with delta (0, 0)
Screenshot: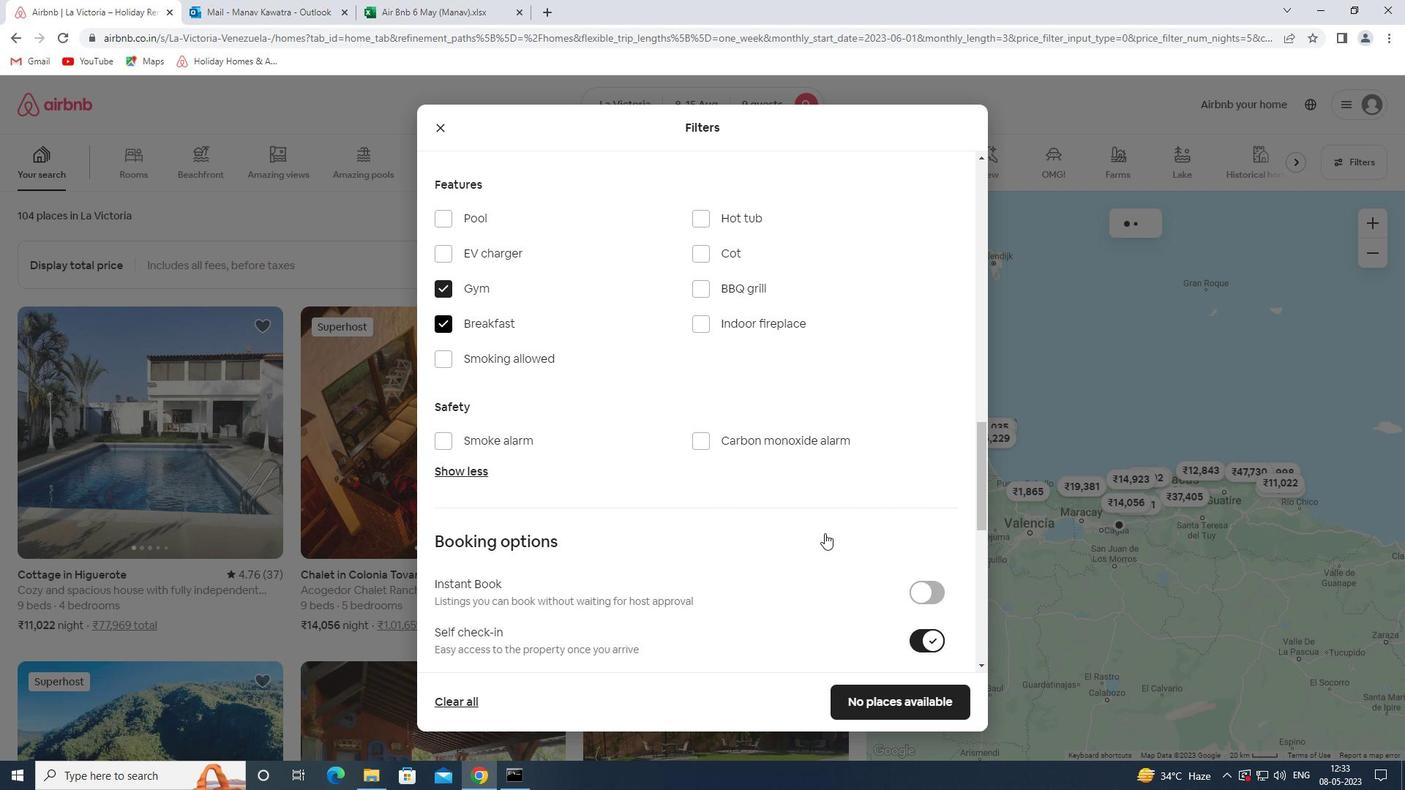 
Action: Mouse scrolled (825, 532) with delta (0, 0)
Screenshot: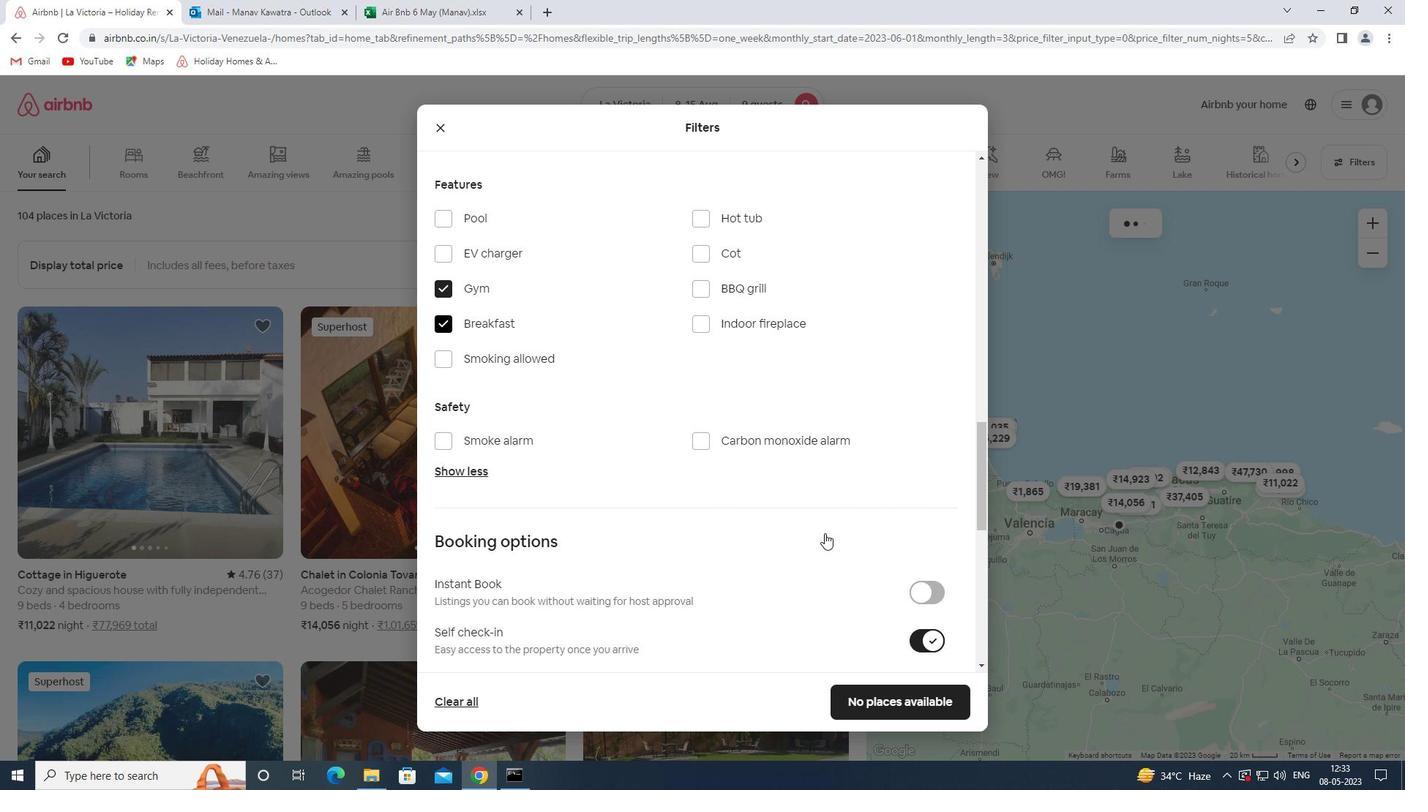 
Action: Mouse scrolled (825, 532) with delta (0, 0)
Screenshot: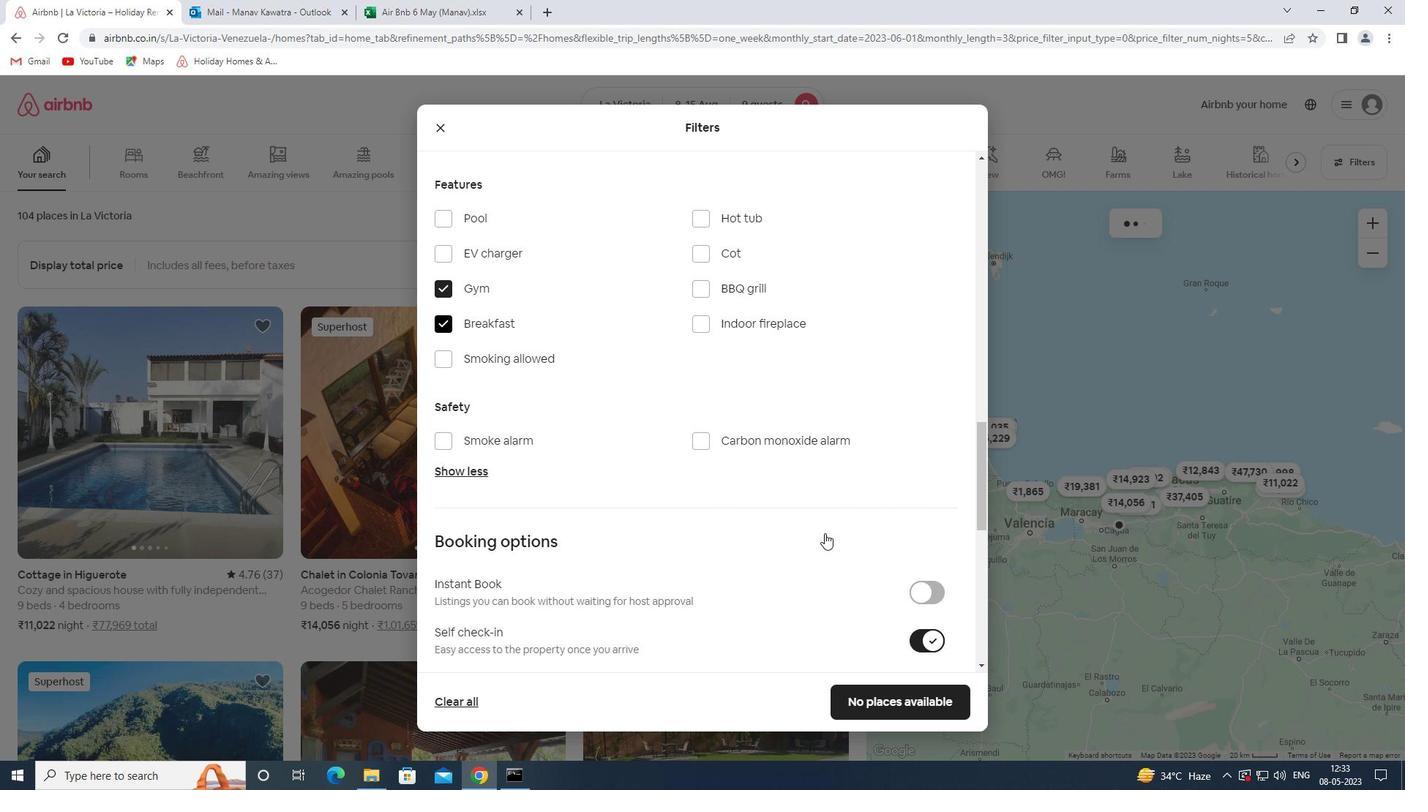 
Action: Mouse scrolled (825, 532) with delta (0, 0)
Screenshot: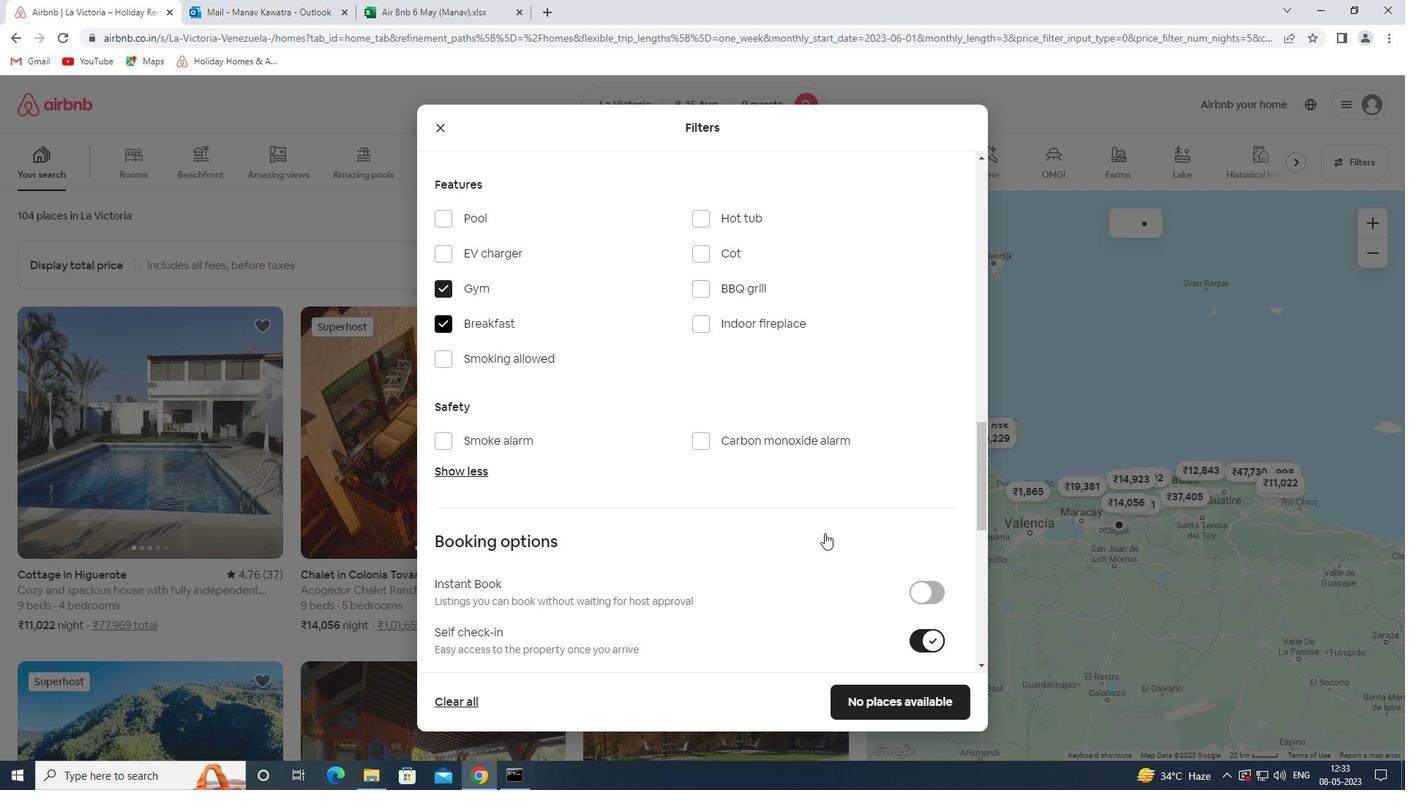 
Action: Mouse scrolled (825, 532) with delta (0, 0)
Screenshot: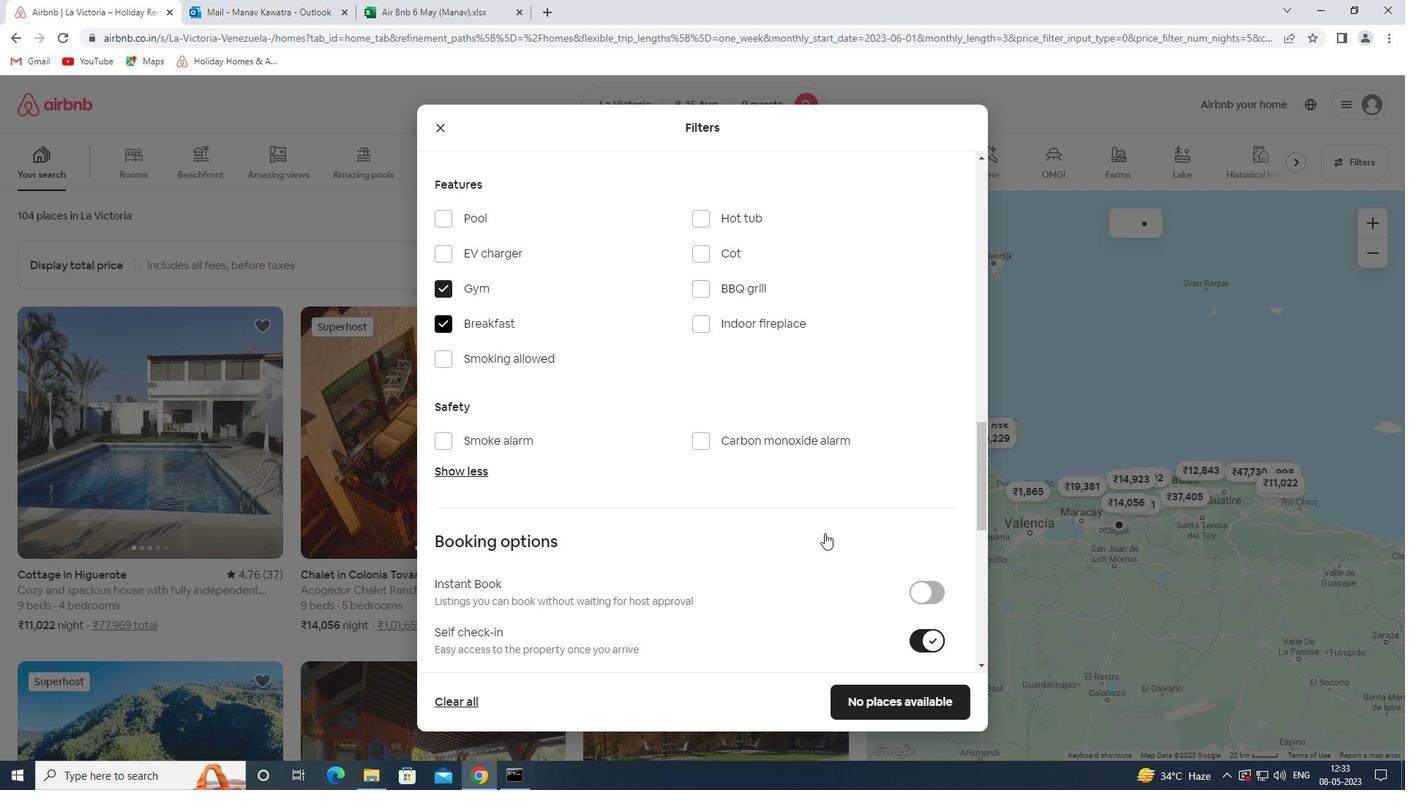 
Action: Mouse scrolled (825, 532) with delta (0, 0)
Screenshot: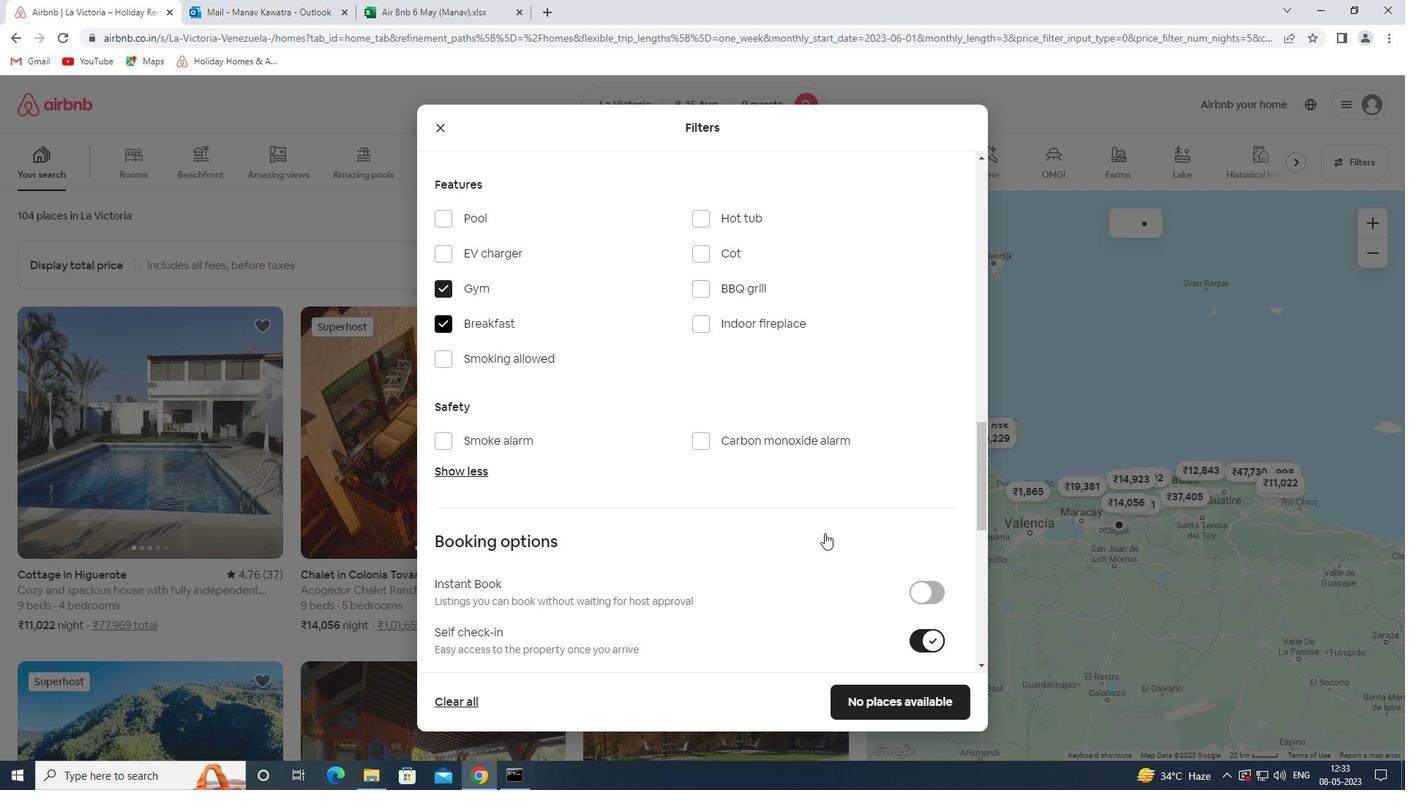 
Action: Mouse scrolled (825, 532) with delta (0, 0)
Screenshot: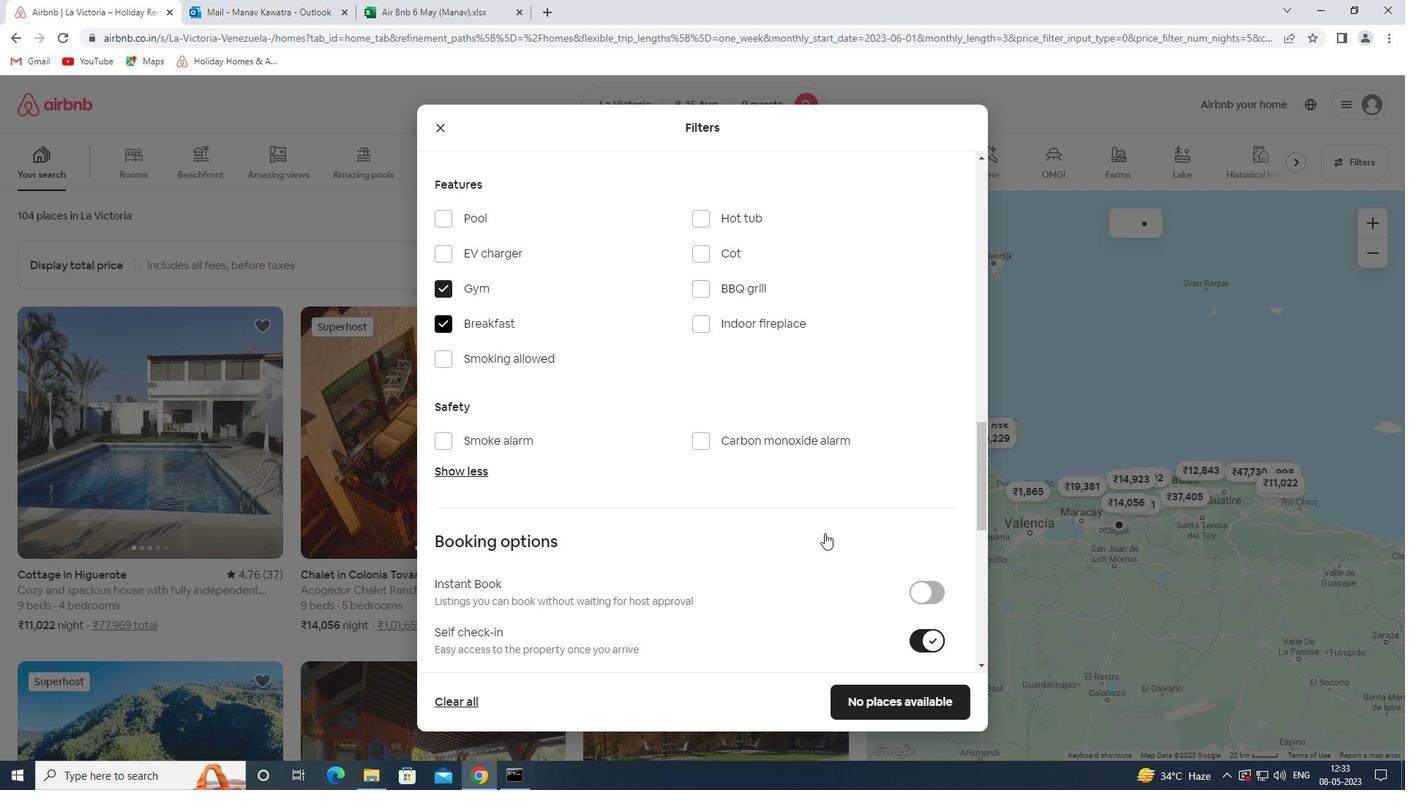 
Action: Mouse scrolled (825, 532) with delta (0, 0)
Screenshot: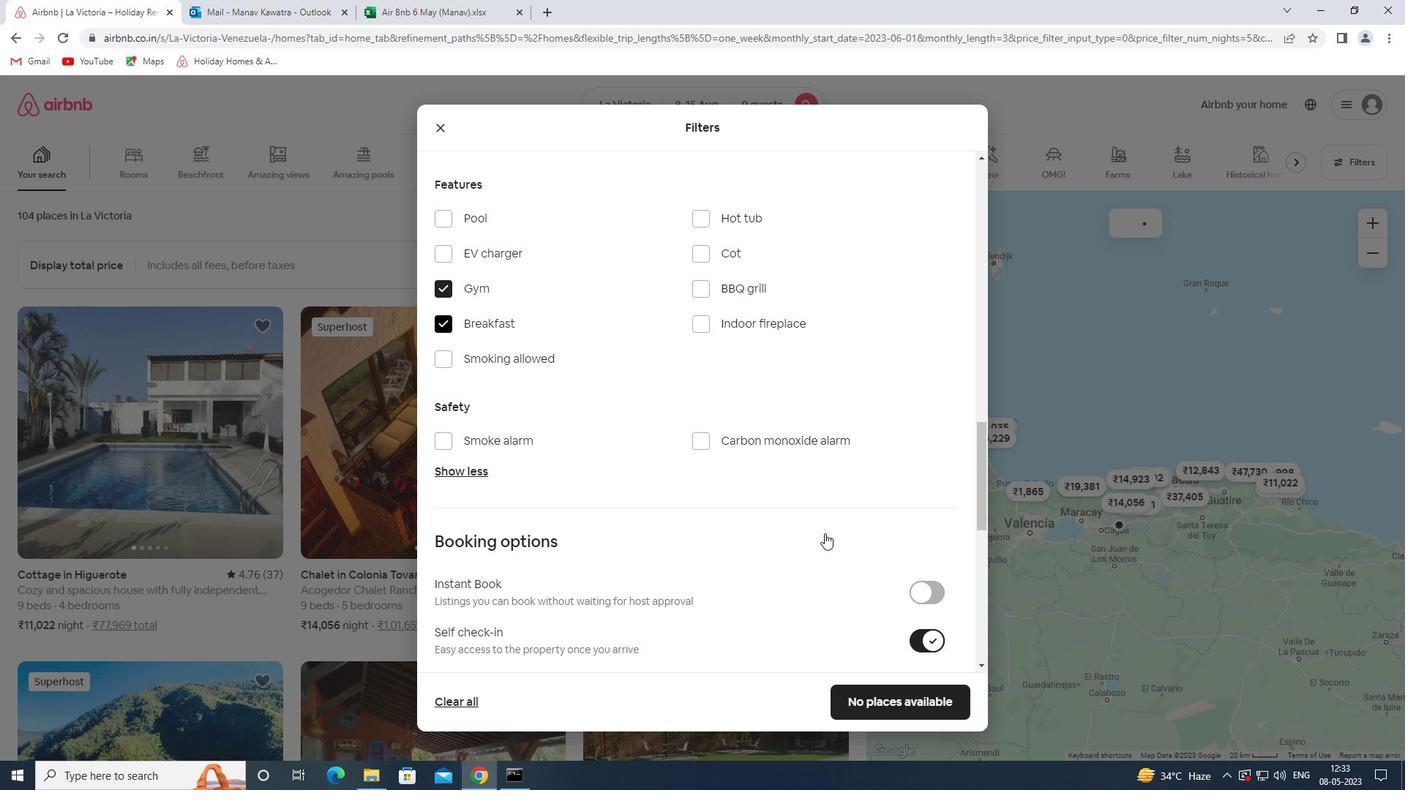 
Action: Mouse moved to (807, 534)
Screenshot: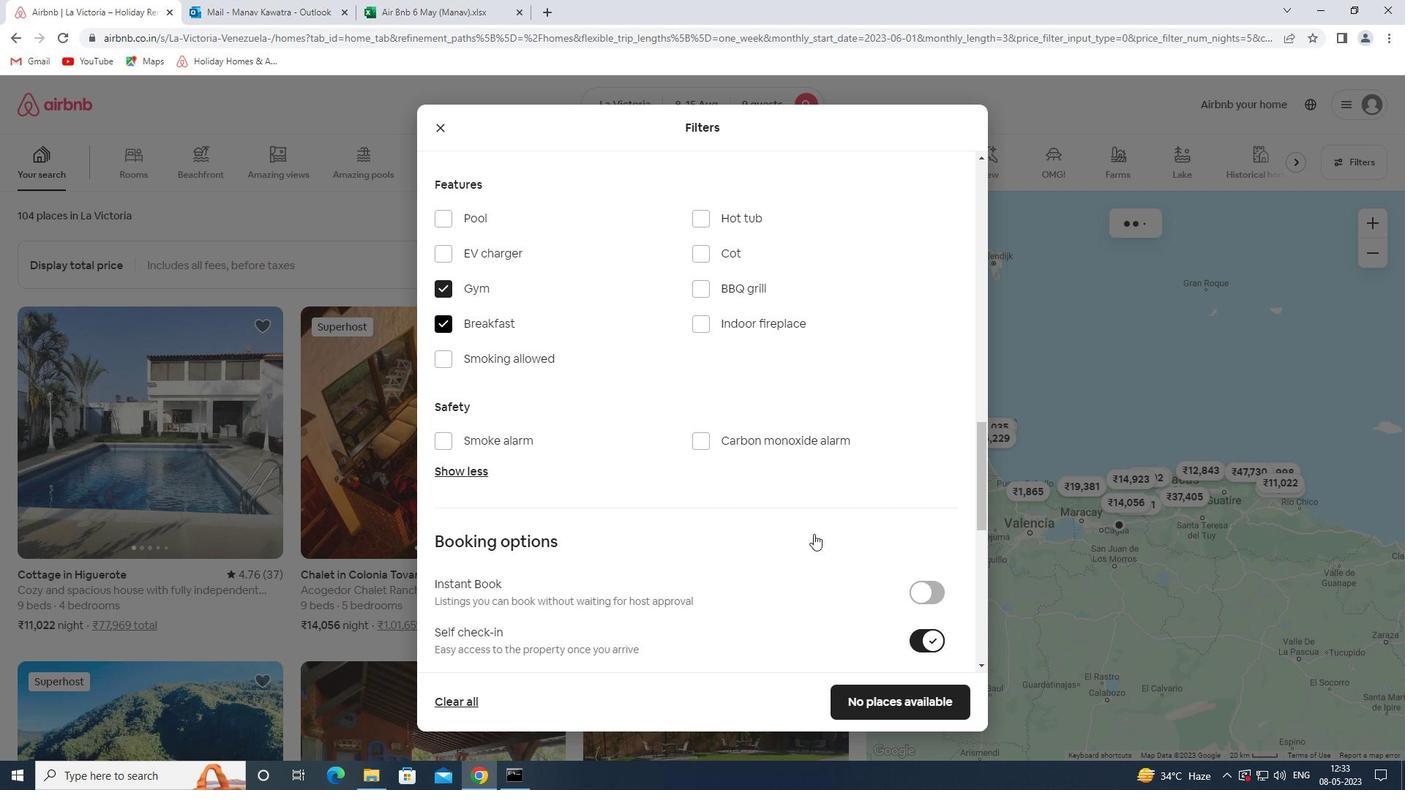 
Action: Mouse scrolled (807, 533) with delta (0, 0)
Screenshot: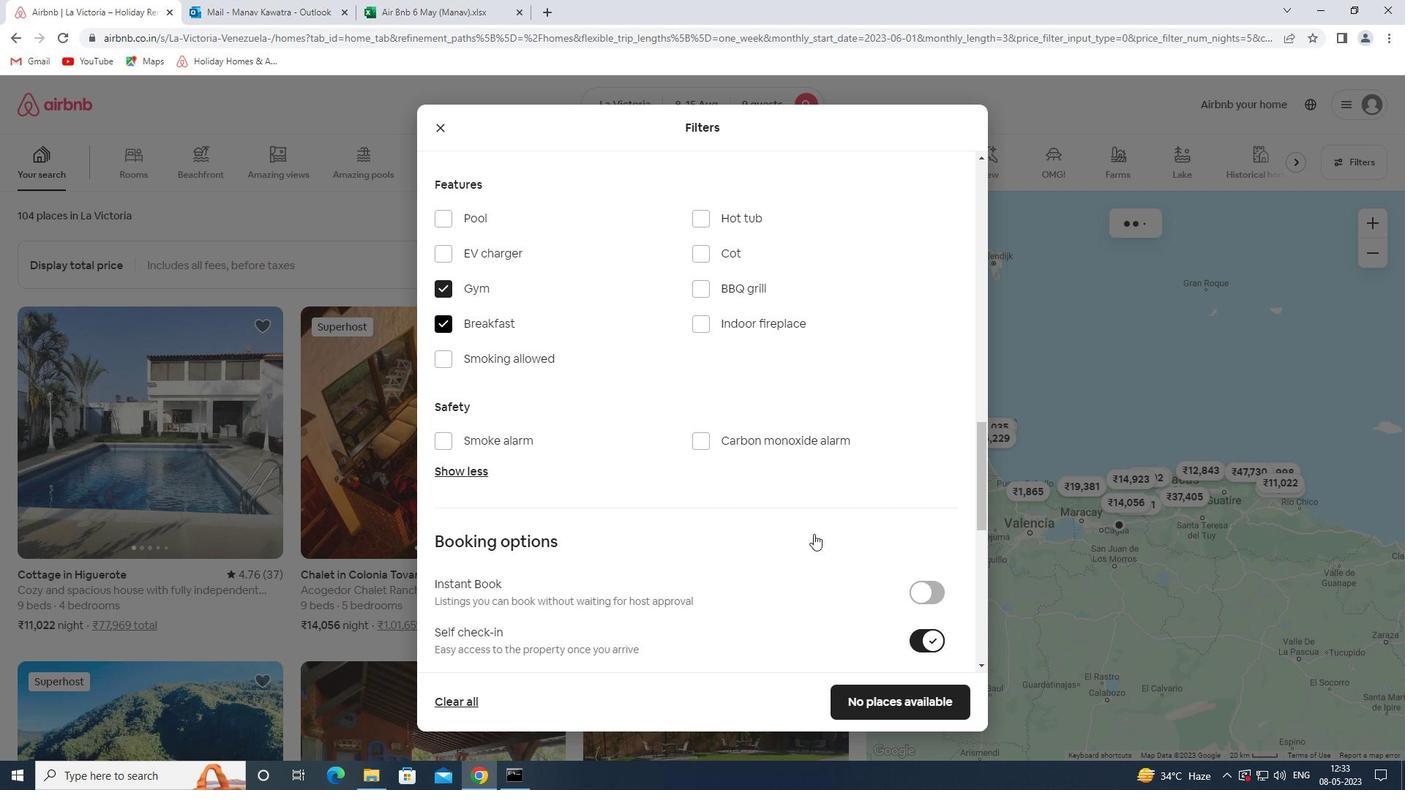 
Action: Mouse scrolled (807, 533) with delta (0, 0)
Screenshot: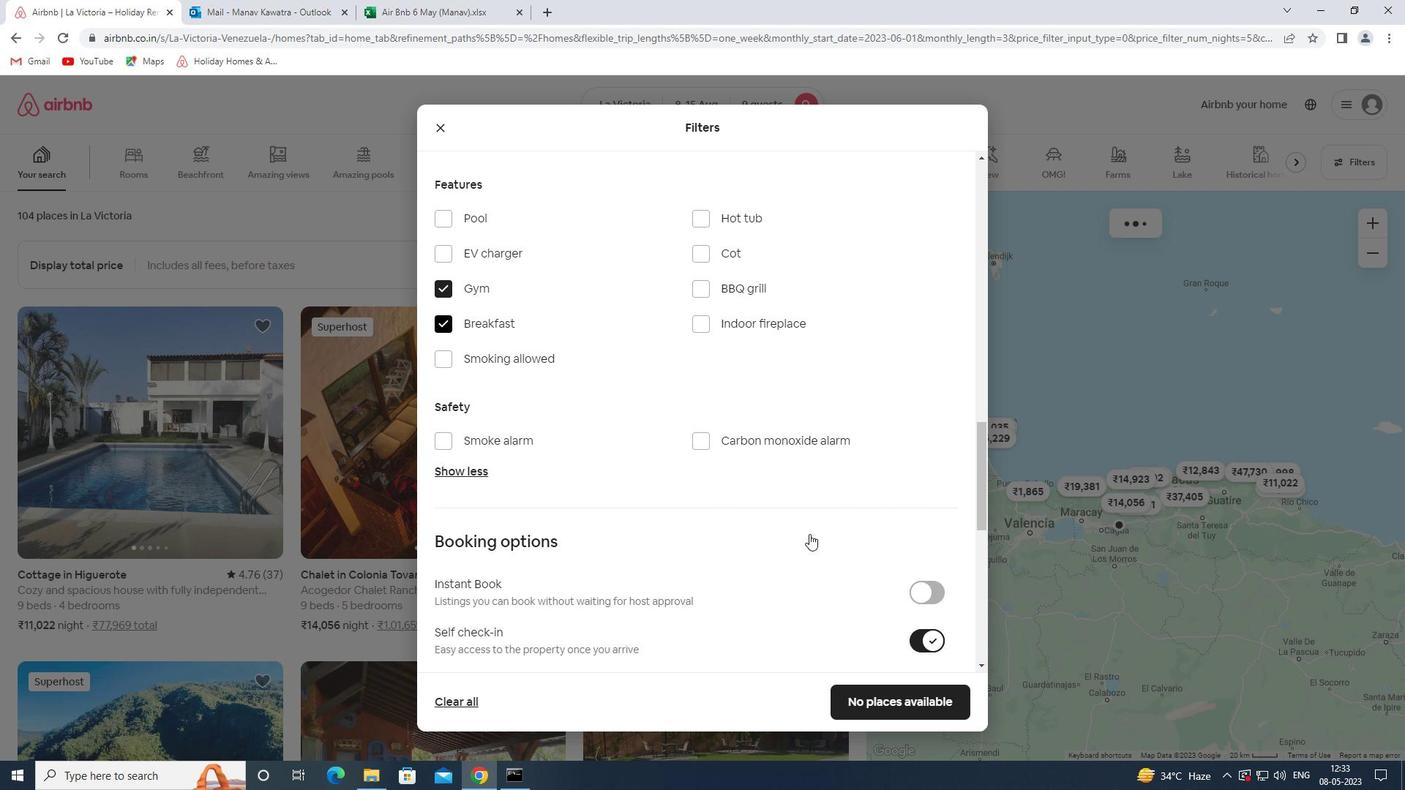 
Action: Mouse scrolled (807, 533) with delta (0, 0)
Screenshot: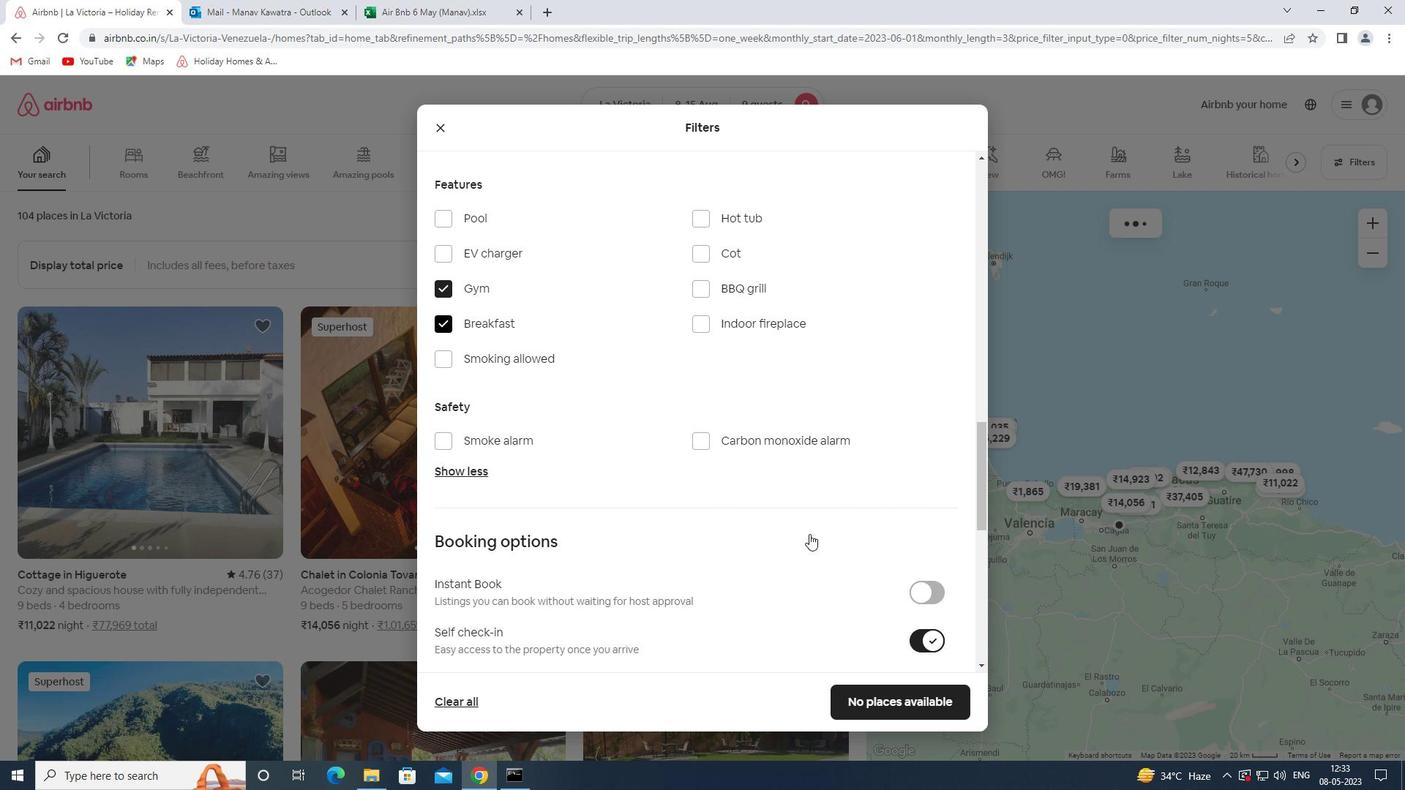 
Action: Mouse scrolled (807, 533) with delta (0, 0)
Screenshot: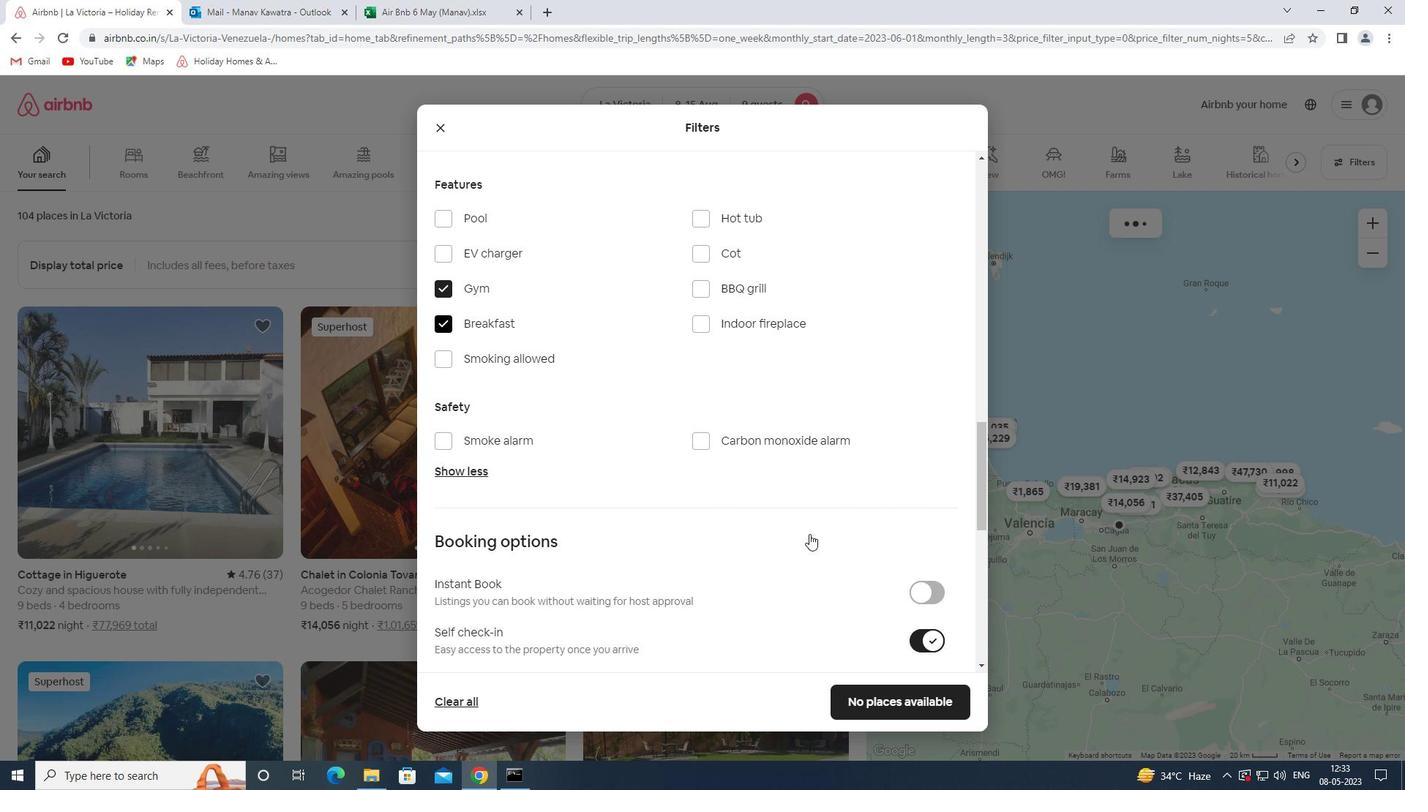 
Action: Mouse scrolled (807, 533) with delta (0, 0)
Screenshot: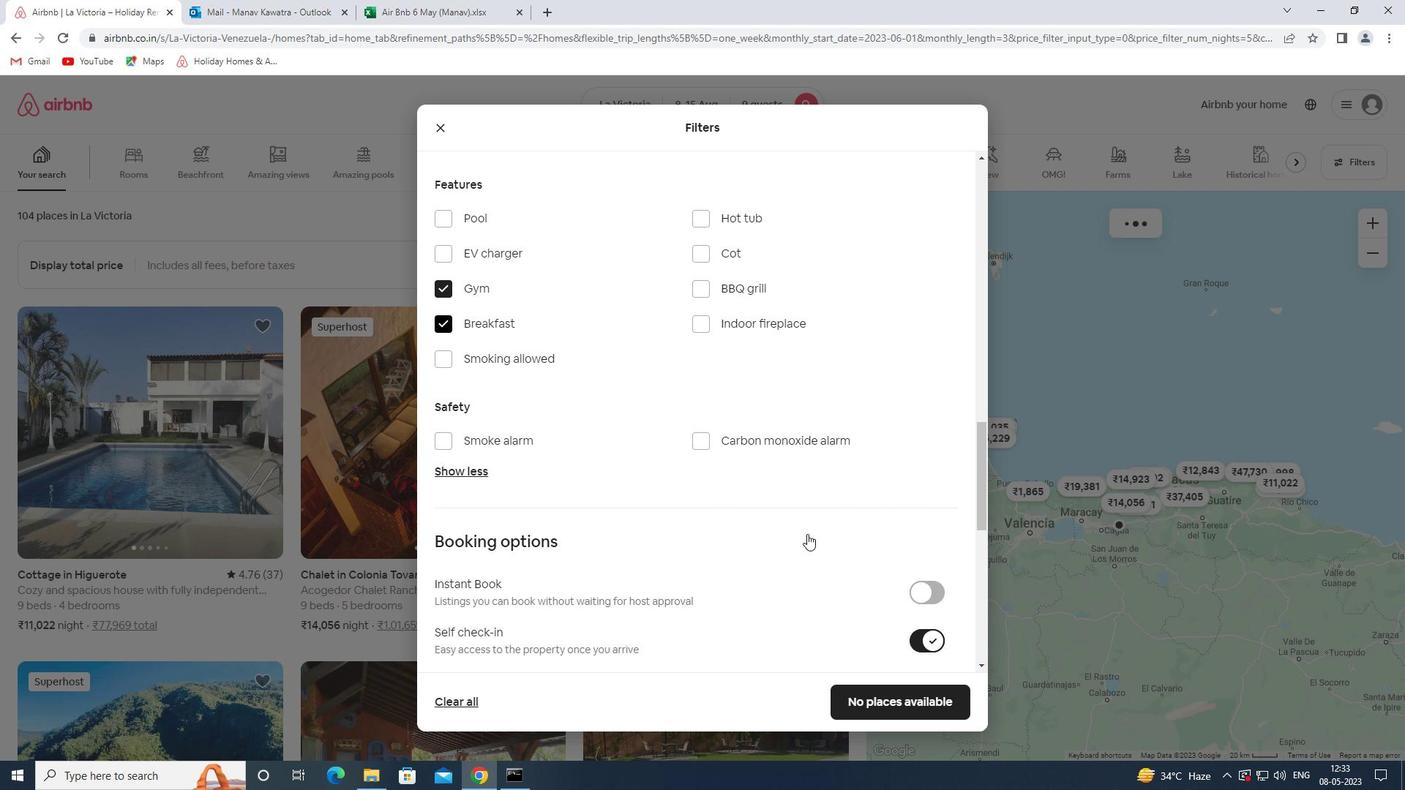 
Action: Mouse scrolled (807, 533) with delta (0, 0)
Screenshot: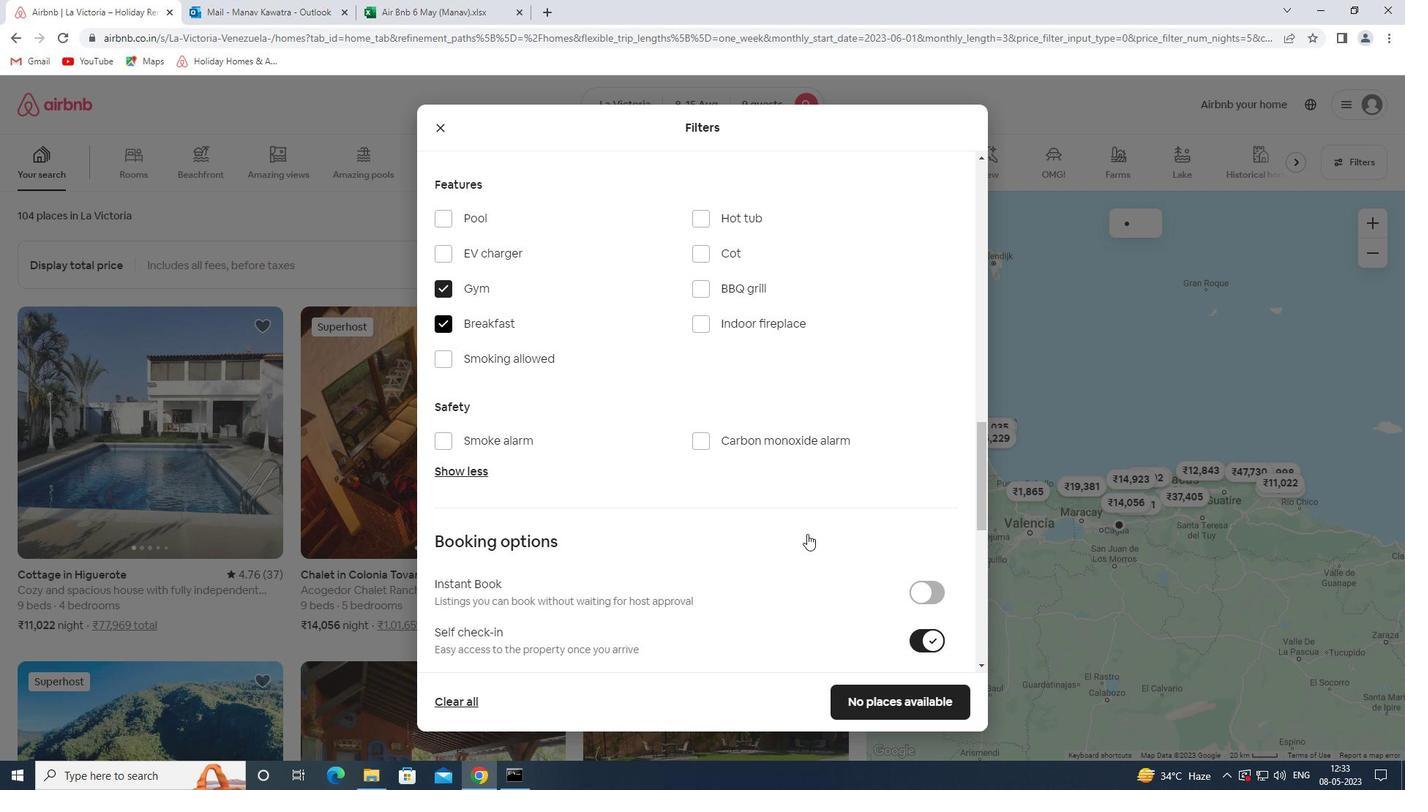 
Action: Mouse scrolled (807, 533) with delta (0, 0)
Screenshot: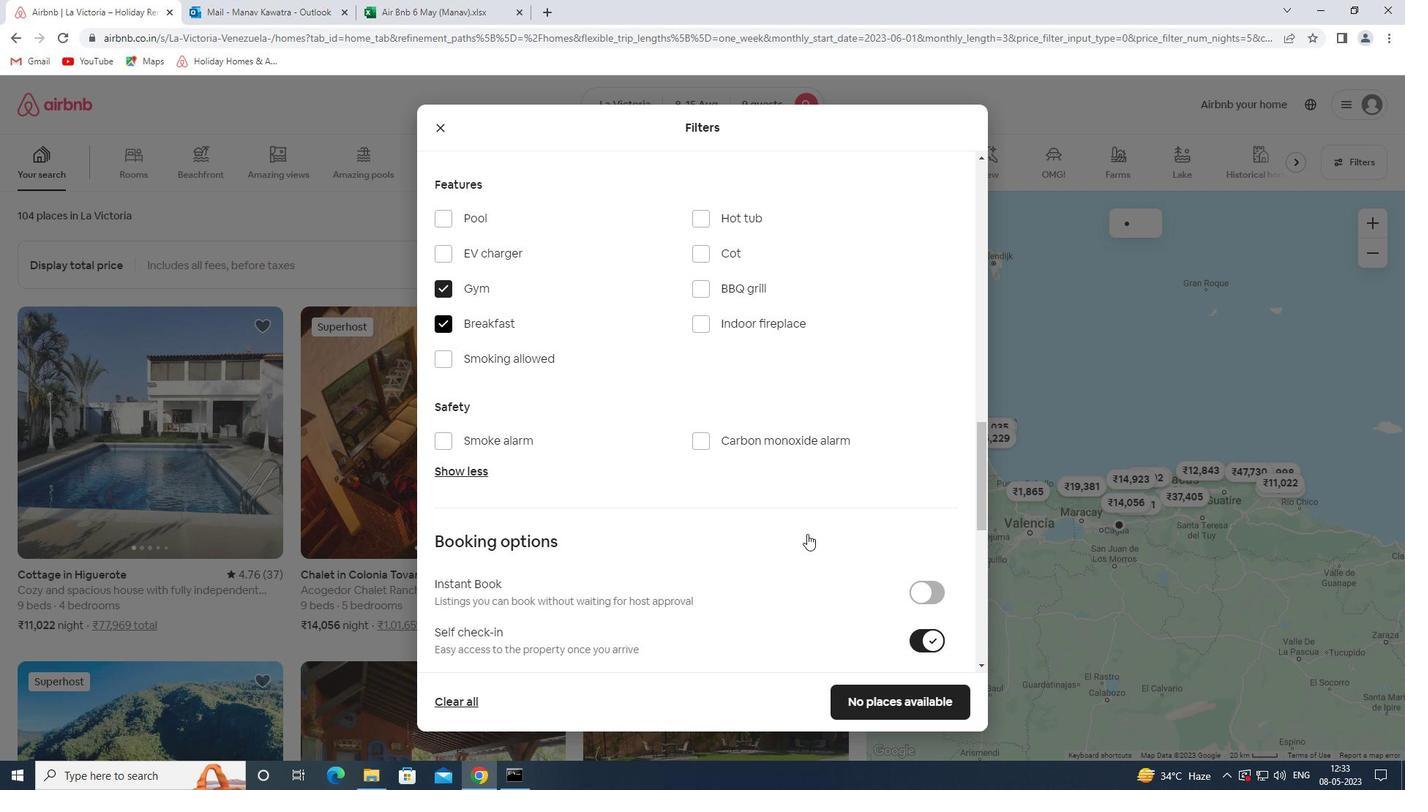 
Action: Mouse scrolled (807, 533) with delta (0, 0)
Screenshot: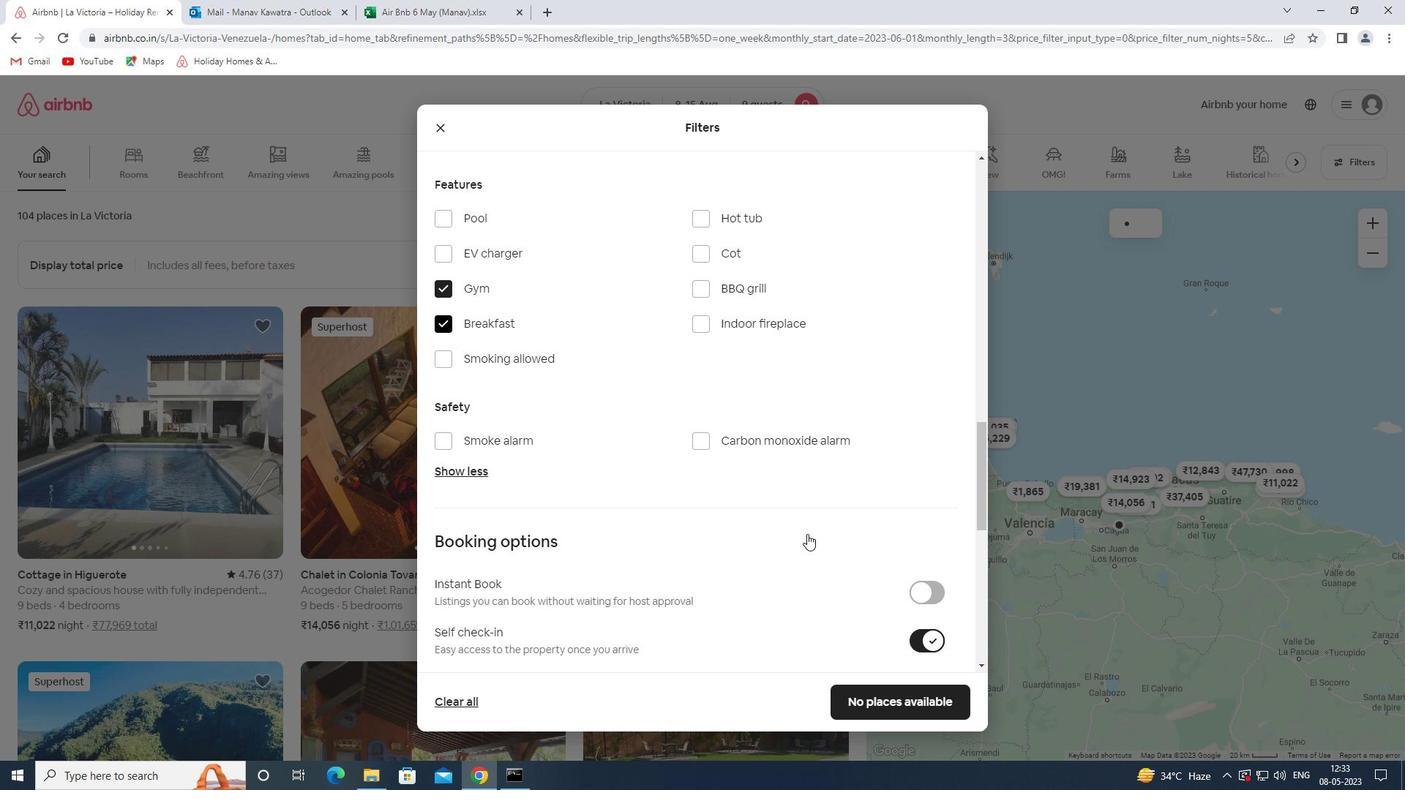 
Action: Mouse scrolled (807, 533) with delta (0, 0)
Screenshot: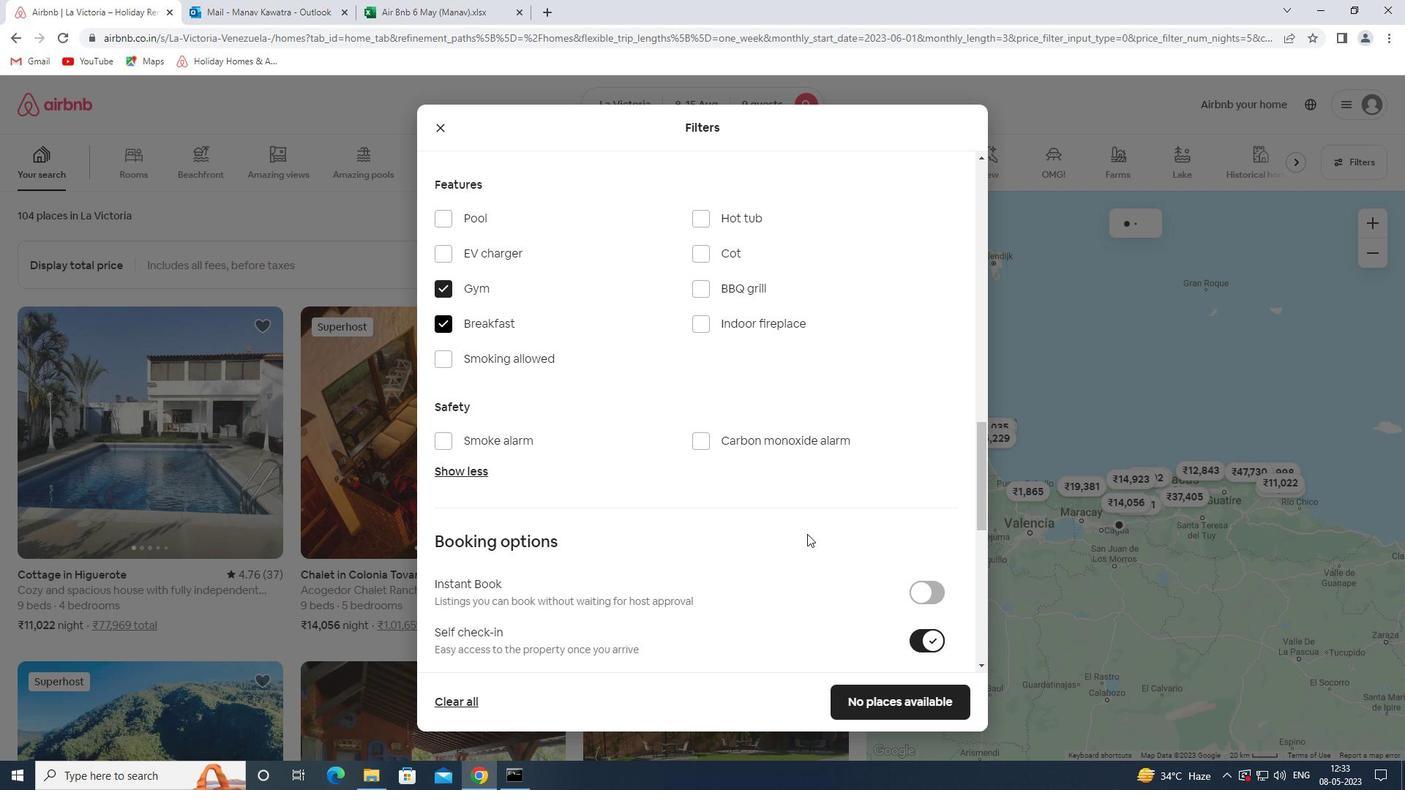 
Action: Mouse moved to (457, 576)
Screenshot: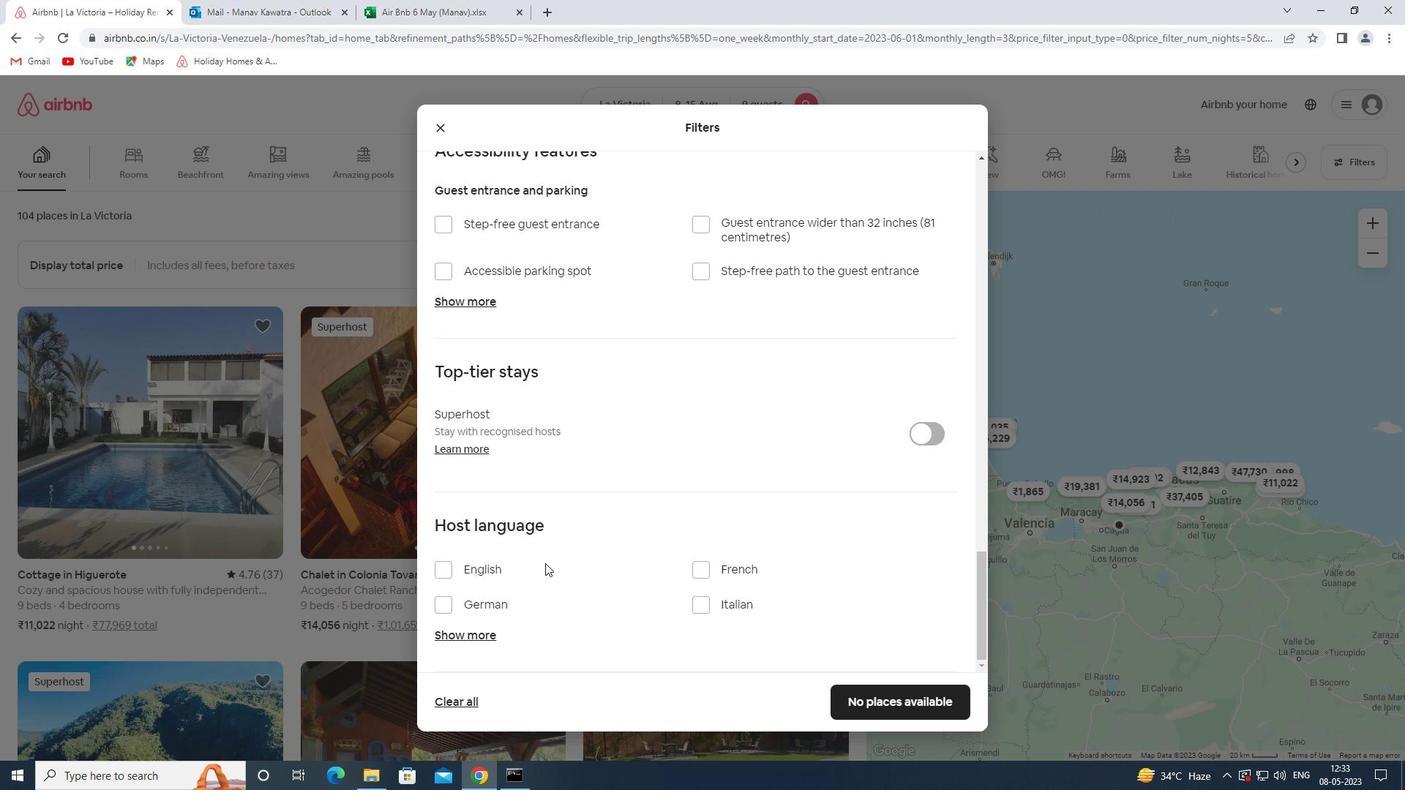
Action: Mouse pressed left at (457, 576)
Screenshot: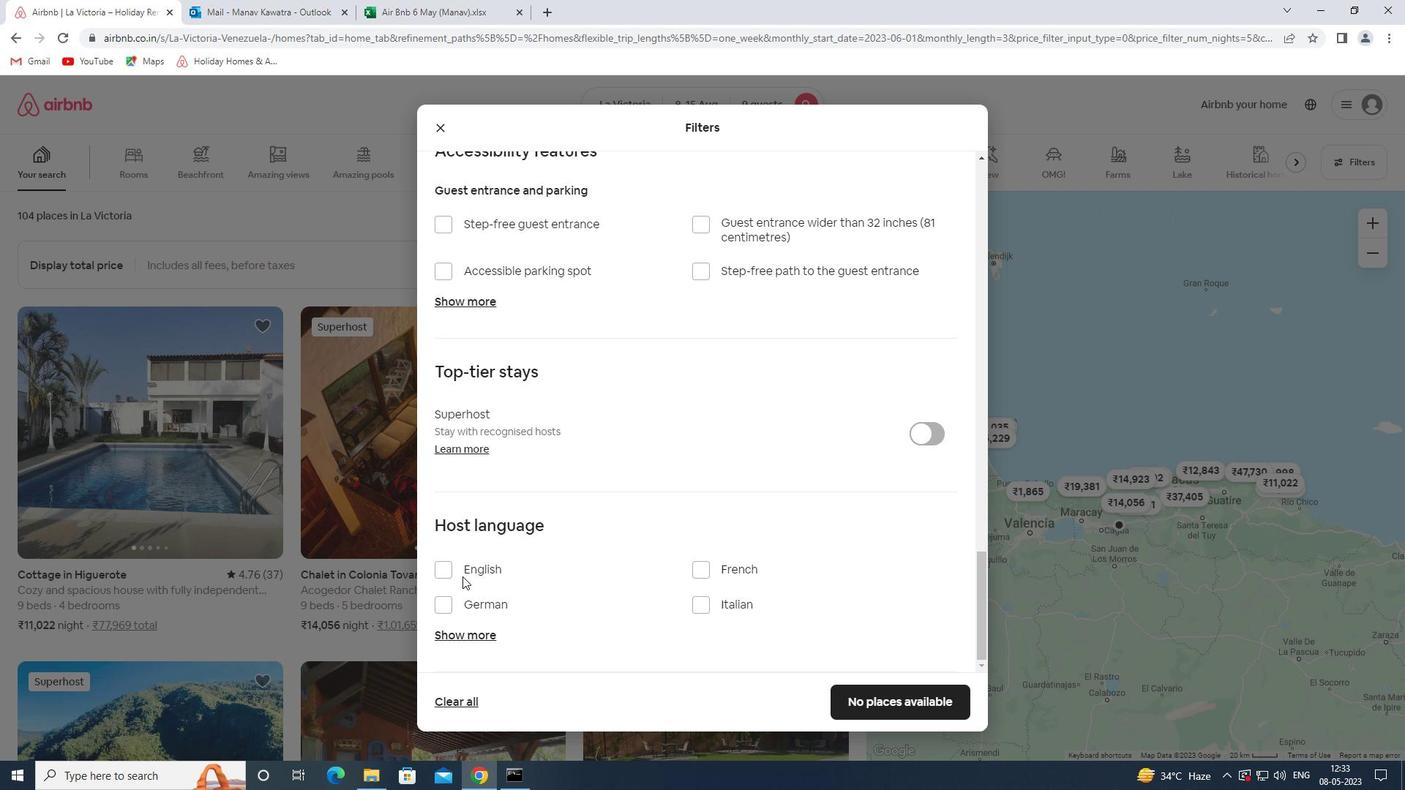 
Action: Mouse moved to (466, 566)
Screenshot: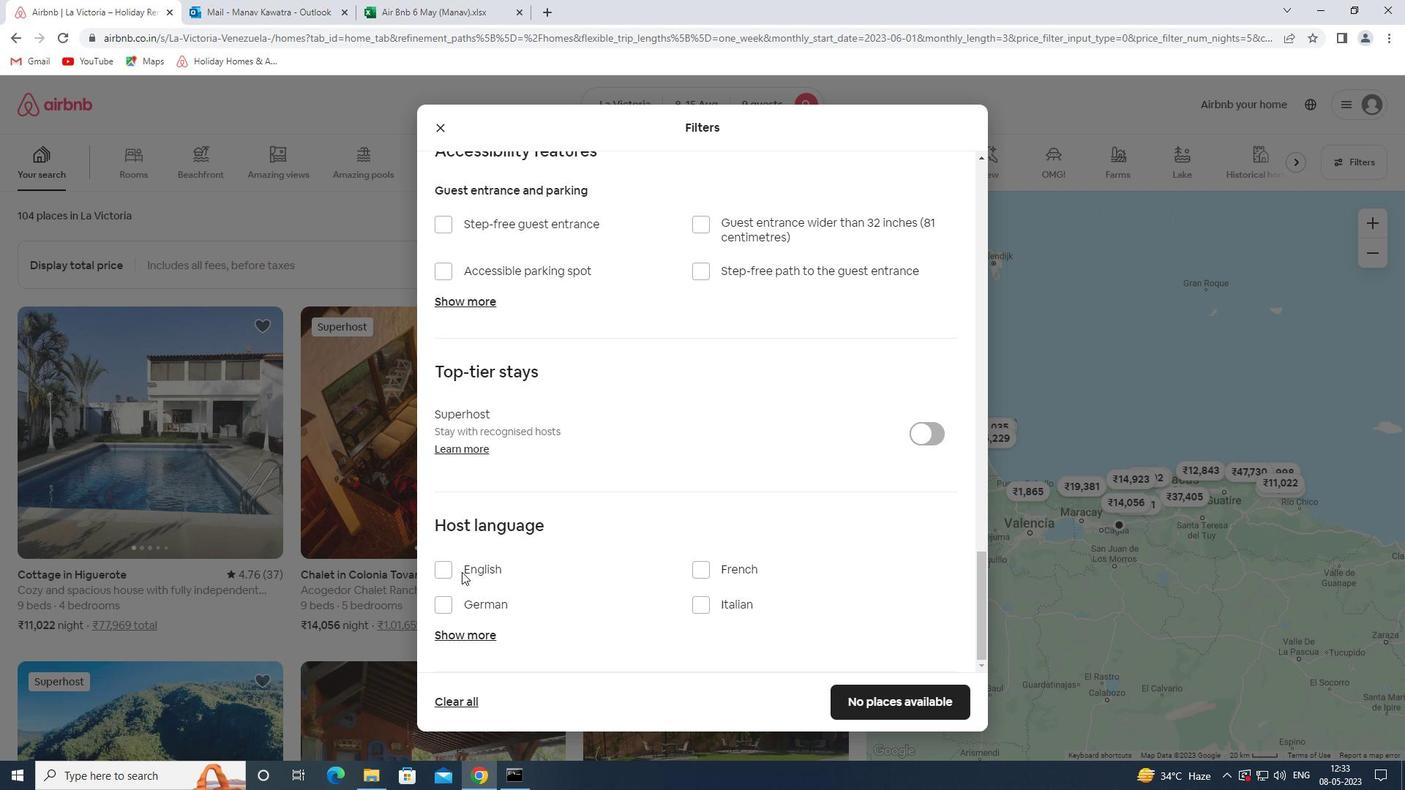 
Action: Mouse pressed left at (466, 566)
Screenshot: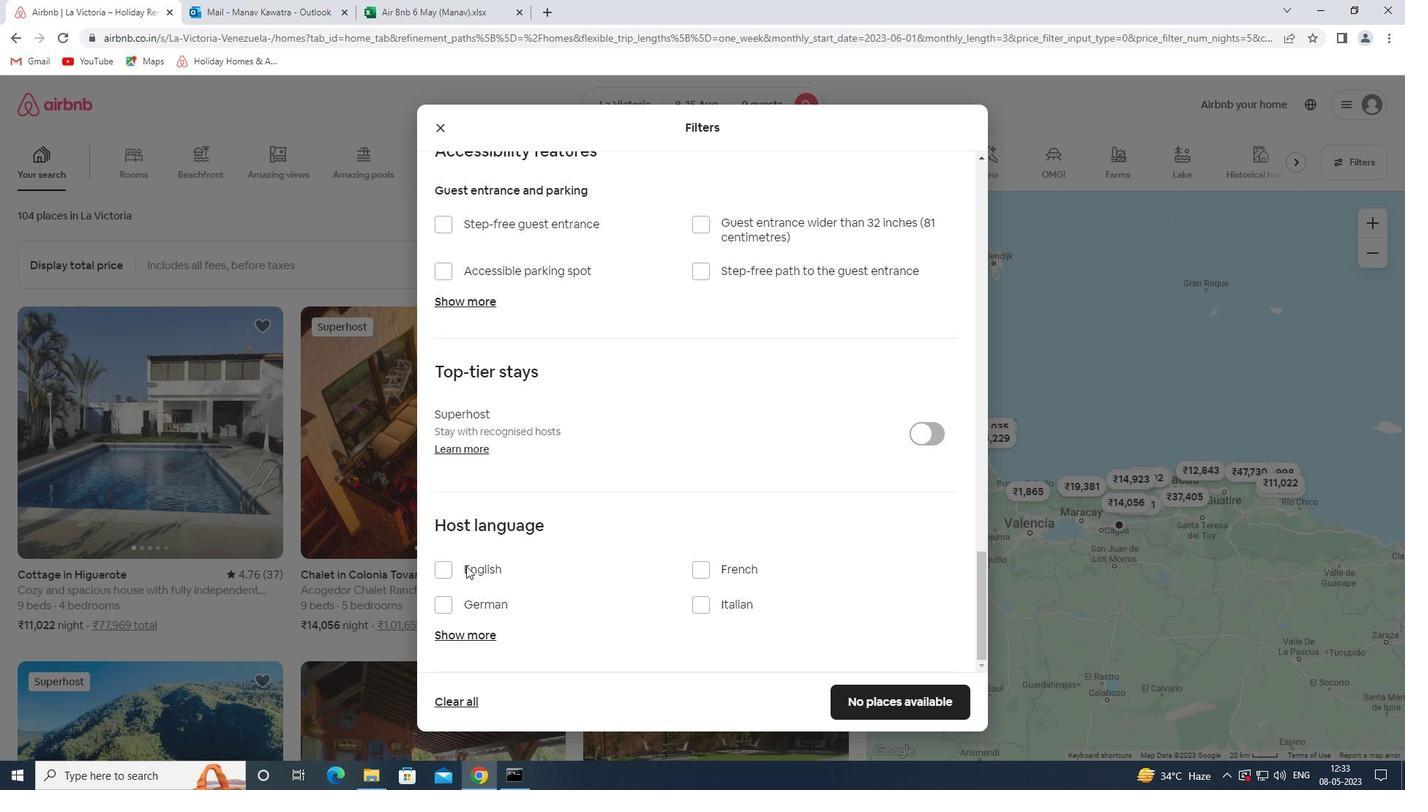 
Action: Mouse moved to (447, 571)
Screenshot: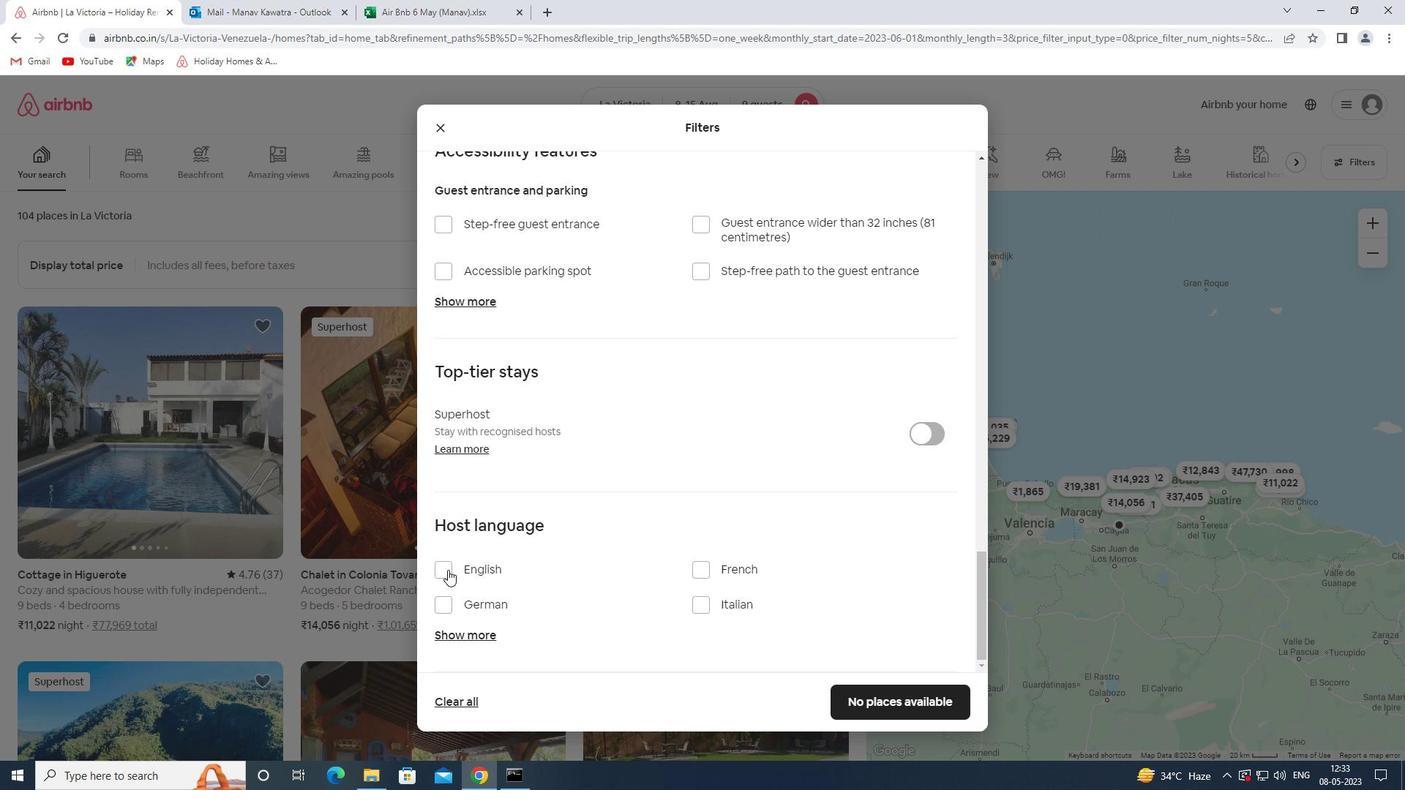 
Action: Mouse pressed left at (447, 571)
Screenshot: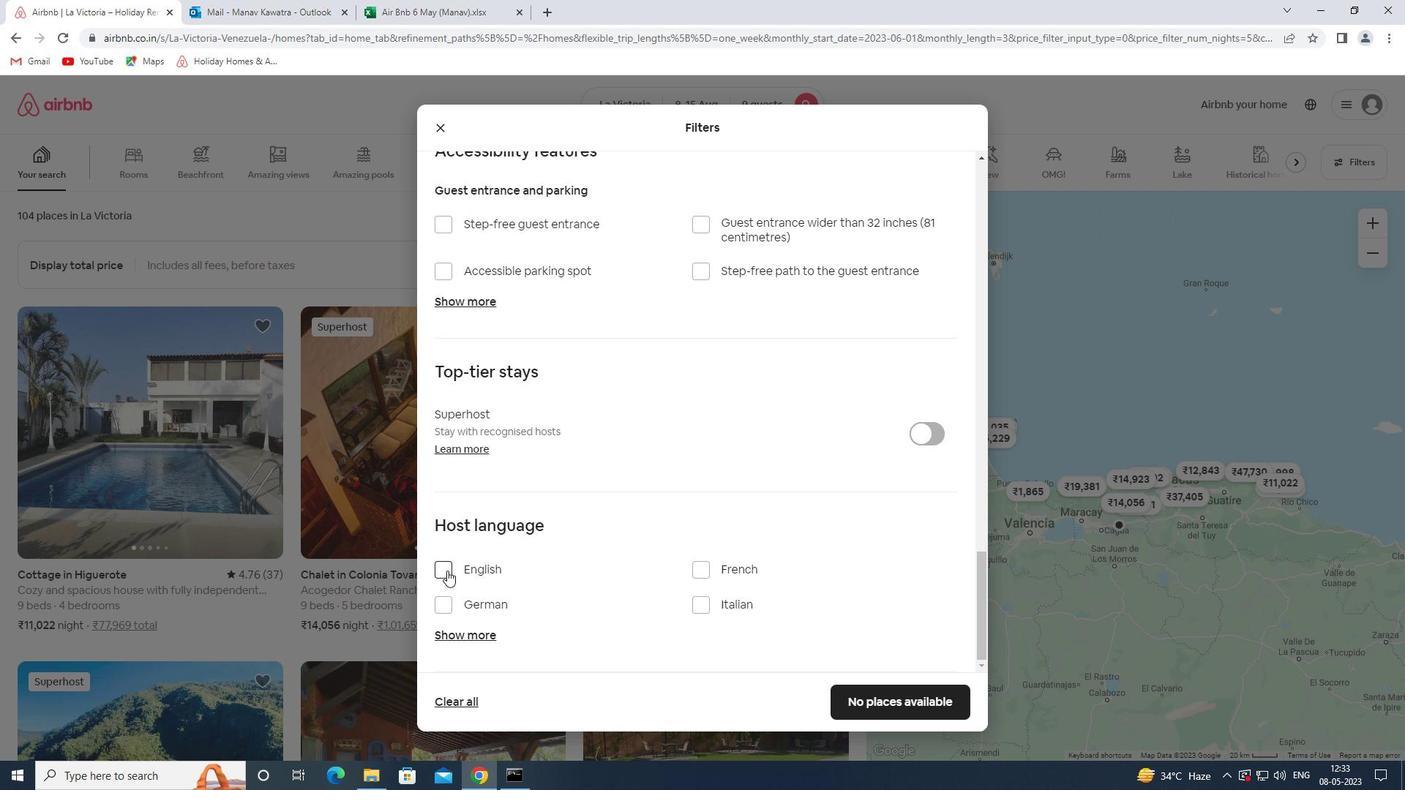 
Action: Mouse moved to (879, 709)
Screenshot: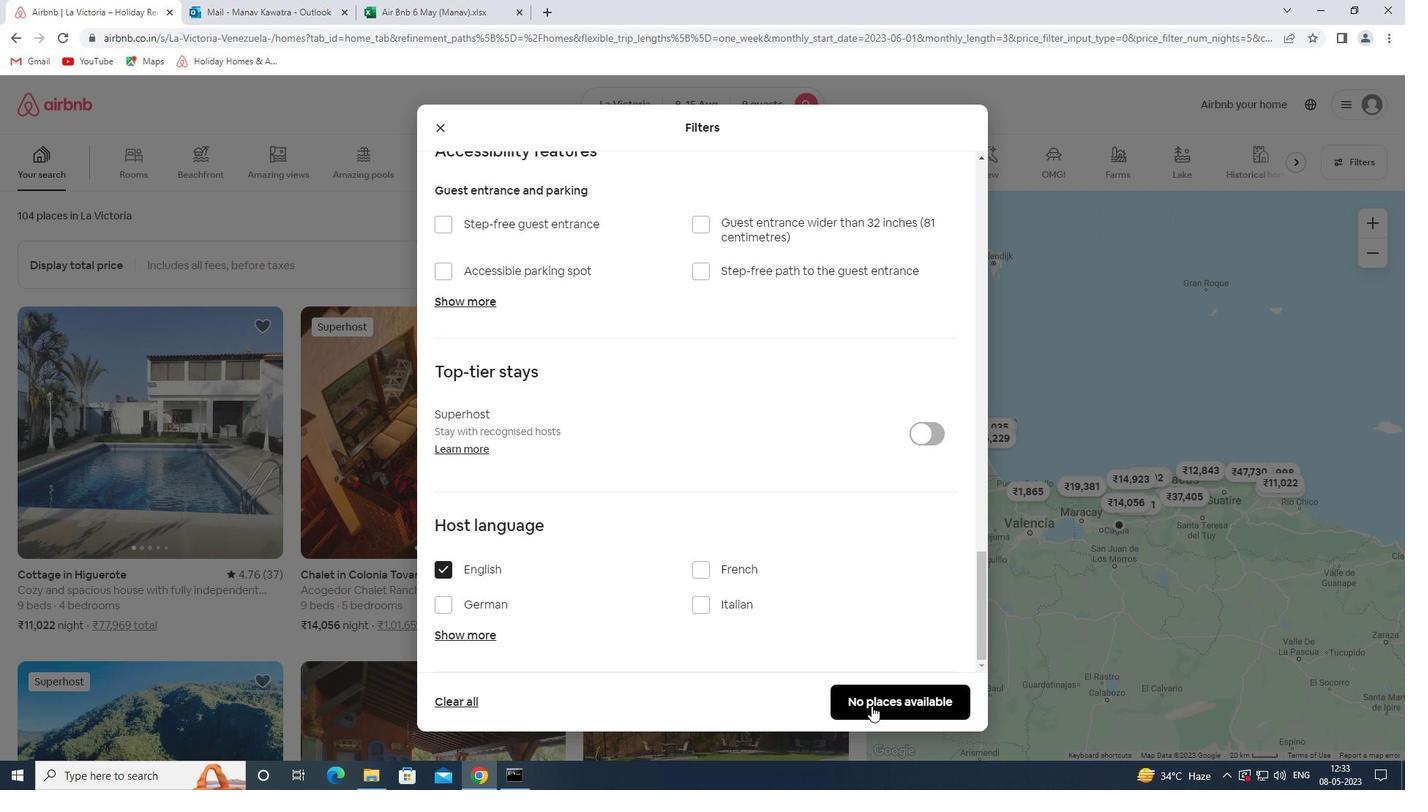 
Action: Mouse pressed left at (879, 709)
Screenshot: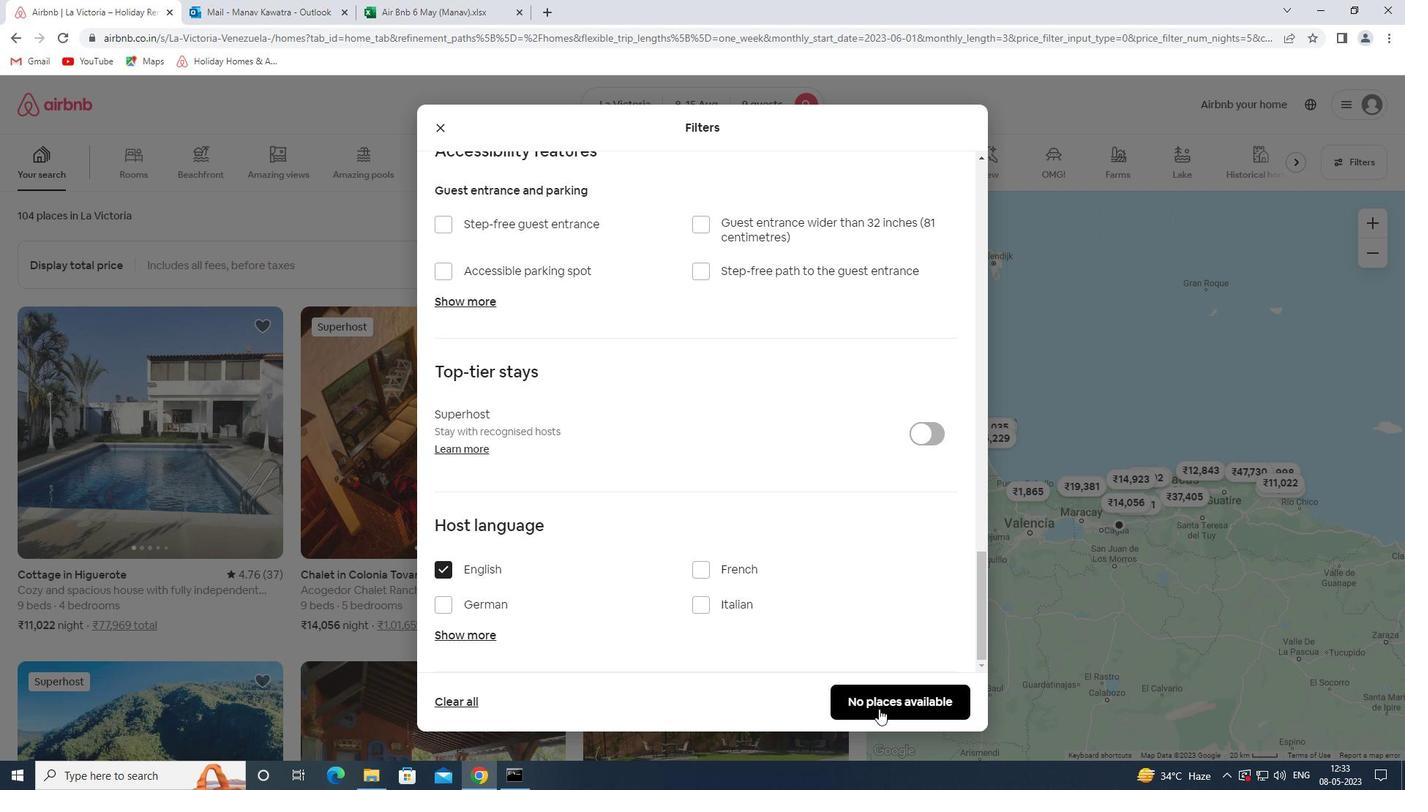 
Action: Mouse moved to (780, 641)
Screenshot: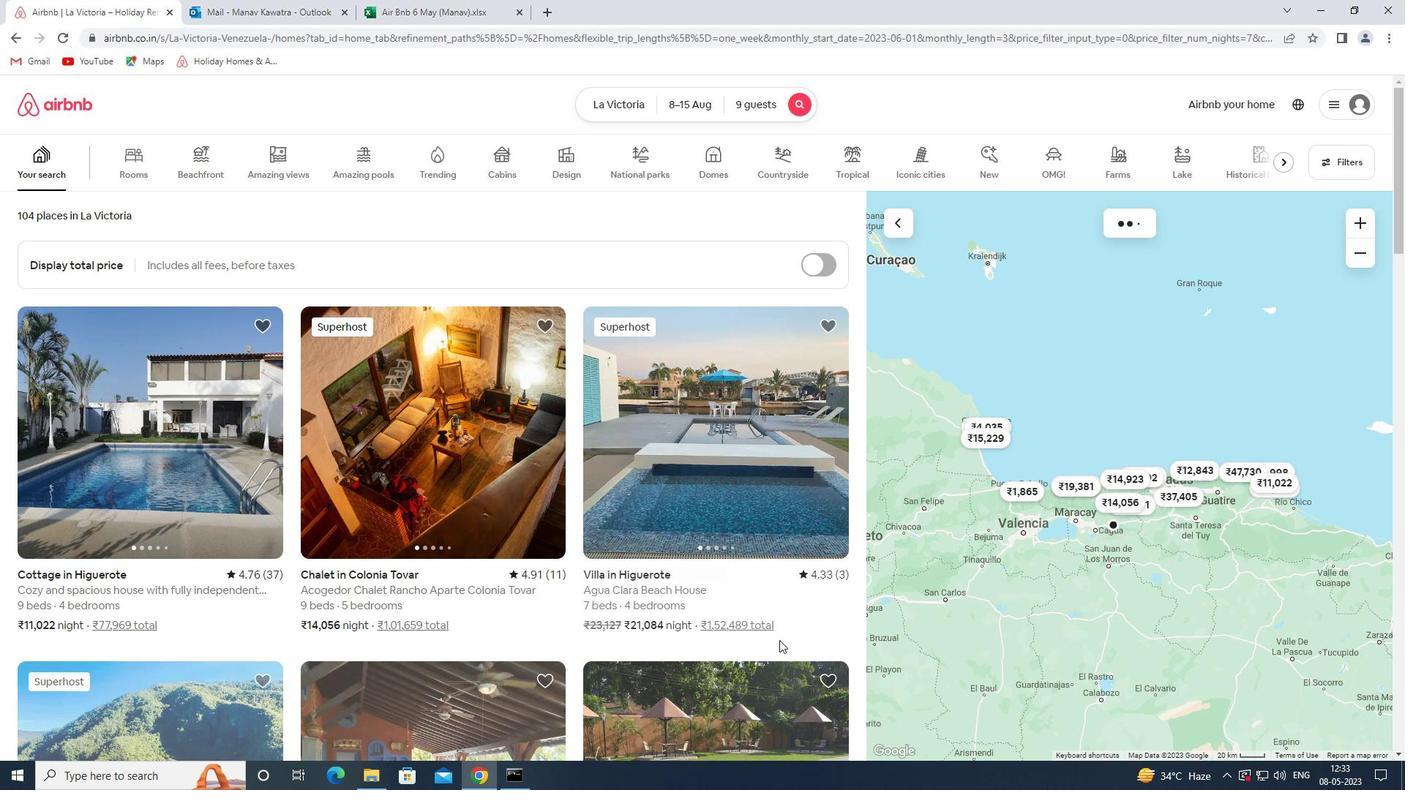 
